 Task: Research Airbnb properties in Taman Senai, Malaysia from 1st November, 2023 to 4th November, 2023 for 1 adult.1  bedroom having 1 bed and 1 bathroom. Property type can be flat. Amenities needed are: wifi. Booking option can be shelf check-in. Look for 5 properties as per requirement.
Action: Mouse moved to (454, 99)
Screenshot: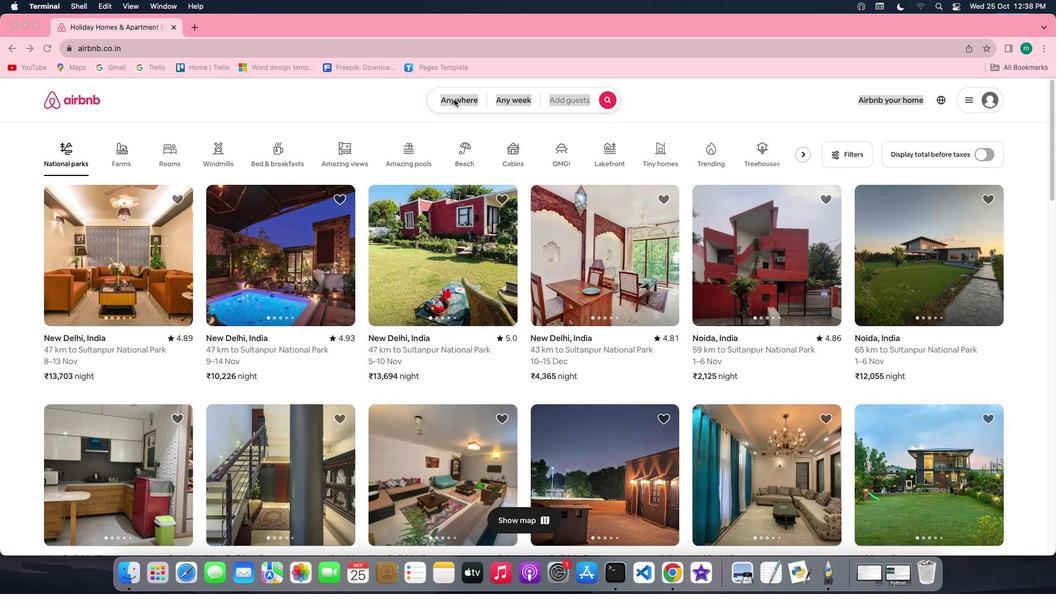
Action: Mouse pressed left at (454, 99)
Screenshot: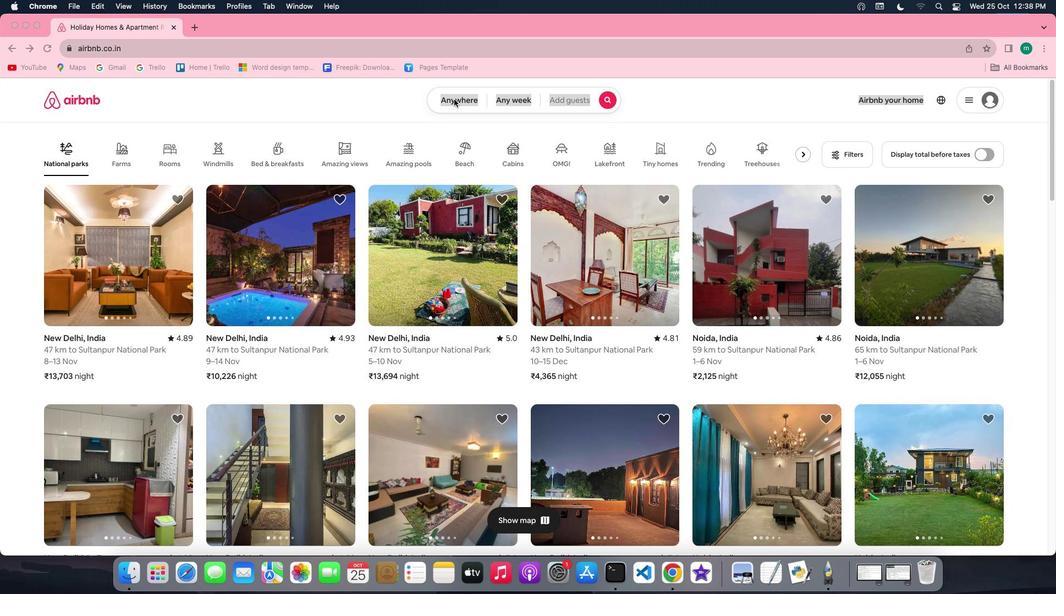 
Action: Mouse pressed left at (454, 99)
Screenshot: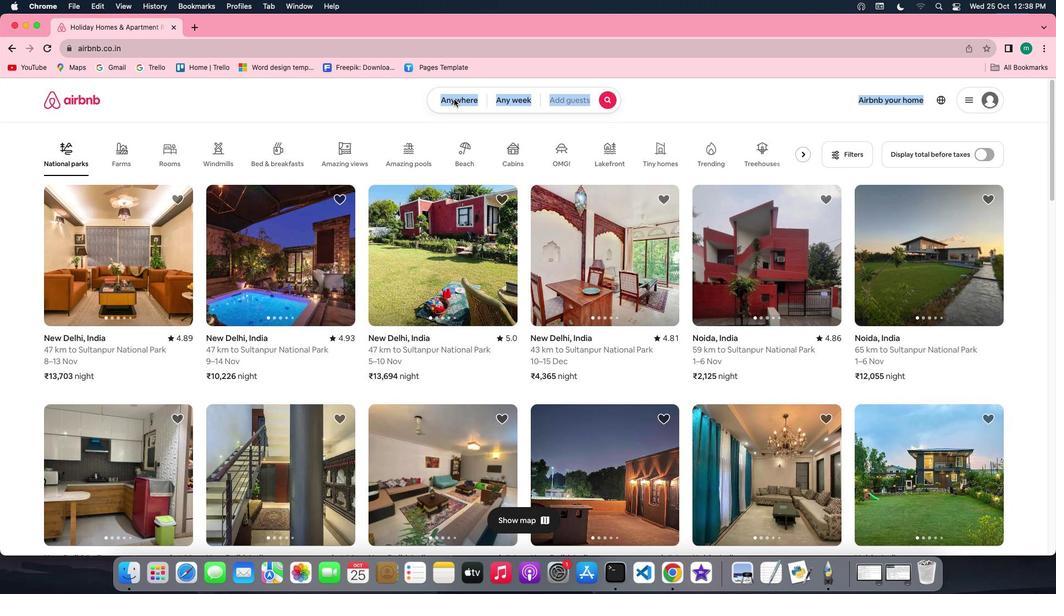 
Action: Mouse moved to (398, 147)
Screenshot: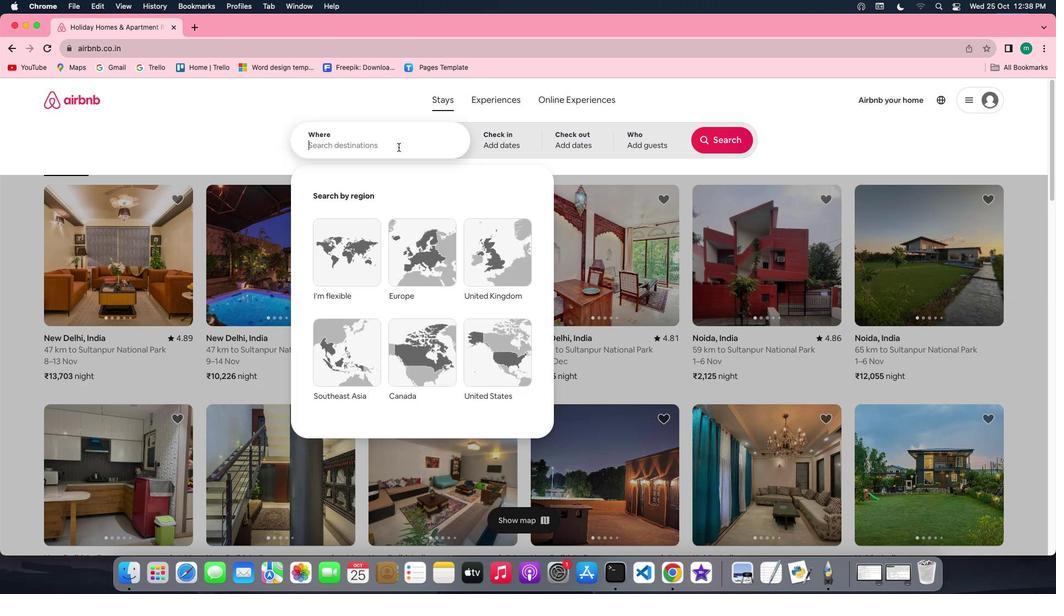 
Action: Key pressed Key.shift'T''a''m''a''n'Key.spaceKey.shift'S''e''n''a''i'','Key.spaceKey.shift'M''a''l''a''y''s''i''a'
Screenshot: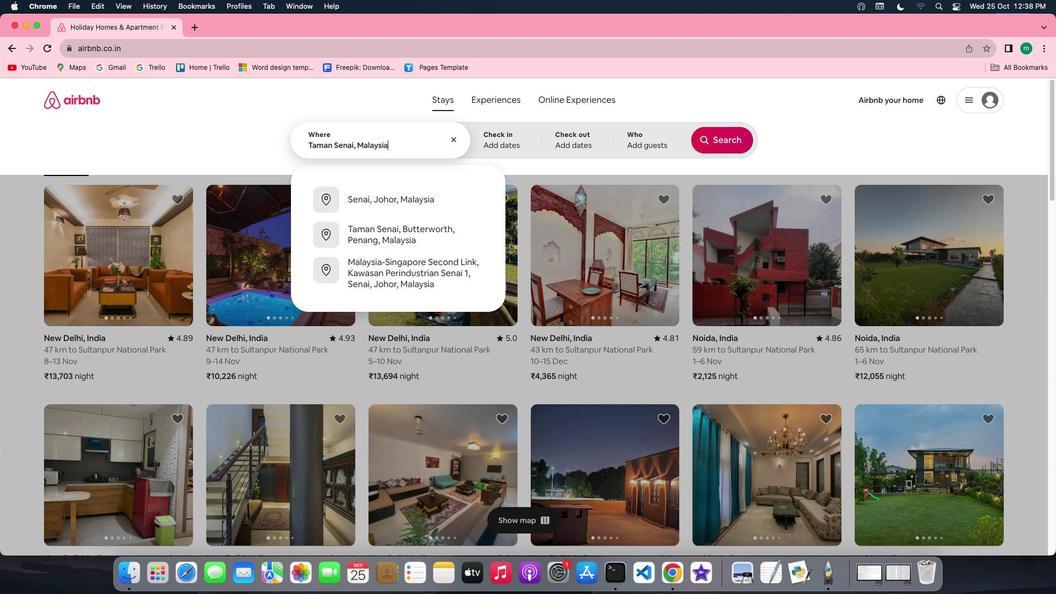 
Action: Mouse moved to (499, 144)
Screenshot: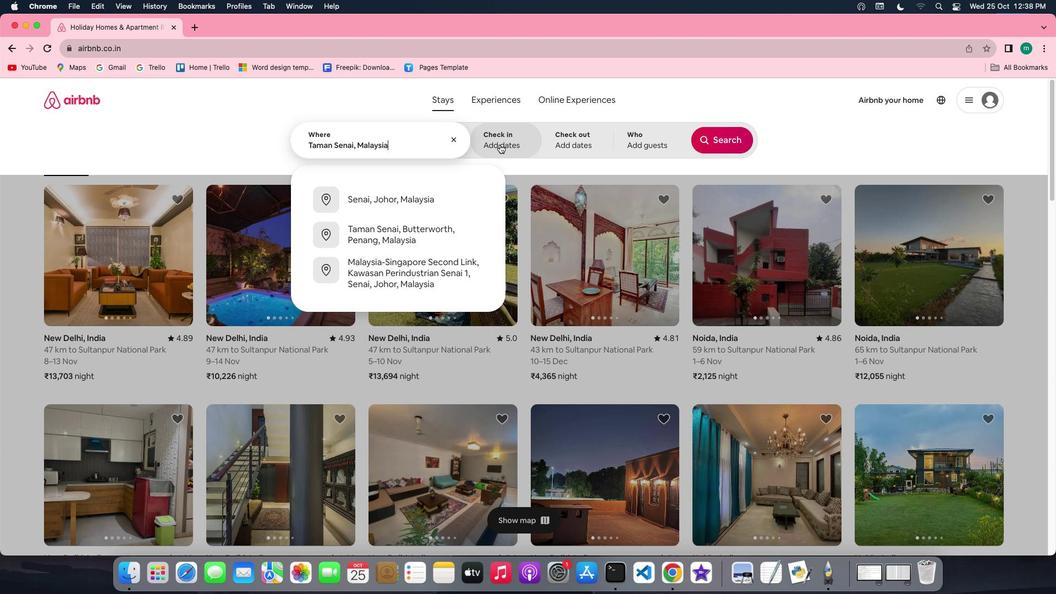 
Action: Mouse pressed left at (499, 144)
Screenshot: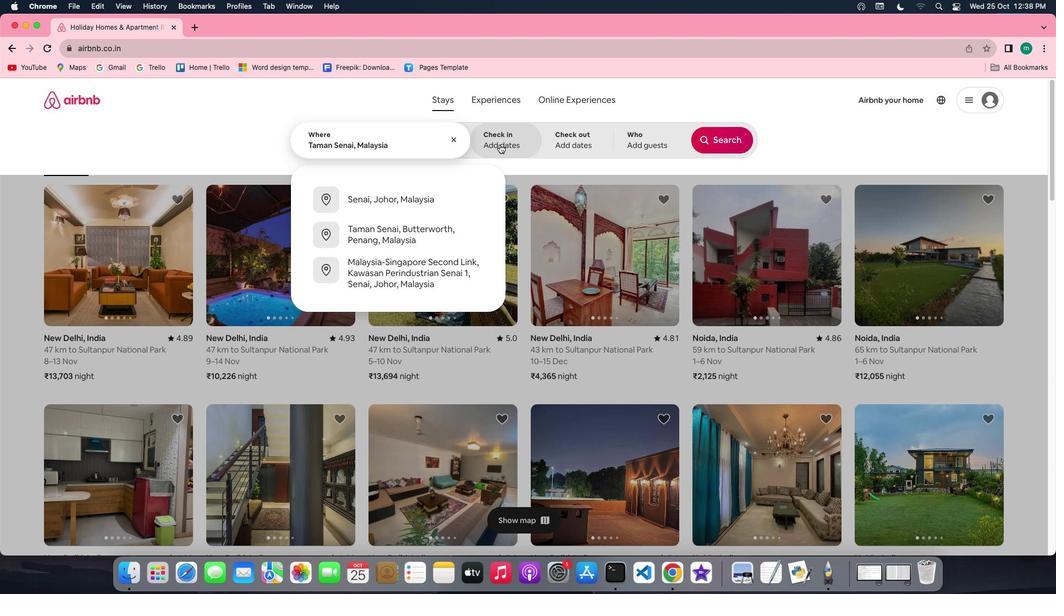 
Action: Mouse moved to (637, 277)
Screenshot: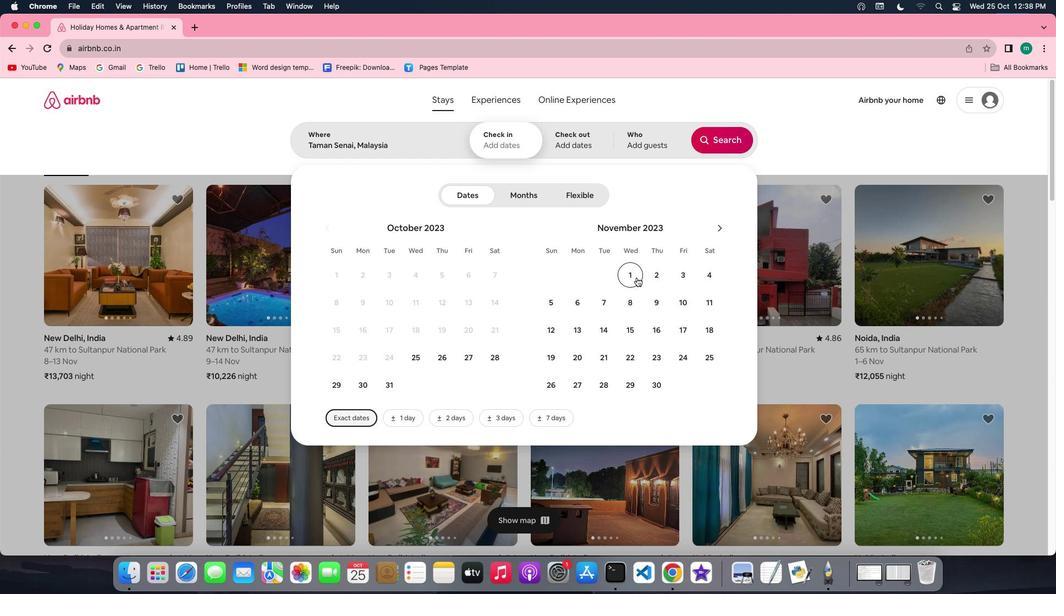 
Action: Mouse pressed left at (637, 277)
Screenshot: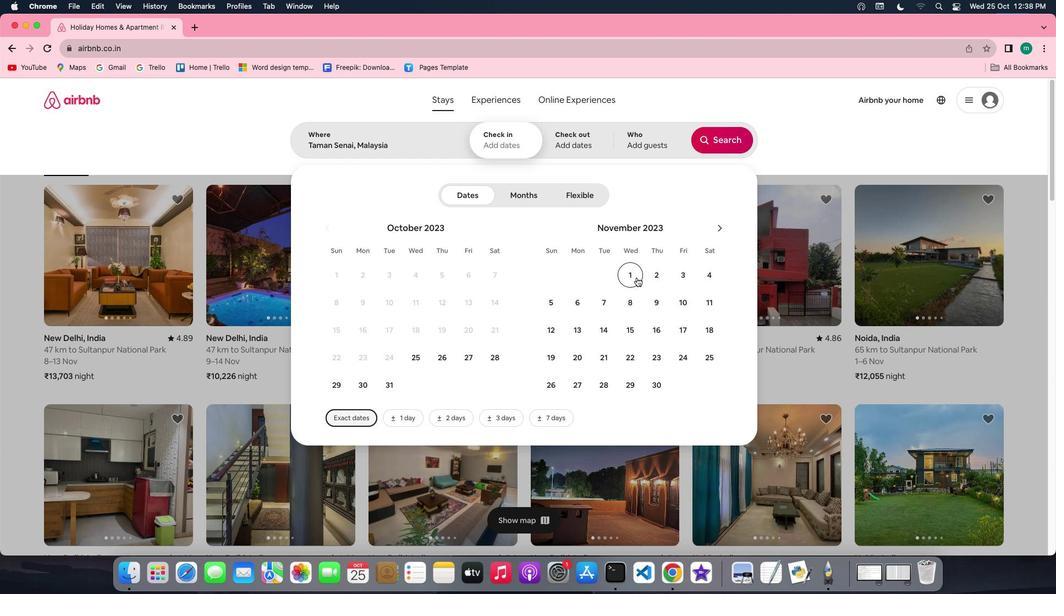 
Action: Mouse moved to (710, 271)
Screenshot: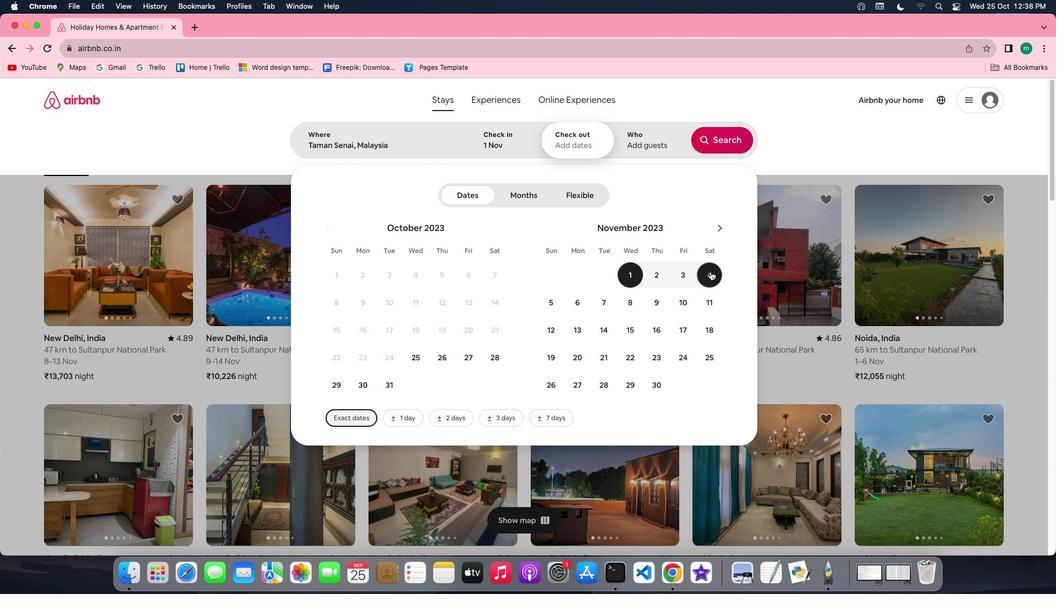 
Action: Mouse pressed left at (710, 271)
Screenshot: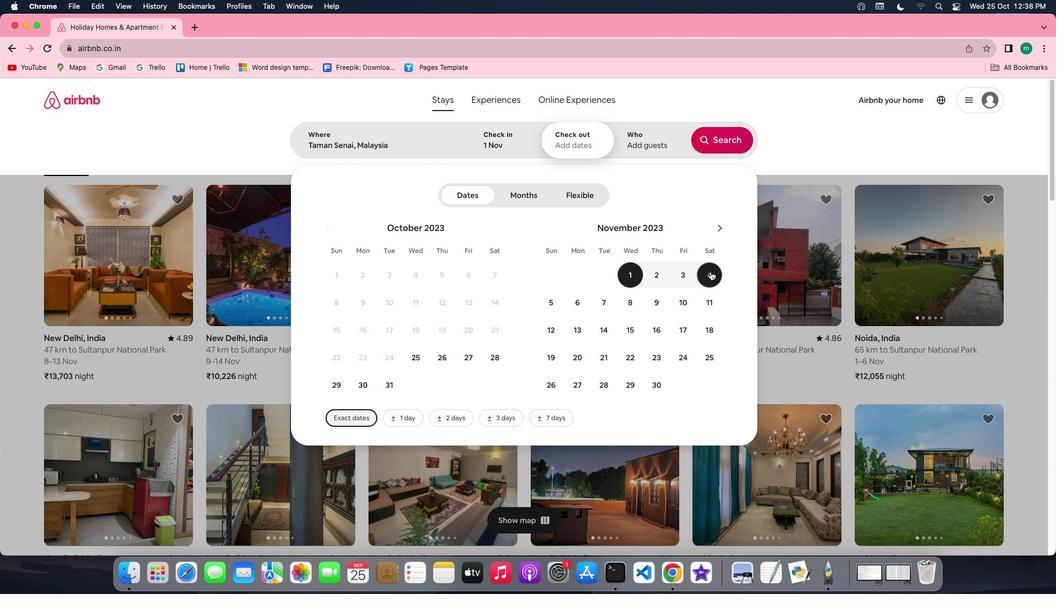 
Action: Mouse moved to (655, 143)
Screenshot: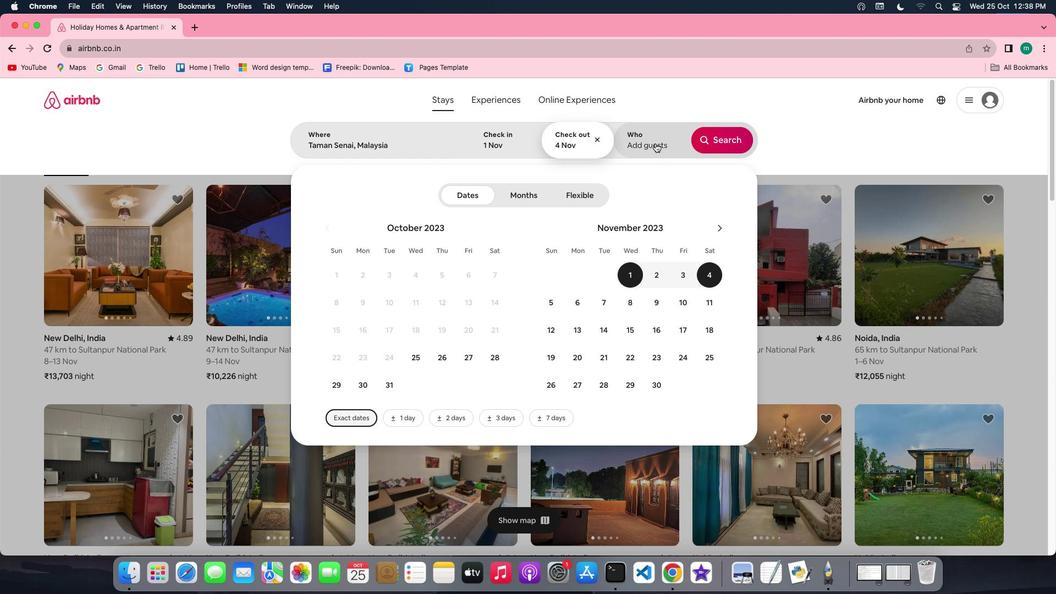 
Action: Mouse pressed left at (655, 143)
Screenshot: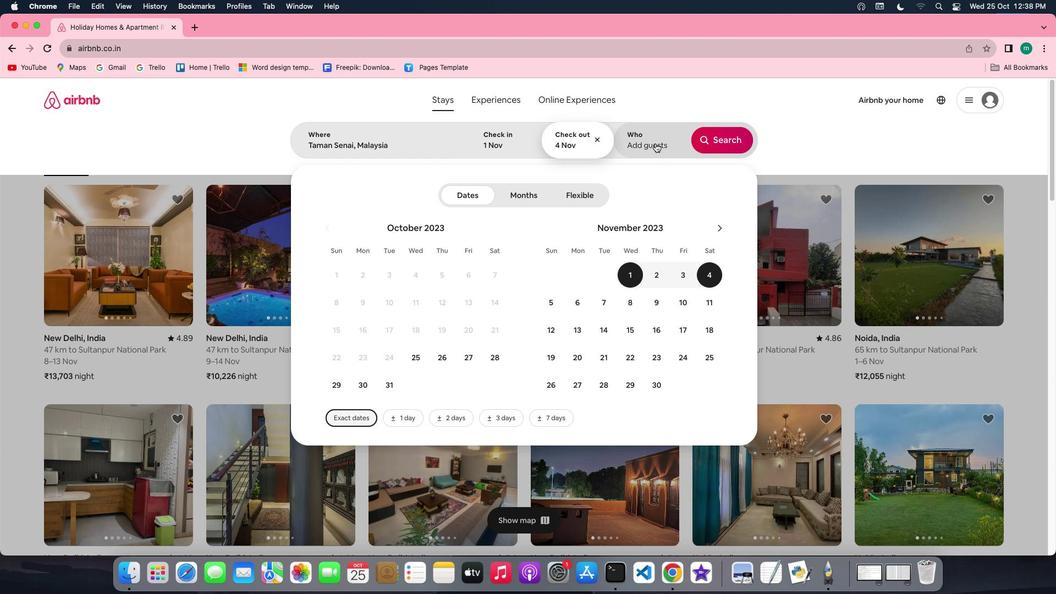 
Action: Mouse moved to (727, 200)
Screenshot: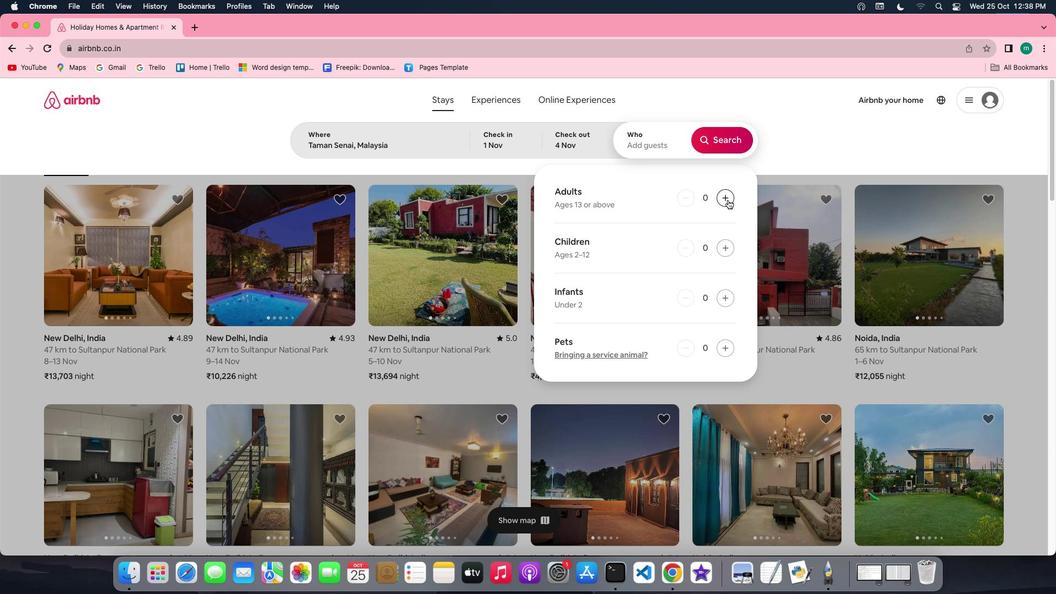 
Action: Mouse pressed left at (727, 200)
Screenshot: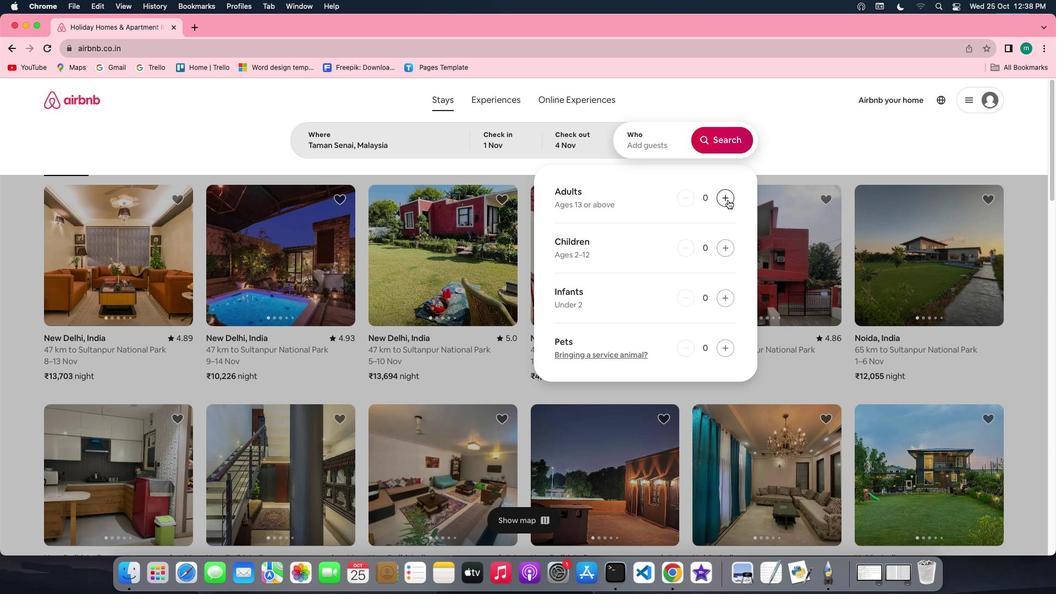 
Action: Mouse moved to (733, 144)
Screenshot: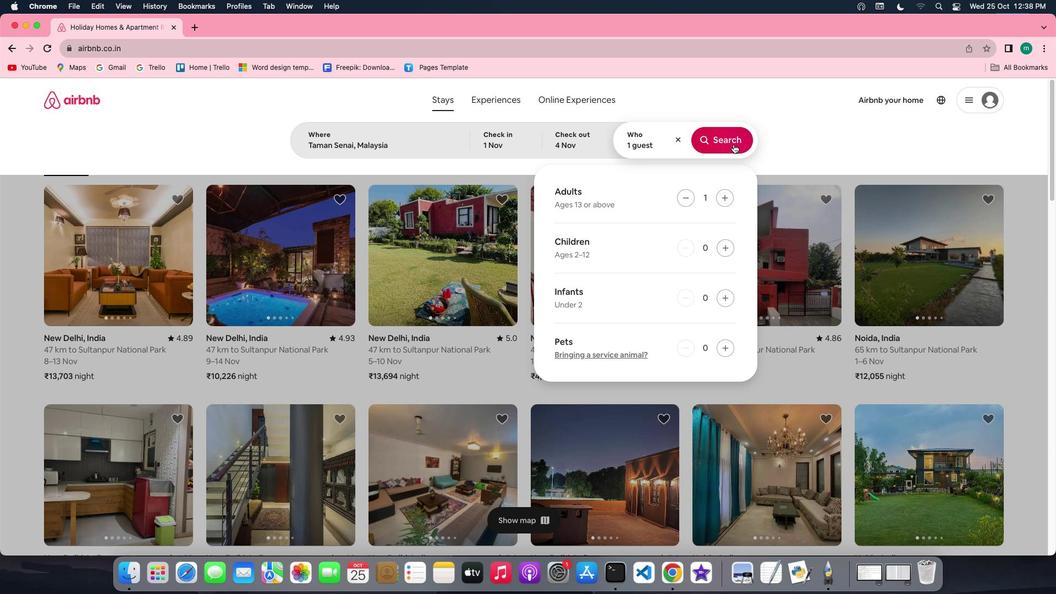 
Action: Mouse pressed left at (733, 144)
Screenshot: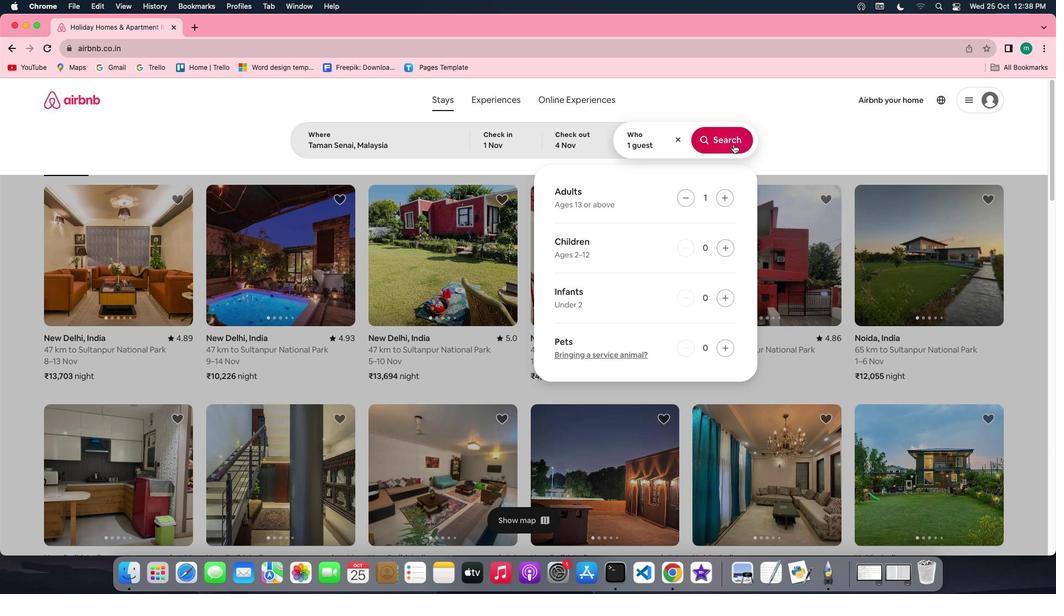 
Action: Mouse moved to (885, 141)
Screenshot: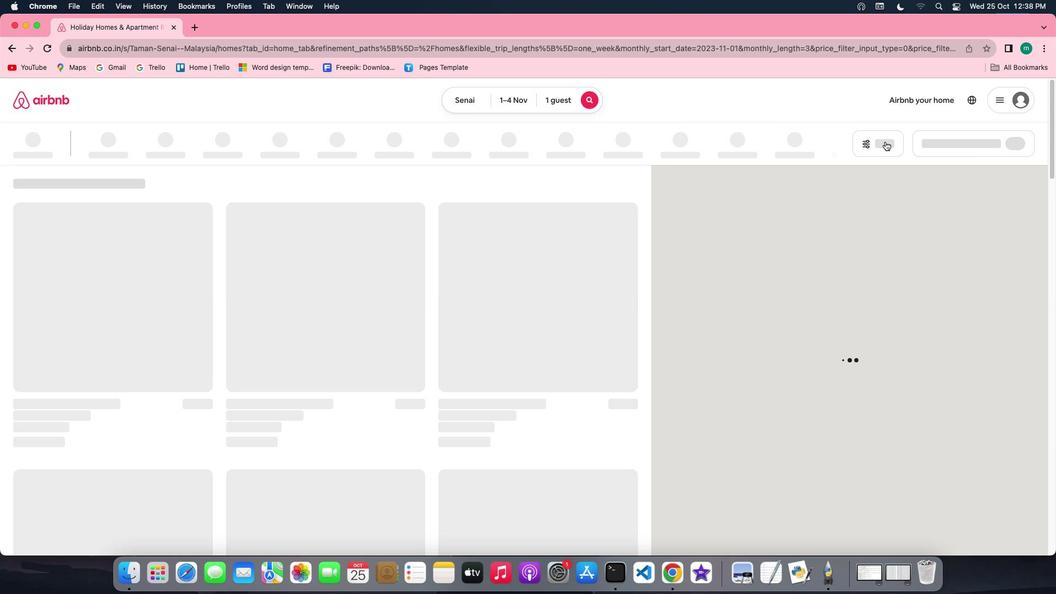 
Action: Mouse pressed left at (885, 141)
Screenshot: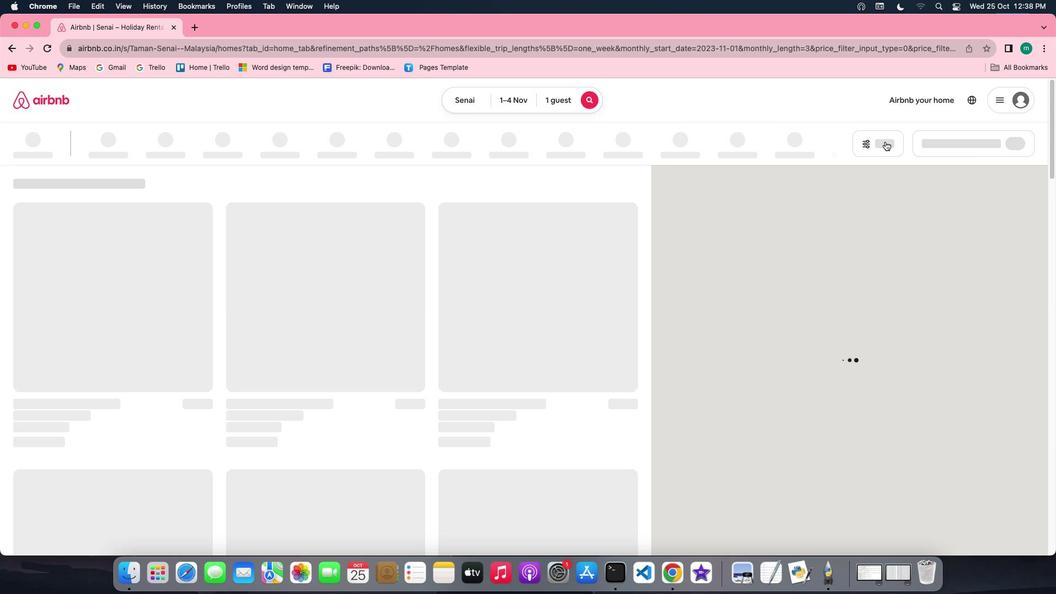 
Action: Mouse moved to (879, 144)
Screenshot: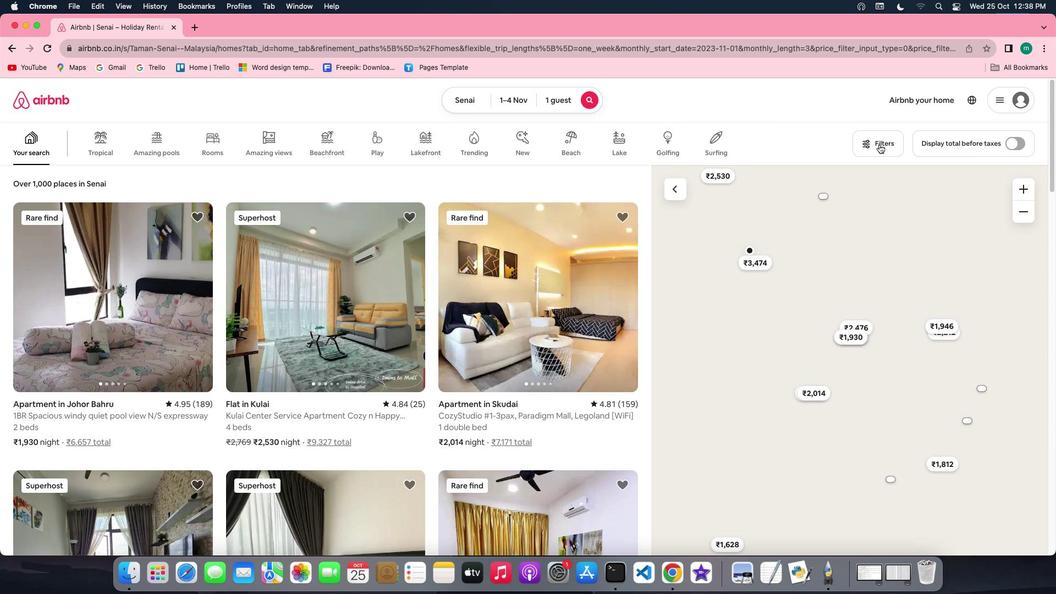 
Action: Mouse pressed left at (879, 144)
Screenshot: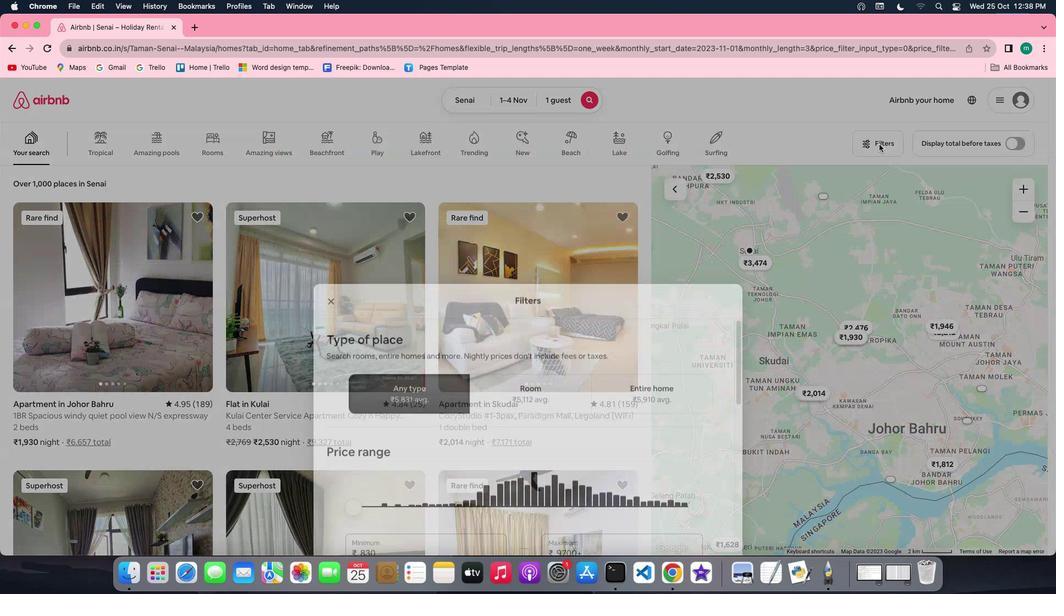 
Action: Mouse pressed left at (879, 144)
Screenshot: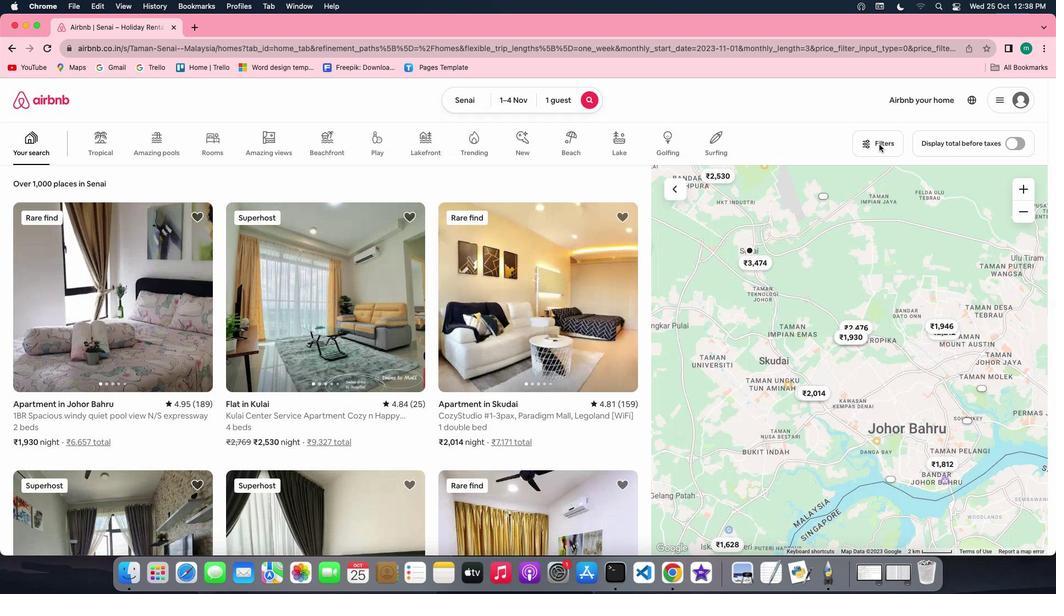 
Action: Mouse moved to (340, 313)
Screenshot: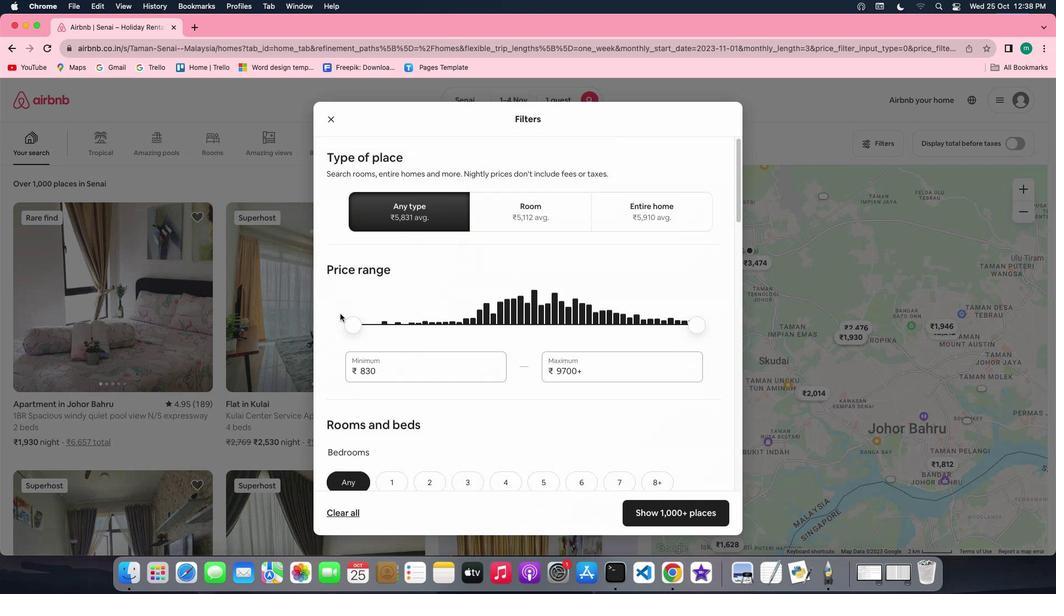 
Action: Mouse scrolled (340, 313) with delta (0, 0)
Screenshot: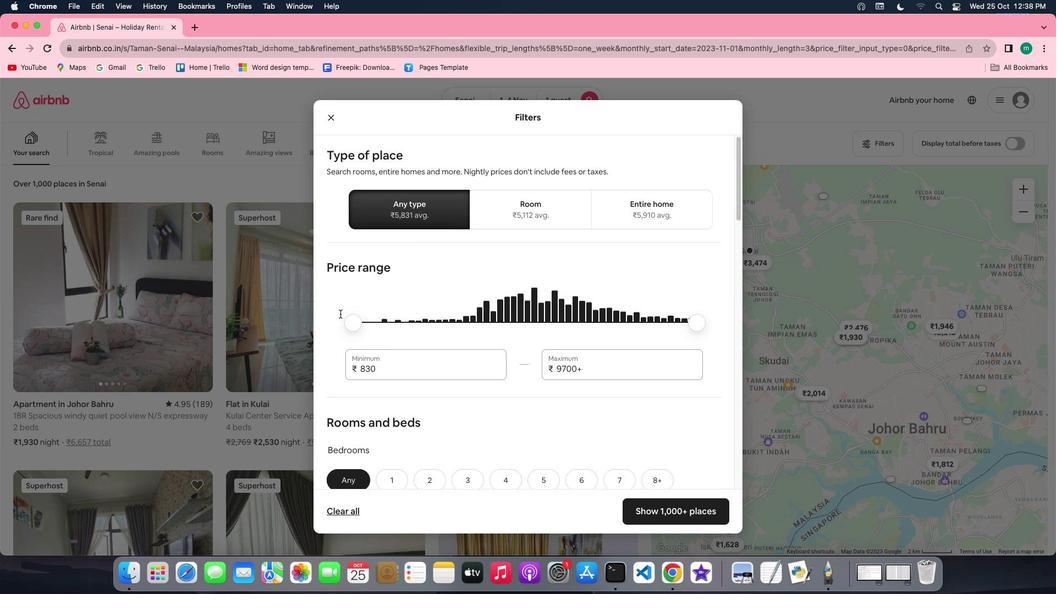 
Action: Mouse scrolled (340, 313) with delta (0, 0)
Screenshot: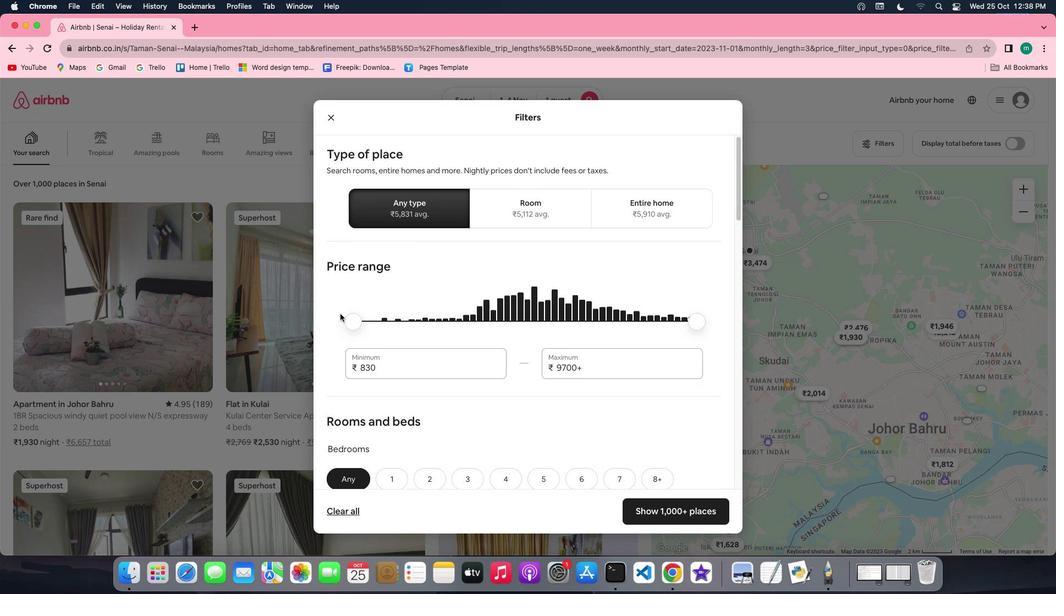 
Action: Mouse scrolled (340, 313) with delta (0, 0)
Screenshot: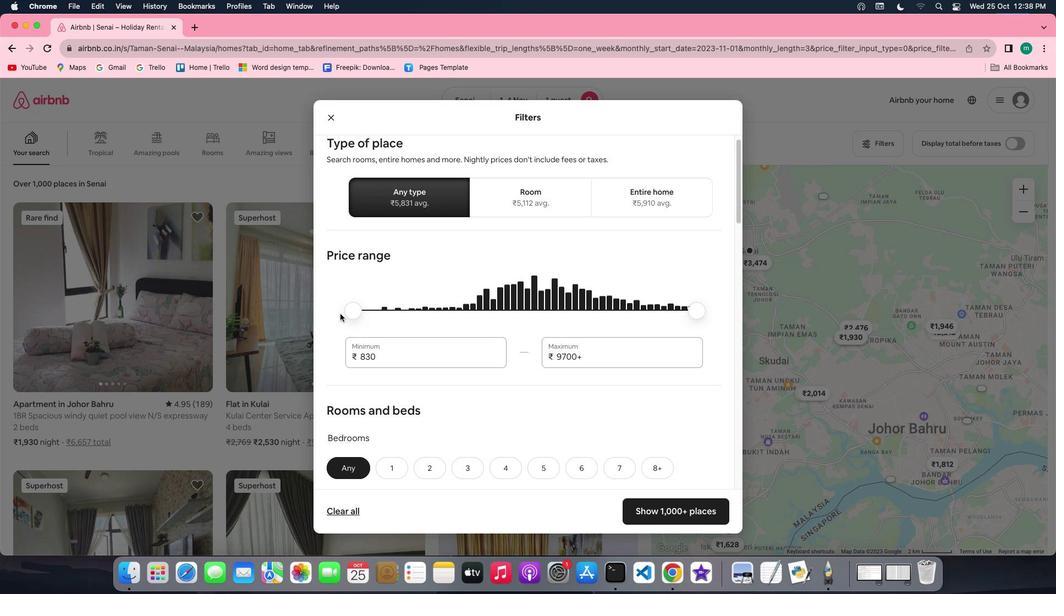 
Action: Mouse moved to (489, 322)
Screenshot: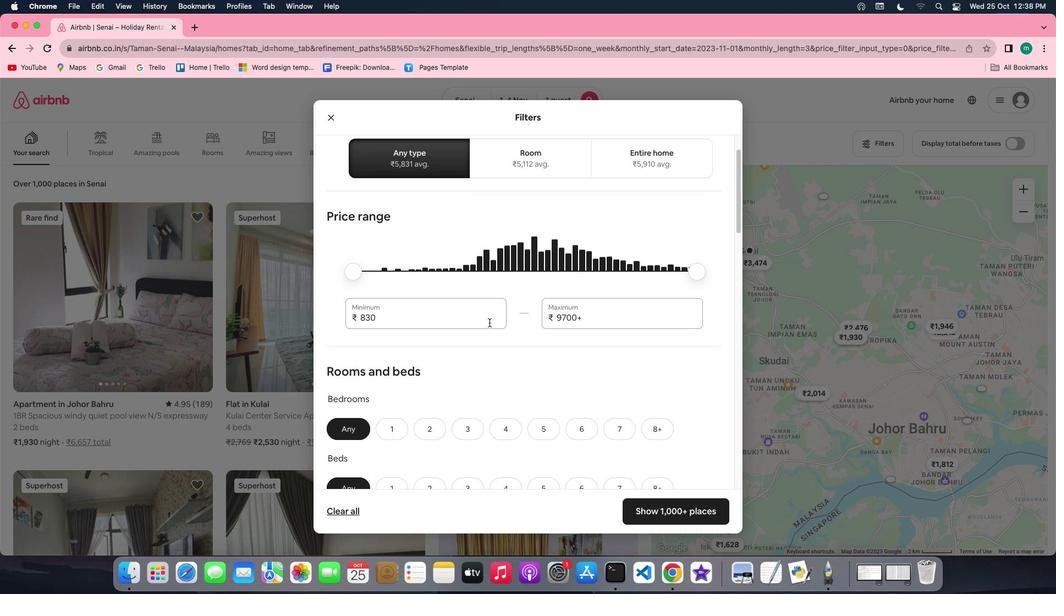 
Action: Mouse scrolled (489, 322) with delta (0, 0)
Screenshot: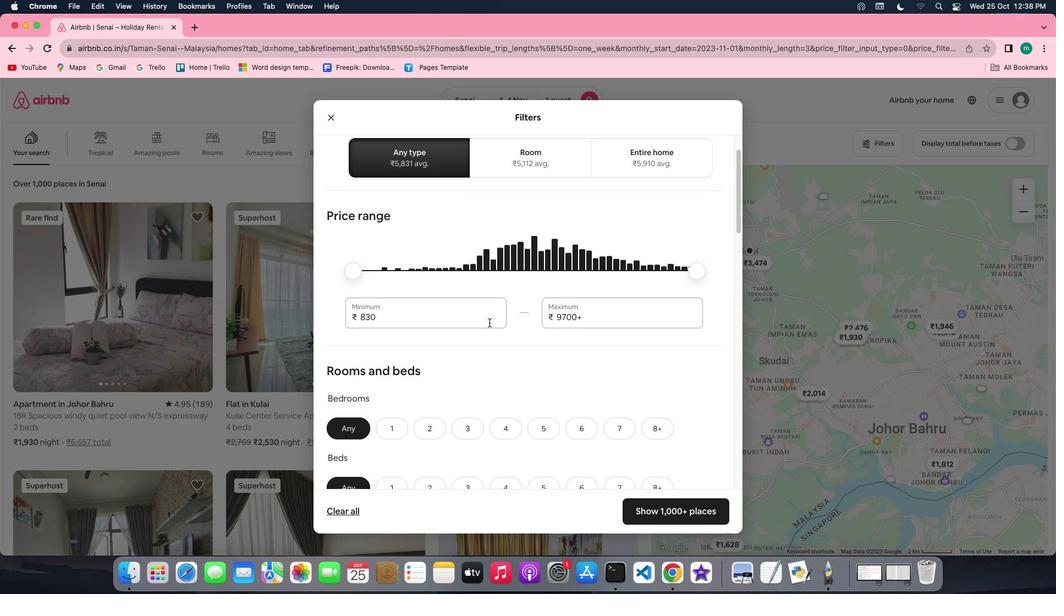 
Action: Mouse scrolled (489, 322) with delta (0, 0)
Screenshot: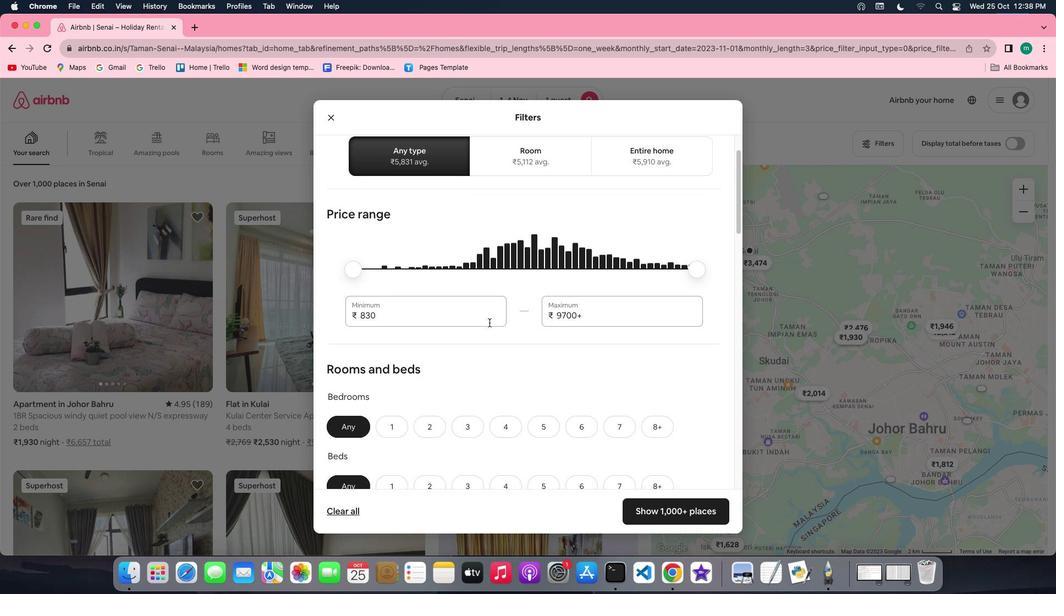 
Action: Mouse scrolled (489, 322) with delta (0, 0)
Screenshot: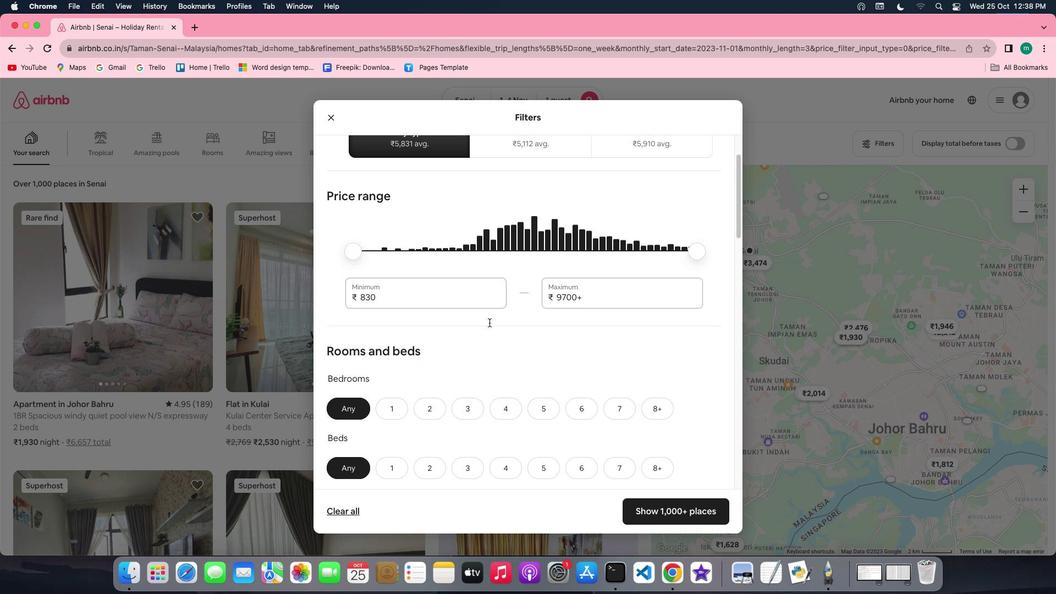 
Action: Mouse scrolled (489, 322) with delta (0, 0)
Screenshot: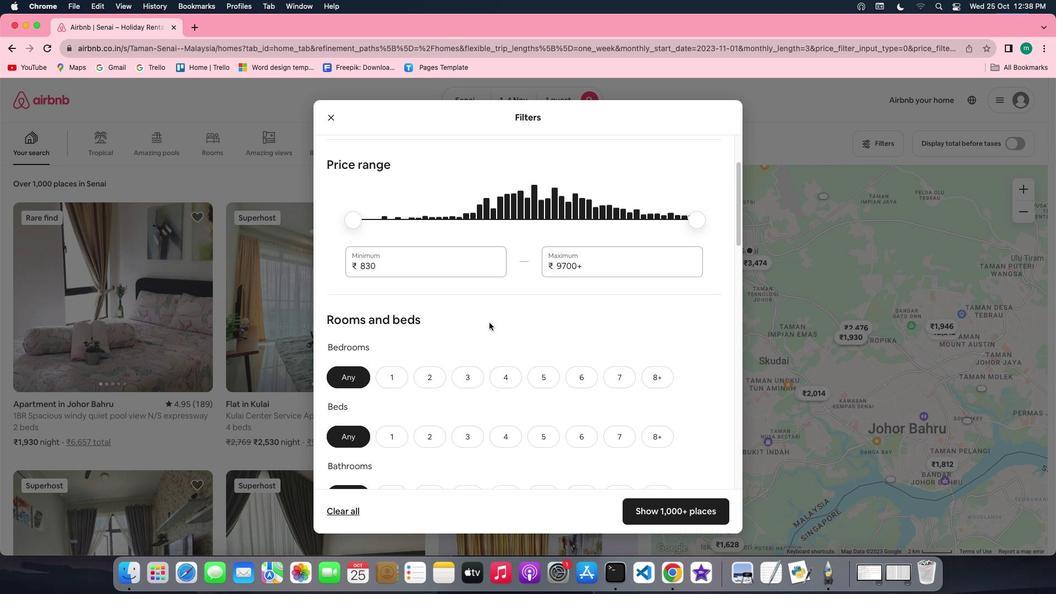 
Action: Mouse scrolled (489, 322) with delta (0, 0)
Screenshot: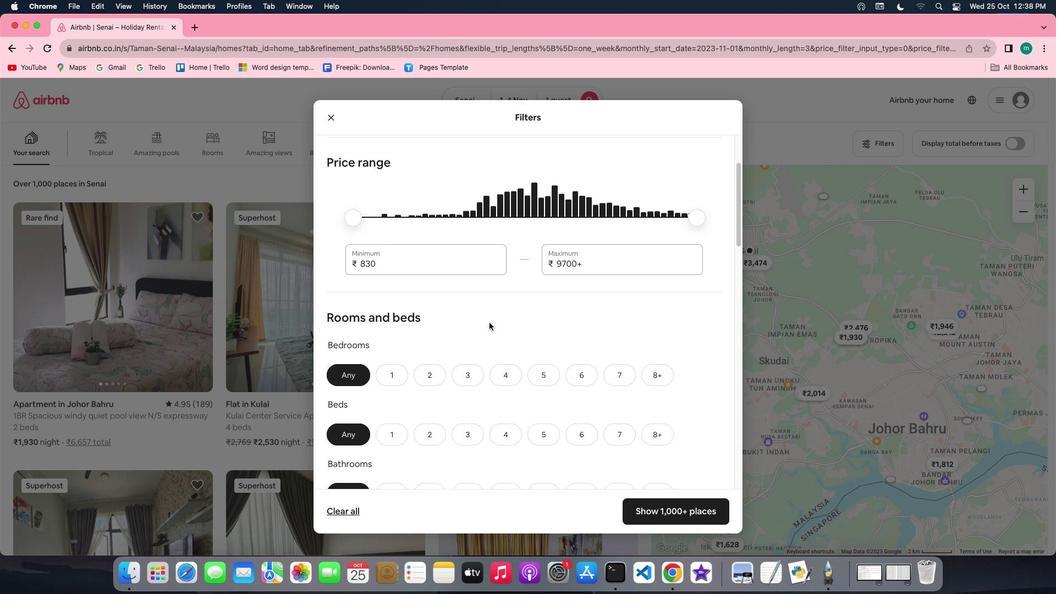 
Action: Mouse scrolled (489, 322) with delta (0, 0)
Screenshot: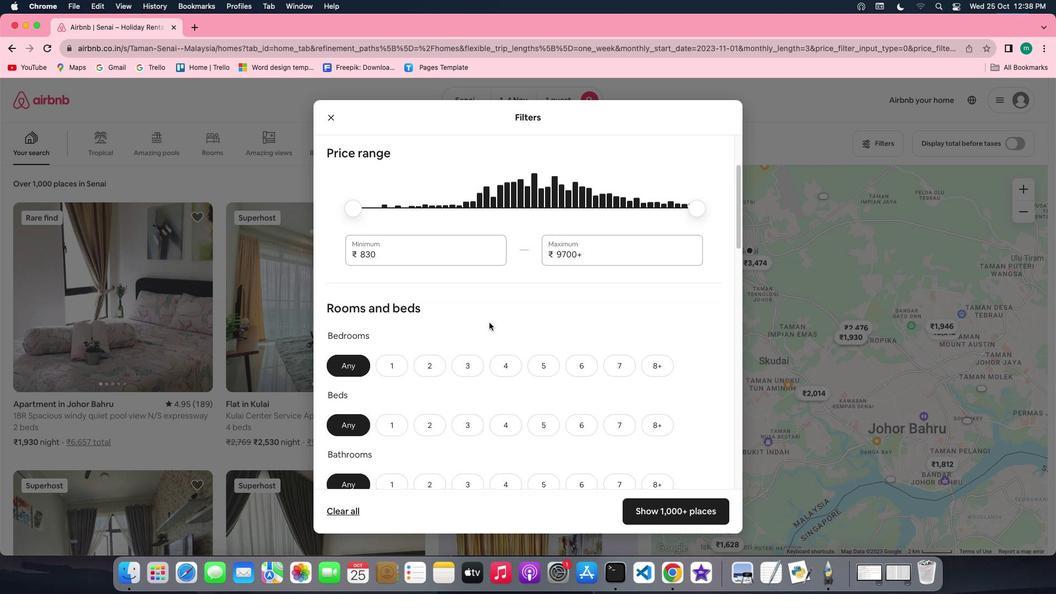 
Action: Mouse scrolled (489, 322) with delta (0, 0)
Screenshot: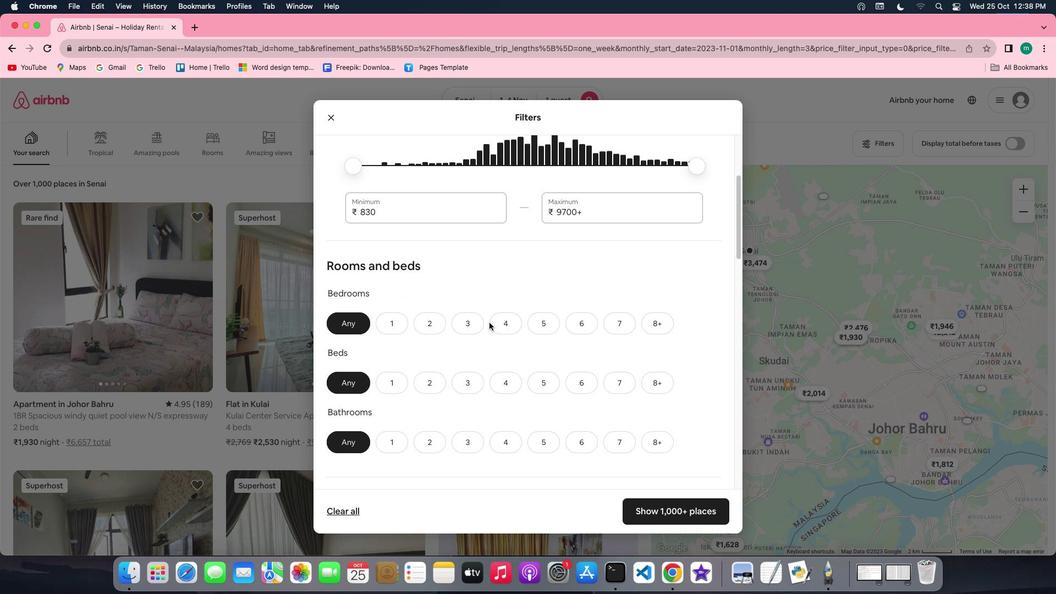 
Action: Mouse scrolled (489, 322) with delta (0, 0)
Screenshot: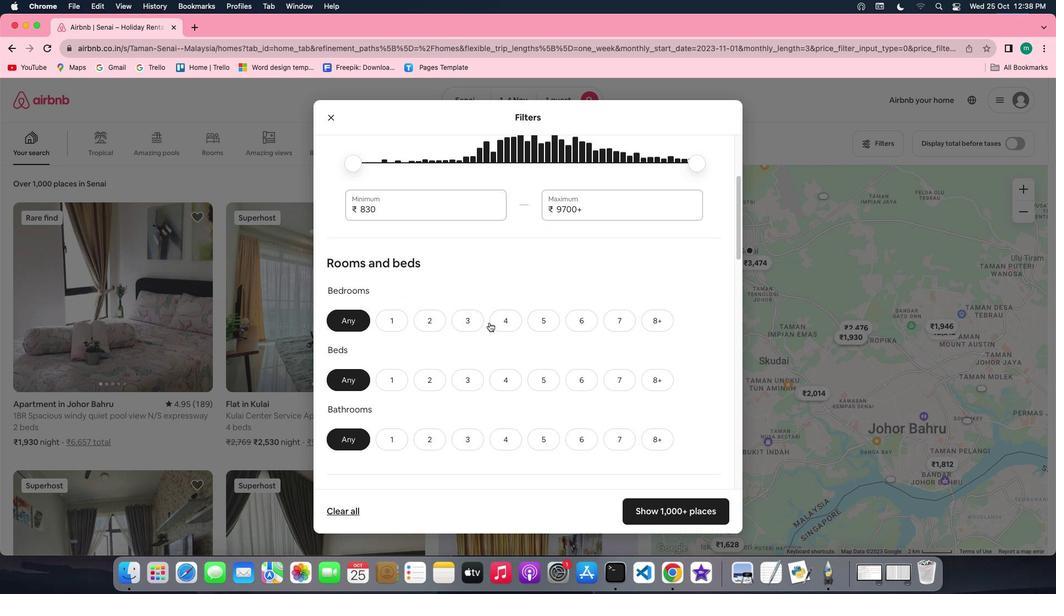 
Action: Mouse scrolled (489, 322) with delta (0, 0)
Screenshot: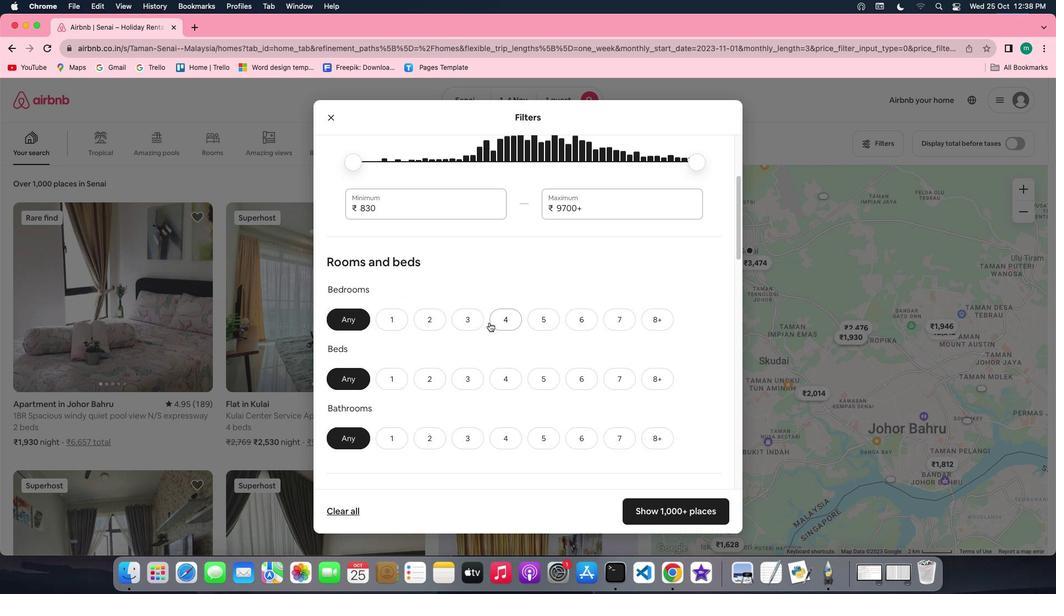 
Action: Mouse scrolled (489, 322) with delta (0, 0)
Screenshot: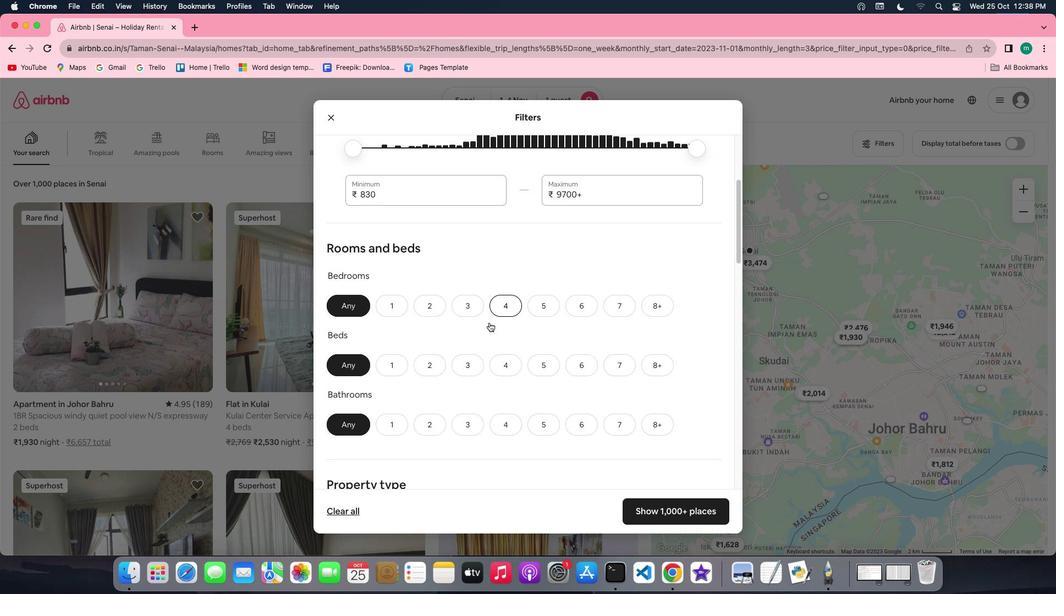 
Action: Mouse moved to (396, 290)
Screenshot: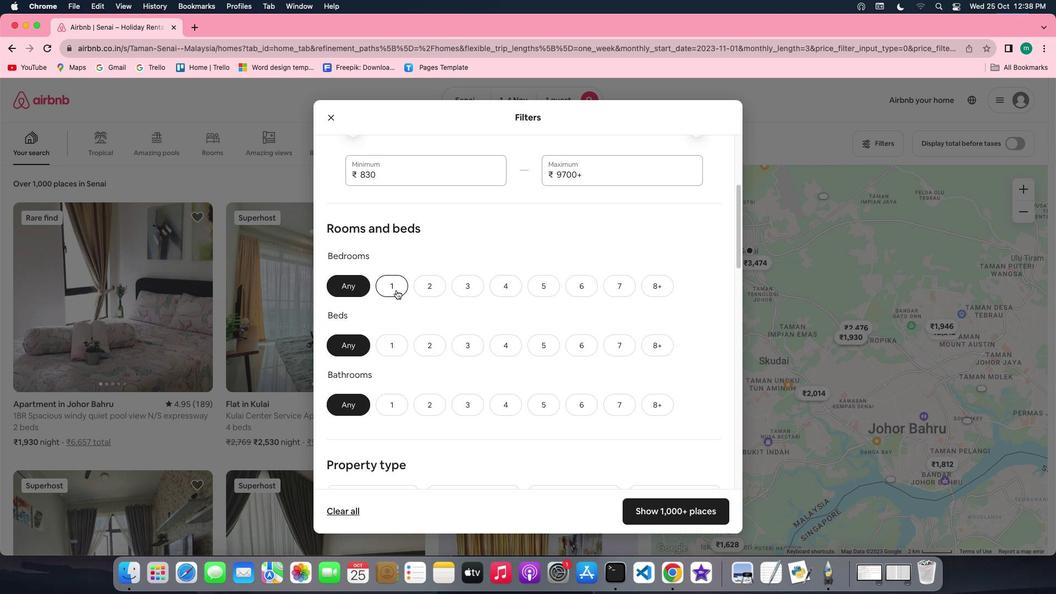 
Action: Mouse pressed left at (396, 290)
Screenshot: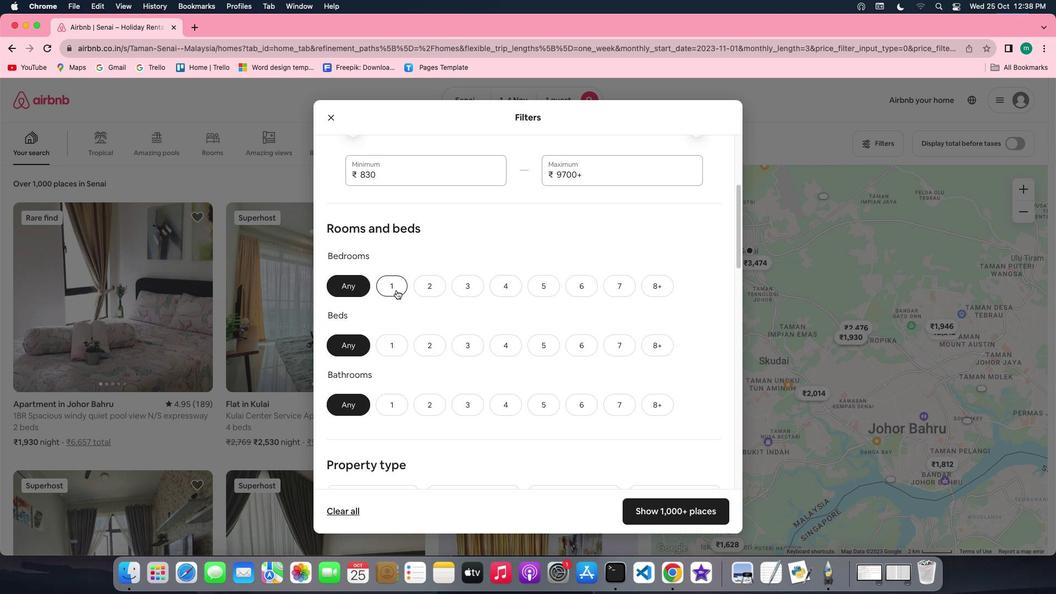 
Action: Mouse moved to (388, 339)
Screenshot: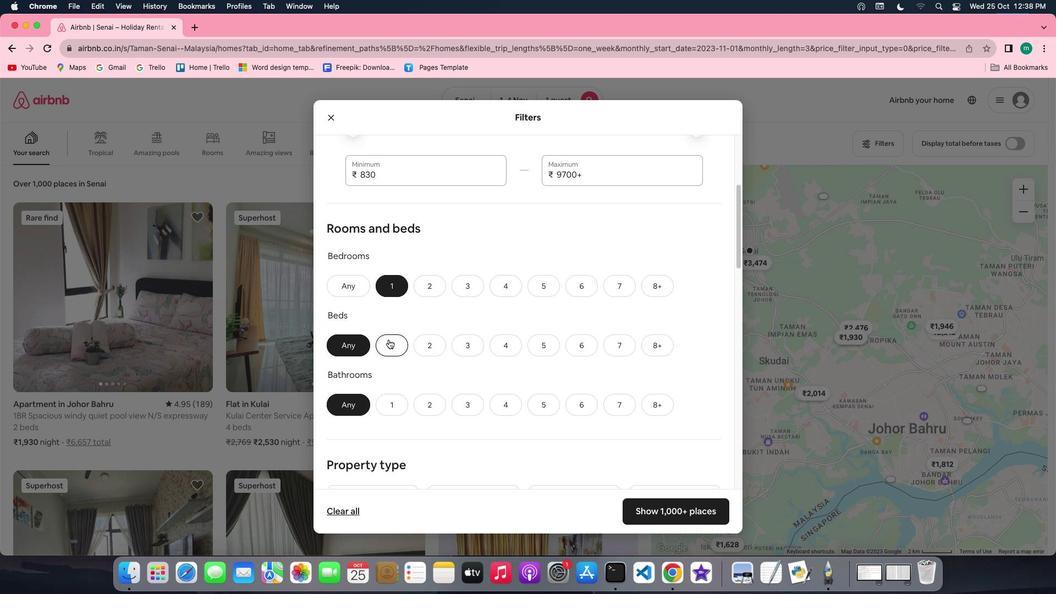 
Action: Mouse pressed left at (388, 339)
Screenshot: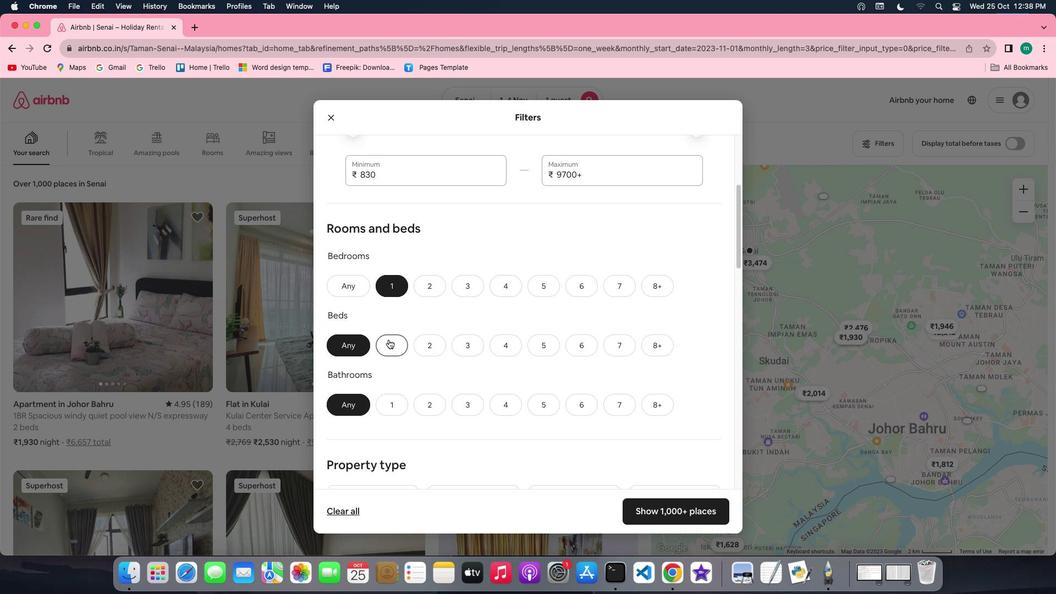 
Action: Mouse moved to (392, 404)
Screenshot: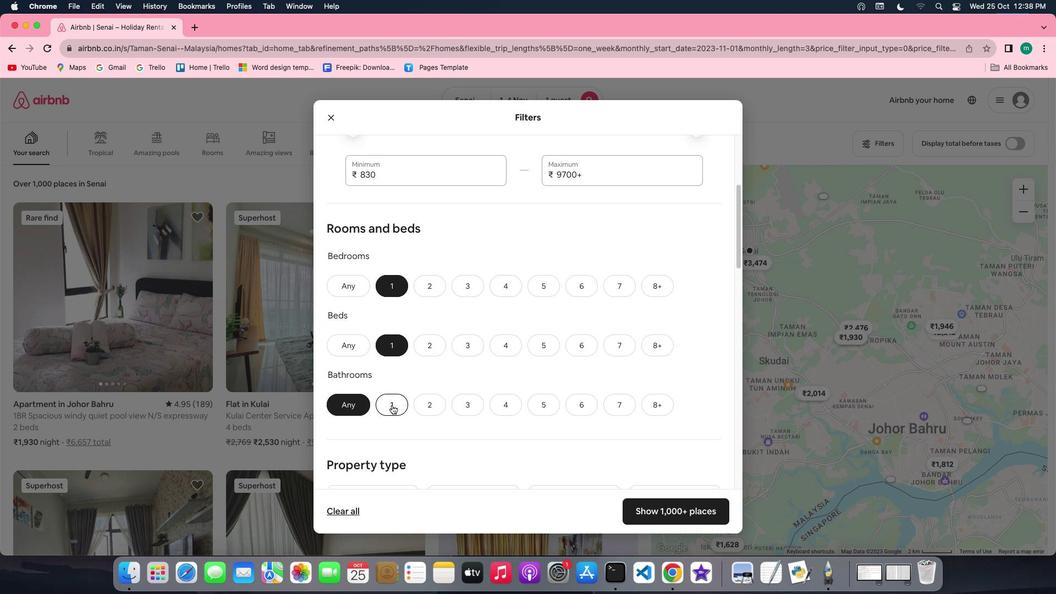 
Action: Mouse pressed left at (392, 404)
Screenshot: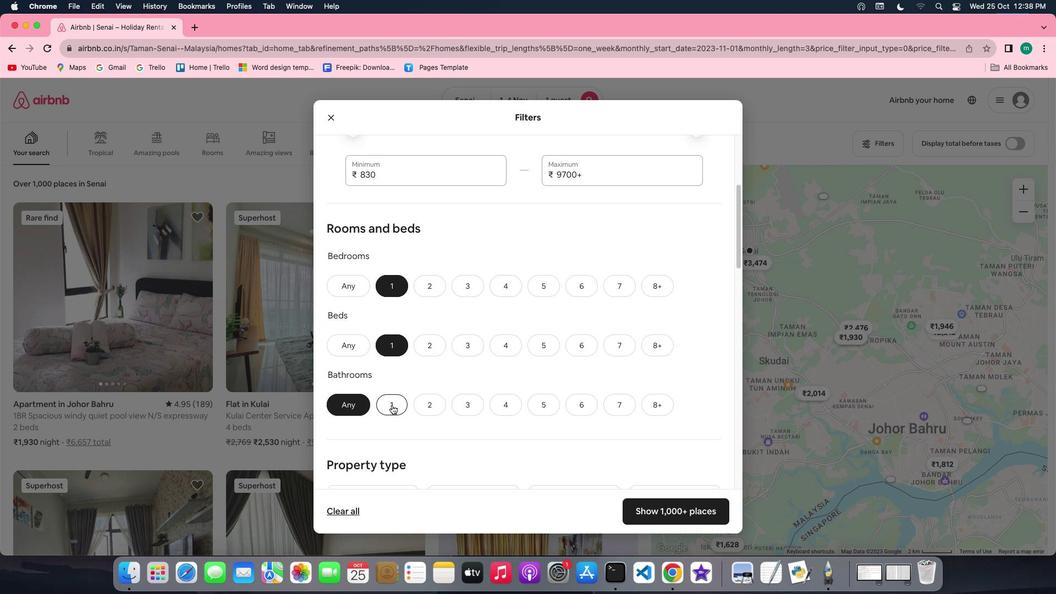 
Action: Mouse moved to (472, 386)
Screenshot: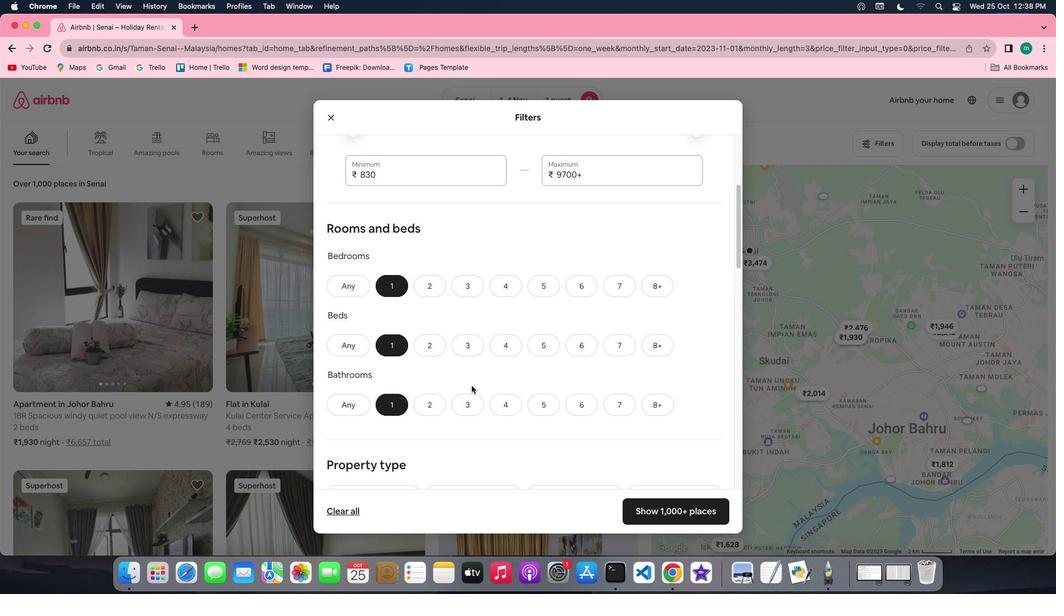 
Action: Mouse scrolled (472, 386) with delta (0, 0)
Screenshot: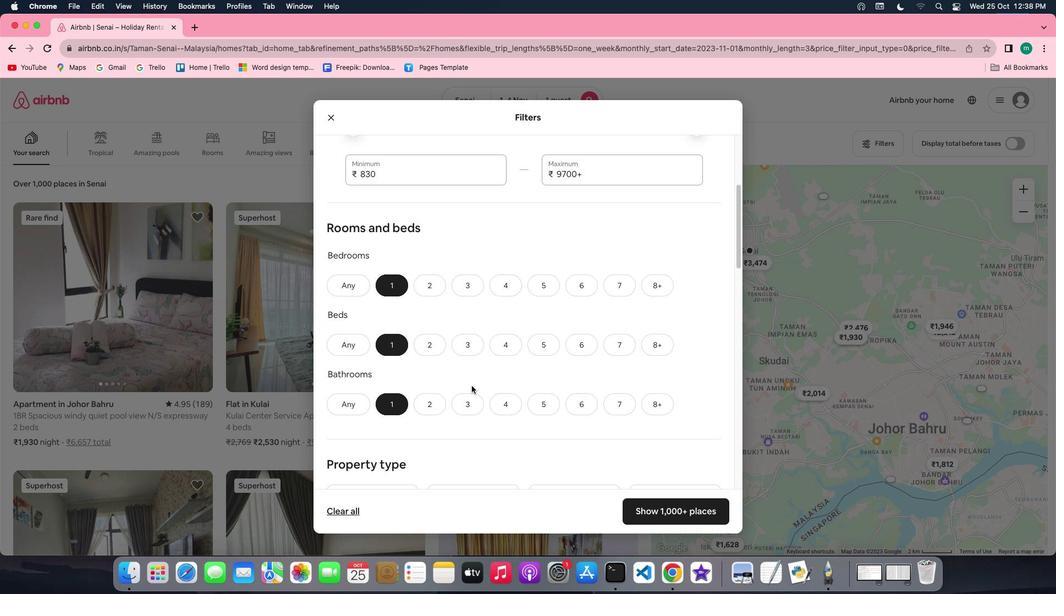 
Action: Mouse scrolled (472, 386) with delta (0, 0)
Screenshot: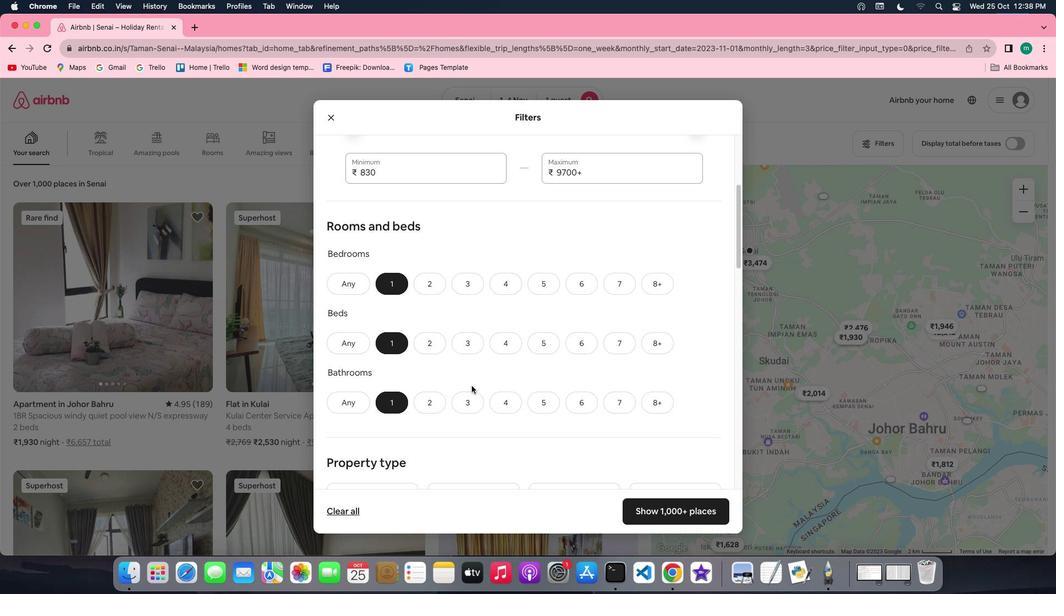 
Action: Mouse scrolled (472, 386) with delta (0, 0)
Screenshot: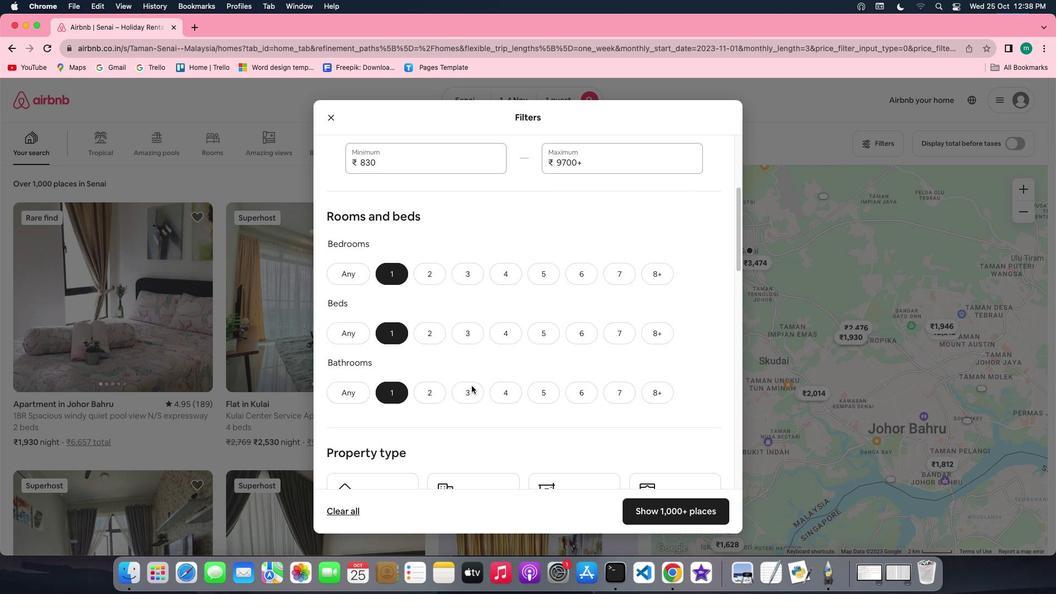 
Action: Mouse scrolled (472, 386) with delta (0, 0)
Screenshot: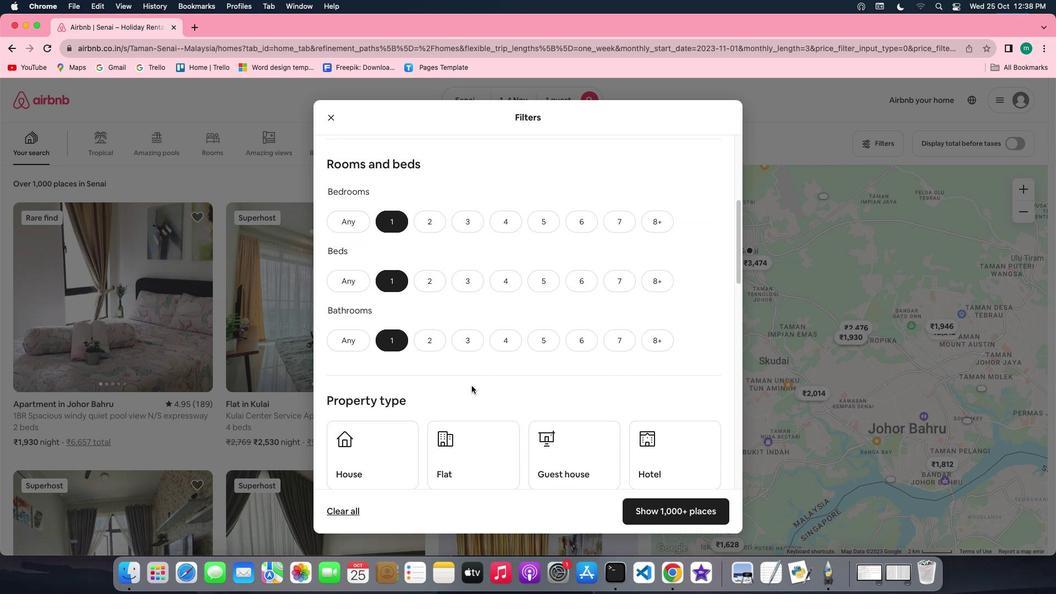 
Action: Mouse scrolled (472, 386) with delta (0, 0)
Screenshot: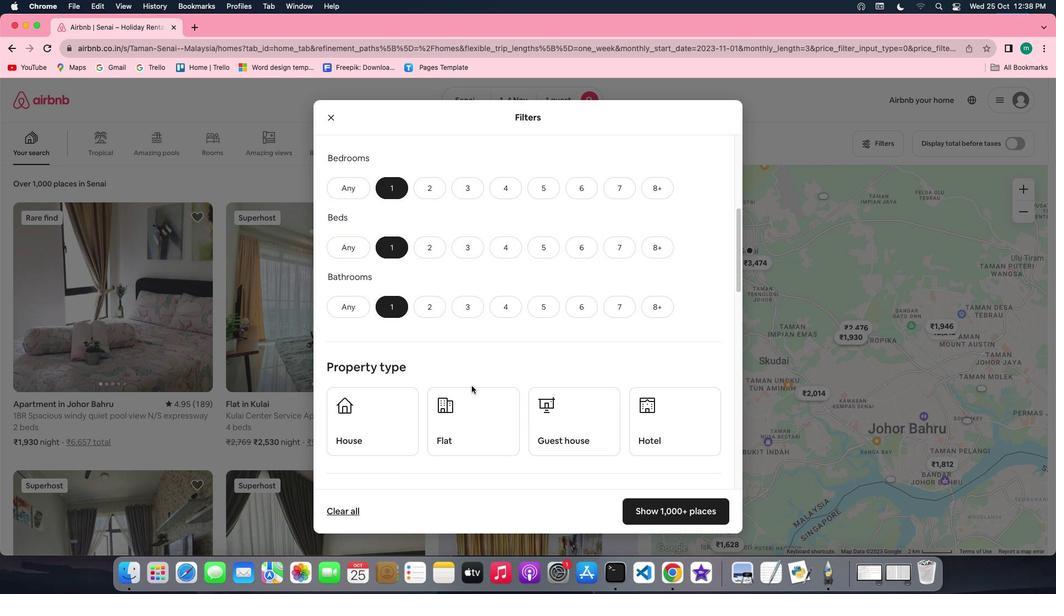 
Action: Mouse scrolled (472, 386) with delta (0, 0)
Screenshot: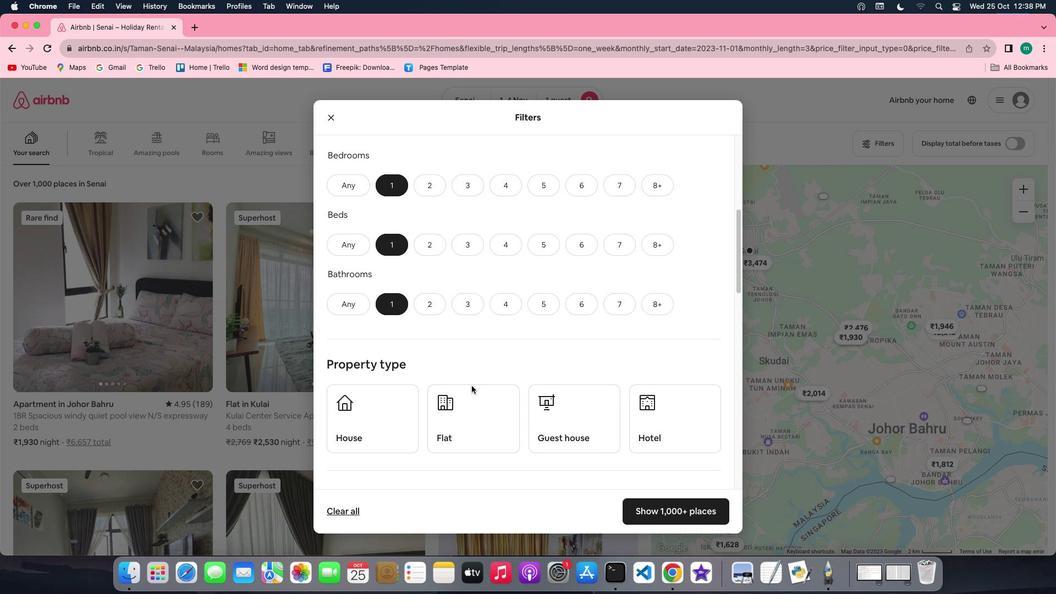 
Action: Mouse scrolled (472, 386) with delta (0, 0)
Screenshot: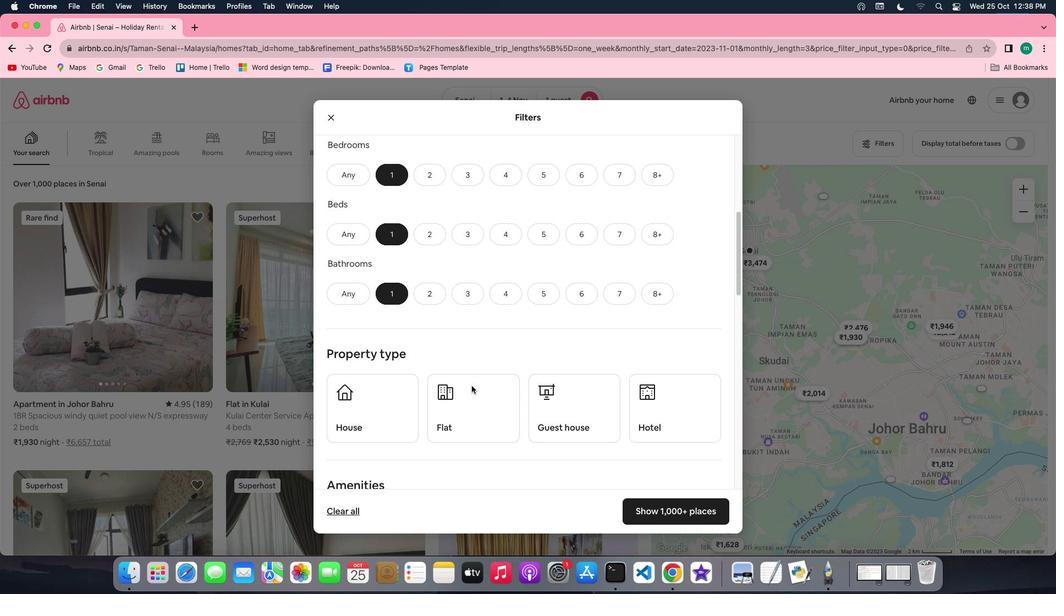 
Action: Mouse pressed left at (472, 386)
Screenshot: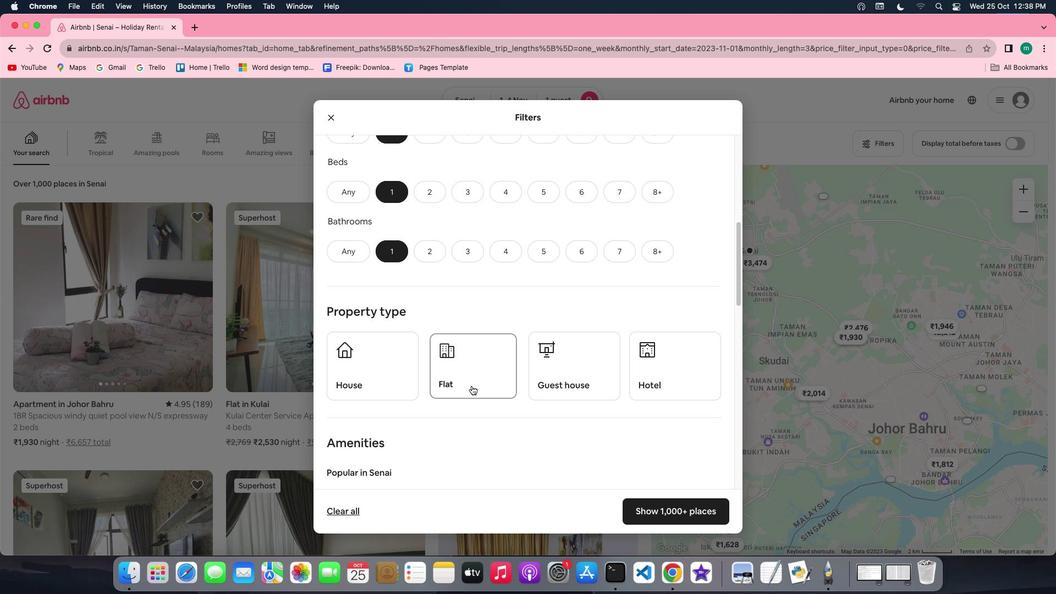 
Action: Mouse moved to (620, 426)
Screenshot: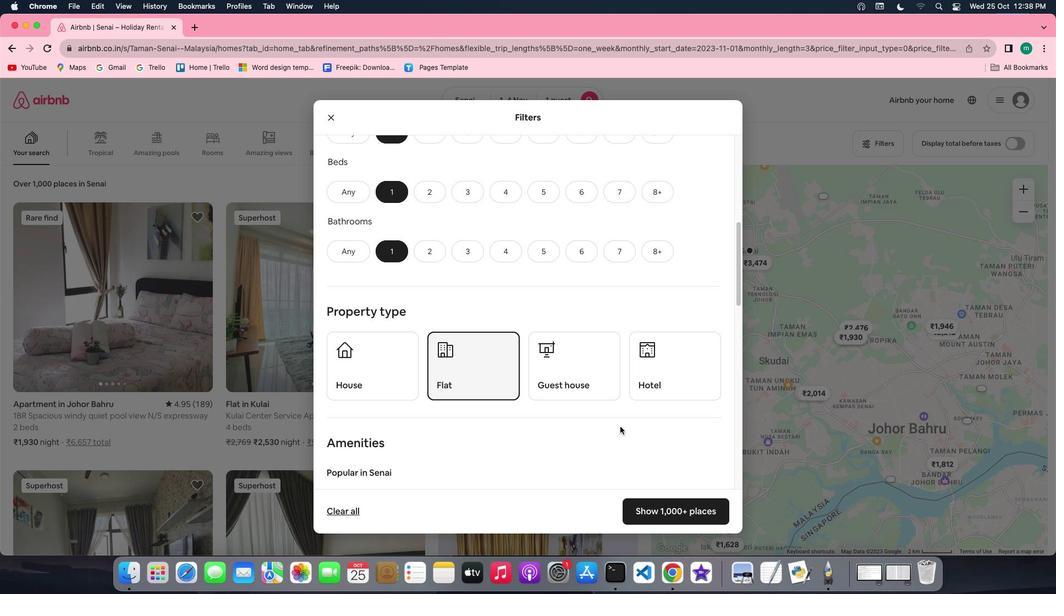 
Action: Mouse scrolled (620, 426) with delta (0, 0)
Screenshot: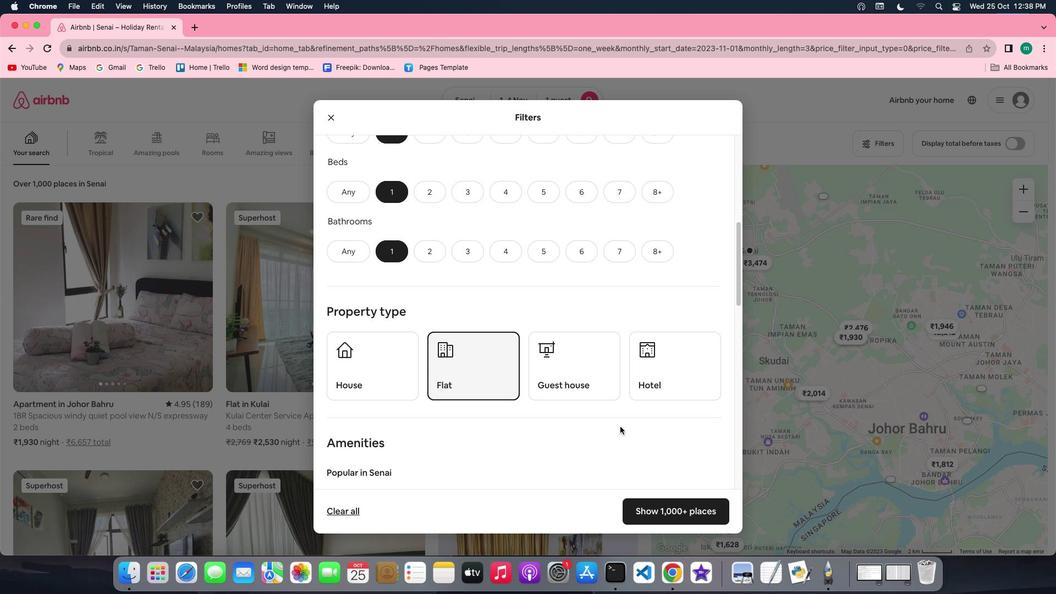 
Action: Mouse scrolled (620, 426) with delta (0, 0)
Screenshot: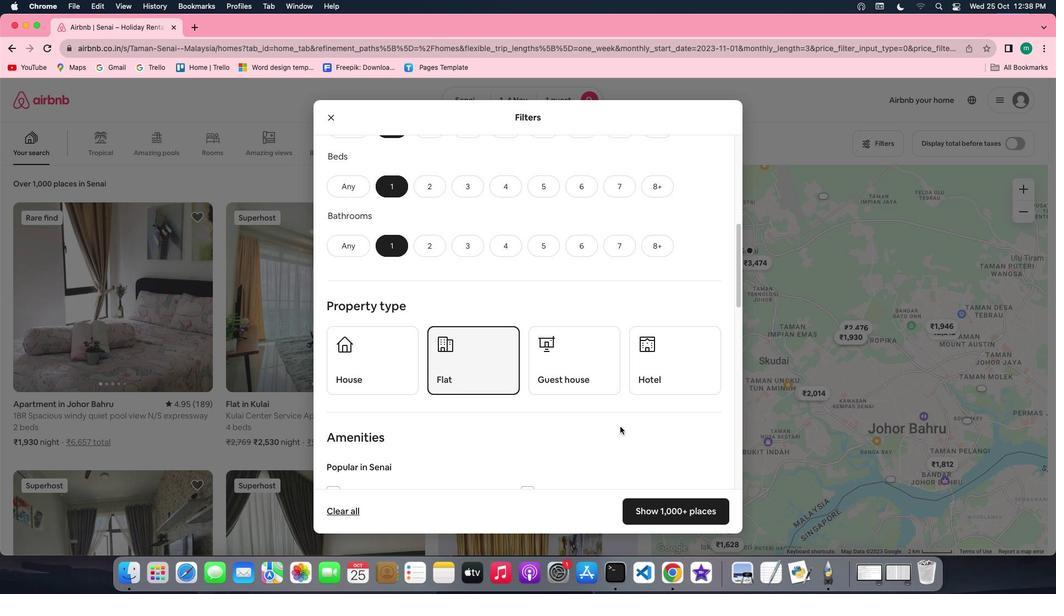 
Action: Mouse scrolled (620, 426) with delta (0, -1)
Screenshot: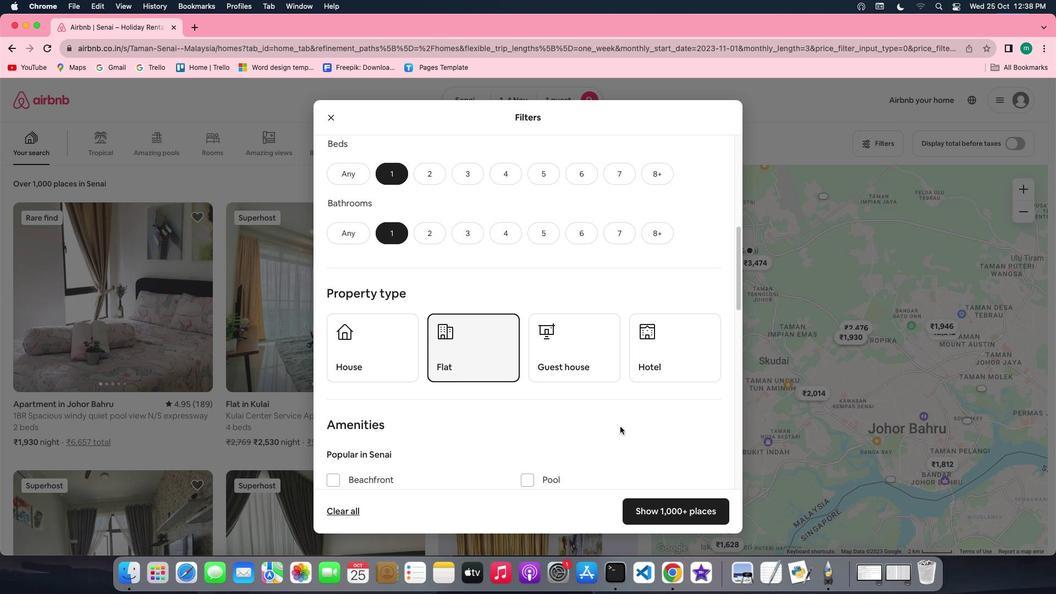 
Action: Mouse scrolled (620, 426) with delta (0, -1)
Screenshot: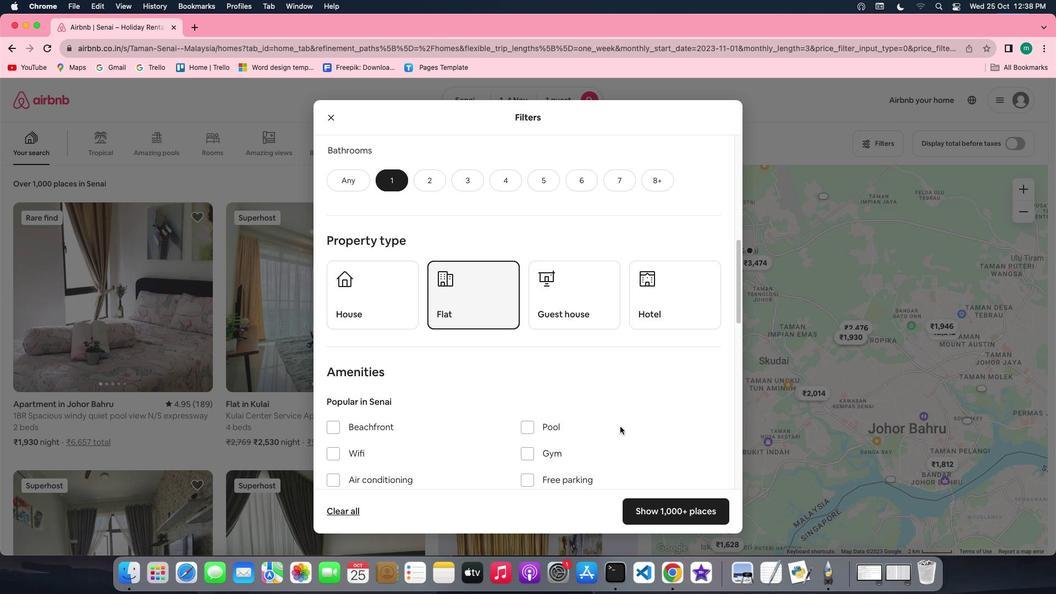 
Action: Mouse scrolled (620, 426) with delta (0, 0)
Screenshot: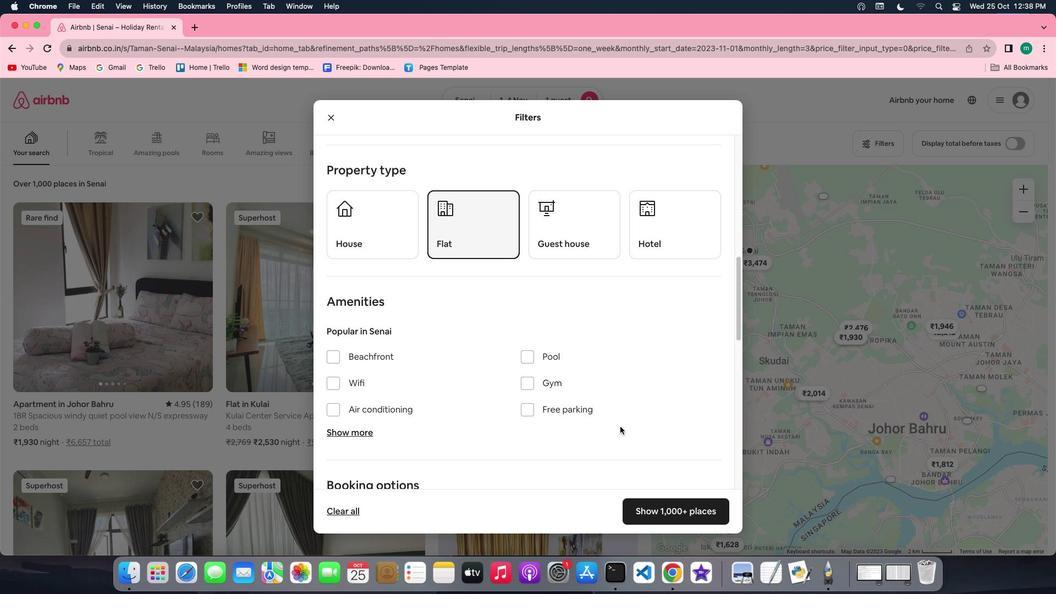 
Action: Mouse scrolled (620, 426) with delta (0, 0)
Screenshot: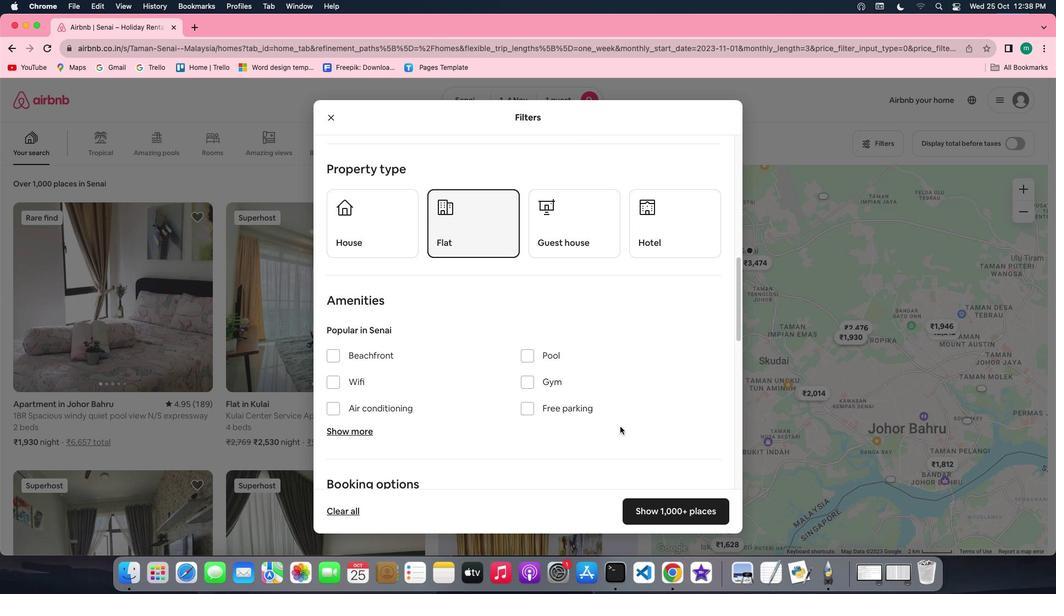 
Action: Mouse scrolled (620, 426) with delta (0, 0)
Screenshot: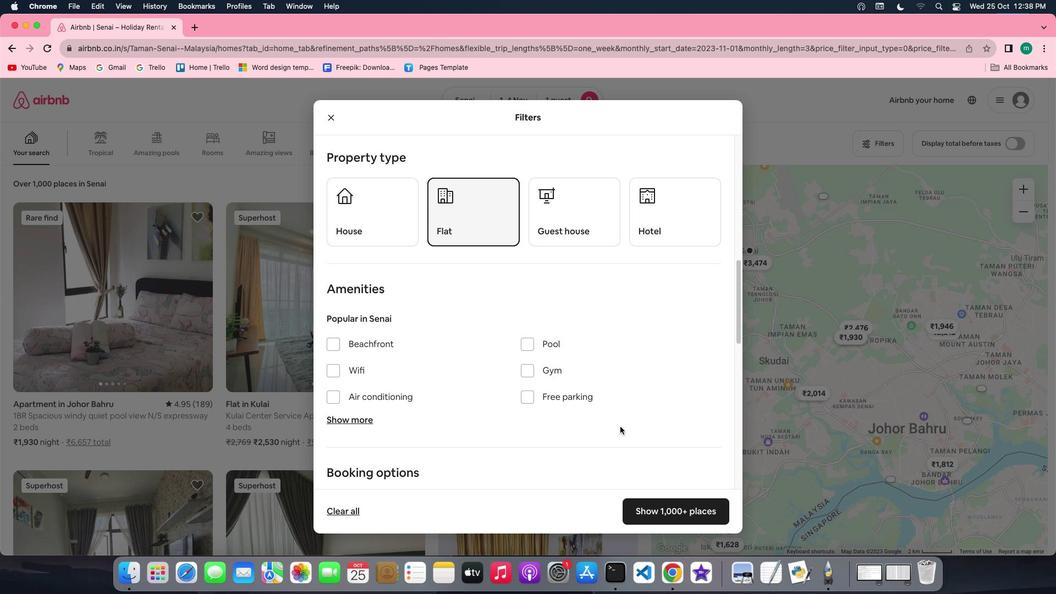 
Action: Mouse scrolled (620, 426) with delta (0, 0)
Screenshot: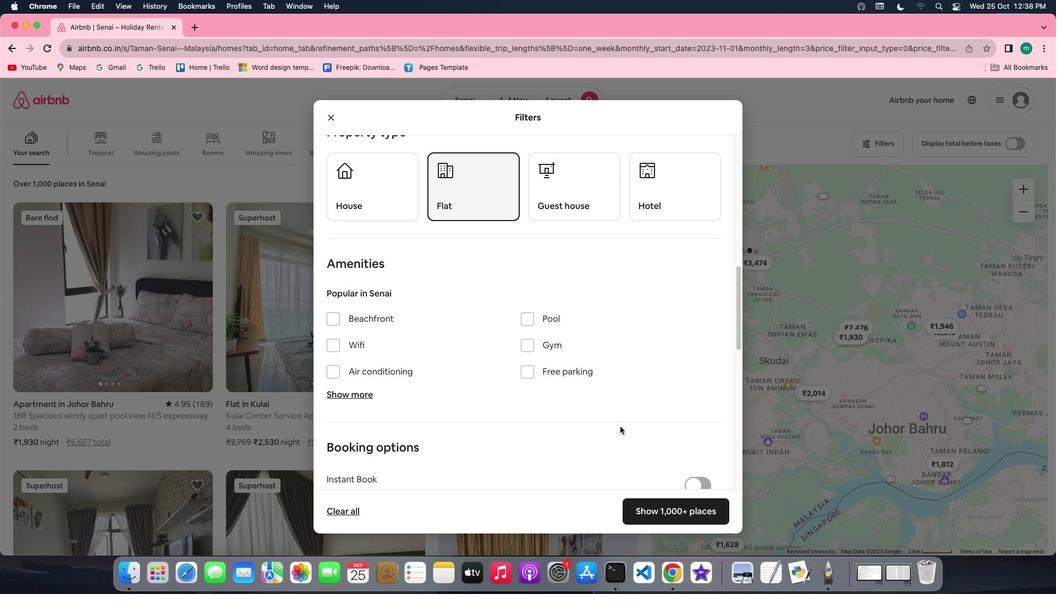 
Action: Mouse scrolled (620, 426) with delta (0, 0)
Screenshot: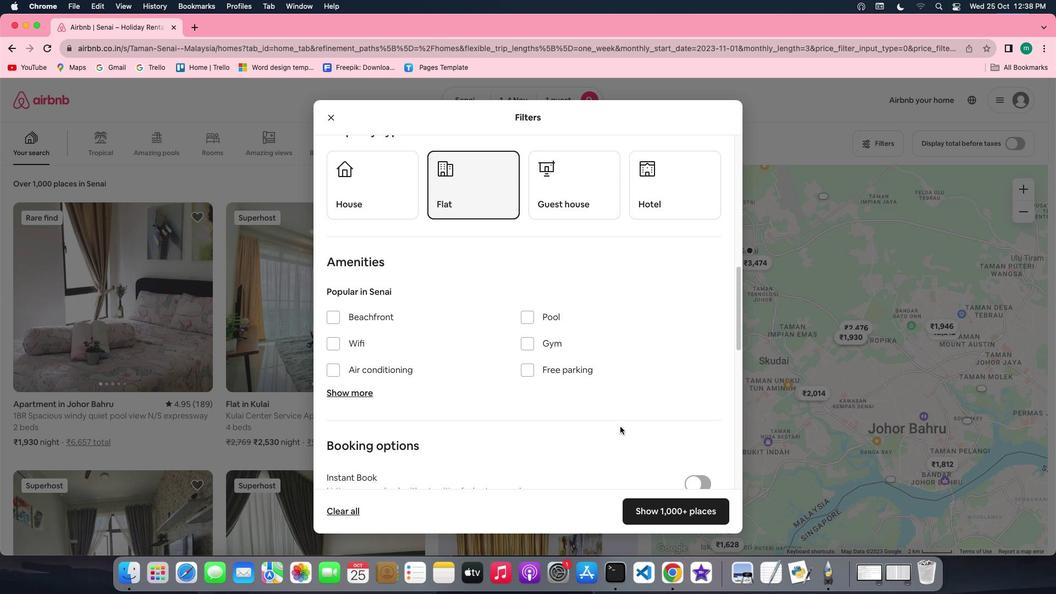 
Action: Mouse scrolled (620, 426) with delta (0, -1)
Screenshot: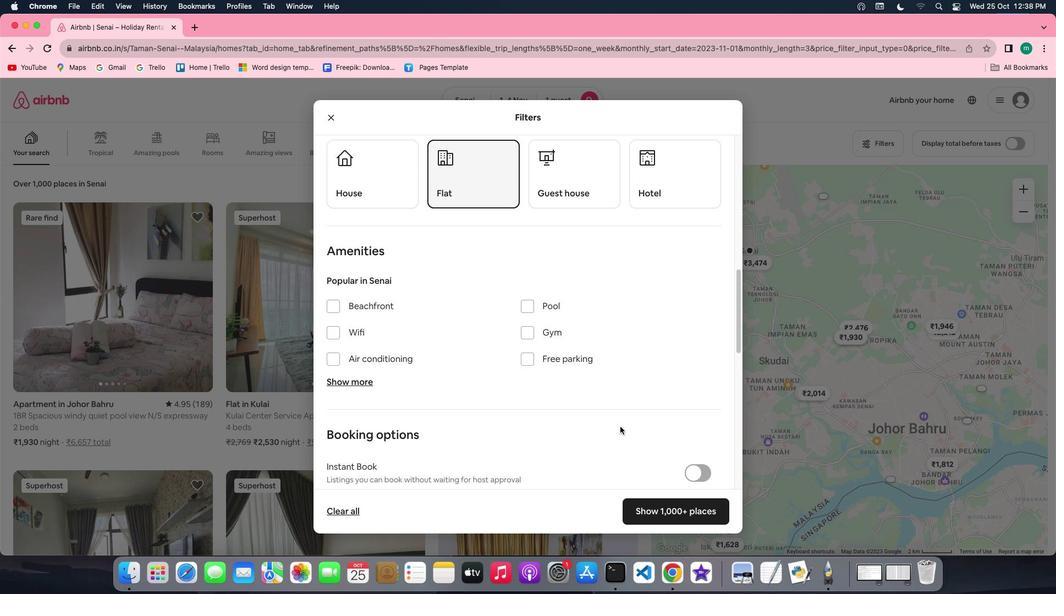 
Action: Mouse moved to (346, 269)
Screenshot: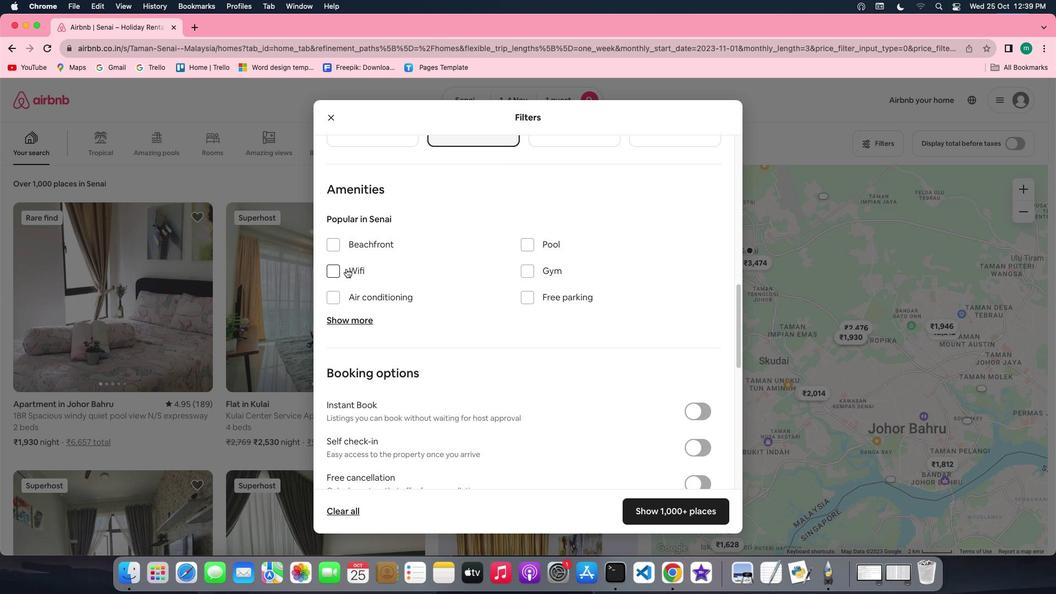 
Action: Mouse pressed left at (346, 269)
Screenshot: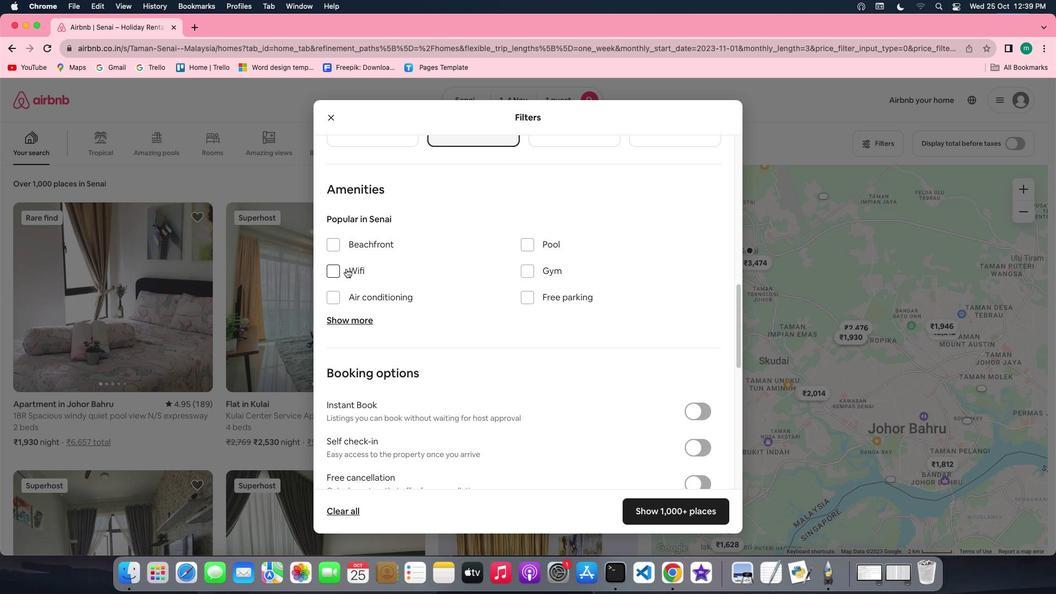 
Action: Mouse moved to (353, 317)
Screenshot: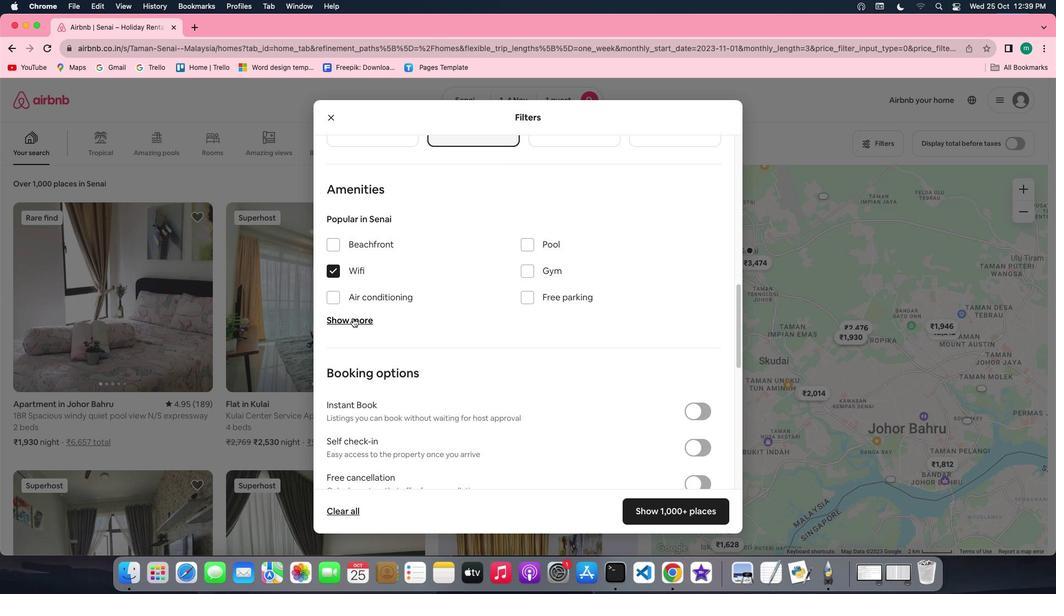 
Action: Mouse pressed left at (353, 317)
Screenshot: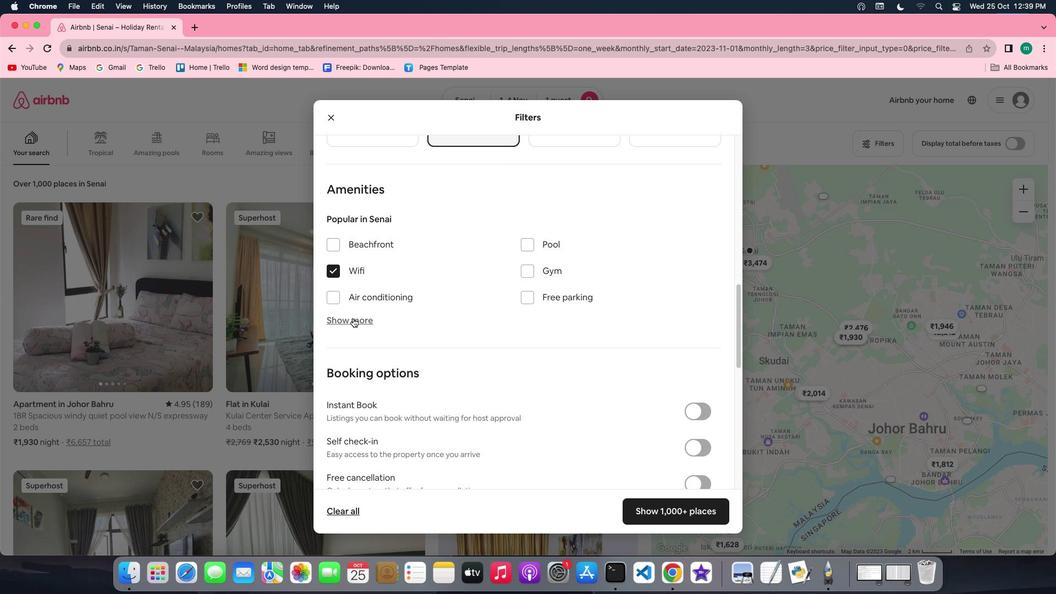 
Action: Mouse moved to (636, 424)
Screenshot: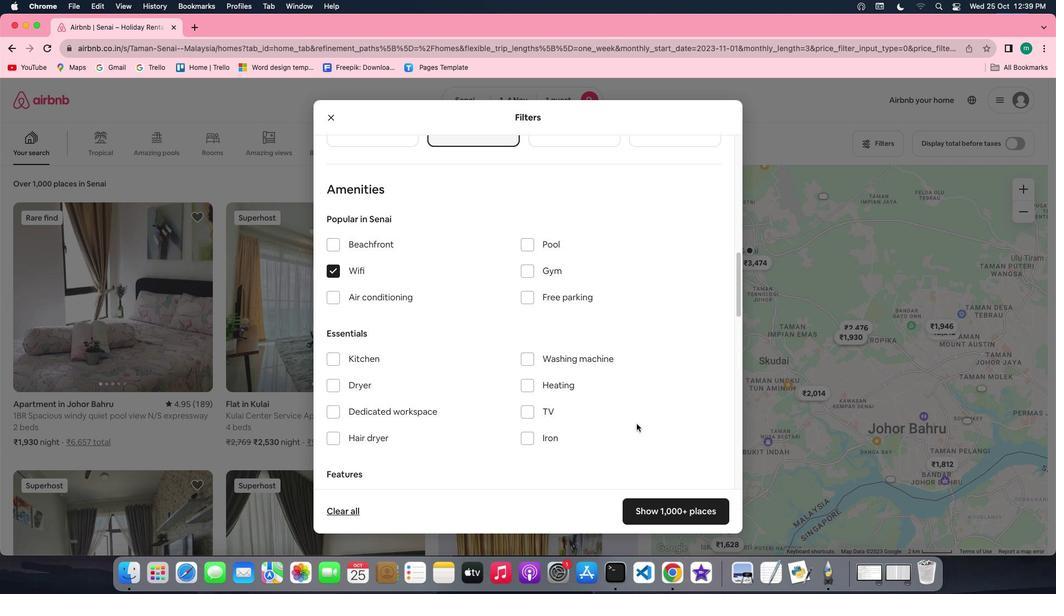 
Action: Mouse scrolled (636, 424) with delta (0, 0)
Screenshot: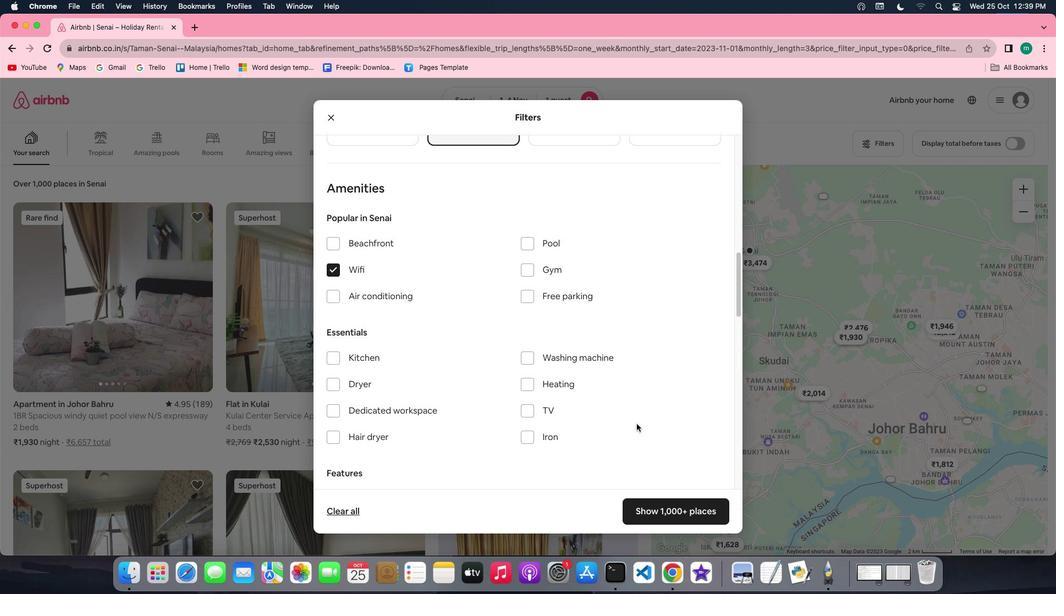 
Action: Mouse scrolled (636, 424) with delta (0, 0)
Screenshot: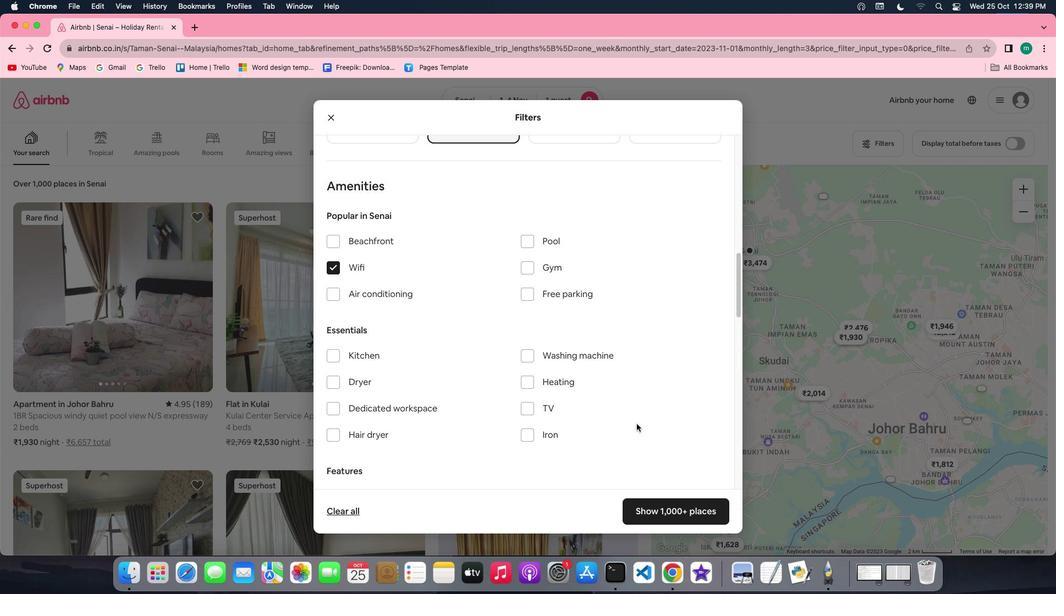 
Action: Mouse scrolled (636, 424) with delta (0, -1)
Screenshot: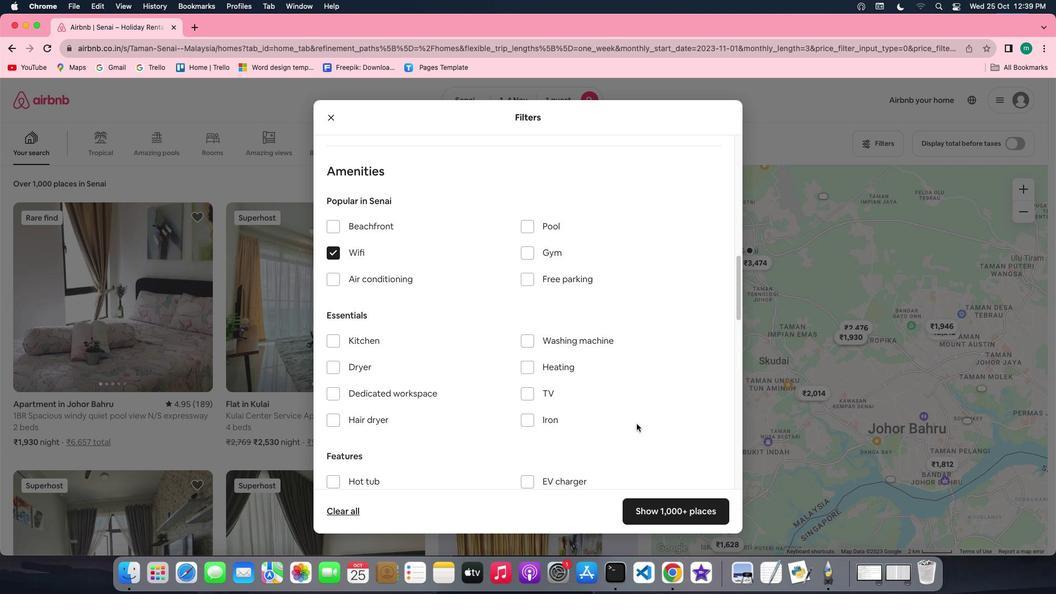 
Action: Mouse scrolled (636, 424) with delta (0, -2)
Screenshot: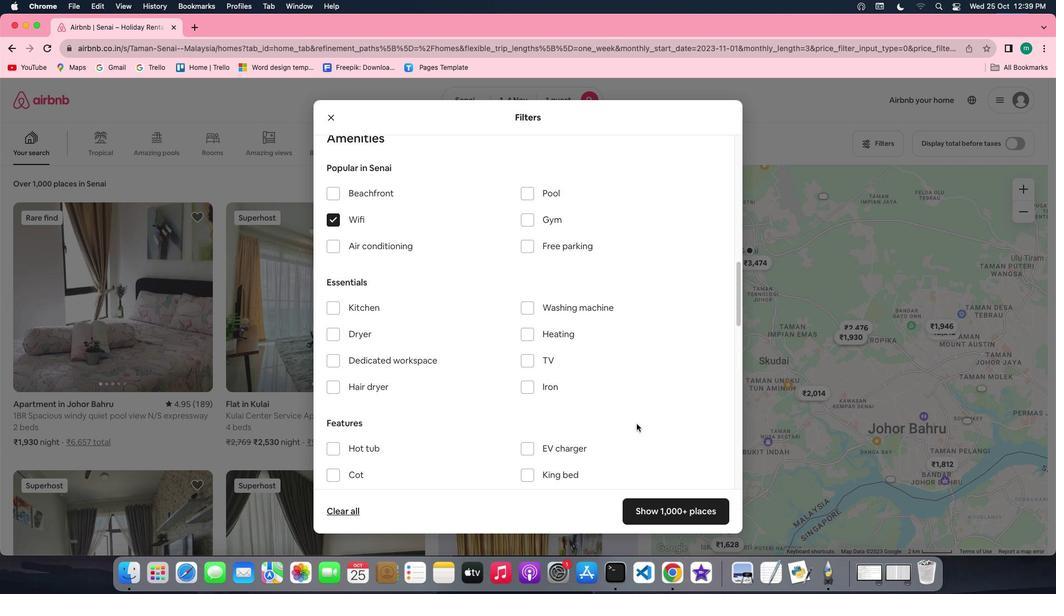 
Action: Mouse scrolled (636, 424) with delta (0, -1)
Screenshot: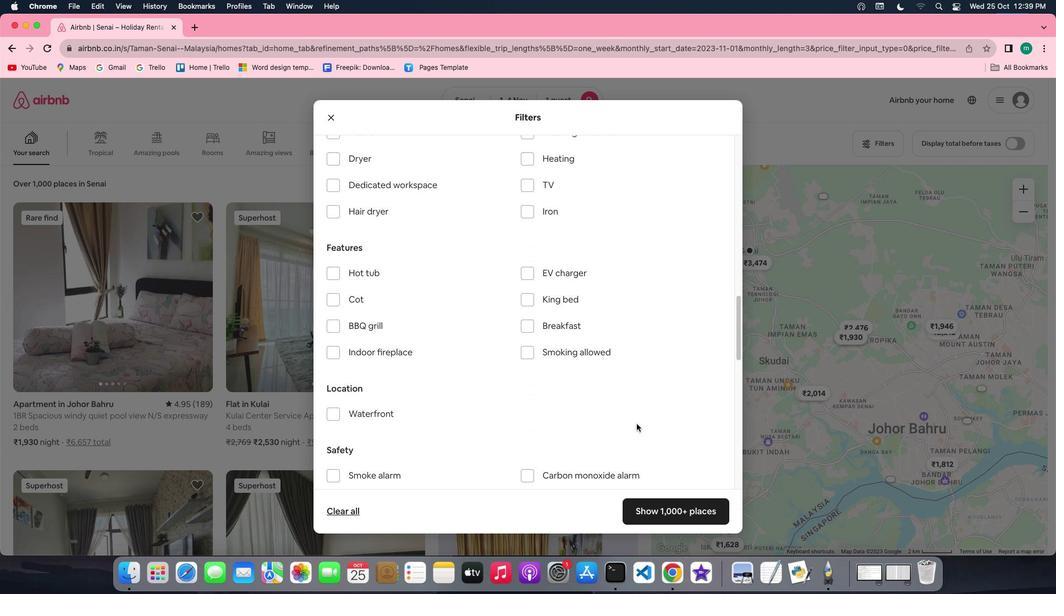 
Action: Mouse scrolled (636, 424) with delta (0, 0)
Screenshot: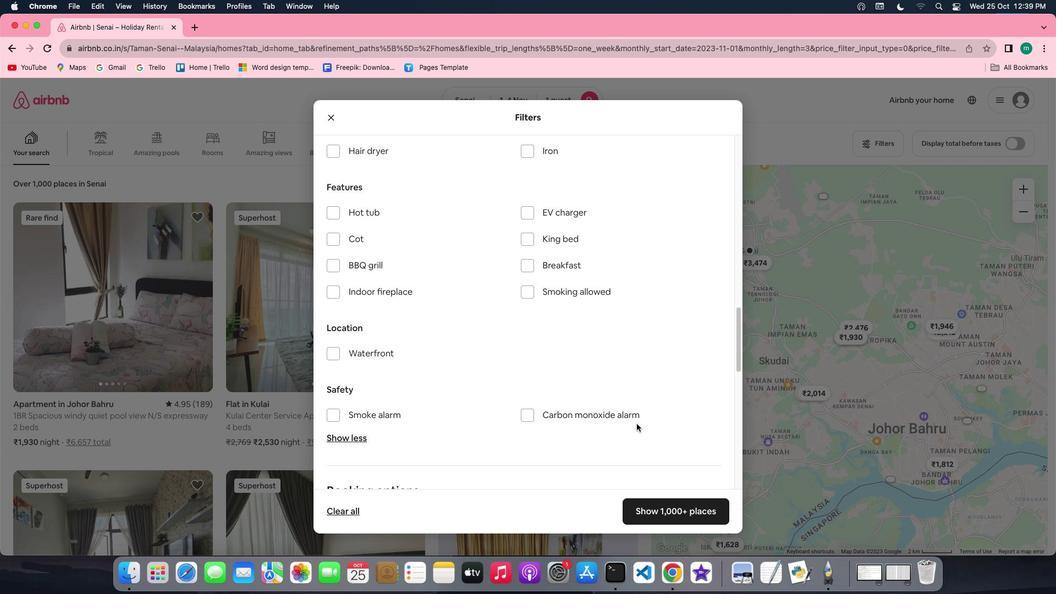 
Action: Mouse scrolled (636, 424) with delta (0, 0)
Screenshot: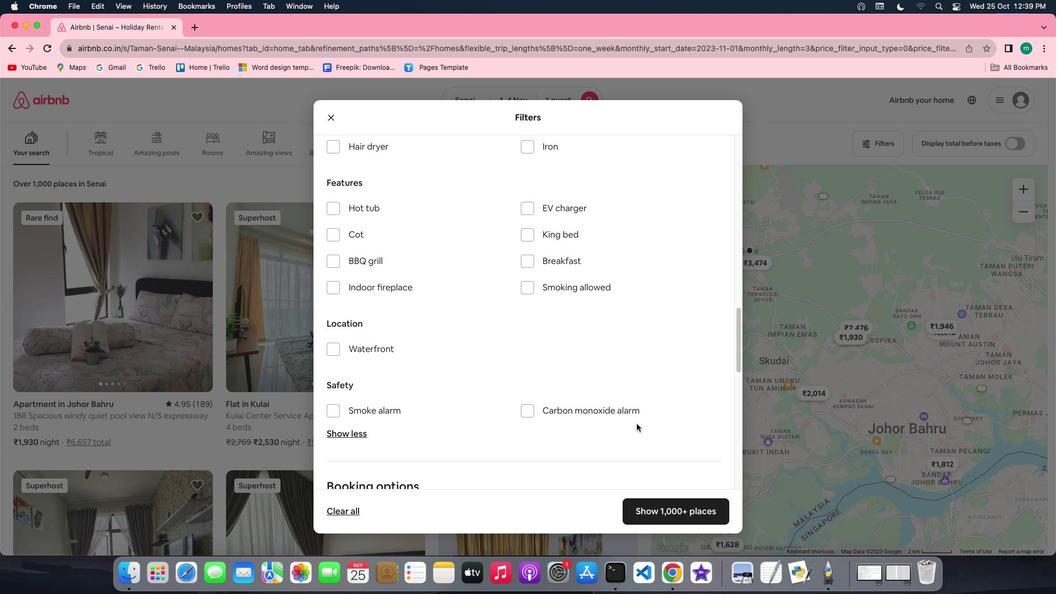 
Action: Mouse scrolled (636, 424) with delta (0, -1)
Screenshot: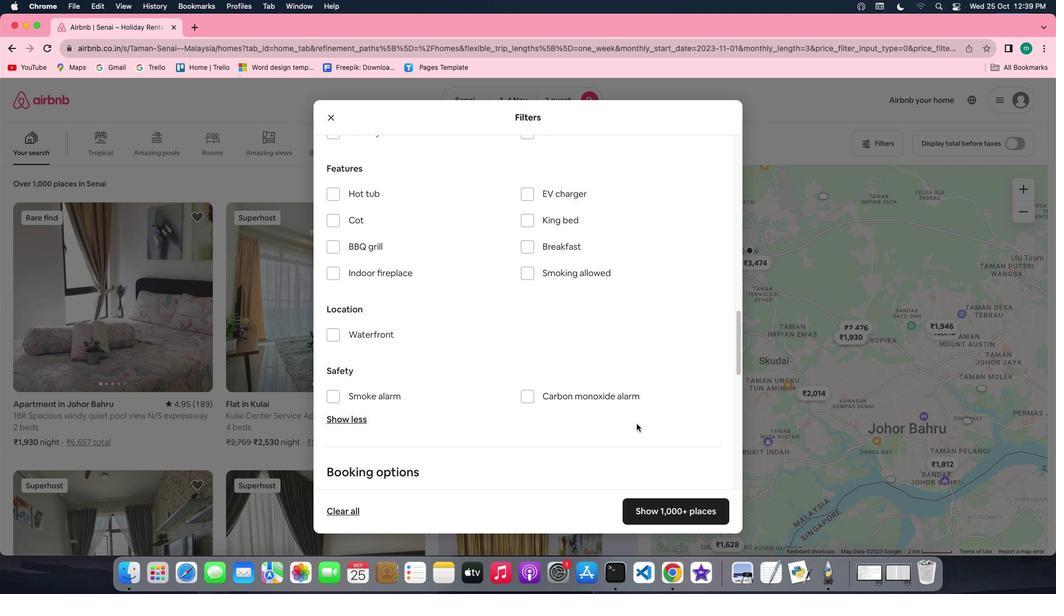 
Action: Mouse scrolled (636, 424) with delta (0, -2)
Screenshot: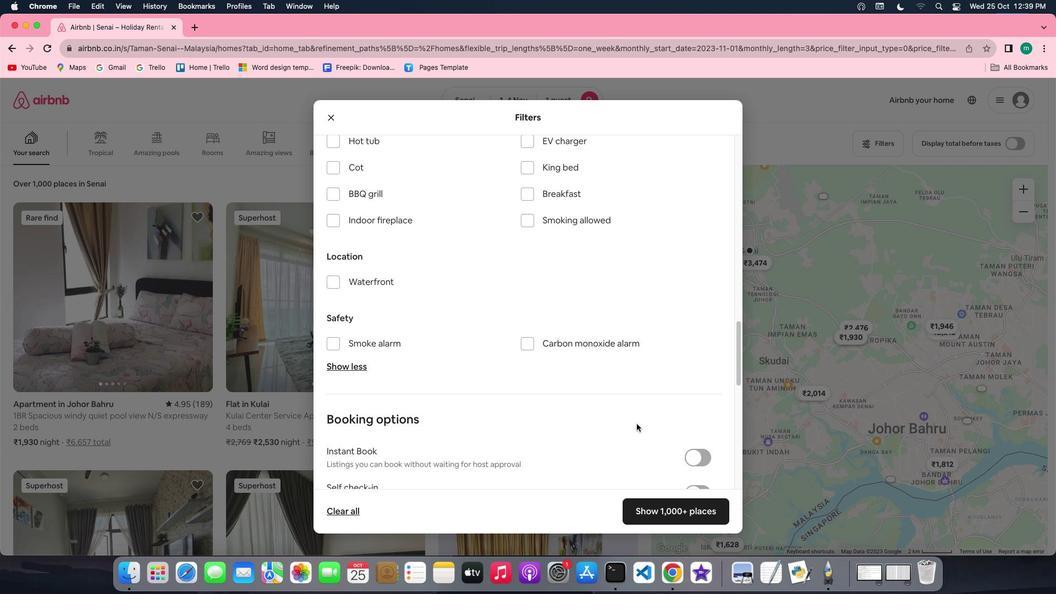 
Action: Mouse moved to (692, 373)
Screenshot: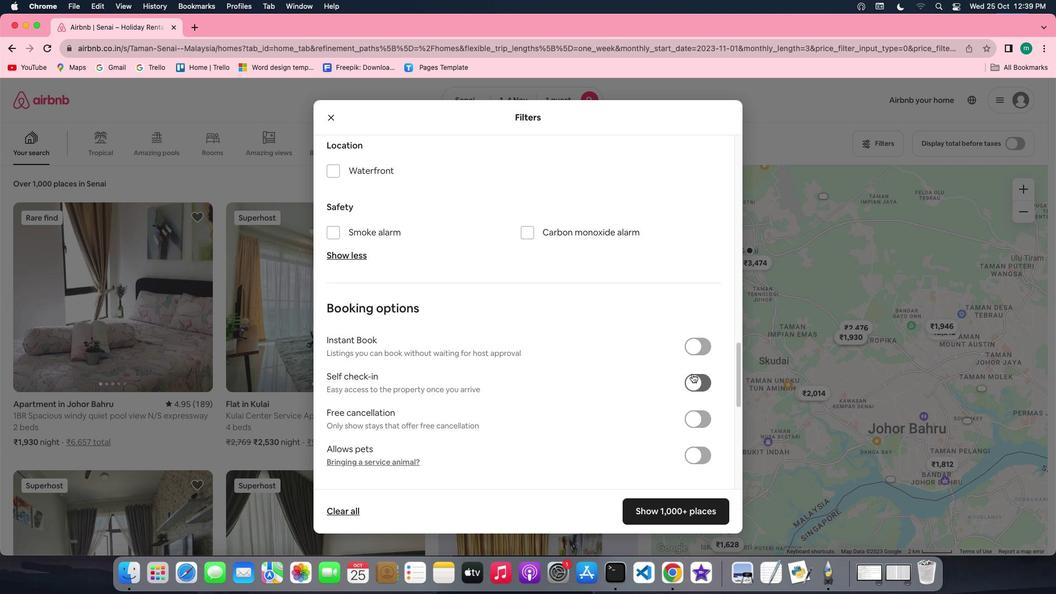 
Action: Mouse pressed left at (692, 373)
Screenshot: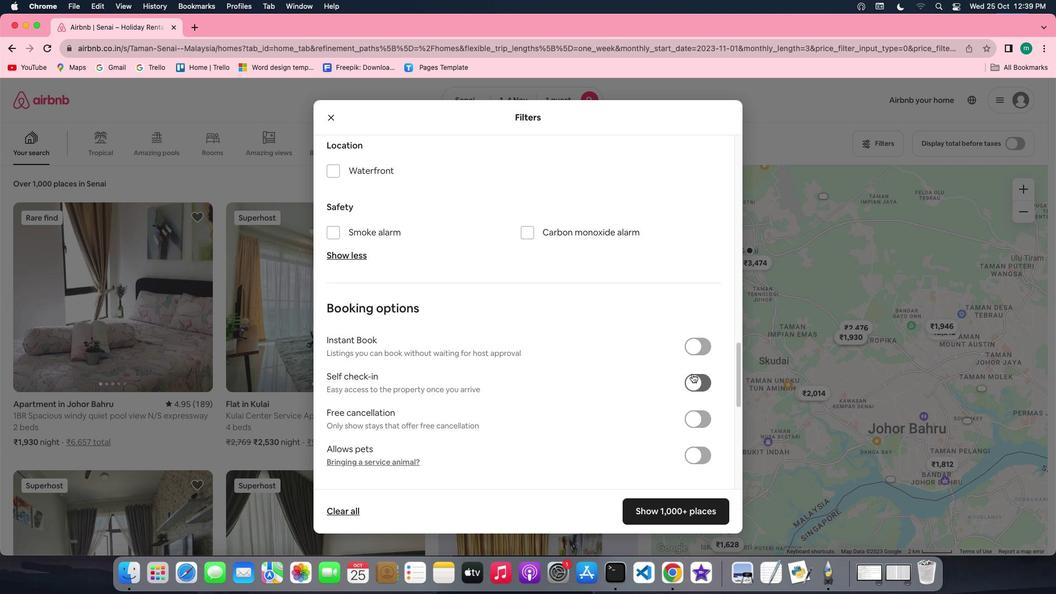 
Action: Mouse moved to (566, 445)
Screenshot: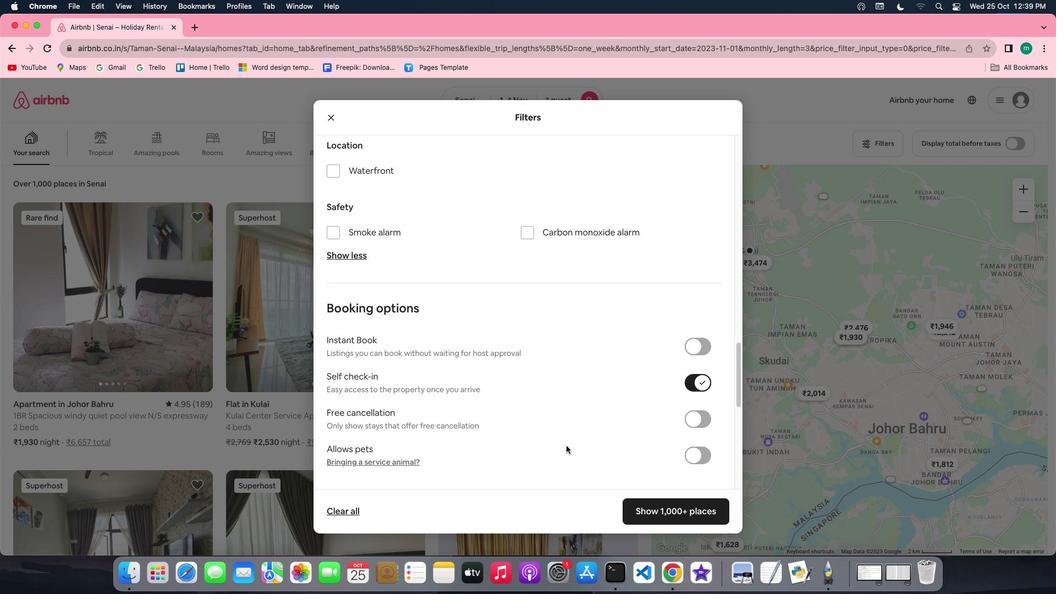 
Action: Mouse scrolled (566, 445) with delta (0, 0)
Screenshot: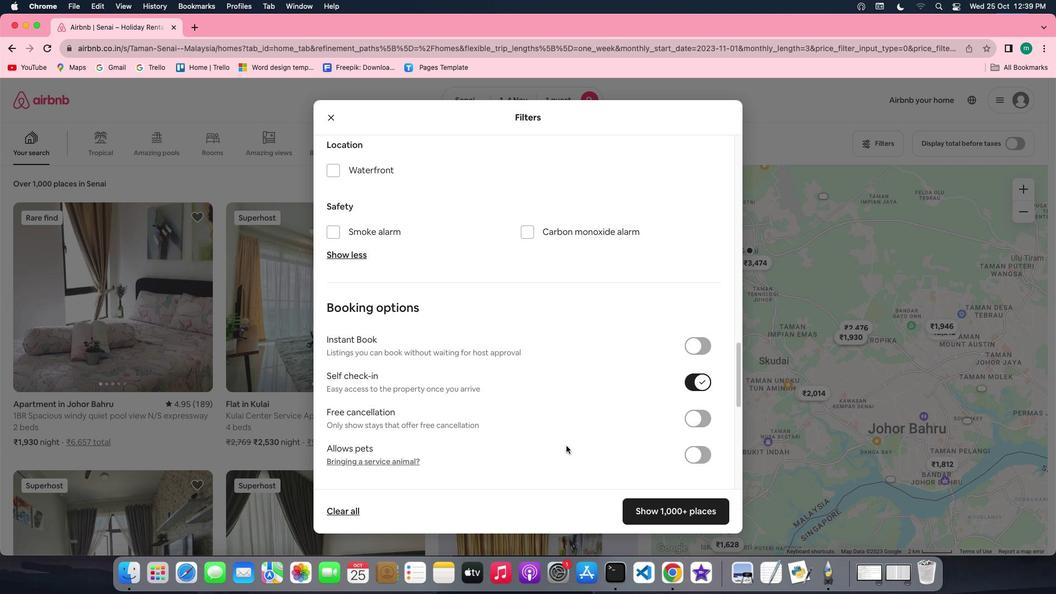 
Action: Mouse scrolled (566, 445) with delta (0, 0)
Screenshot: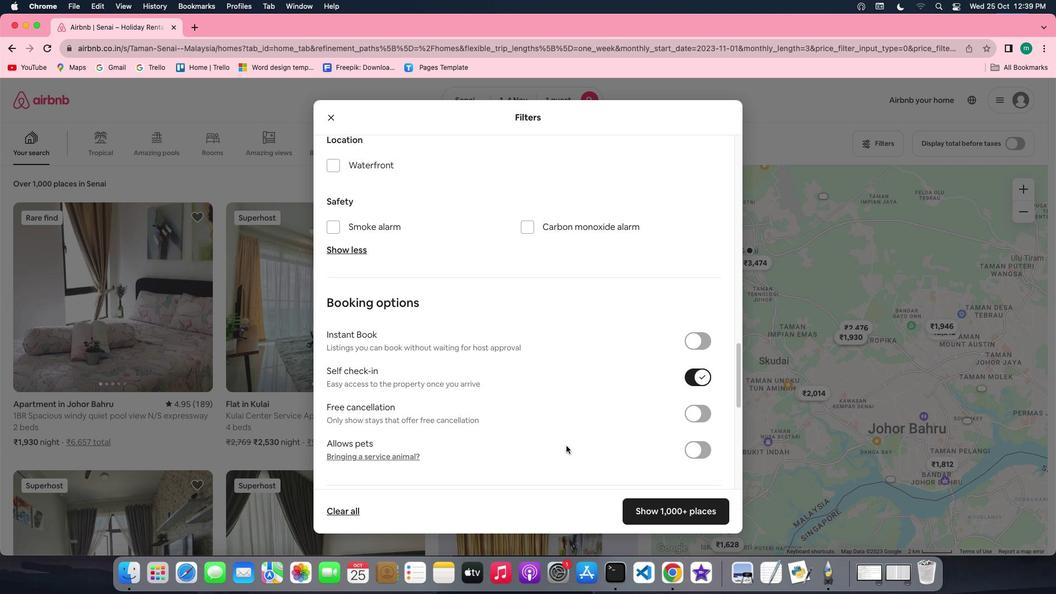 
Action: Mouse scrolled (566, 445) with delta (0, -1)
Screenshot: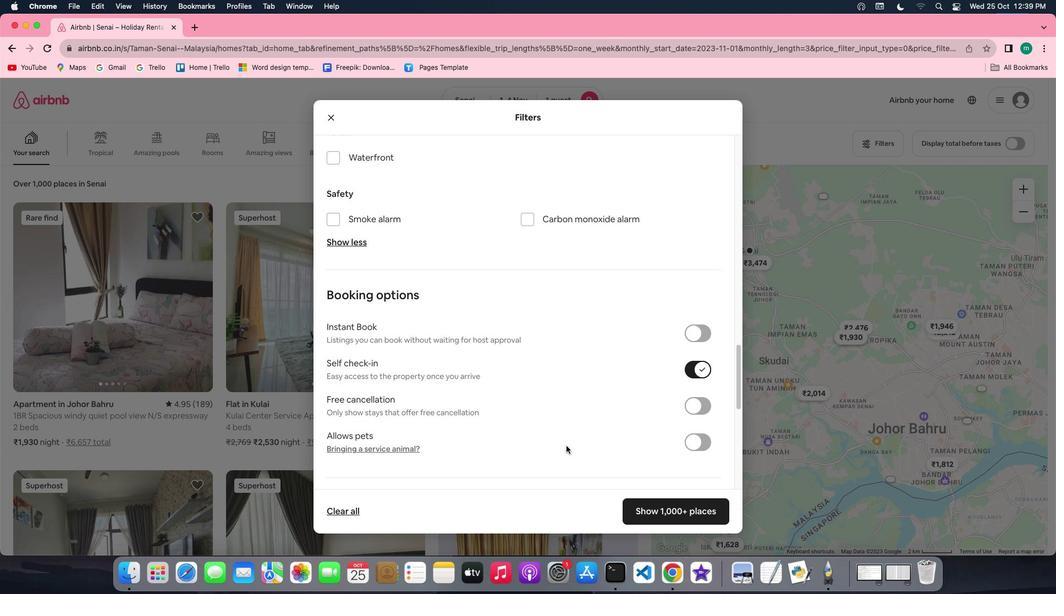 
Action: Mouse scrolled (566, 445) with delta (0, 0)
Screenshot: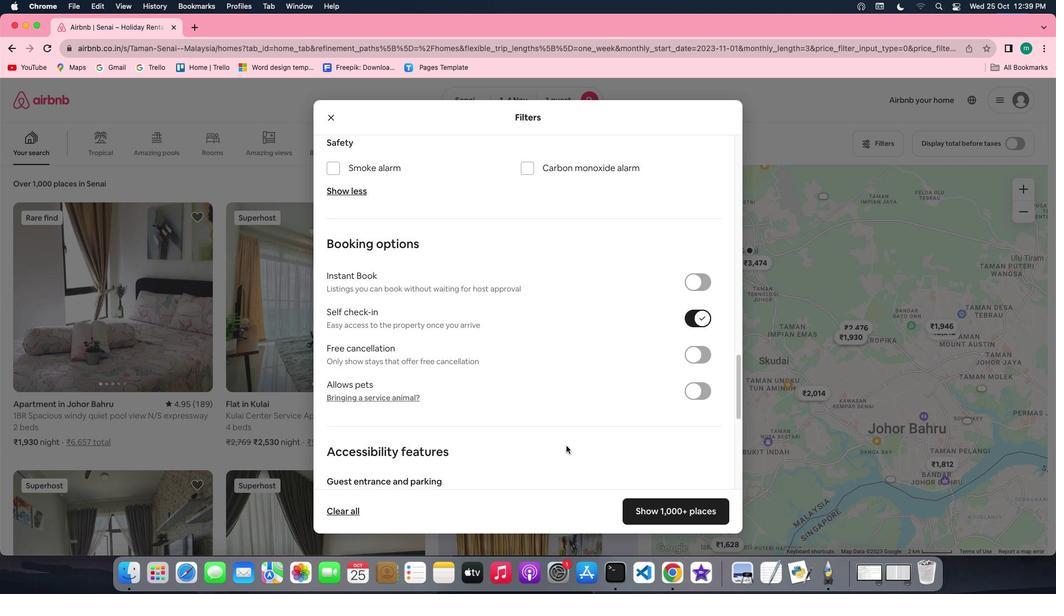 
Action: Mouse scrolled (566, 445) with delta (0, 0)
Screenshot: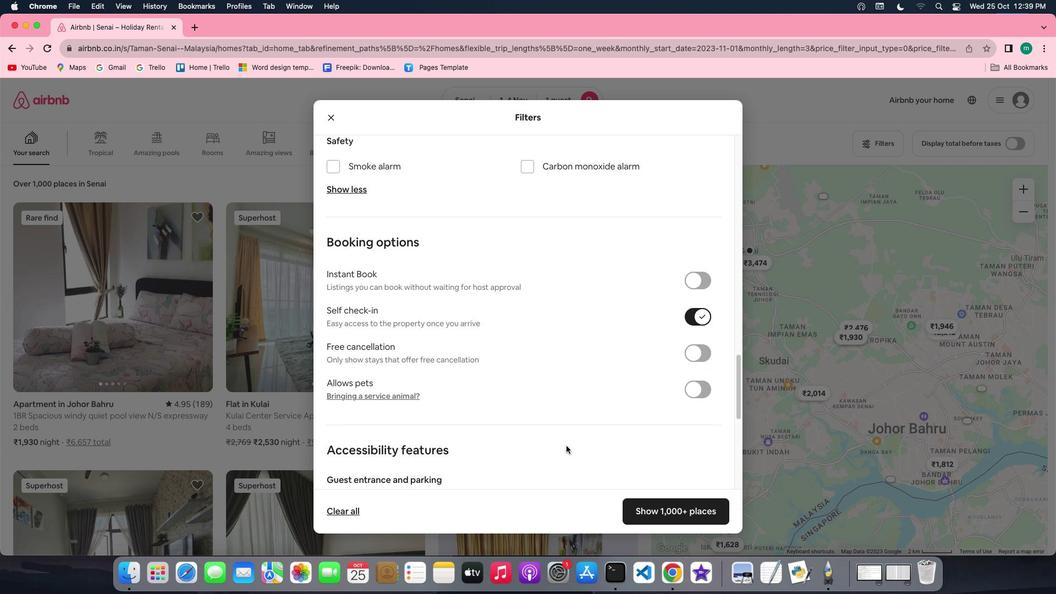 
Action: Mouse scrolled (566, 445) with delta (0, 0)
Screenshot: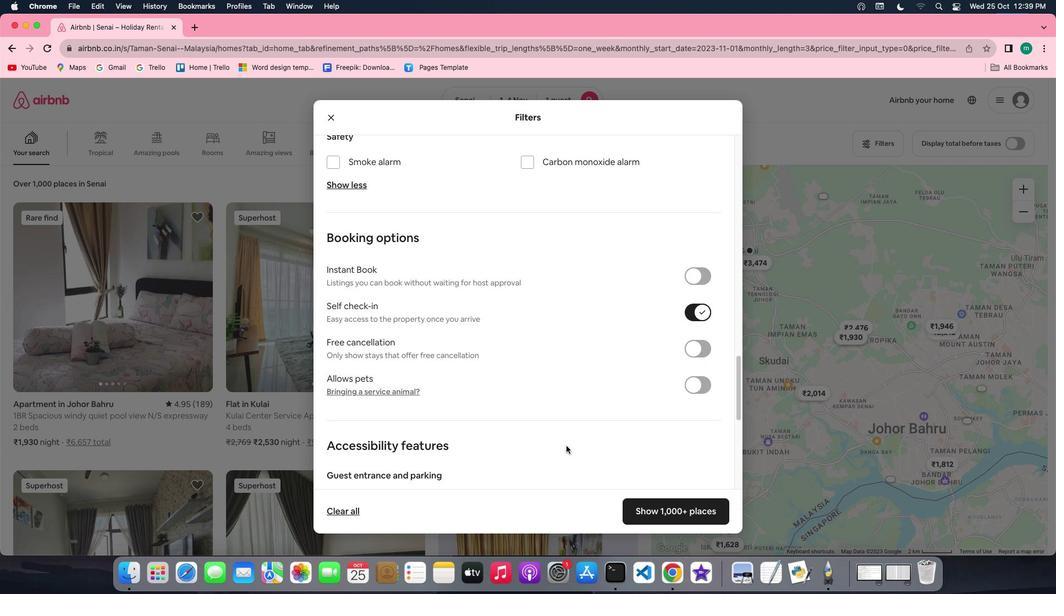 
Action: Mouse scrolled (566, 445) with delta (0, 0)
Screenshot: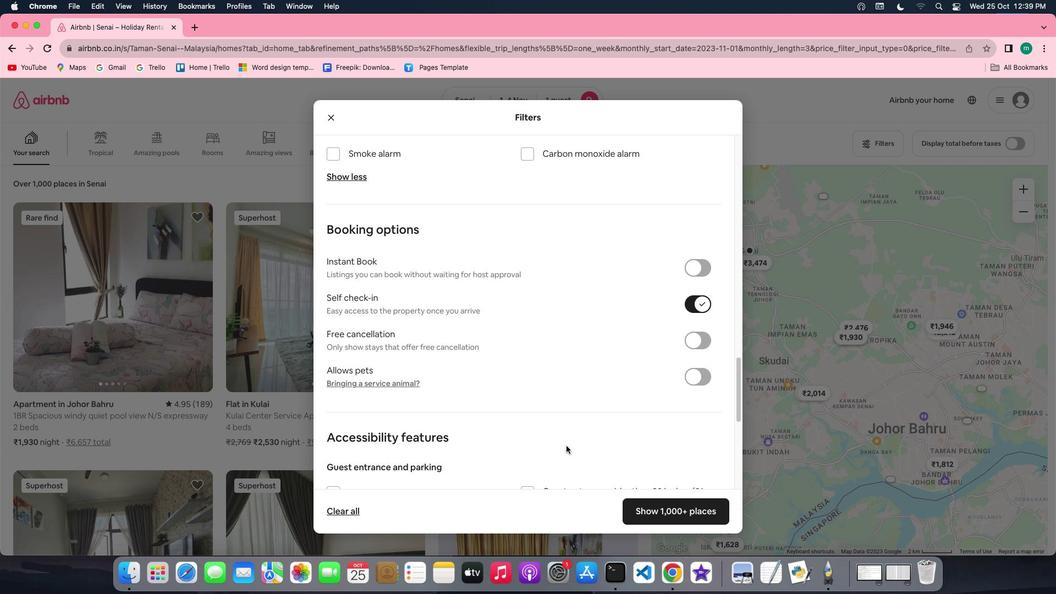 
Action: Mouse scrolled (566, 445) with delta (0, 0)
Screenshot: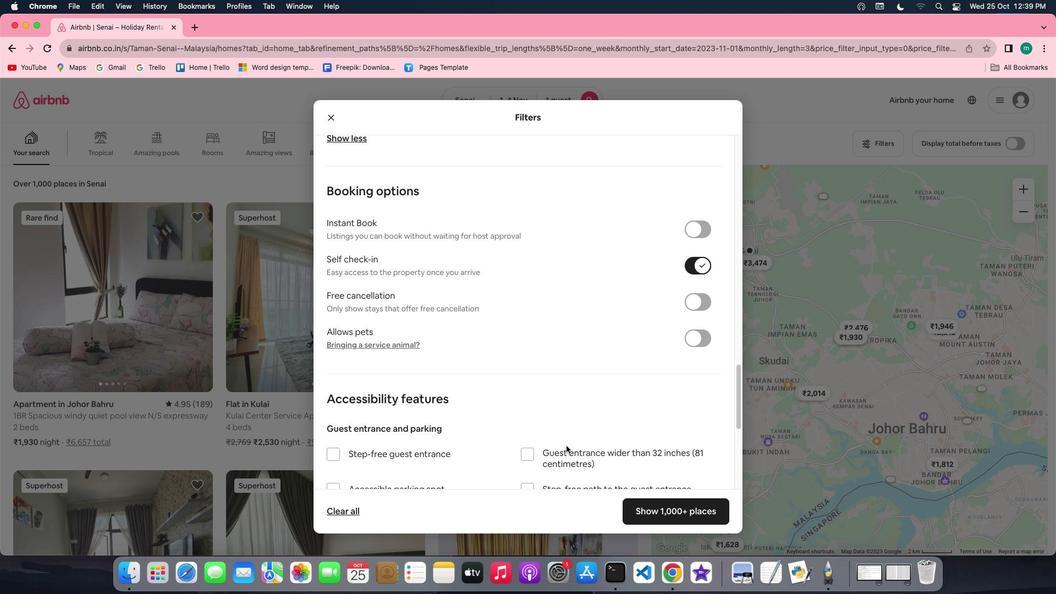 
Action: Mouse scrolled (566, 445) with delta (0, 0)
Screenshot: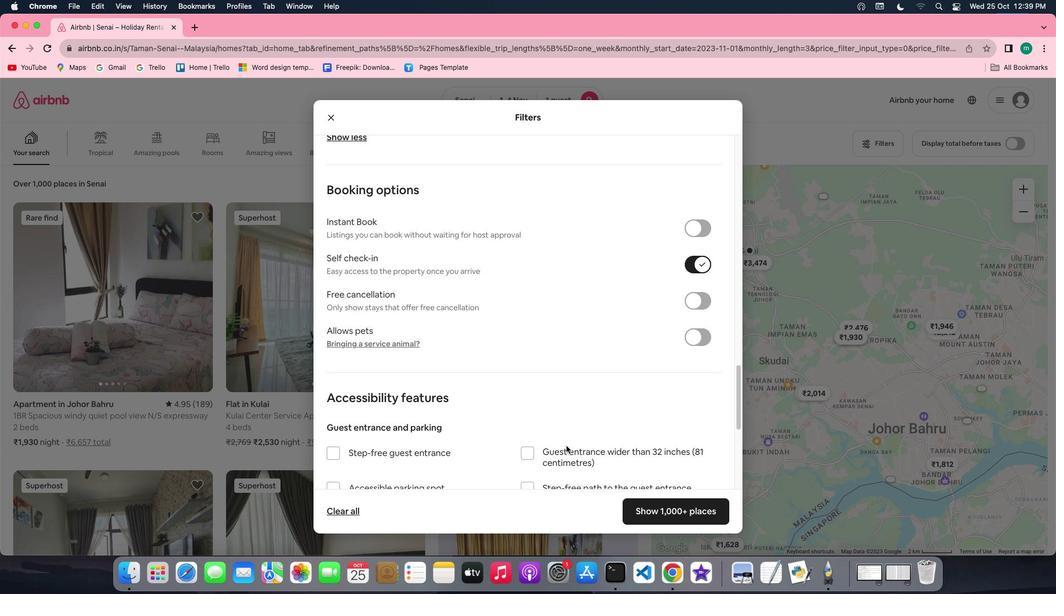 
Action: Mouse scrolled (566, 445) with delta (0, 0)
Screenshot: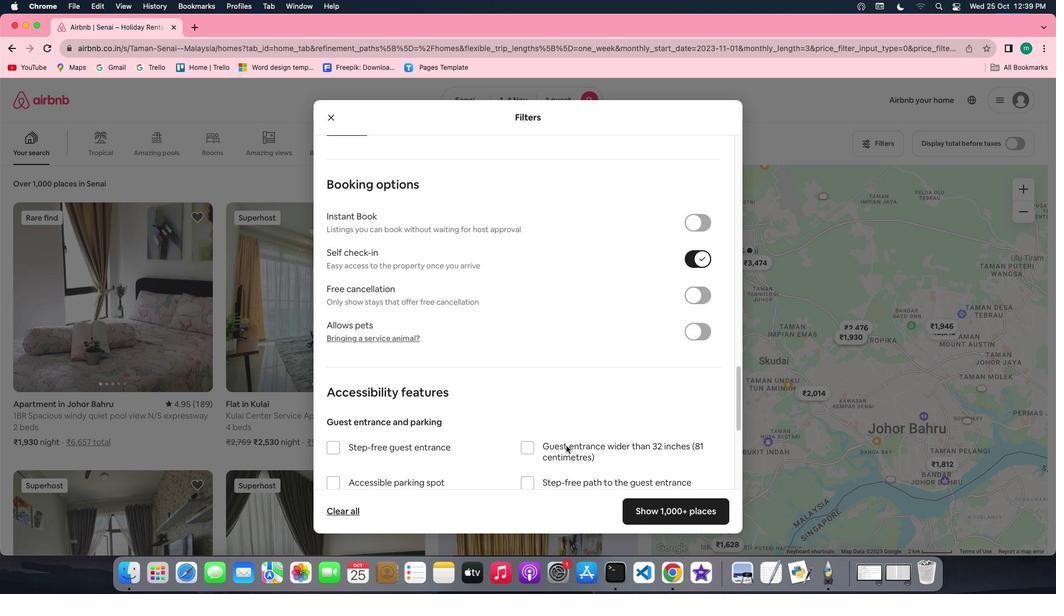 
Action: Mouse scrolled (566, 445) with delta (0, -1)
Screenshot: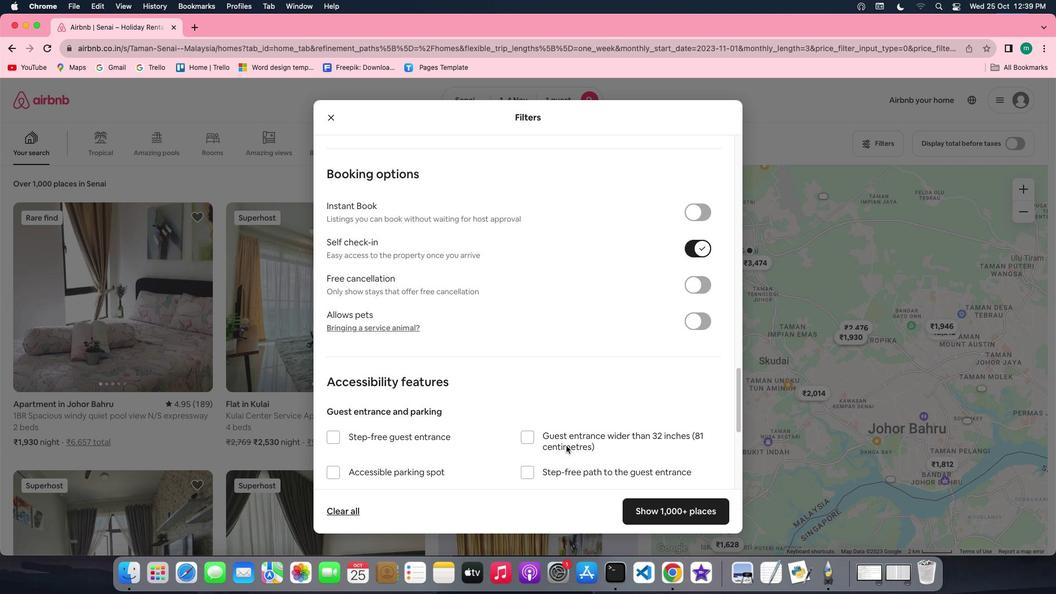 
Action: Mouse scrolled (566, 445) with delta (0, -1)
Screenshot: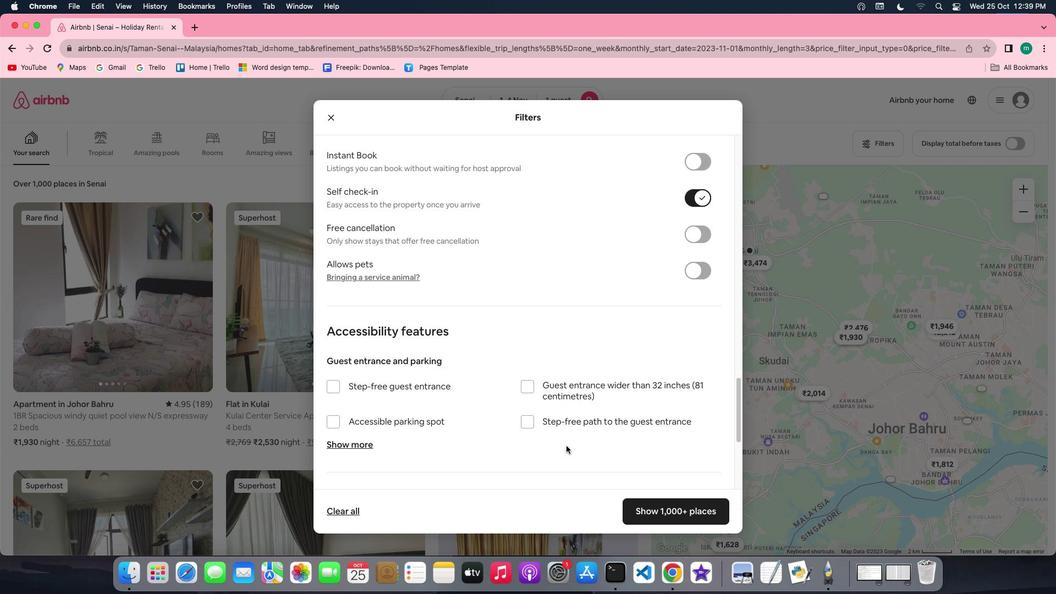 
Action: Mouse scrolled (566, 445) with delta (0, 0)
Screenshot: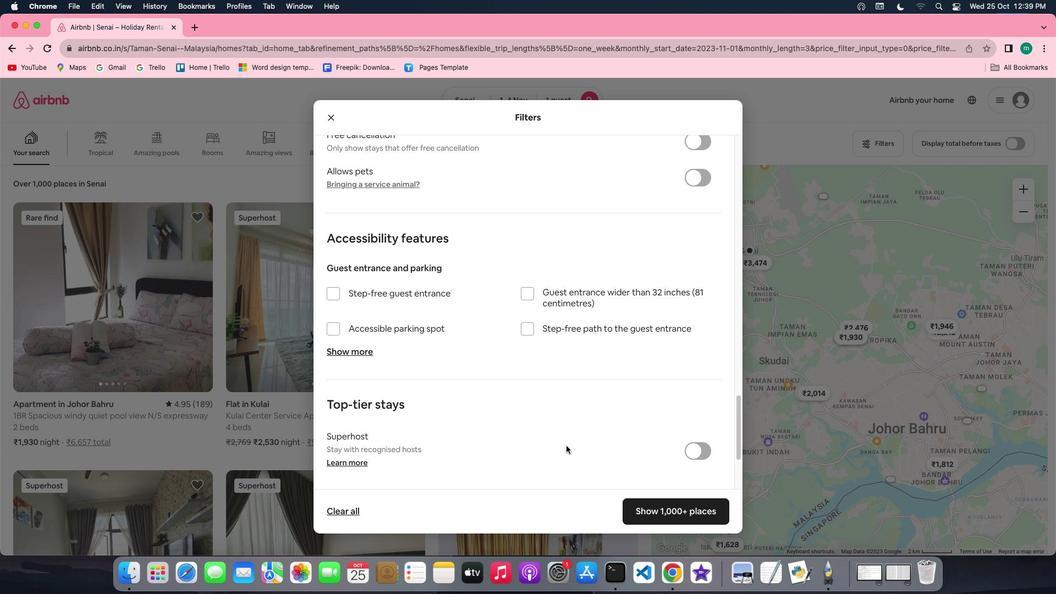 
Action: Mouse scrolled (566, 445) with delta (0, 0)
Screenshot: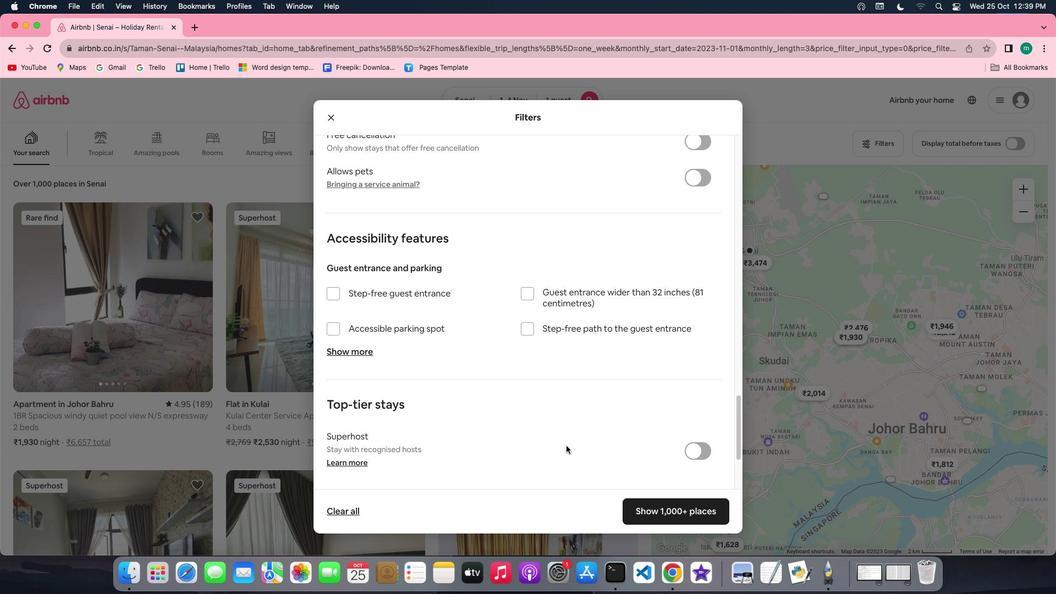 
Action: Mouse scrolled (566, 445) with delta (0, -2)
Screenshot: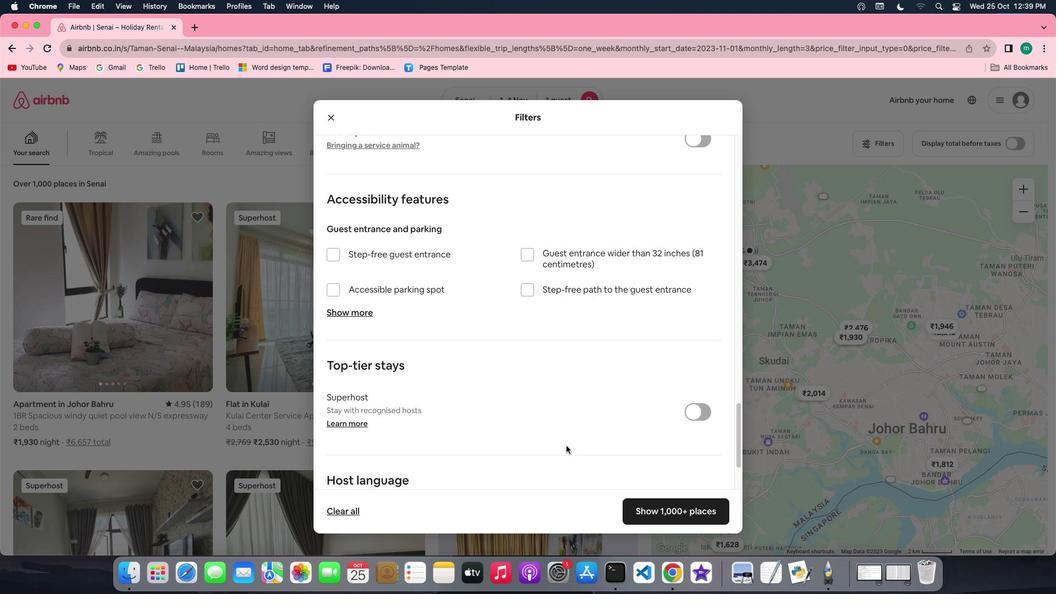 
Action: Mouse scrolled (566, 445) with delta (0, -2)
Screenshot: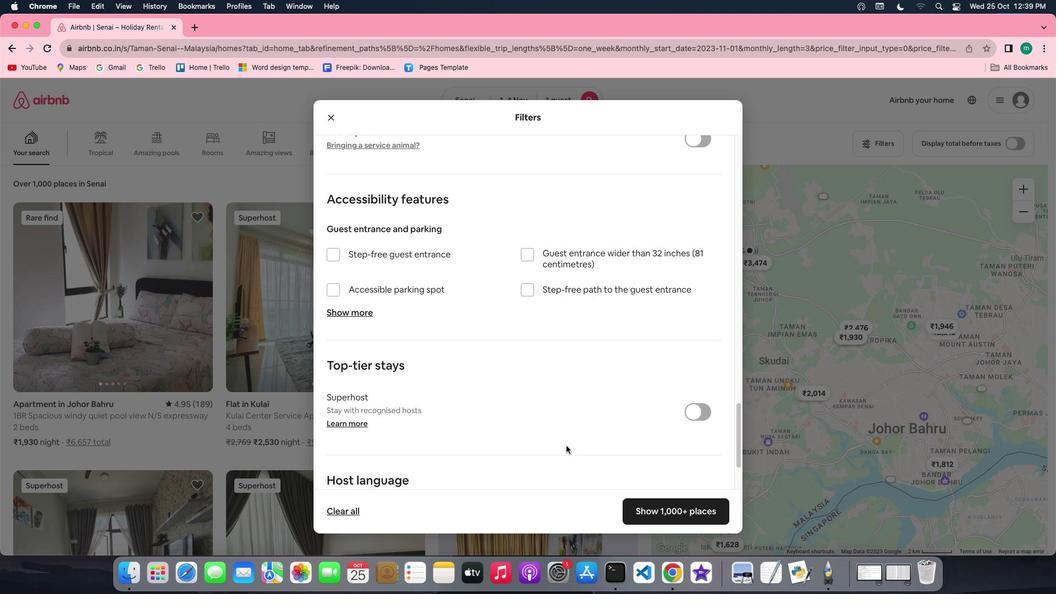 
Action: Mouse scrolled (566, 445) with delta (0, -2)
Screenshot: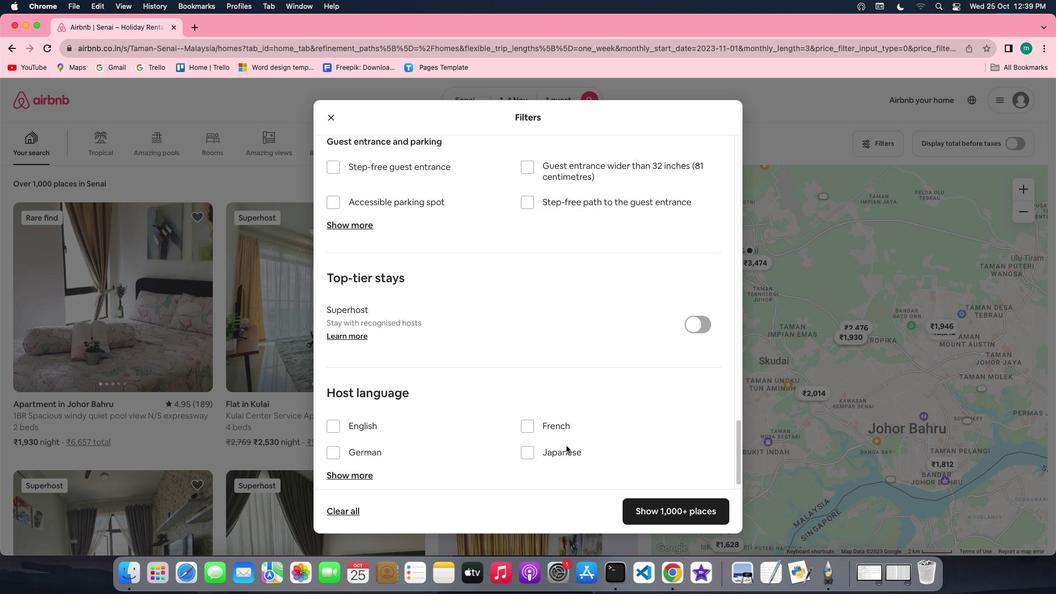 
Action: Mouse scrolled (566, 445) with delta (0, 0)
Screenshot: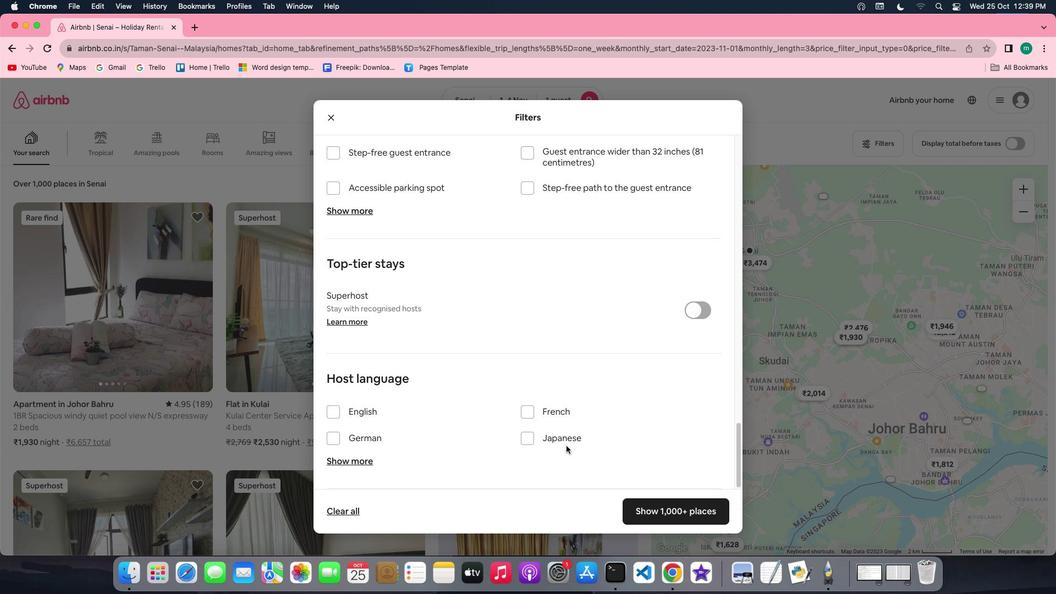 
Action: Mouse scrolled (566, 445) with delta (0, 0)
Screenshot: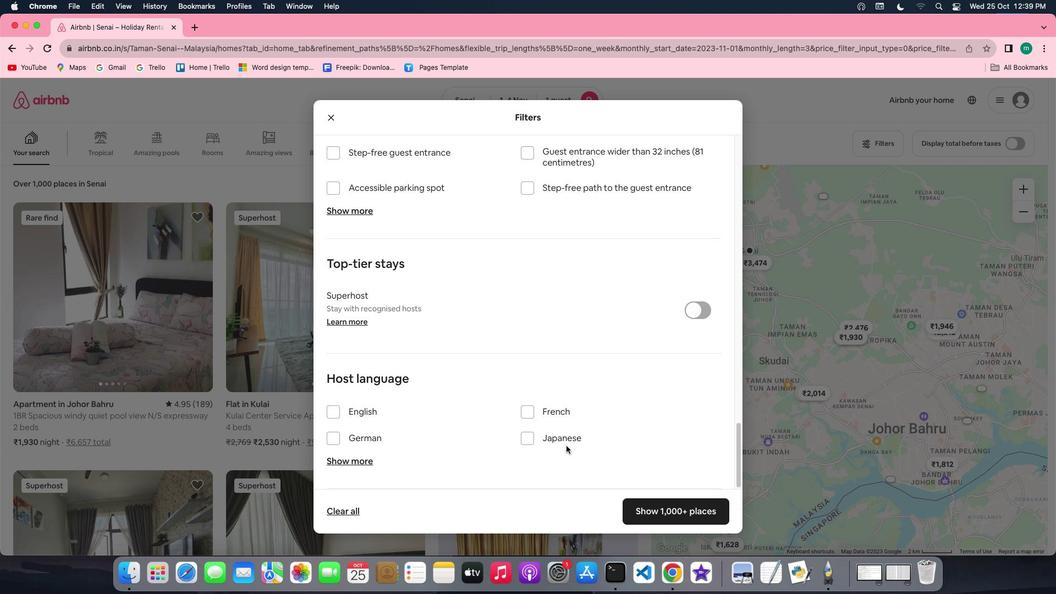 
Action: Mouse scrolled (566, 445) with delta (0, -1)
Screenshot: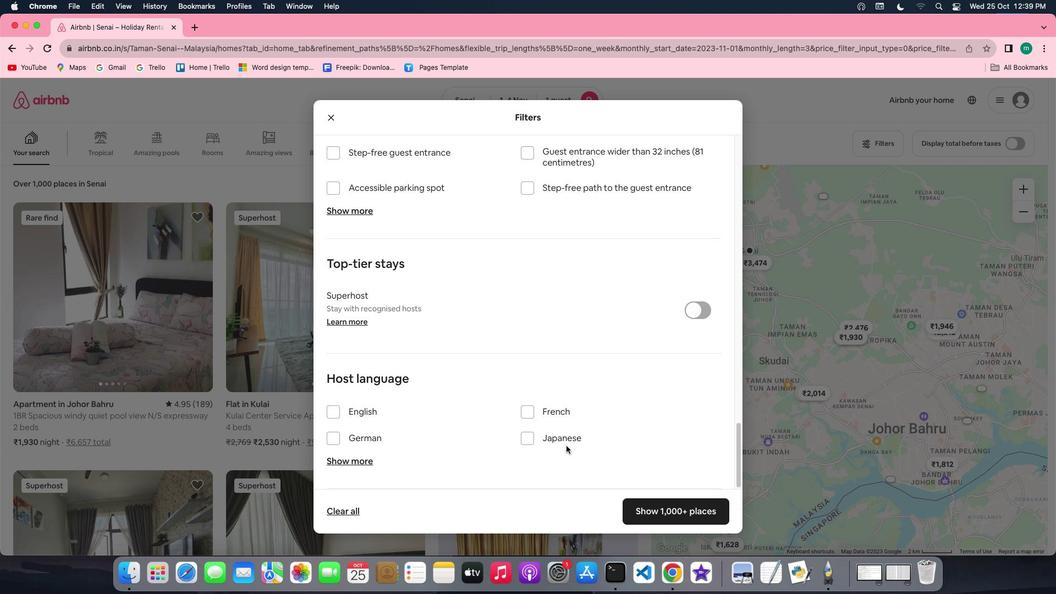 
Action: Mouse scrolled (566, 445) with delta (0, -2)
Screenshot: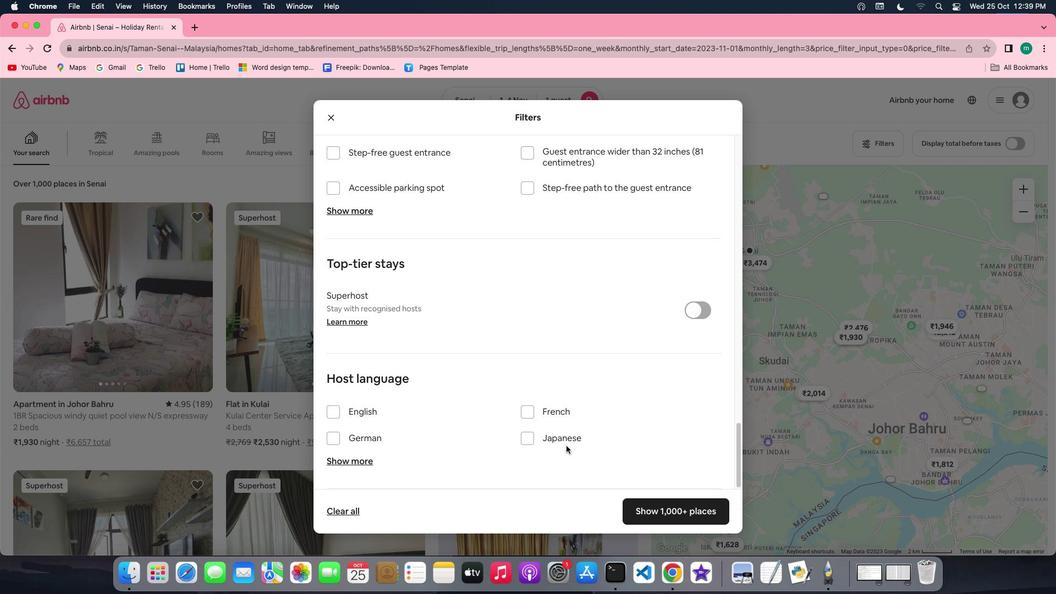 
Action: Mouse scrolled (566, 445) with delta (0, -3)
Screenshot: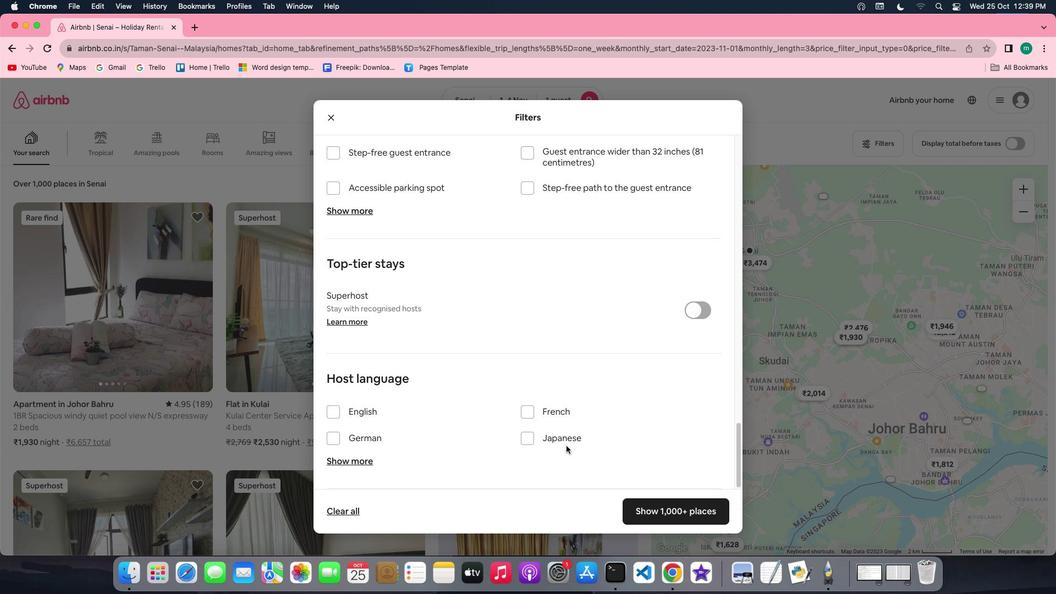 
Action: Mouse scrolled (566, 445) with delta (0, -3)
Screenshot: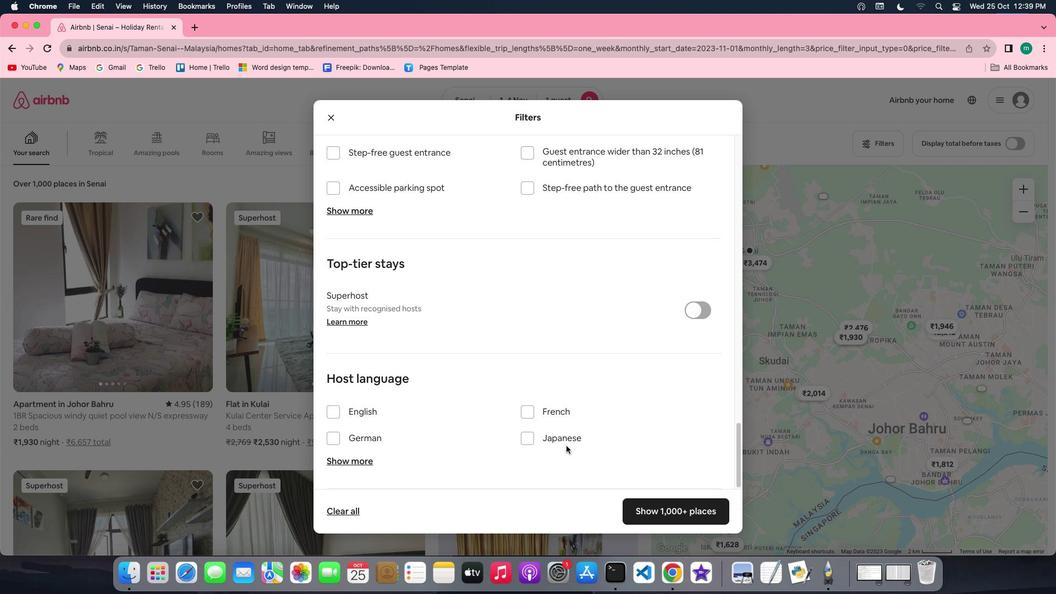 
Action: Mouse moved to (693, 506)
Screenshot: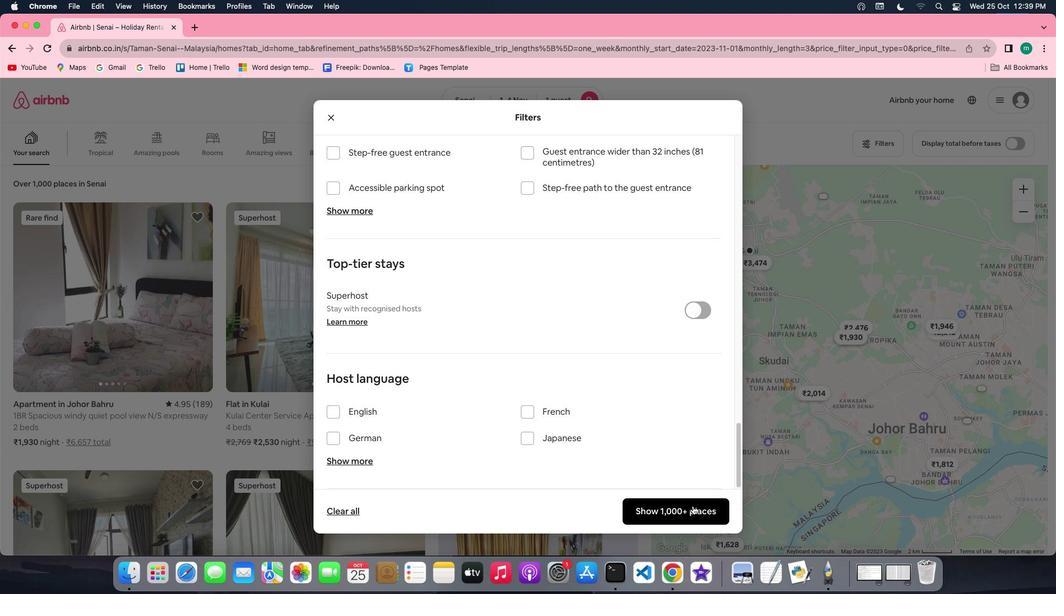 
Action: Mouse pressed left at (693, 506)
Screenshot: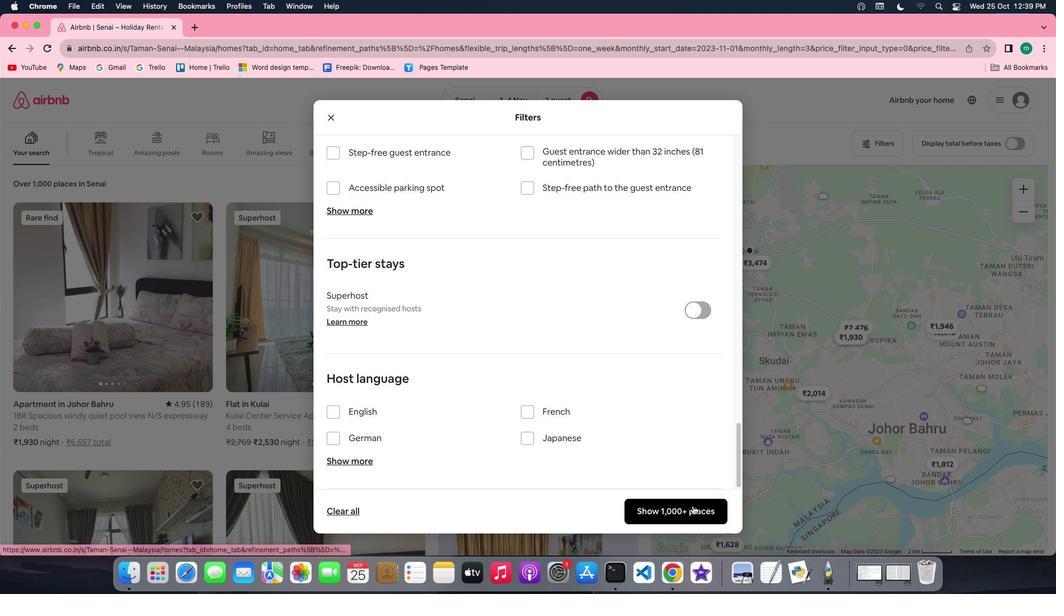 
Action: Mouse moved to (147, 299)
Screenshot: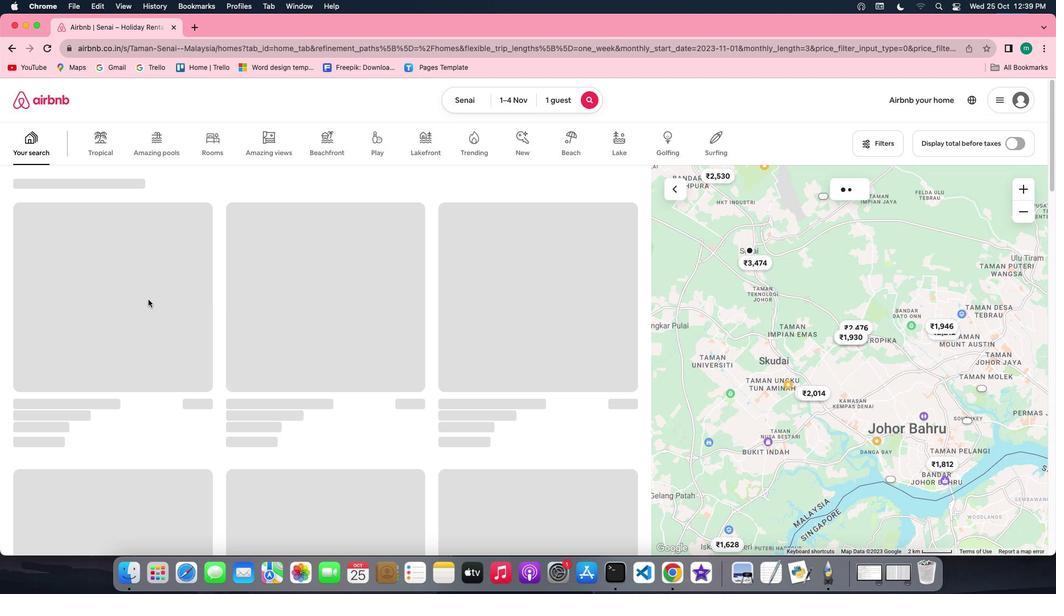 
Action: Mouse pressed left at (147, 299)
Screenshot: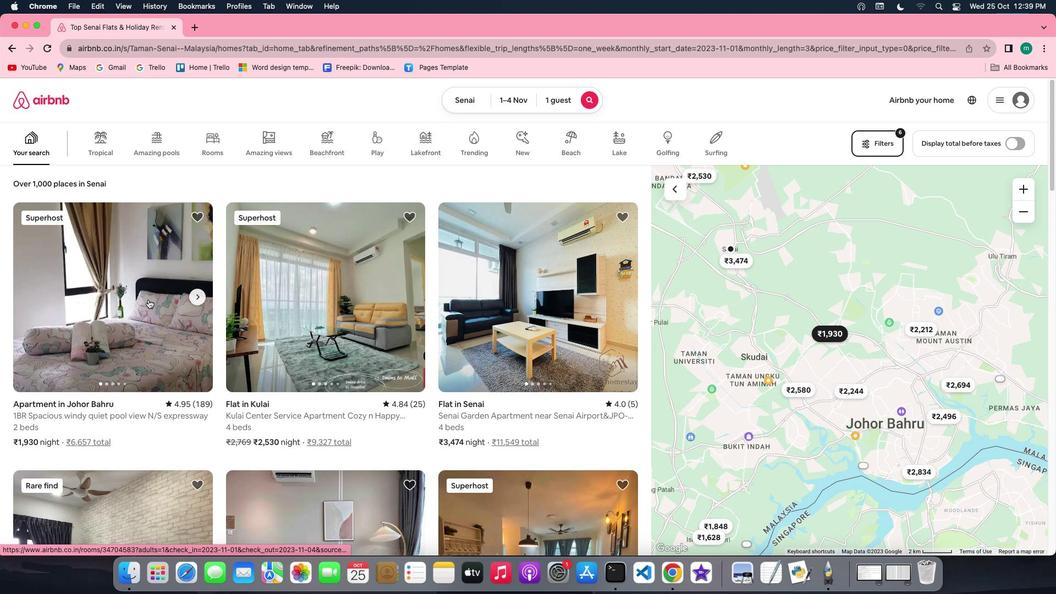 
Action: Mouse moved to (770, 412)
Screenshot: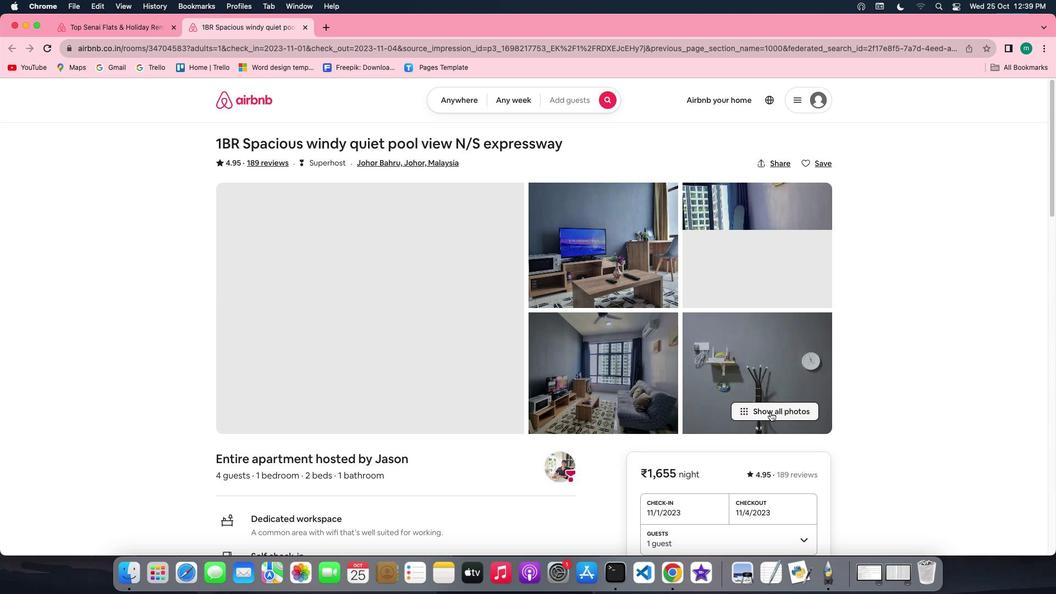 
Action: Mouse pressed left at (770, 412)
Screenshot: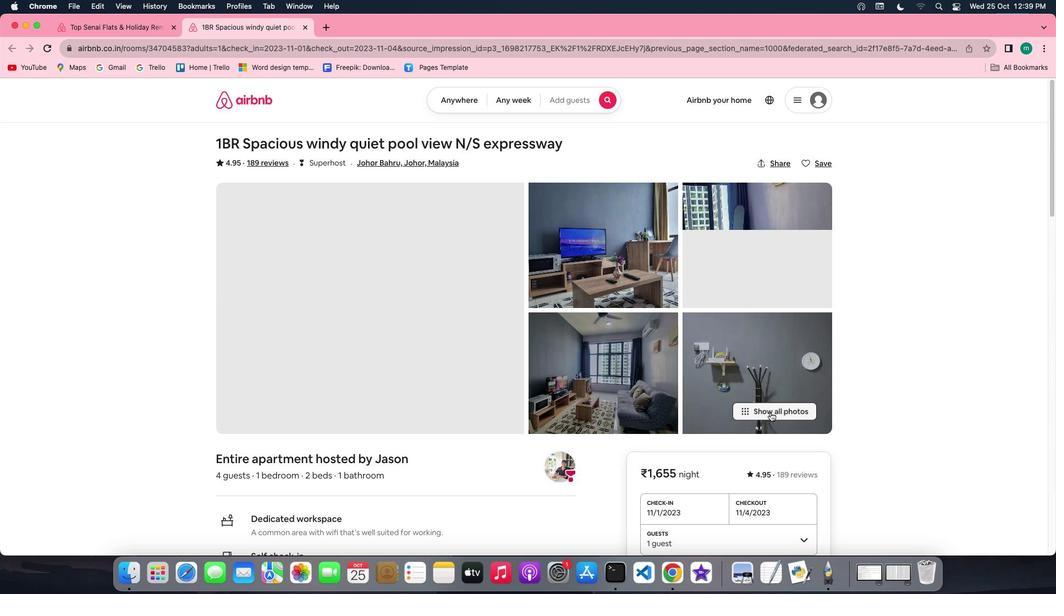 
Action: Mouse moved to (568, 469)
Screenshot: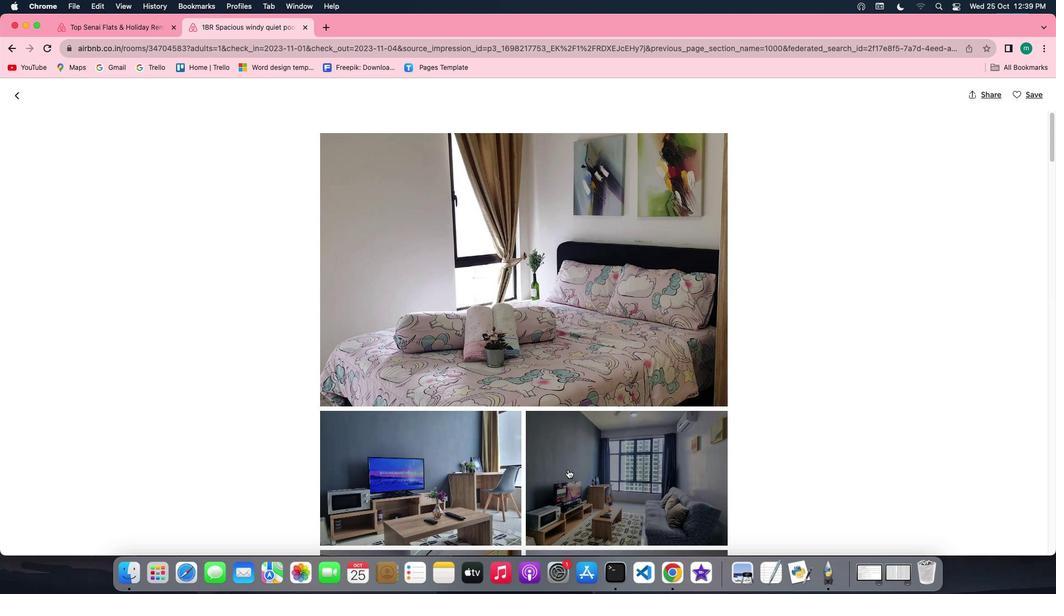 
Action: Mouse scrolled (568, 469) with delta (0, 0)
Screenshot: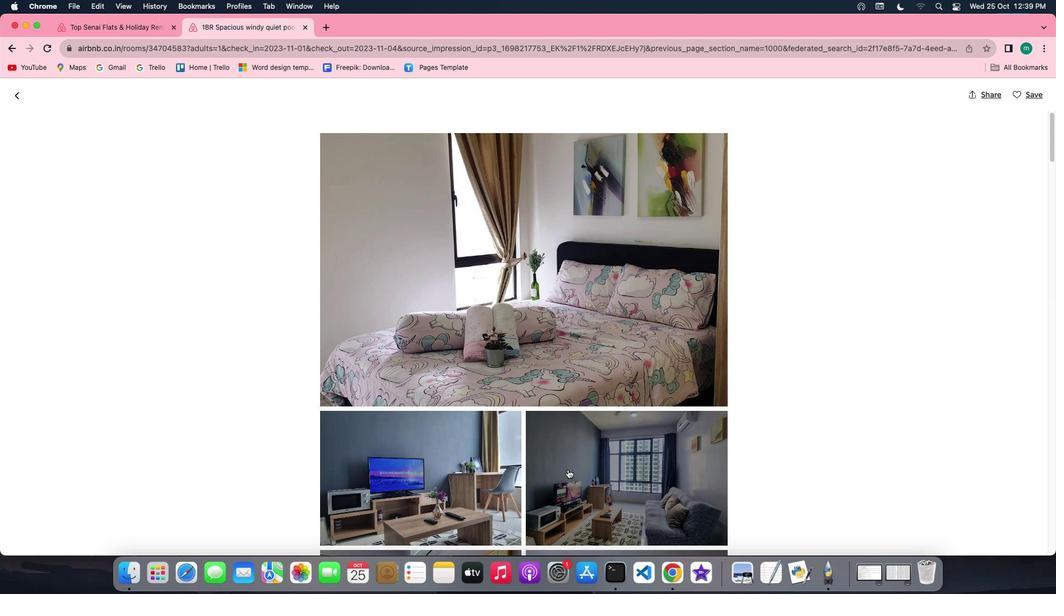 
Action: Mouse scrolled (568, 469) with delta (0, 0)
Screenshot: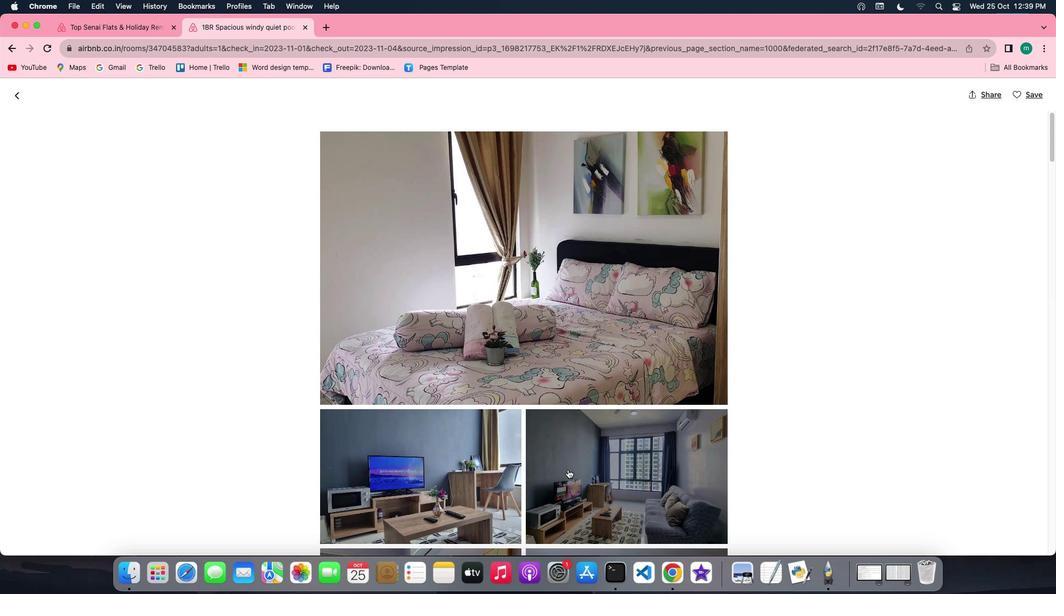 
Action: Mouse scrolled (568, 469) with delta (0, -1)
Screenshot: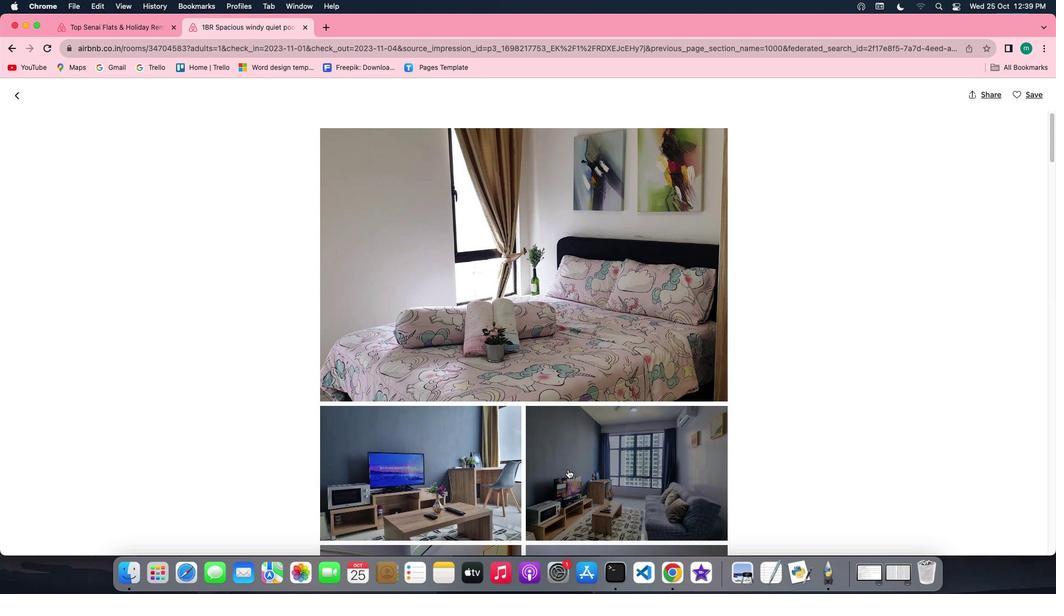
Action: Mouse scrolled (568, 469) with delta (0, -1)
Screenshot: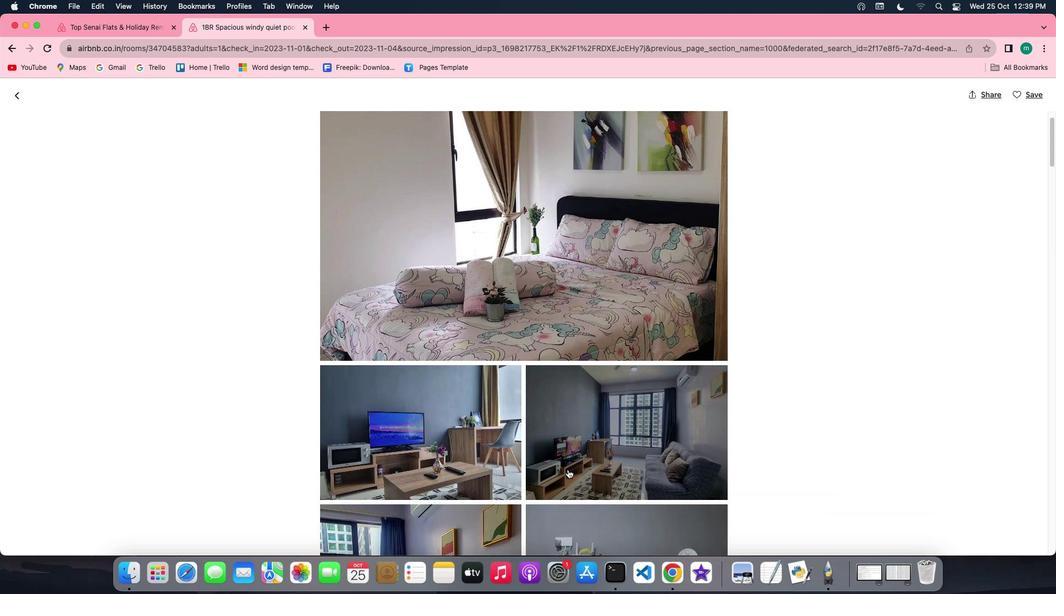 
Action: Mouse scrolled (568, 469) with delta (0, 0)
Screenshot: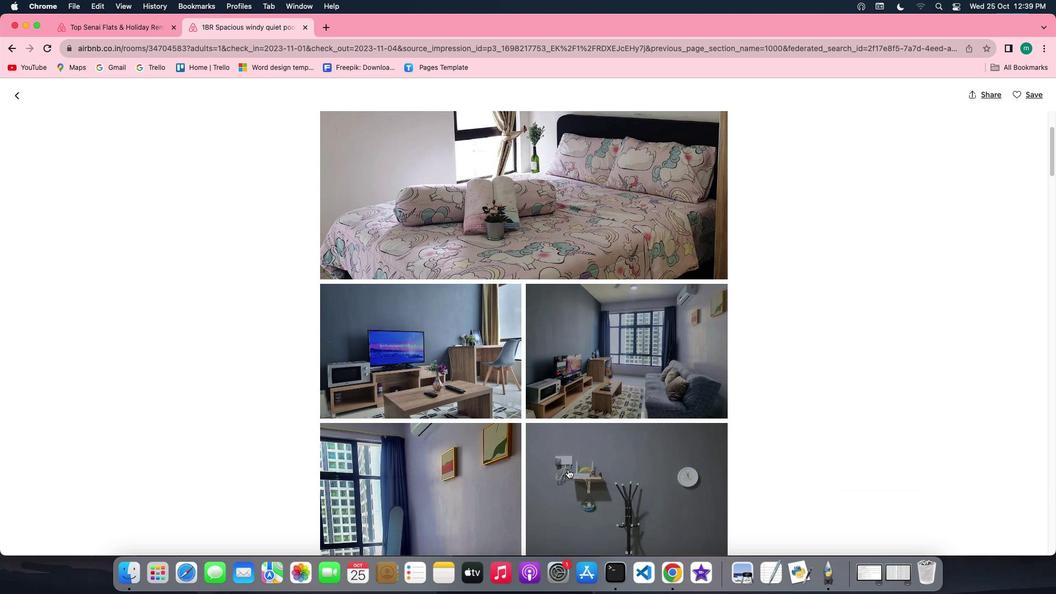
Action: Mouse scrolled (568, 469) with delta (0, 0)
Screenshot: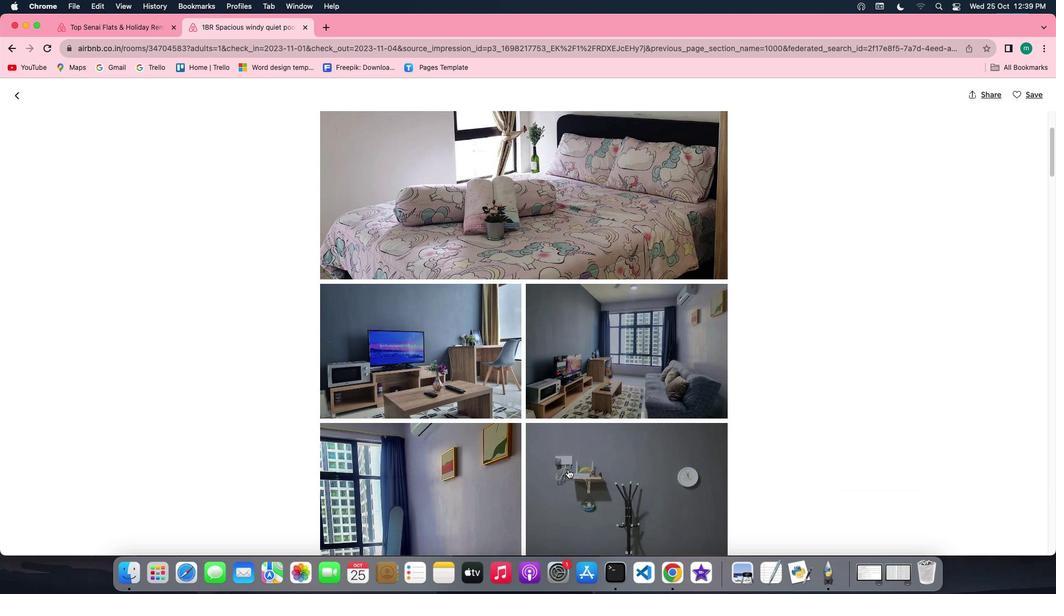 
Action: Mouse scrolled (568, 469) with delta (0, -1)
Screenshot: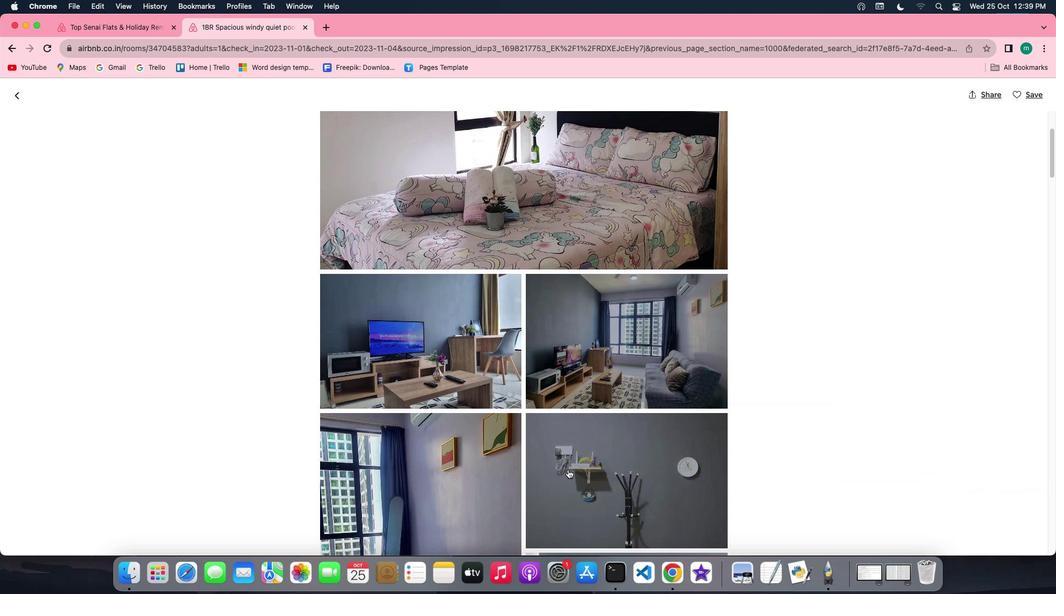 
Action: Mouse scrolled (568, 469) with delta (0, 0)
Screenshot: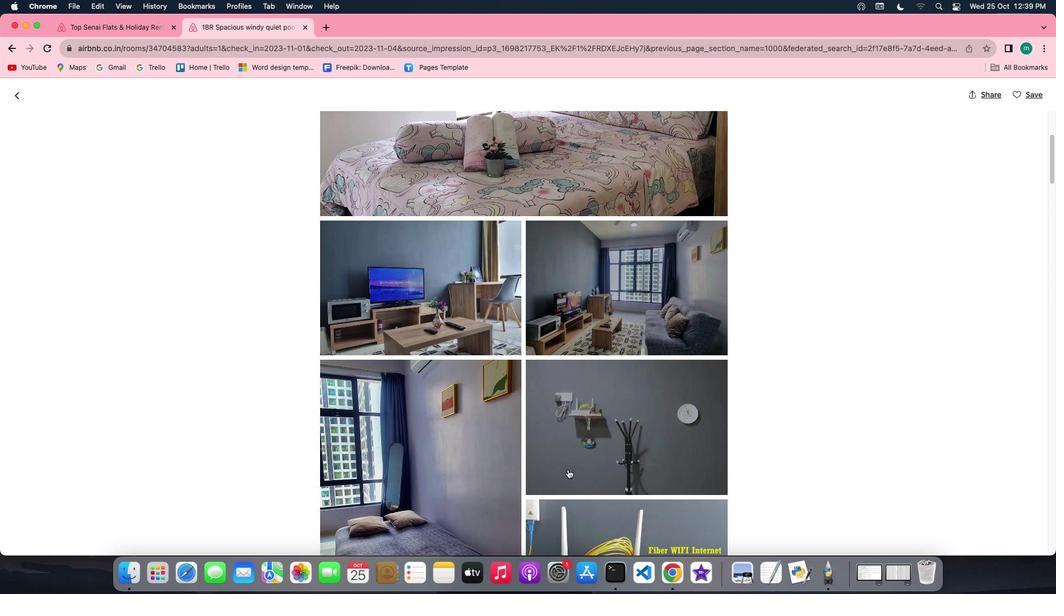 
Action: Mouse scrolled (568, 469) with delta (0, 0)
Screenshot: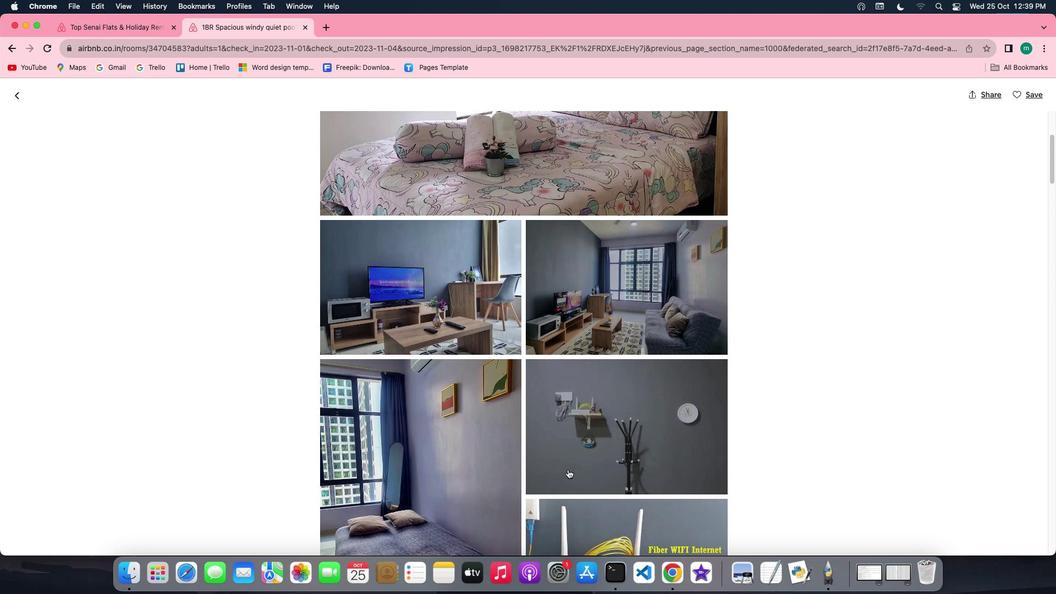 
Action: Mouse scrolled (568, 469) with delta (0, 0)
Screenshot: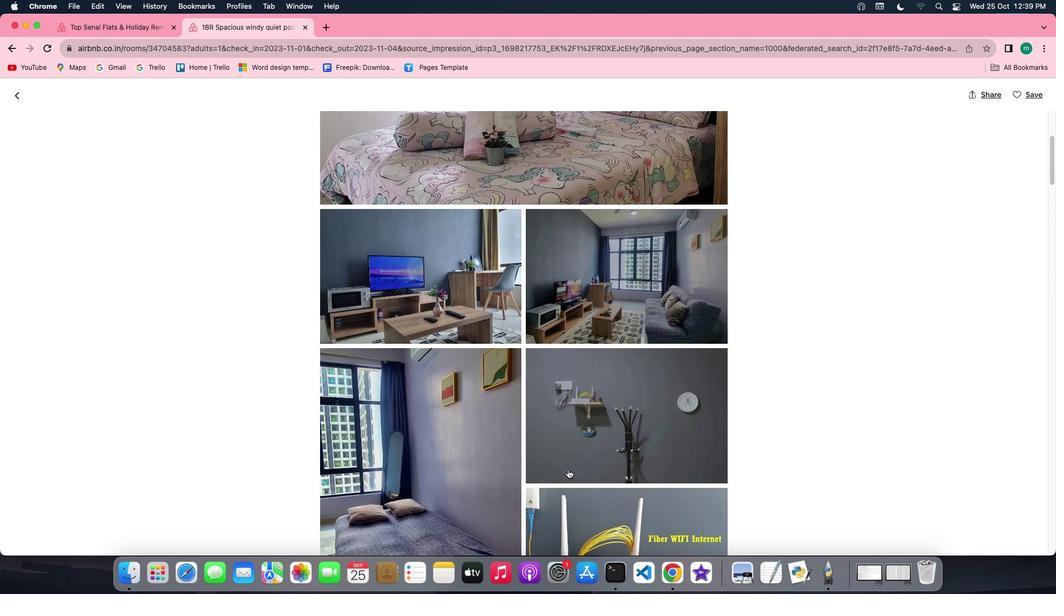 
Action: Mouse scrolled (568, 469) with delta (0, 0)
Screenshot: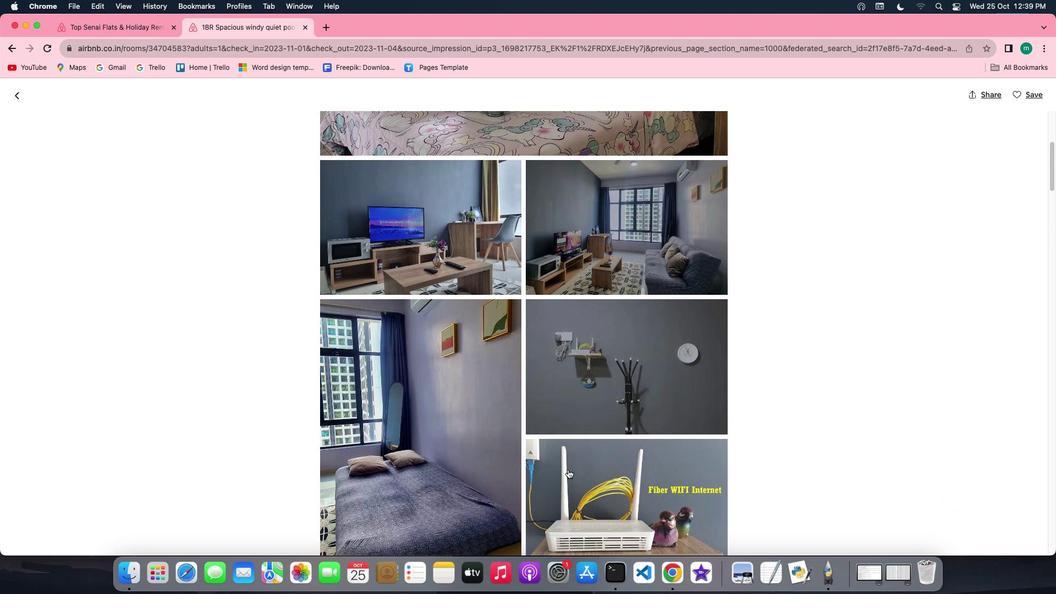 
Action: Mouse scrolled (568, 469) with delta (0, 0)
Screenshot: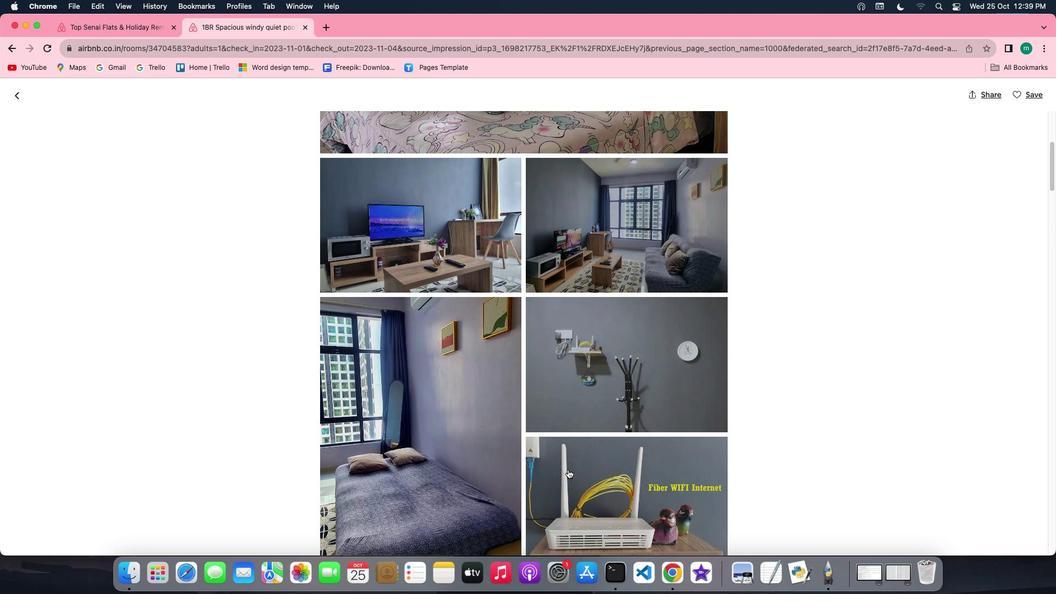 
Action: Mouse scrolled (568, 469) with delta (0, 0)
Screenshot: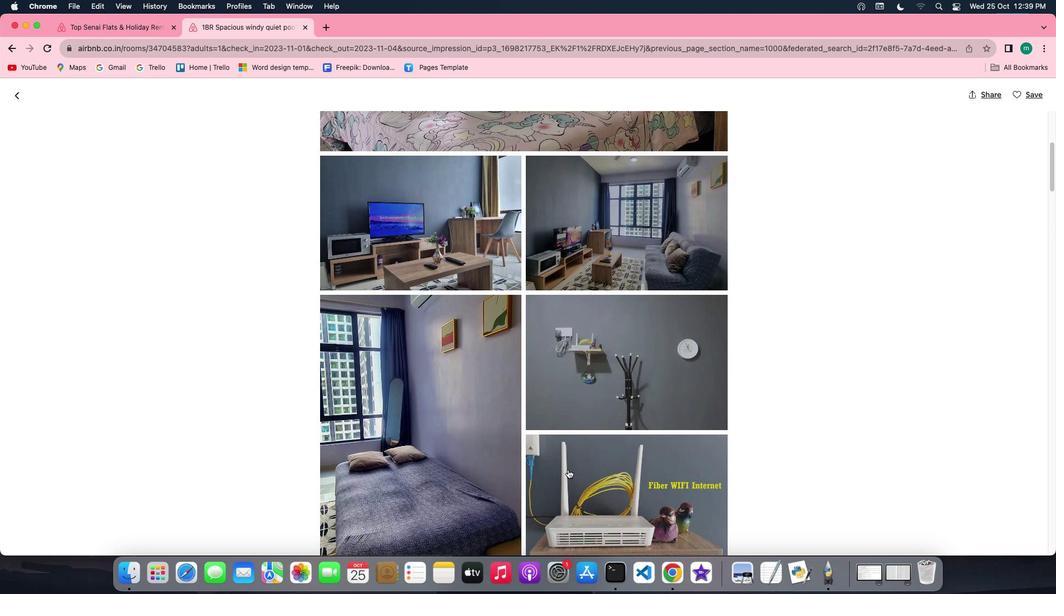 
Action: Mouse scrolled (568, 469) with delta (0, 0)
Screenshot: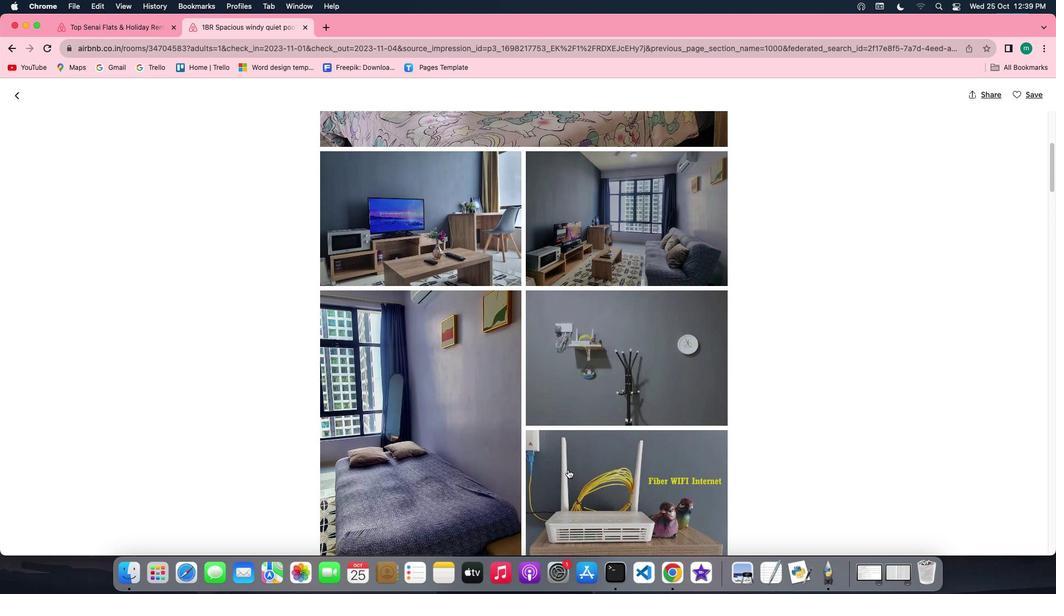 
Action: Mouse scrolled (568, 469) with delta (0, 0)
Screenshot: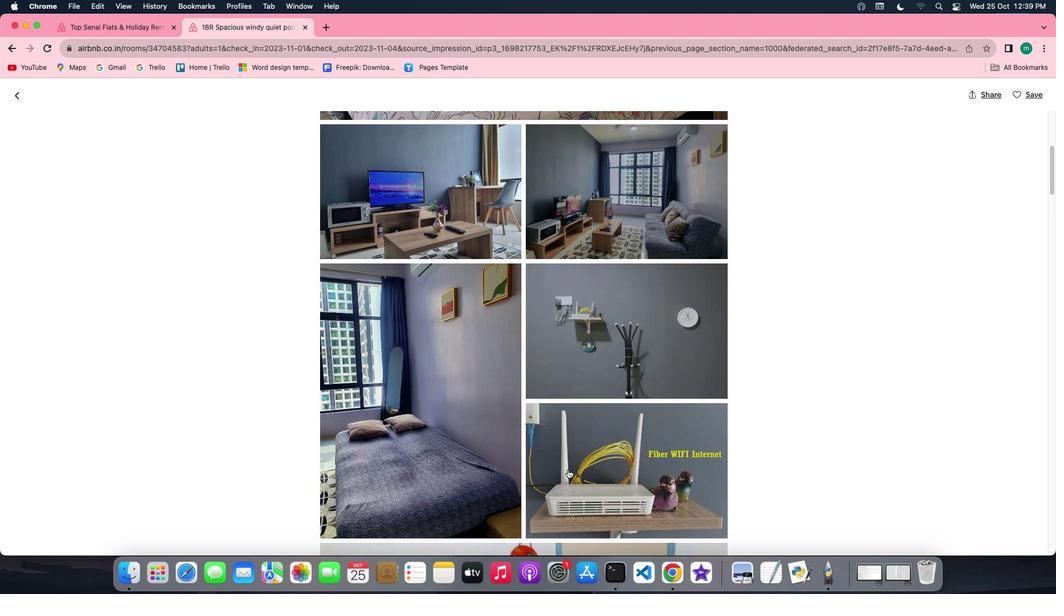 
Action: Mouse scrolled (568, 469) with delta (0, 0)
Screenshot: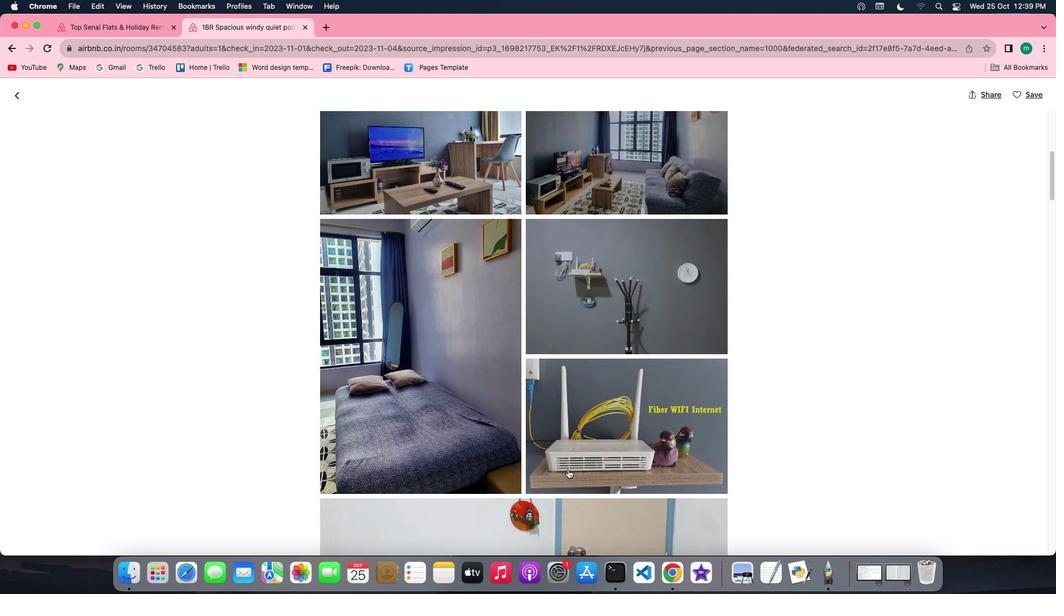 
Action: Mouse scrolled (568, 469) with delta (0, 0)
Screenshot: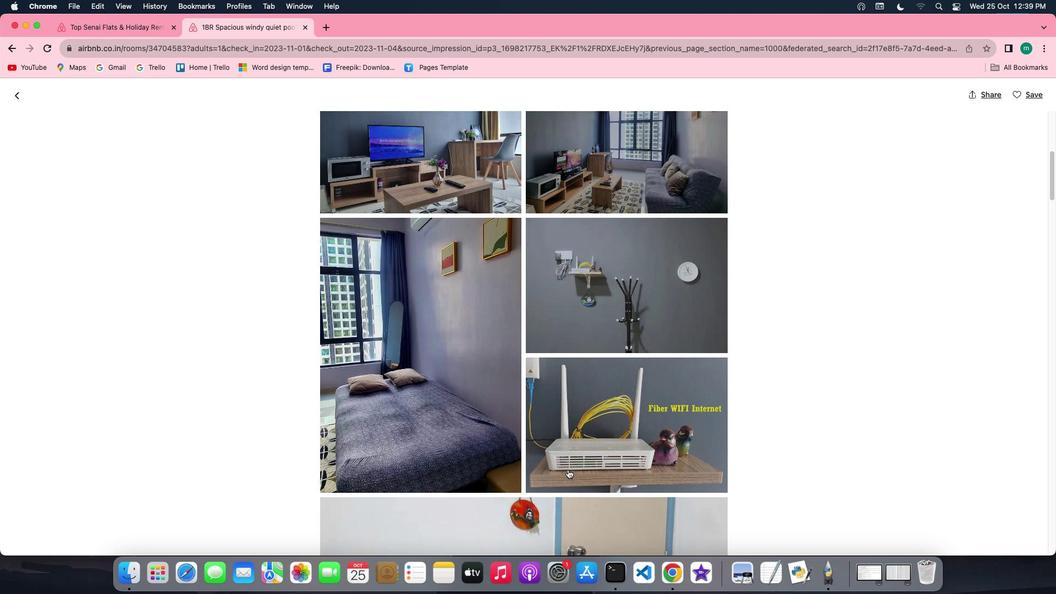 
Action: Mouse scrolled (568, 469) with delta (0, -1)
Screenshot: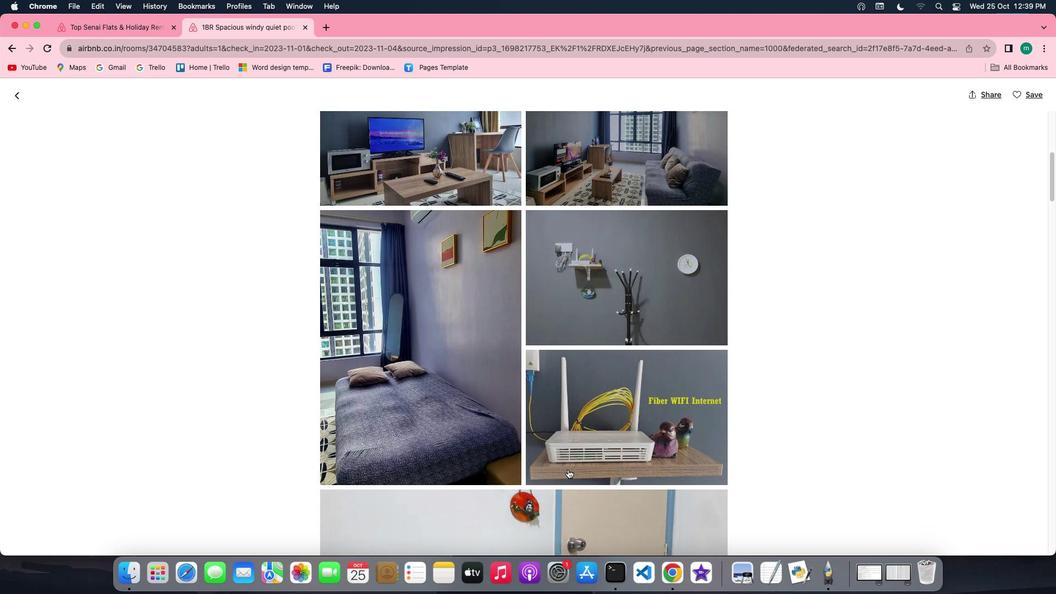 
Action: Mouse scrolled (568, 469) with delta (0, -1)
Screenshot: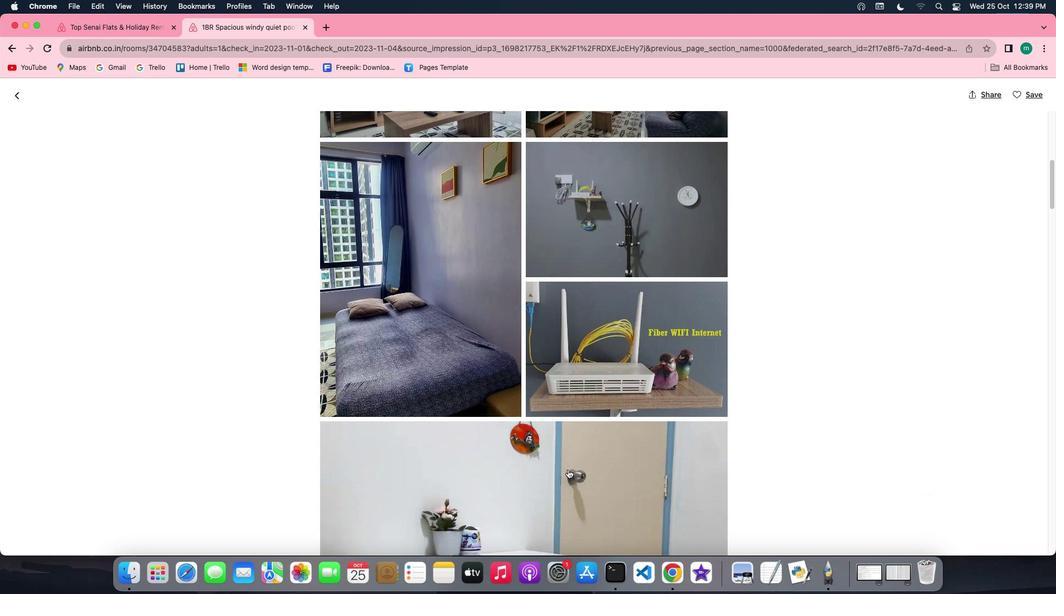 
Action: Mouse scrolled (568, 469) with delta (0, 0)
Screenshot: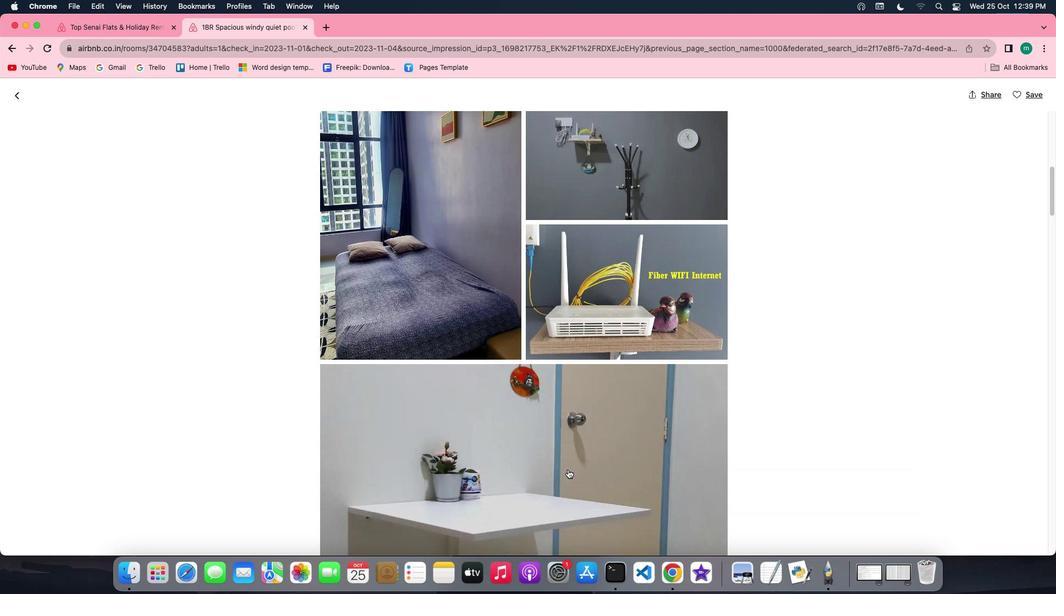 
Action: Mouse scrolled (568, 469) with delta (0, 0)
Screenshot: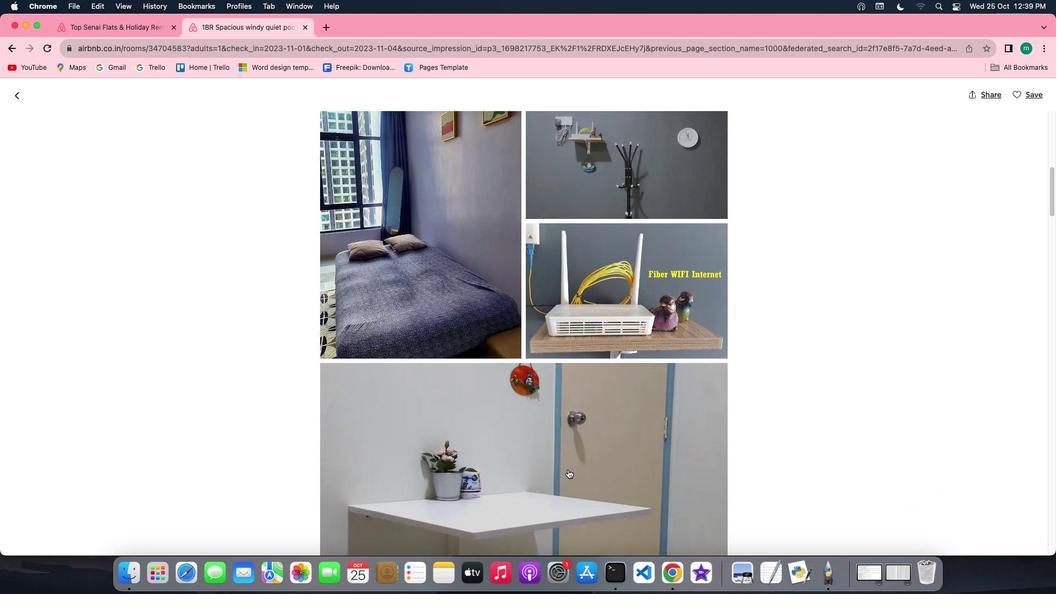 
Action: Mouse scrolled (568, 469) with delta (0, 0)
Screenshot: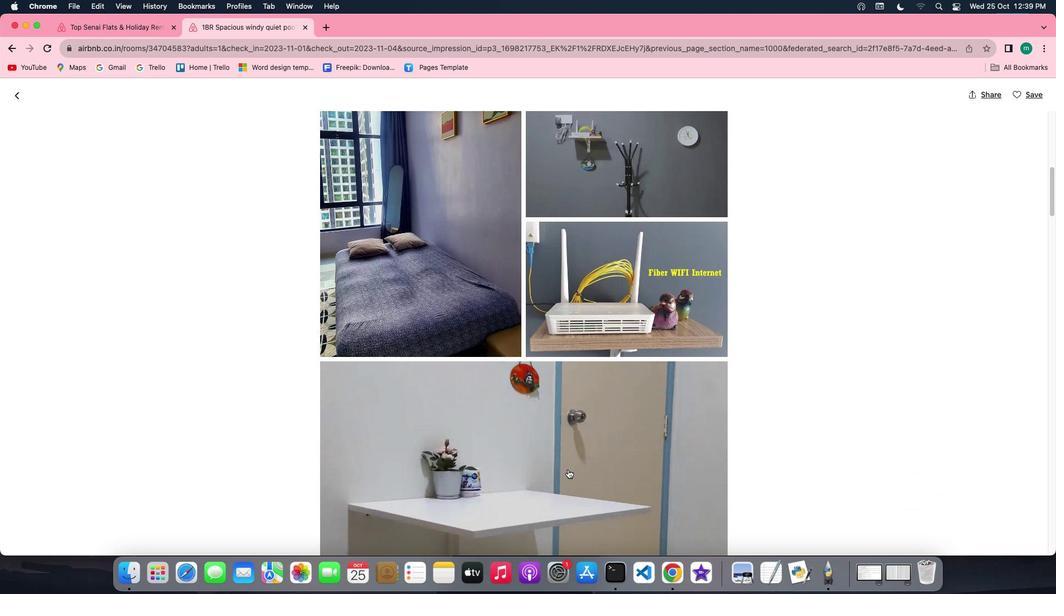 
Action: Mouse scrolled (568, 469) with delta (0, -1)
Screenshot: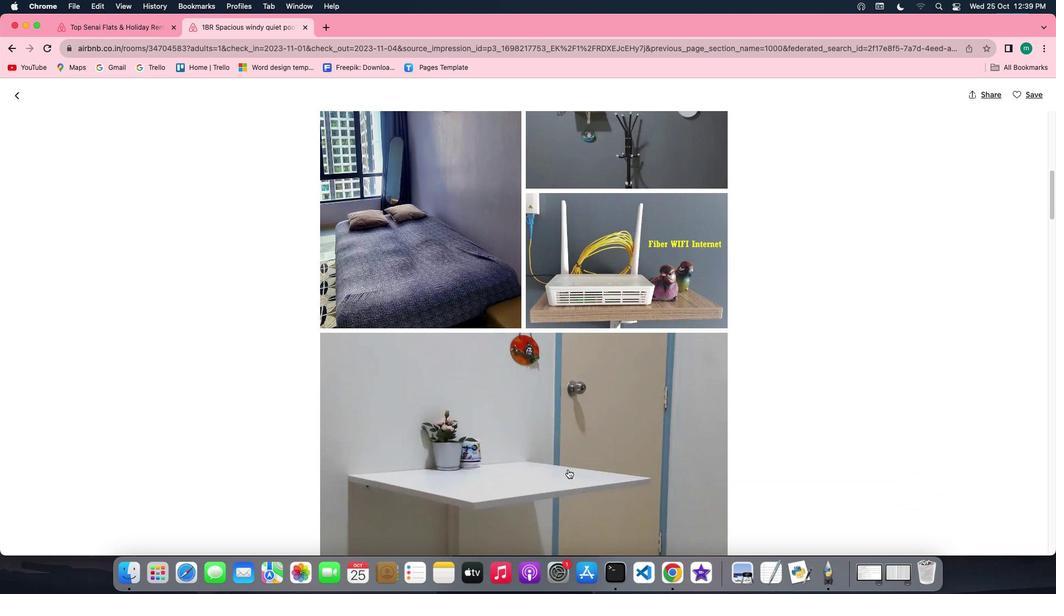 
Action: Mouse scrolled (568, 469) with delta (0, 0)
Screenshot: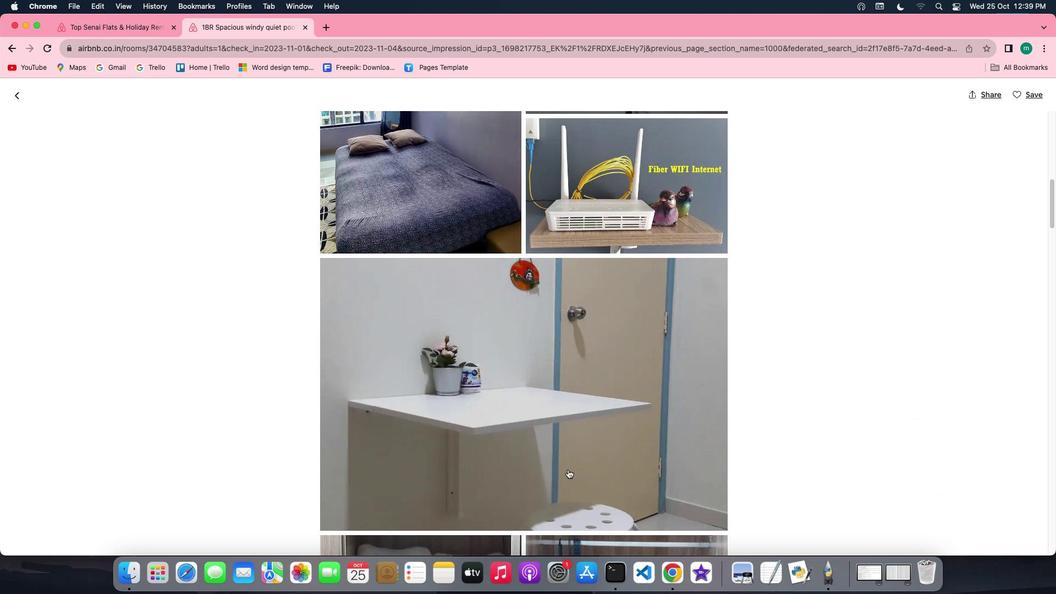 
Action: Mouse scrolled (568, 469) with delta (0, 0)
Screenshot: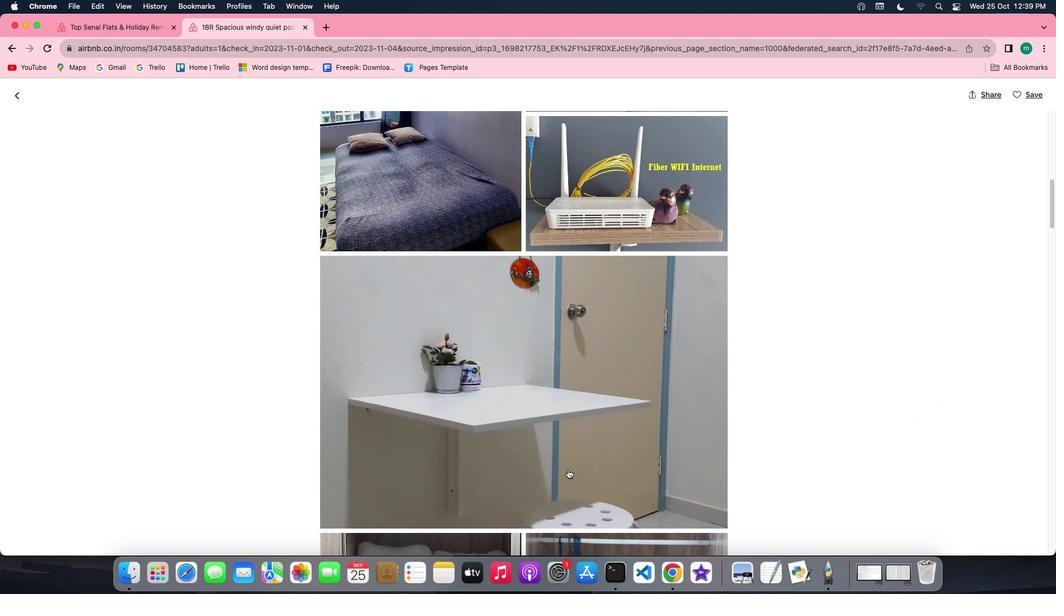 
Action: Mouse scrolled (568, 469) with delta (0, -1)
Screenshot: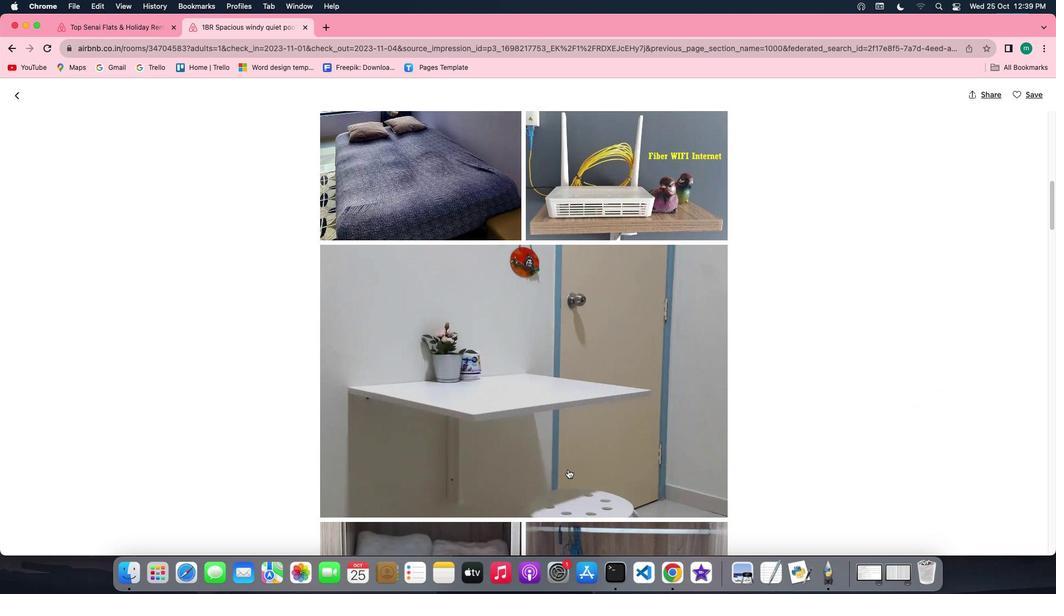 
Action: Mouse scrolled (568, 469) with delta (0, -2)
Screenshot: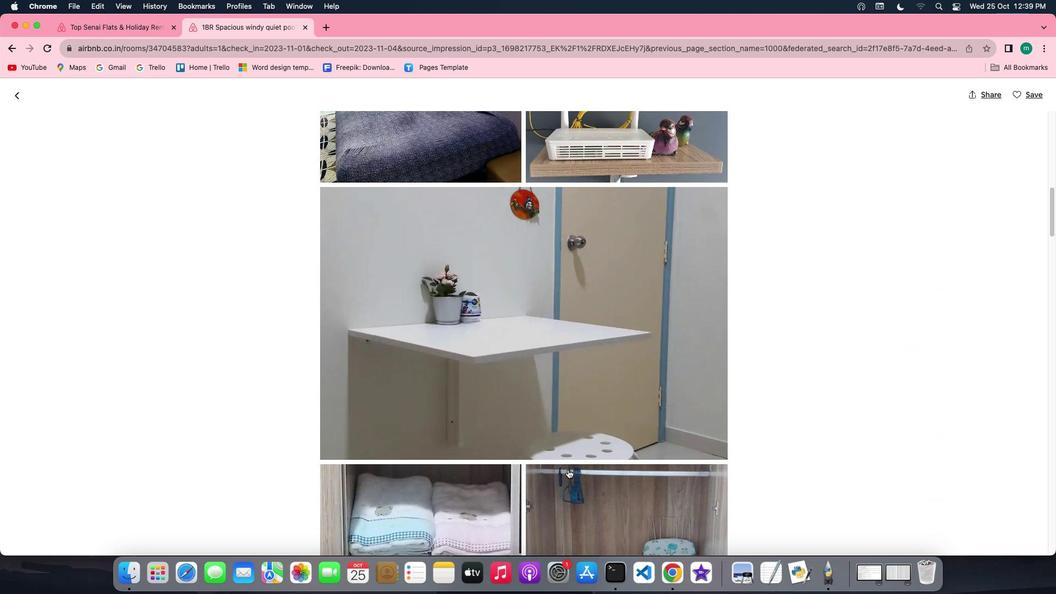 
Action: Mouse scrolled (568, 469) with delta (0, 0)
Screenshot: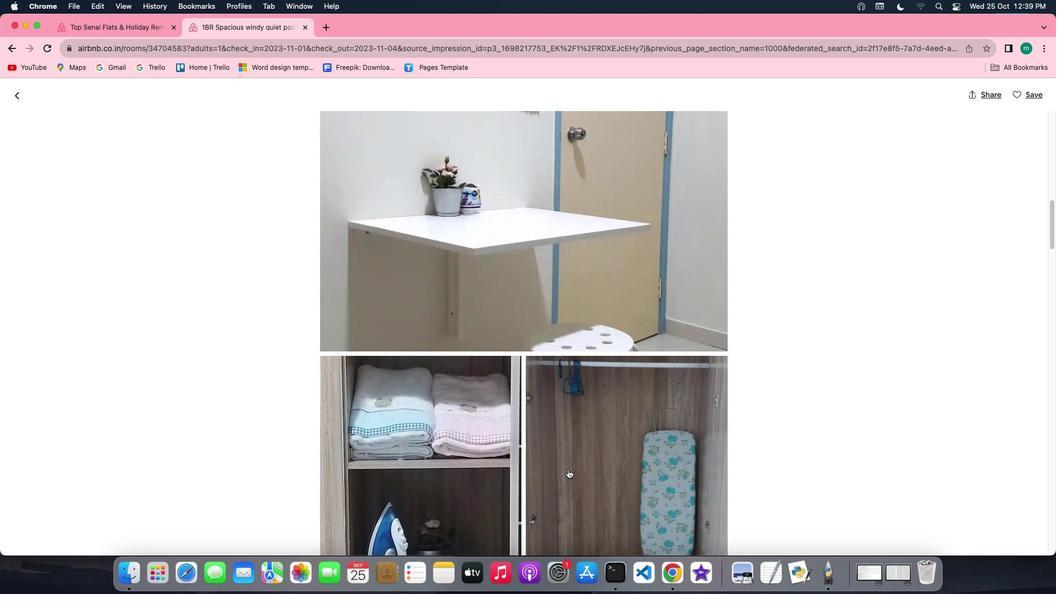 
Action: Mouse scrolled (568, 469) with delta (0, 0)
Screenshot: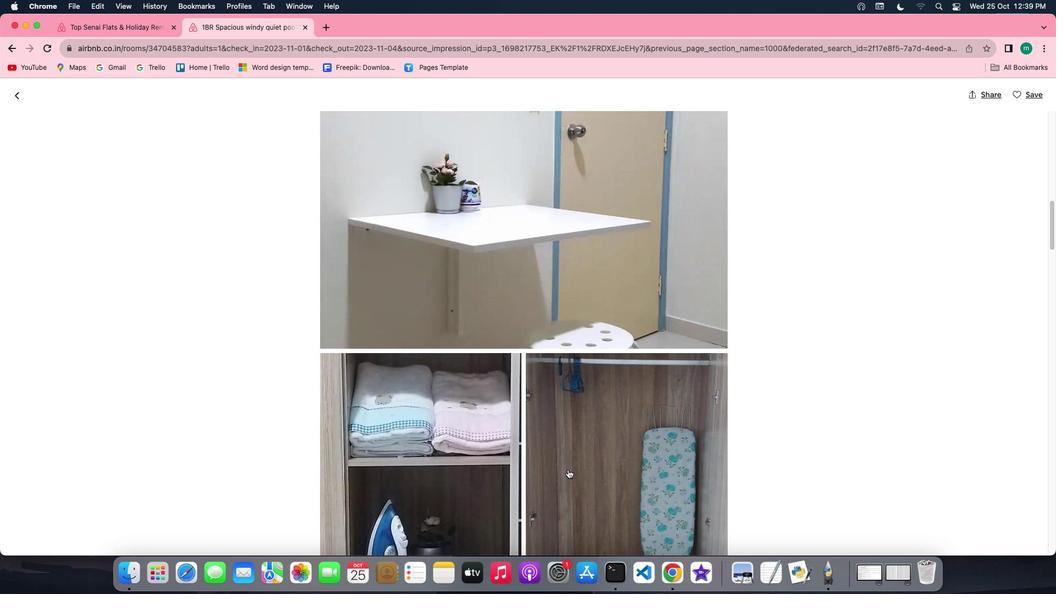 
Action: Mouse scrolled (568, 469) with delta (0, -1)
Screenshot: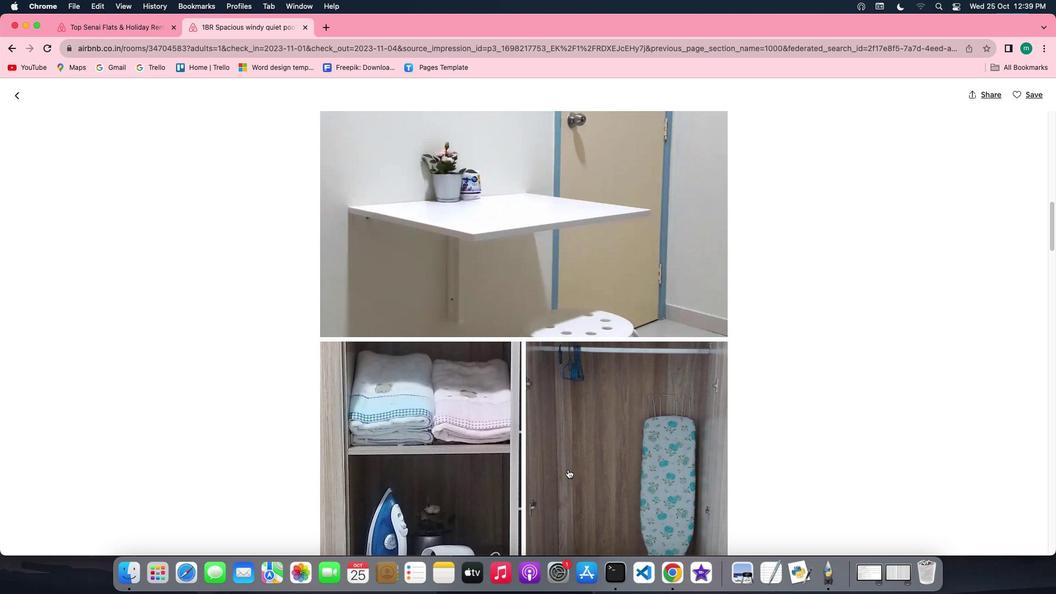 
Action: Mouse scrolled (568, 469) with delta (0, -1)
Screenshot: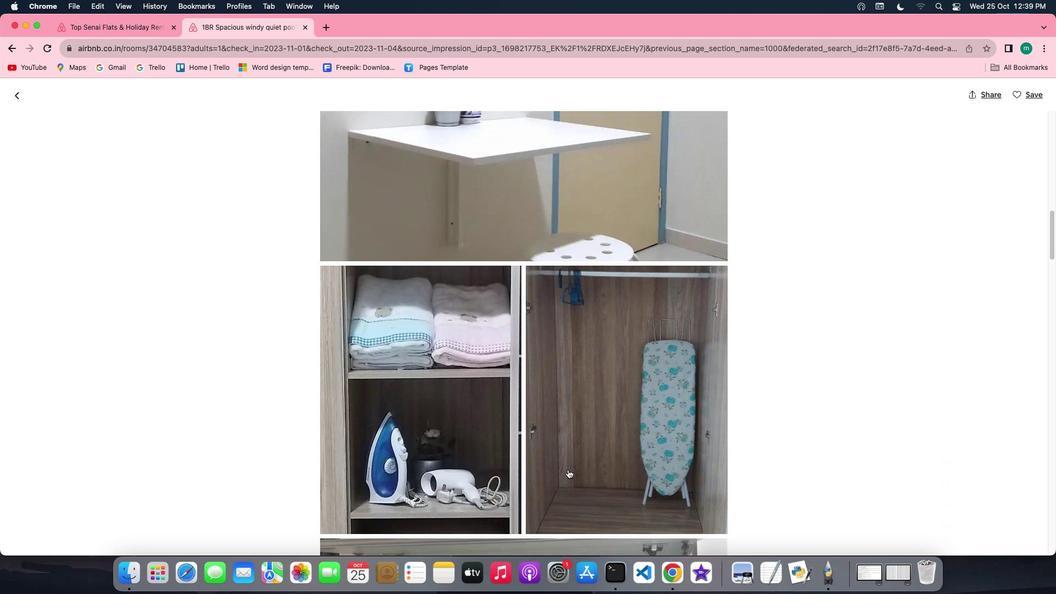 
Action: Mouse scrolled (568, 469) with delta (0, 0)
Screenshot: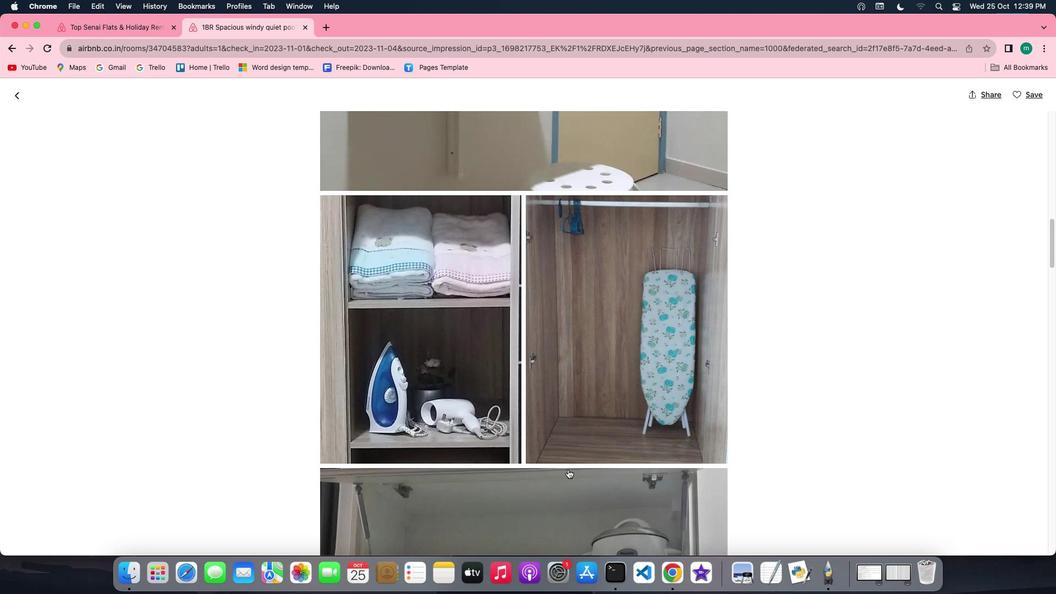 
Action: Mouse scrolled (568, 469) with delta (0, 0)
Screenshot: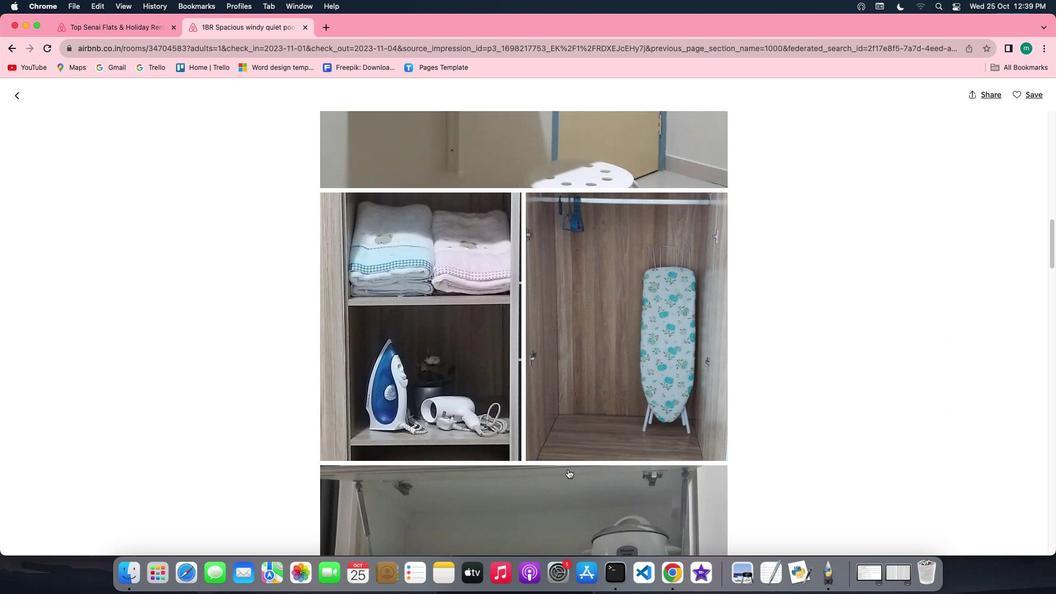 
Action: Mouse scrolled (568, 469) with delta (0, 0)
Screenshot: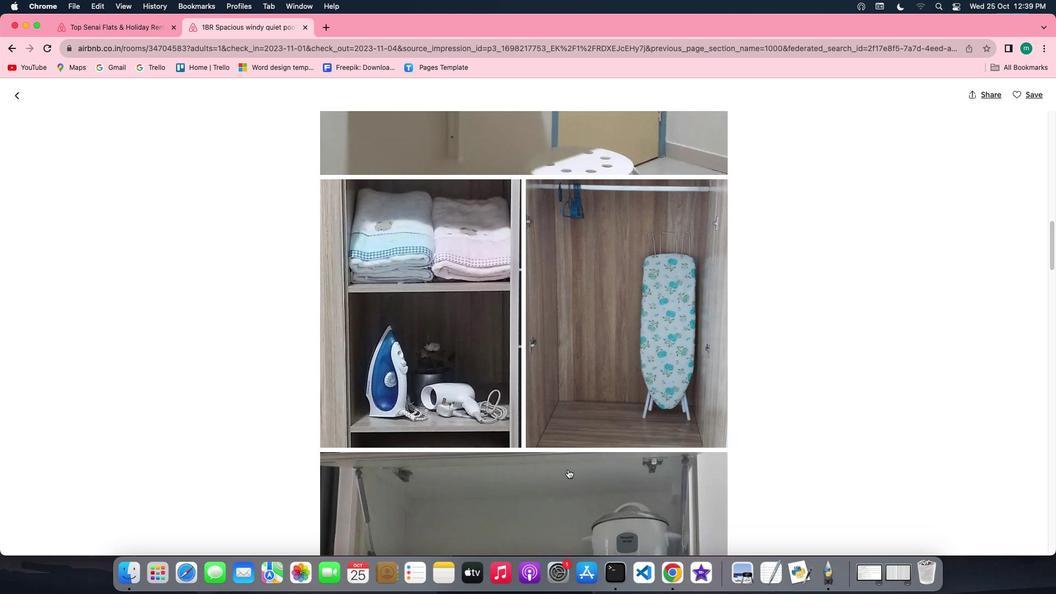 
Action: Mouse scrolled (568, 469) with delta (0, -1)
Screenshot: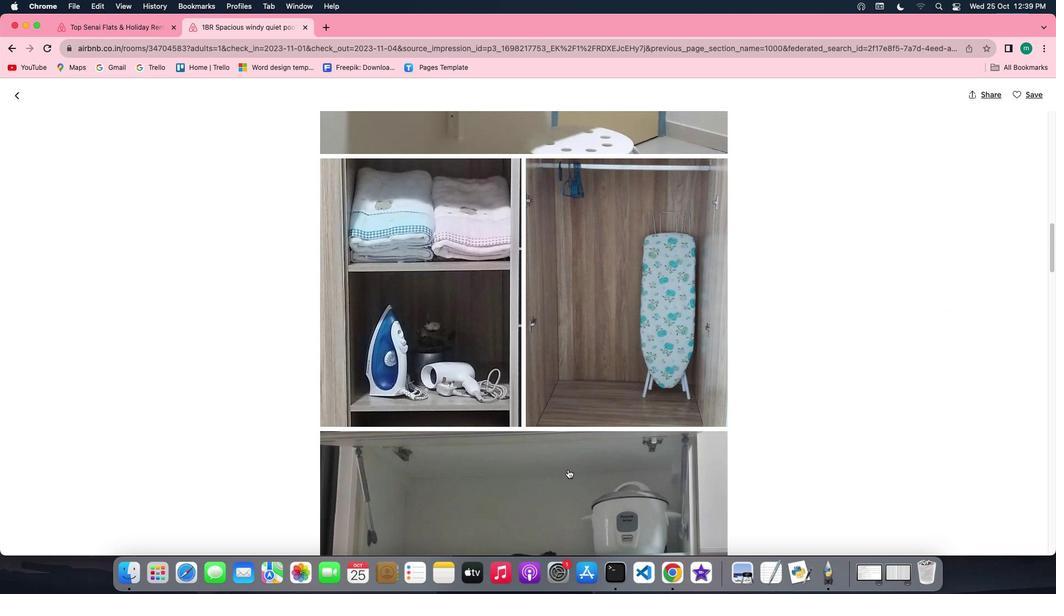
Action: Mouse scrolled (568, 469) with delta (0, -1)
Screenshot: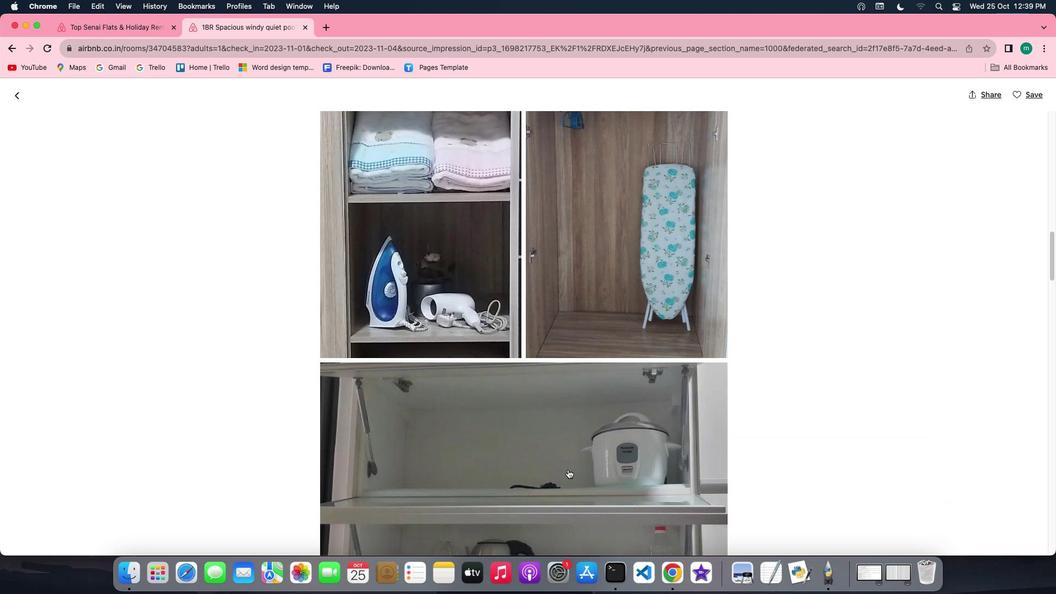 
Action: Mouse scrolled (568, 469) with delta (0, 0)
Screenshot: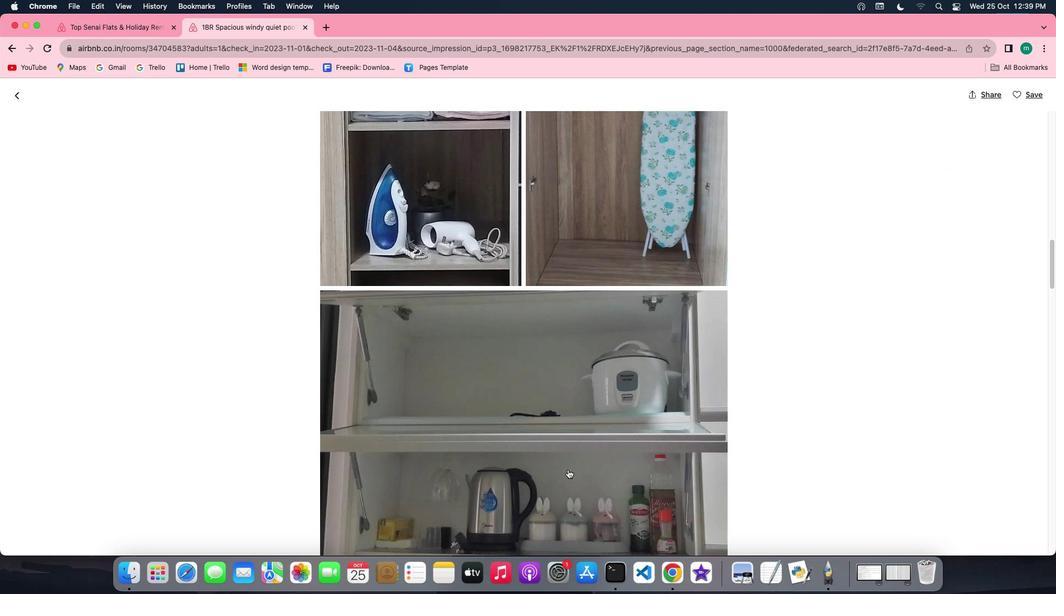 
Action: Mouse scrolled (568, 469) with delta (0, 0)
Screenshot: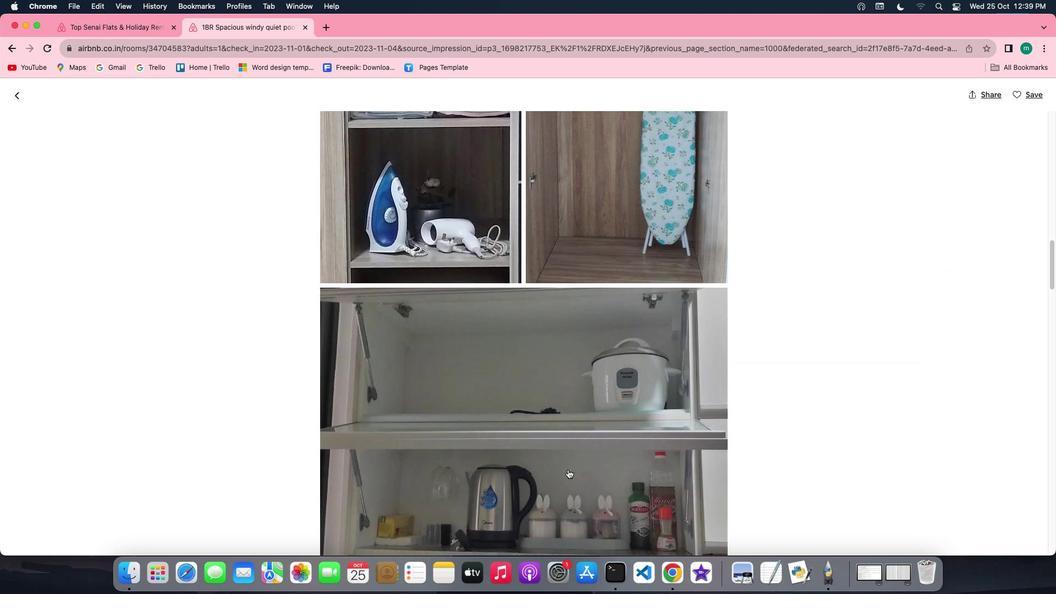 
Action: Mouse scrolled (568, 469) with delta (0, -1)
Screenshot: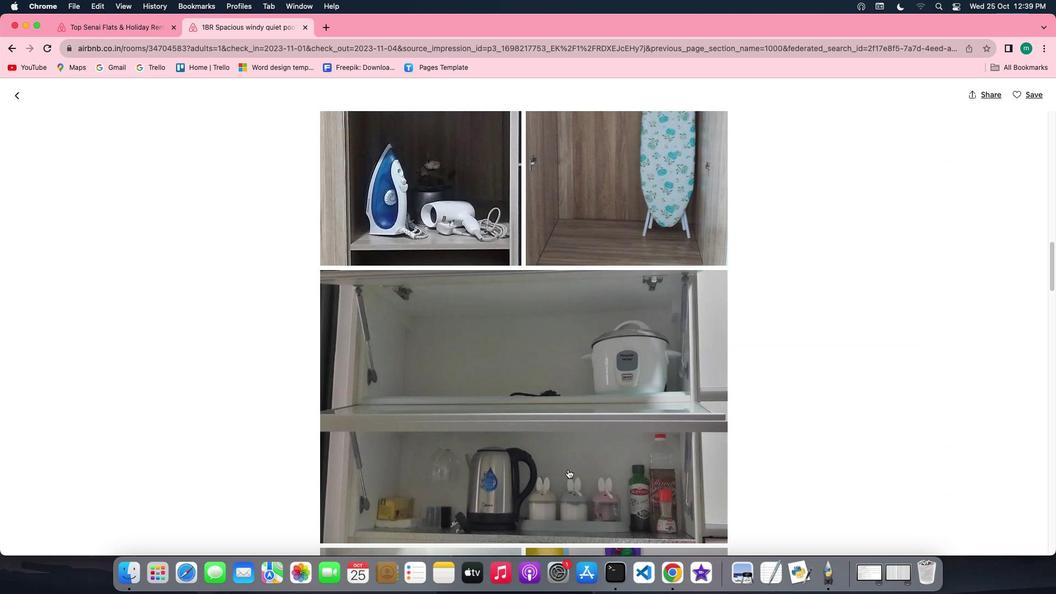 
Action: Mouse scrolled (568, 469) with delta (0, -1)
Screenshot: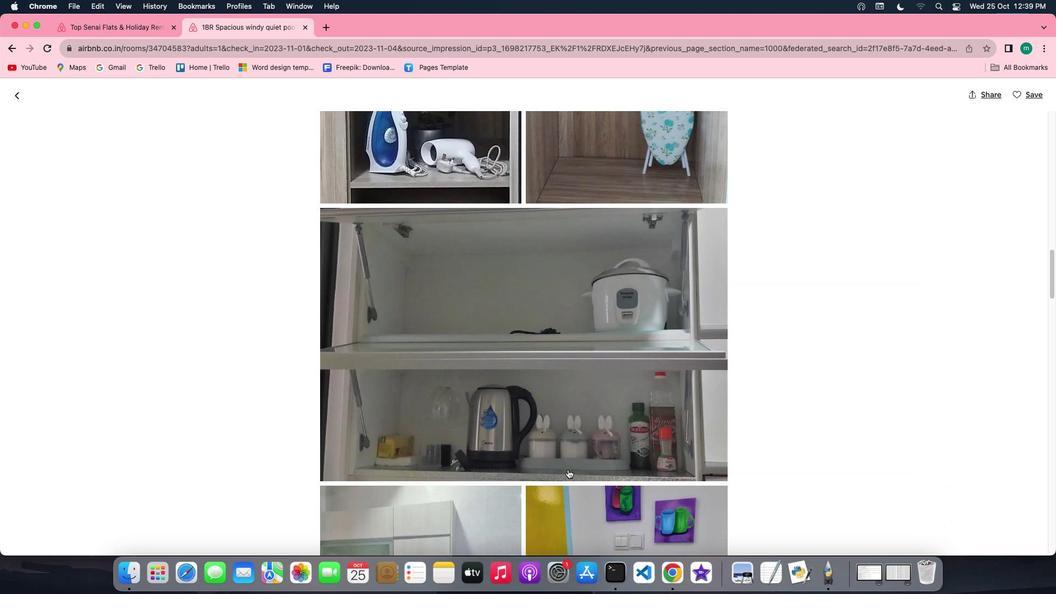 
Action: Mouse scrolled (568, 469) with delta (0, 0)
Screenshot: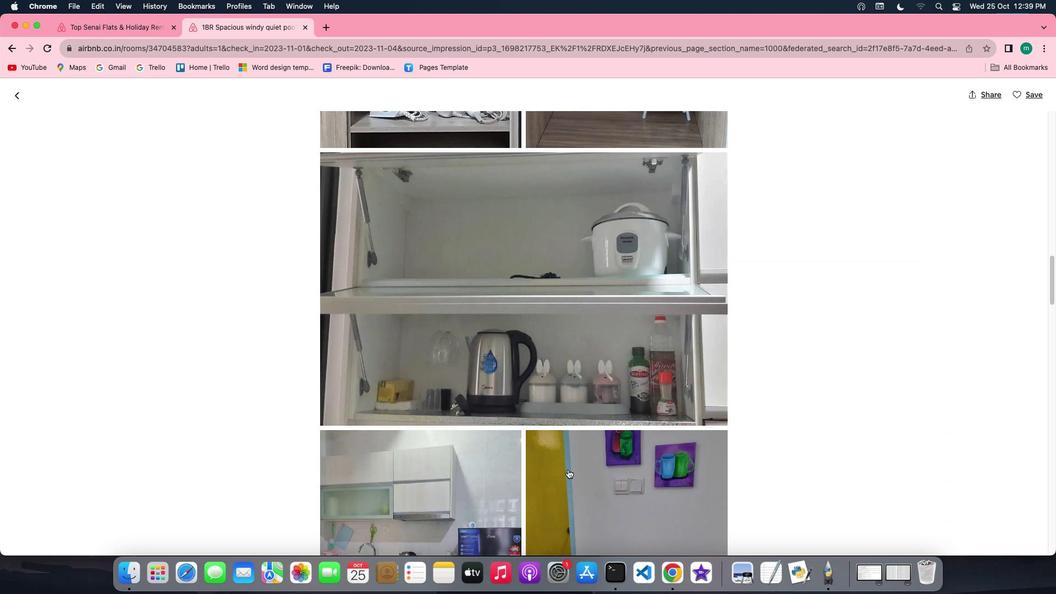 
Action: Mouse scrolled (568, 469) with delta (0, 0)
Screenshot: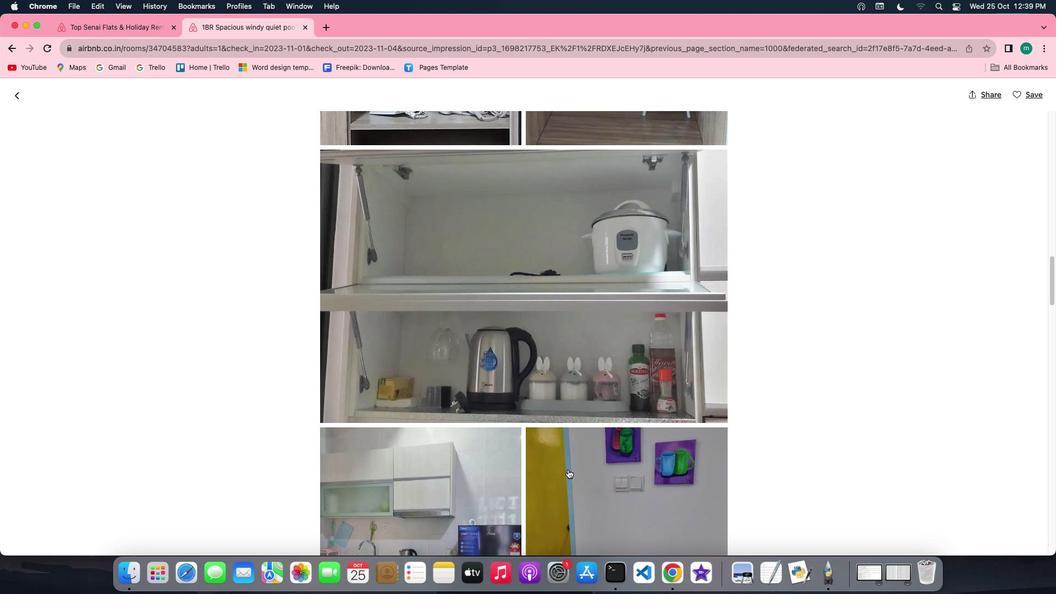 
Action: Mouse scrolled (568, 469) with delta (0, 0)
Screenshot: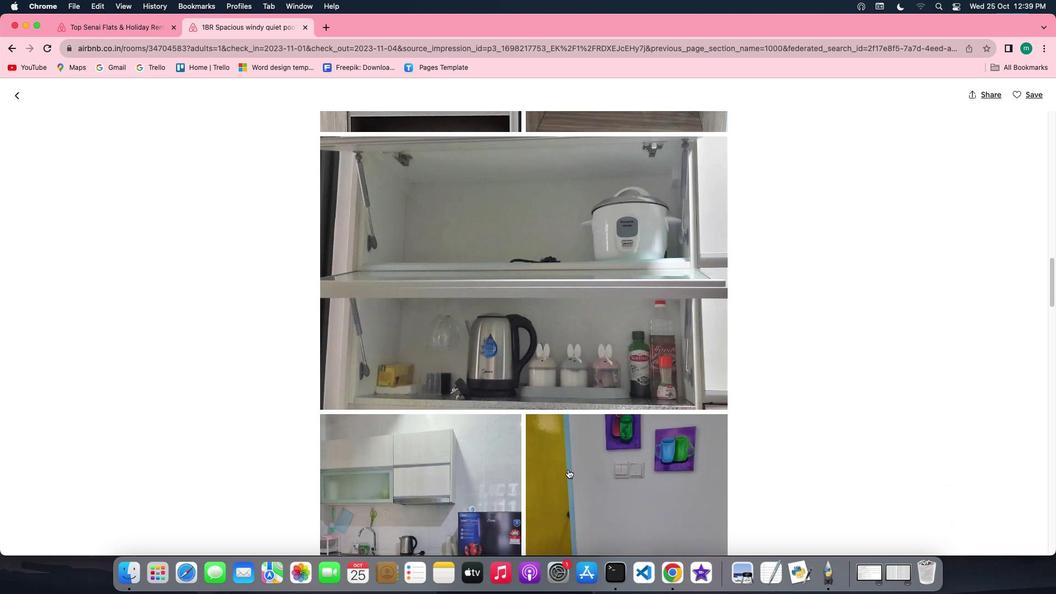 
Action: Mouse scrolled (568, 469) with delta (0, 0)
Screenshot: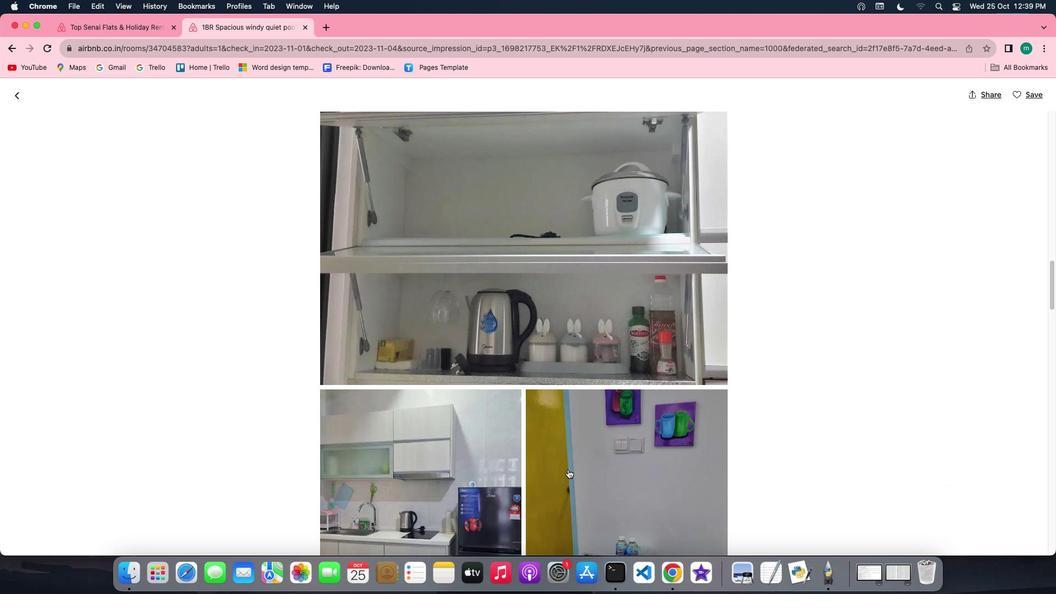 
Action: Mouse scrolled (568, 469) with delta (0, 0)
Screenshot: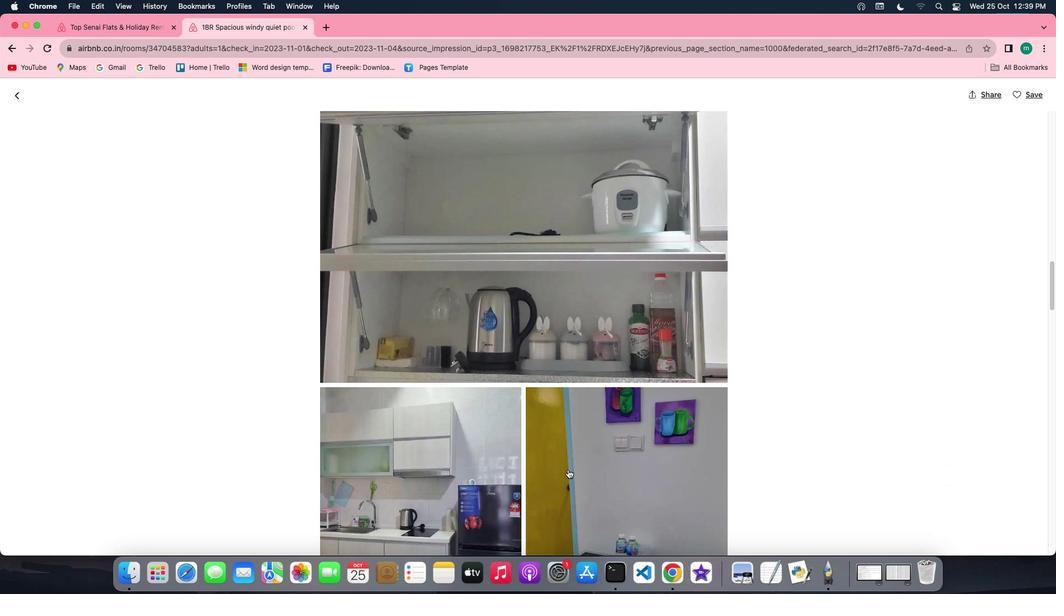 
Action: Mouse scrolled (568, 469) with delta (0, 0)
Screenshot: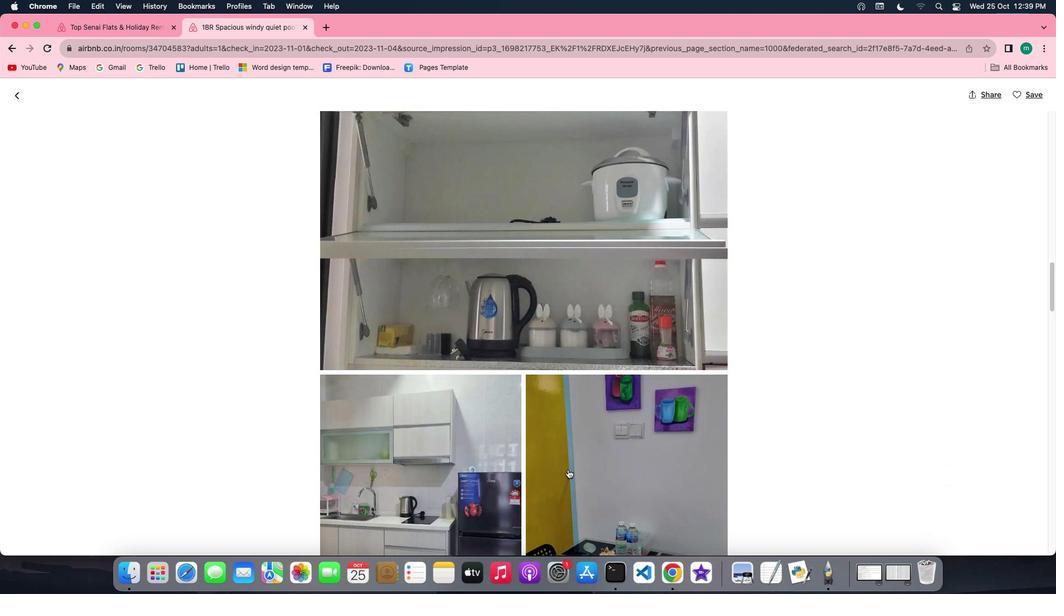 
Action: Mouse scrolled (568, 469) with delta (0, 0)
Screenshot: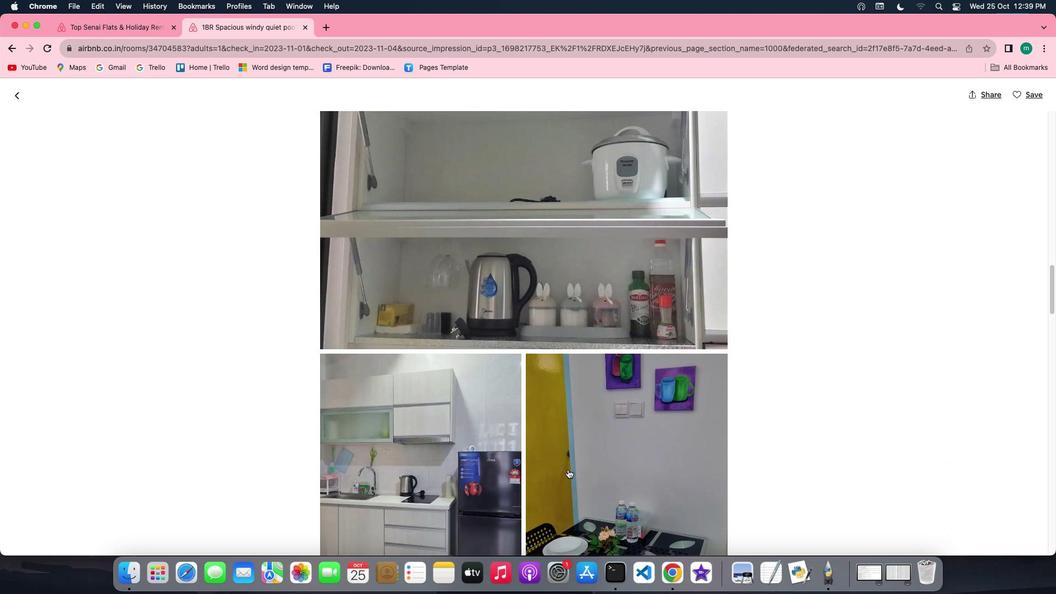 
Action: Mouse scrolled (568, 469) with delta (0, 0)
Screenshot: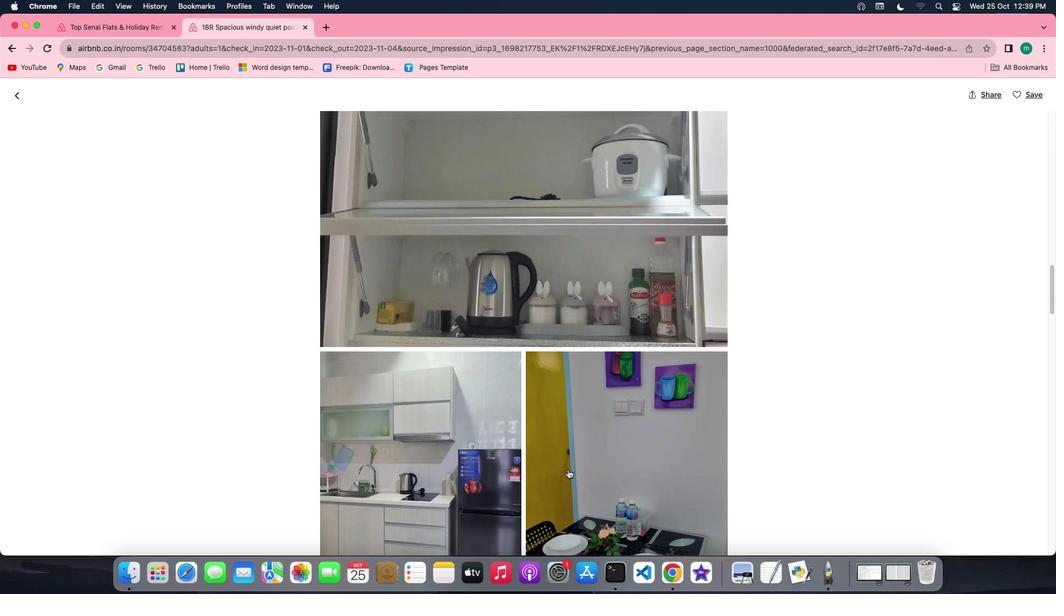 
Action: Mouse scrolled (568, 469) with delta (0, 0)
Screenshot: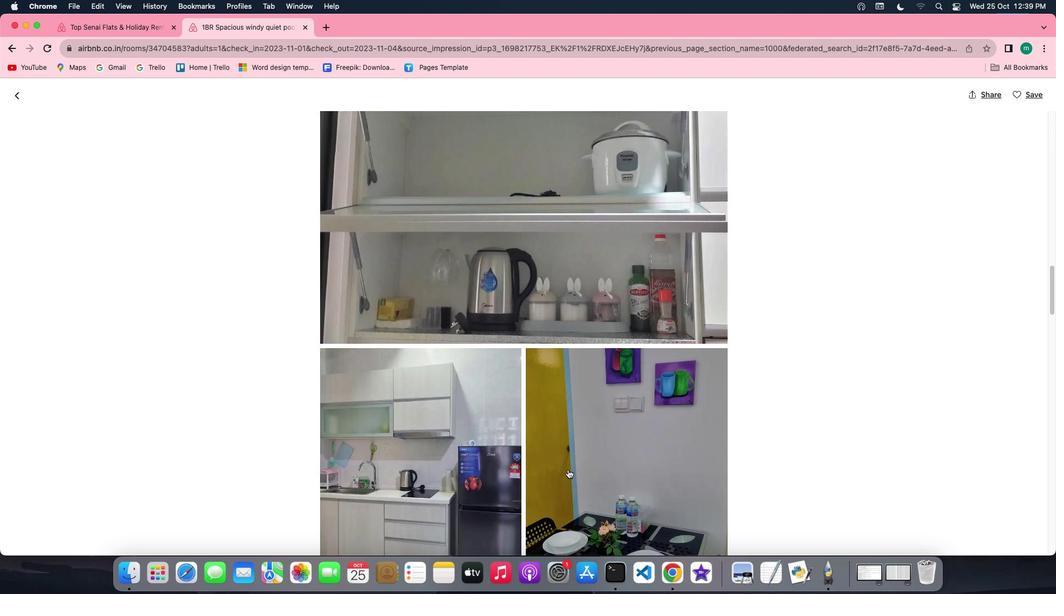 
Action: Mouse scrolled (568, 469) with delta (0, 0)
Screenshot: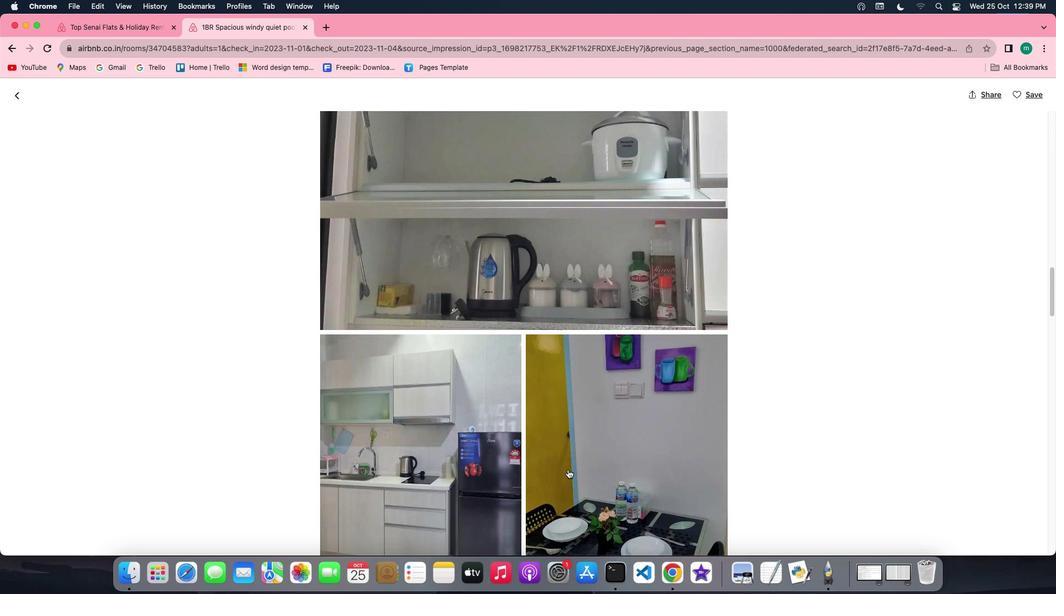 
Action: Mouse scrolled (568, 469) with delta (0, 0)
Screenshot: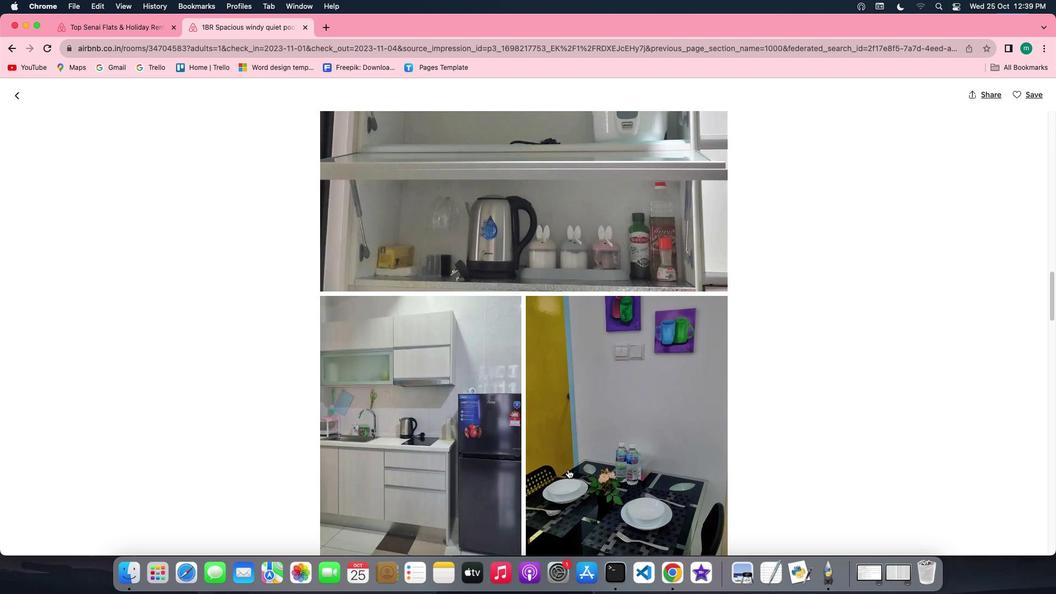 
Action: Mouse scrolled (568, 469) with delta (0, 0)
Screenshot: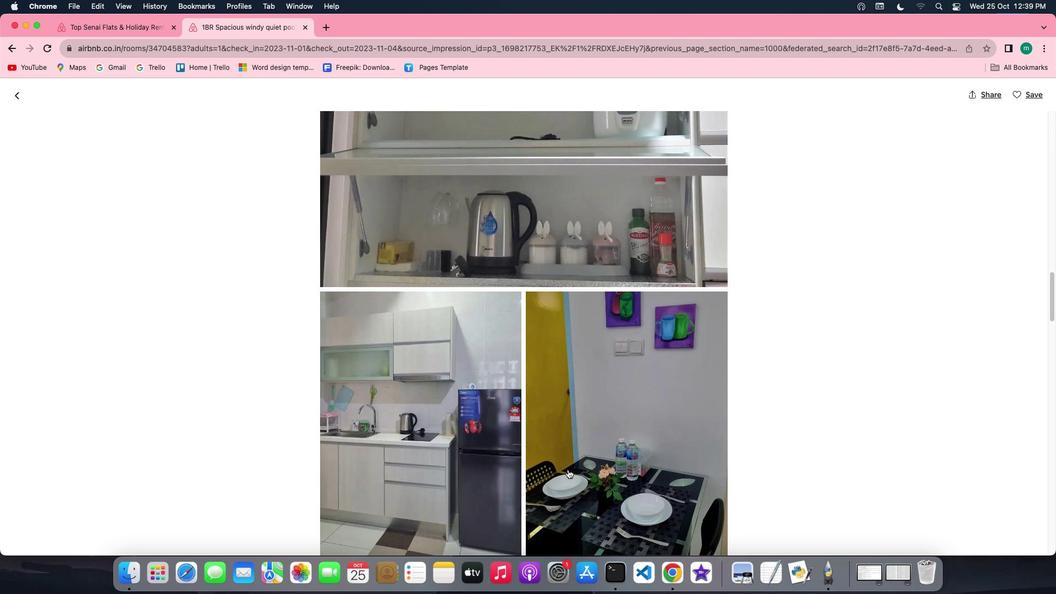 
Action: Mouse scrolled (568, 469) with delta (0, 0)
Screenshot: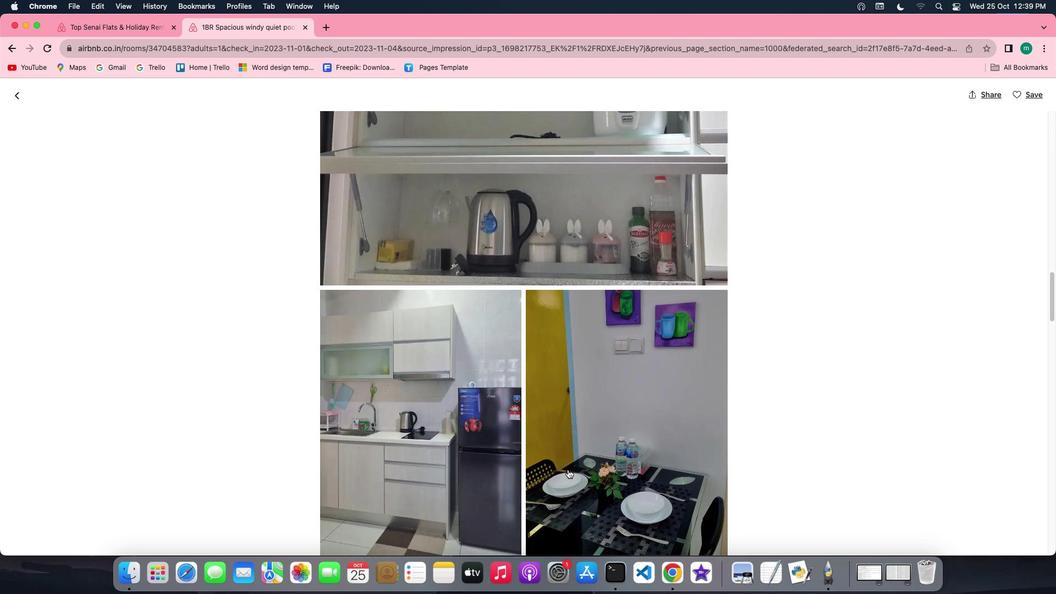 
Action: Mouse scrolled (568, 469) with delta (0, -1)
Screenshot: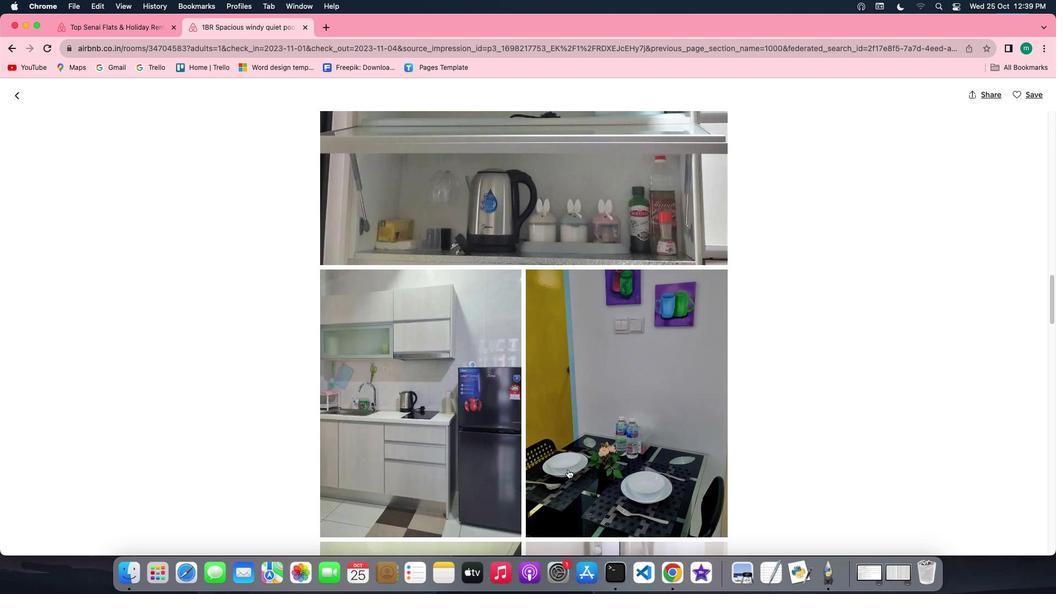 
Action: Mouse scrolled (568, 469) with delta (0, -1)
Screenshot: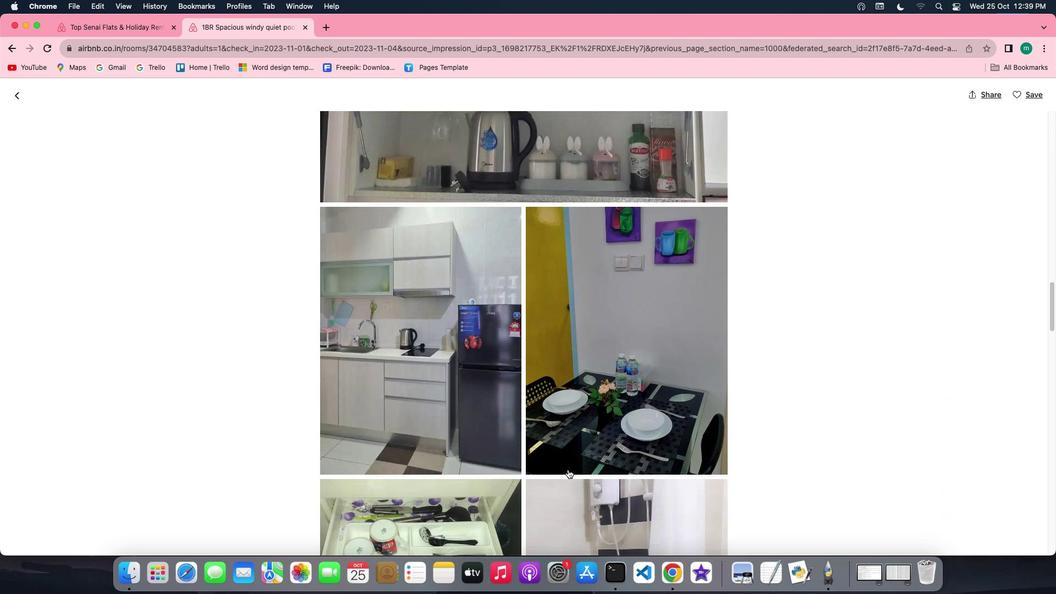 
Action: Mouse scrolled (568, 469) with delta (0, 0)
Screenshot: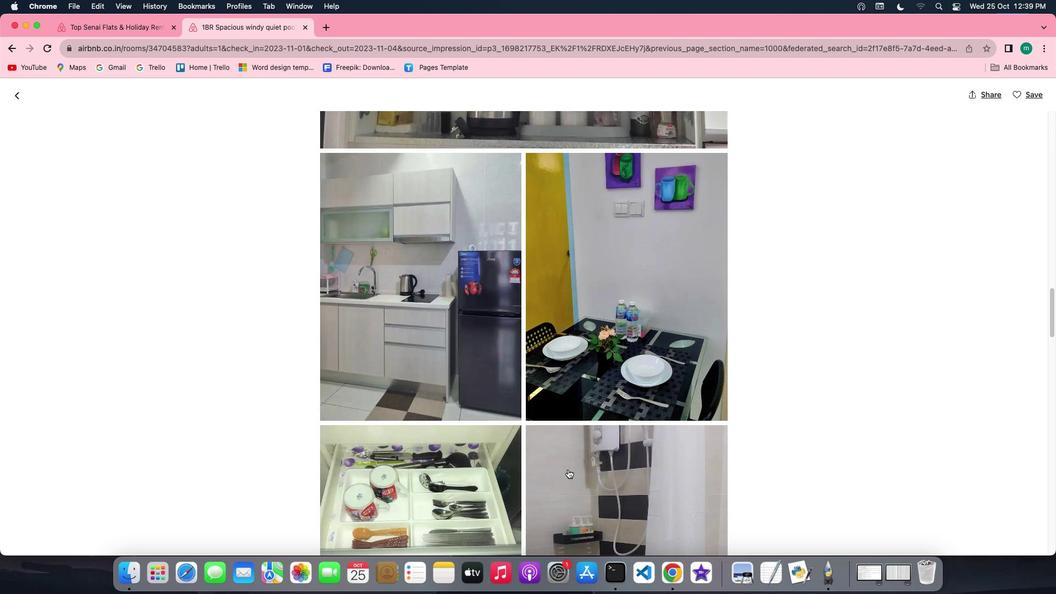 
Action: Mouse scrolled (568, 469) with delta (0, 0)
Screenshot: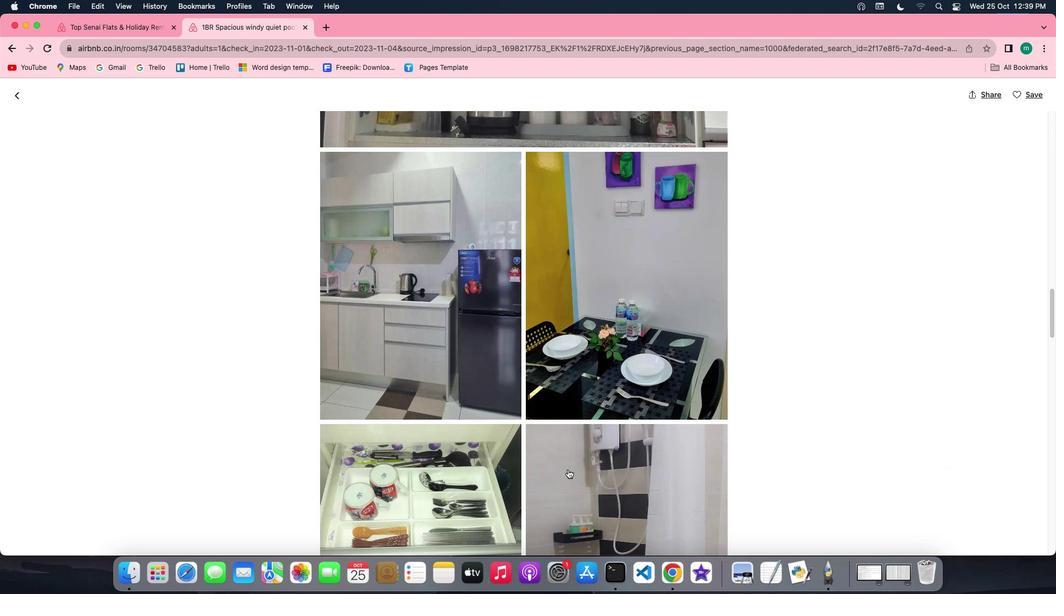 
Action: Mouse scrolled (568, 469) with delta (0, -1)
Screenshot: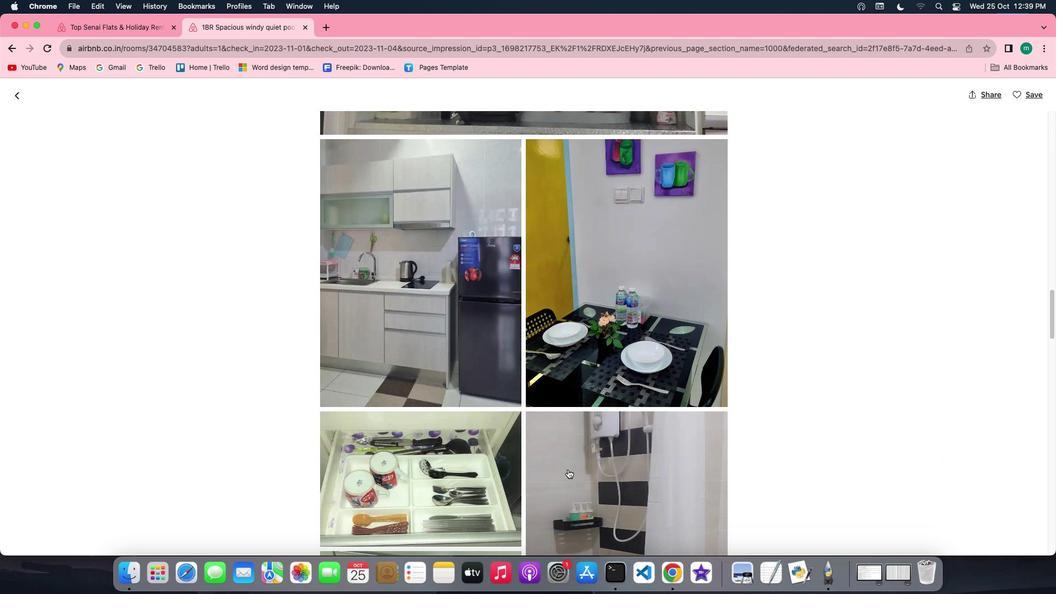 
Action: Mouse scrolled (568, 469) with delta (0, -1)
Screenshot: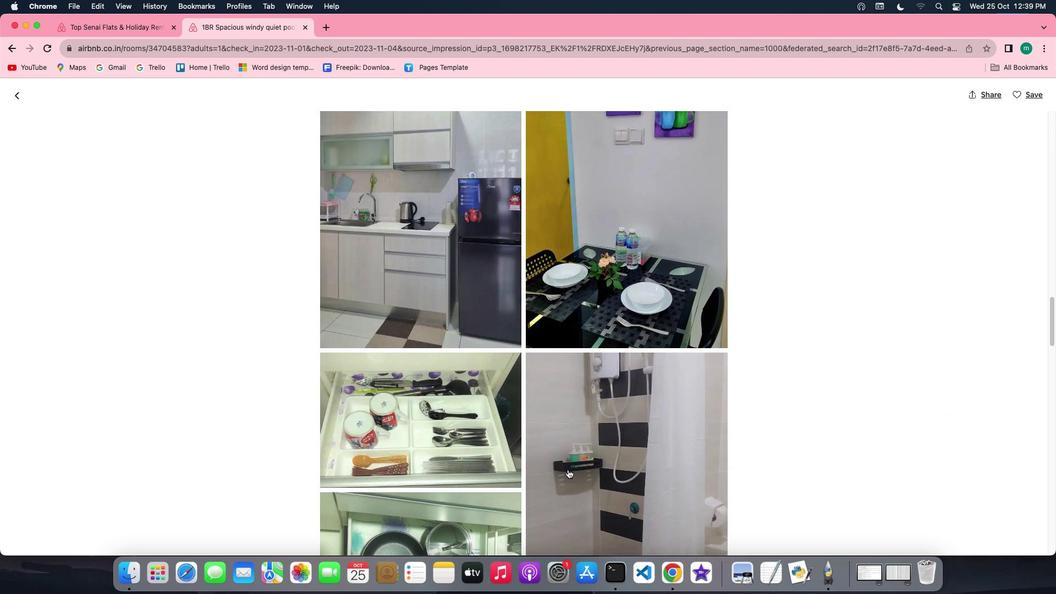 
Action: Mouse scrolled (568, 469) with delta (0, 0)
Screenshot: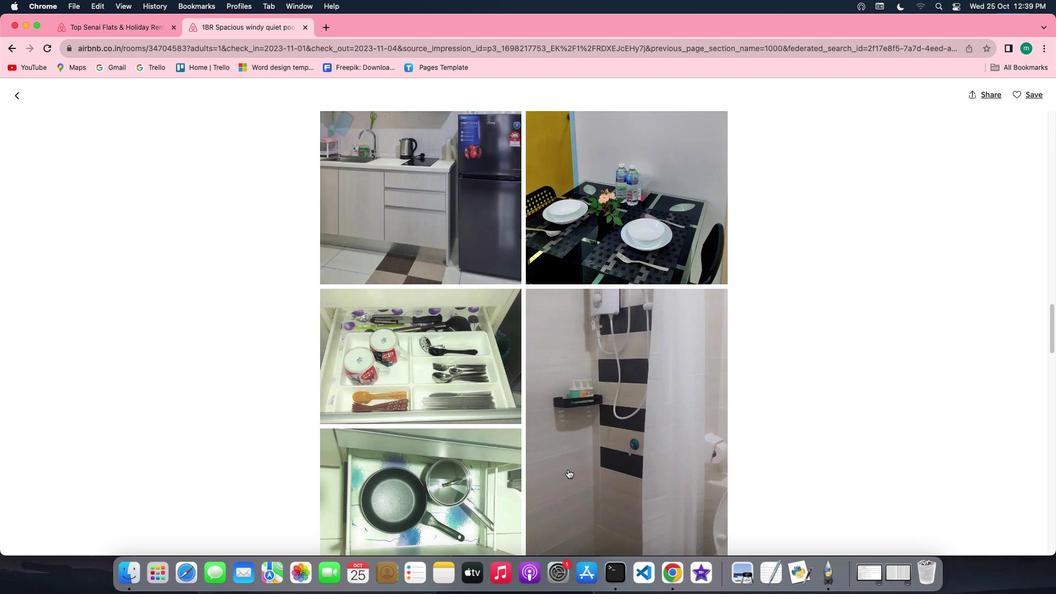 
Action: Mouse scrolled (568, 469) with delta (0, 0)
Screenshot: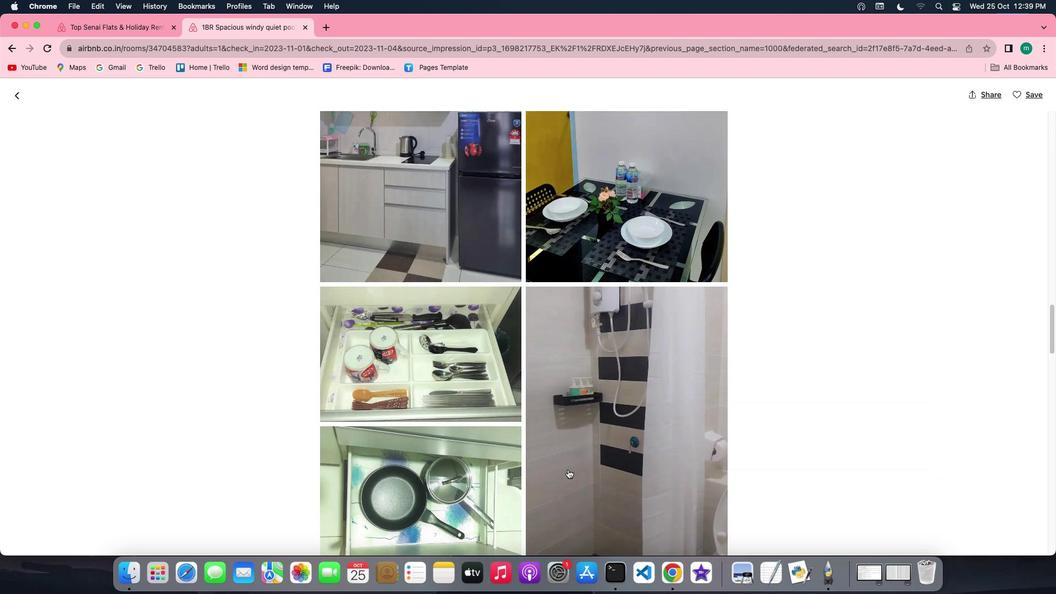 
Action: Mouse scrolled (568, 469) with delta (0, -1)
Screenshot: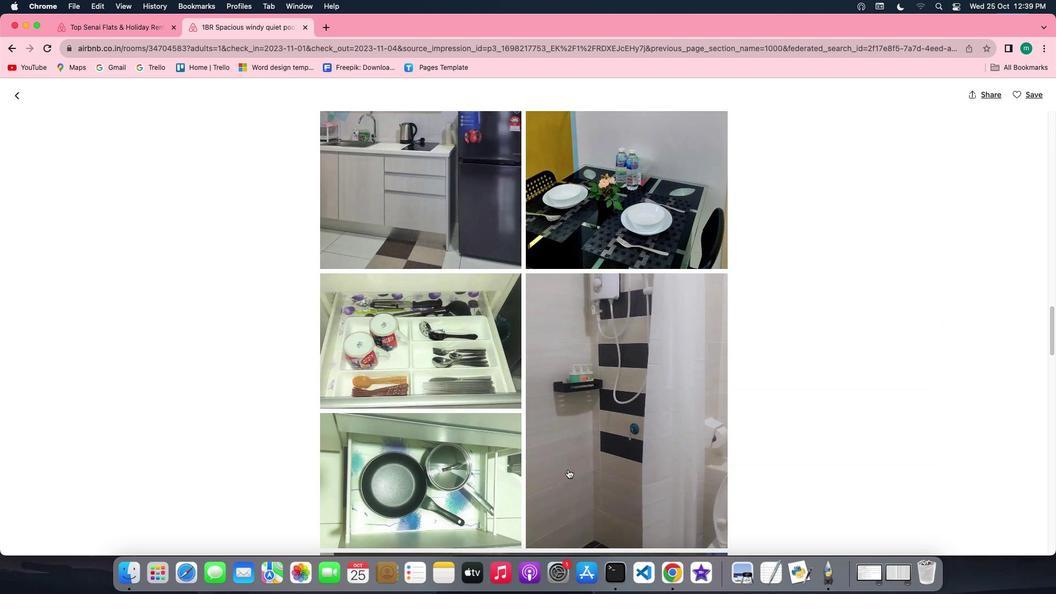 
Action: Mouse scrolled (568, 469) with delta (0, -1)
Screenshot: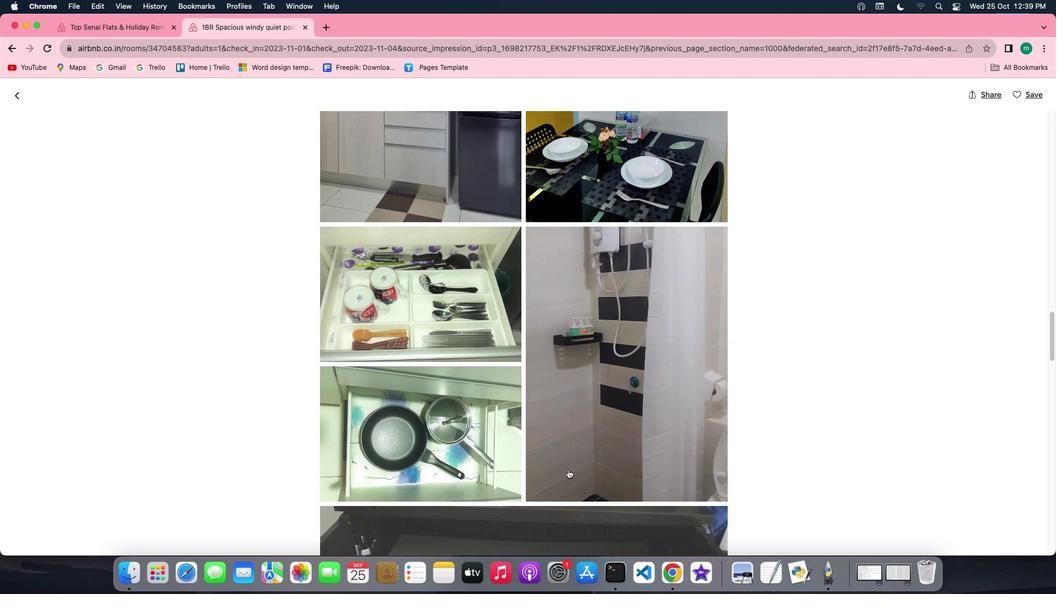 
Action: Mouse scrolled (568, 469) with delta (0, 0)
Screenshot: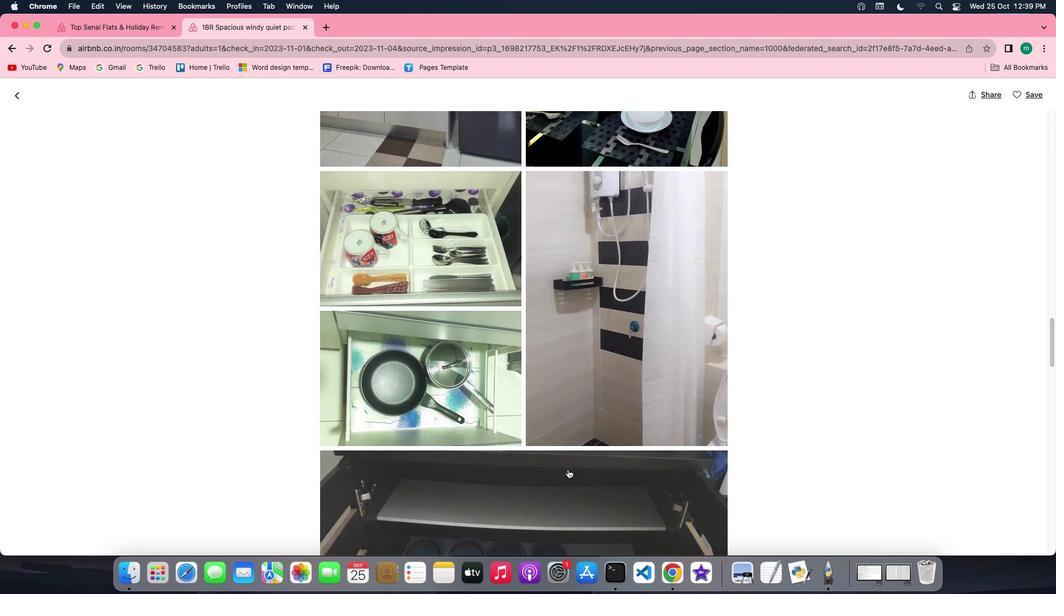 
Action: Mouse scrolled (568, 469) with delta (0, 0)
Screenshot: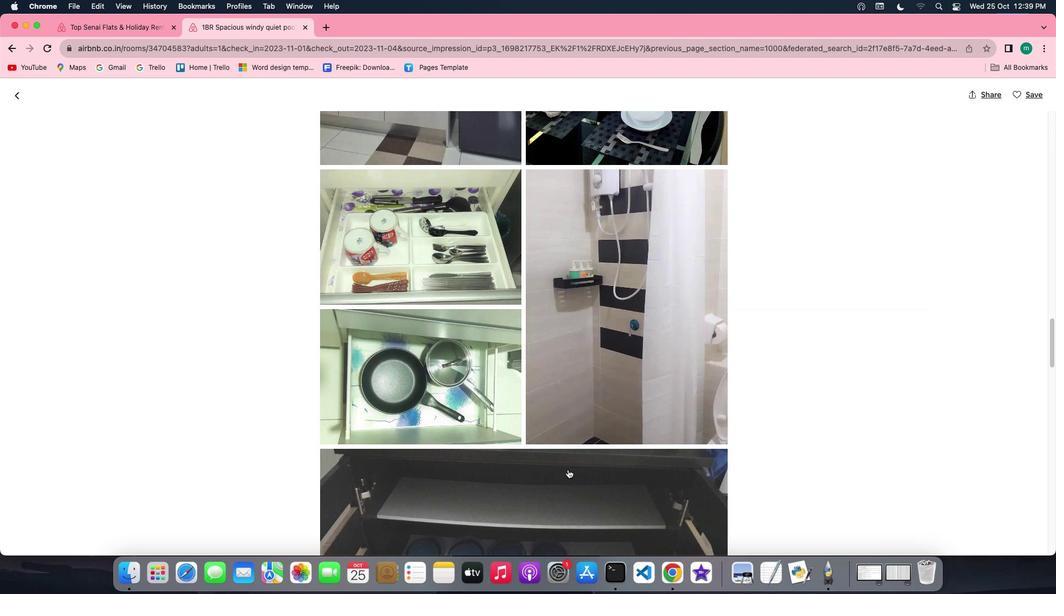 
Action: Mouse scrolled (568, 469) with delta (0, 0)
Screenshot: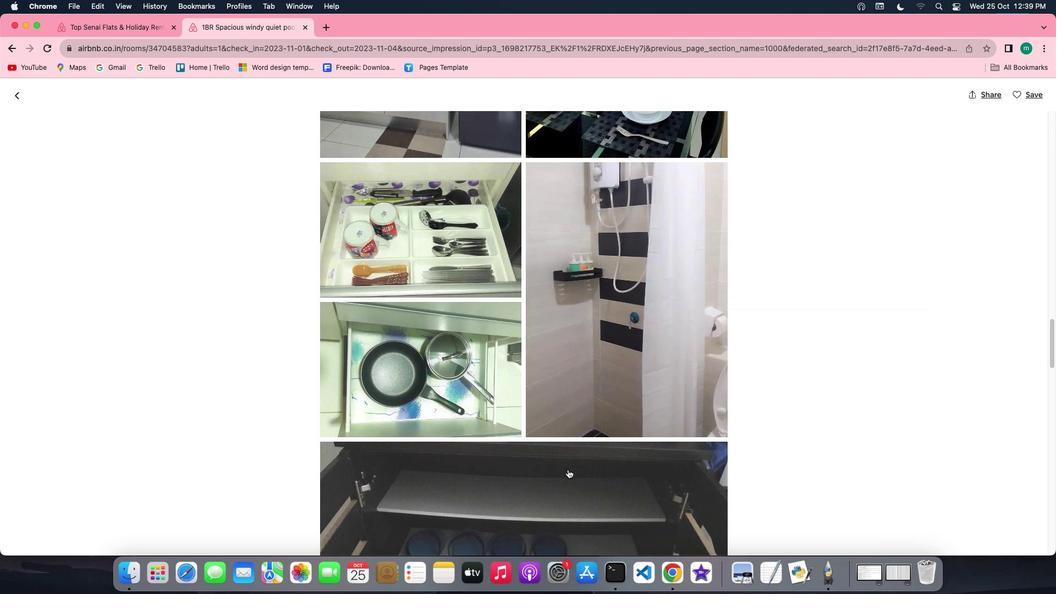 
Action: Mouse scrolled (568, 469) with delta (0, 0)
Screenshot: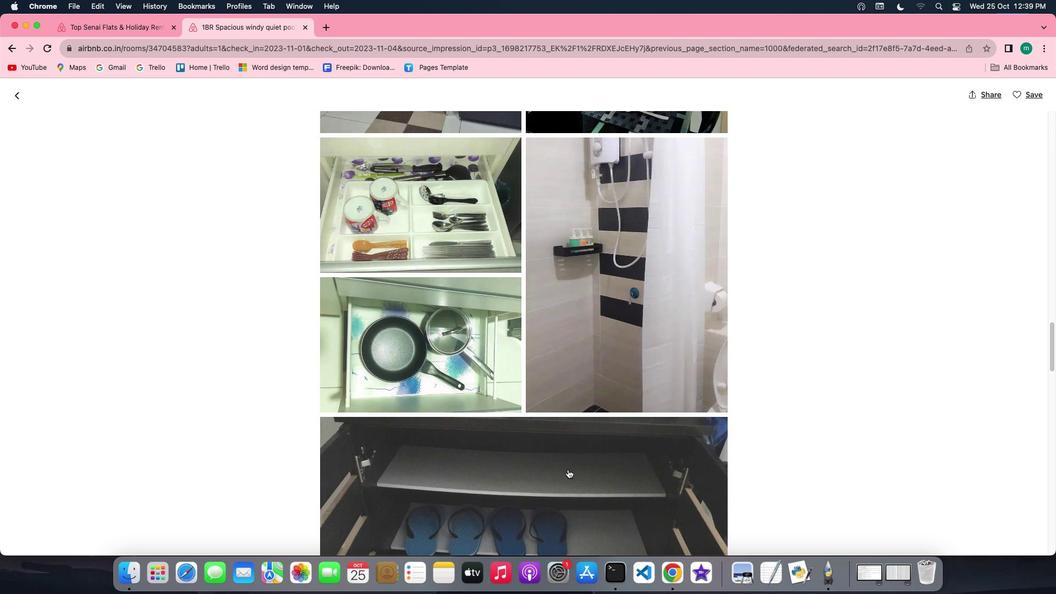 
Action: Mouse scrolled (568, 469) with delta (0, 0)
Screenshot: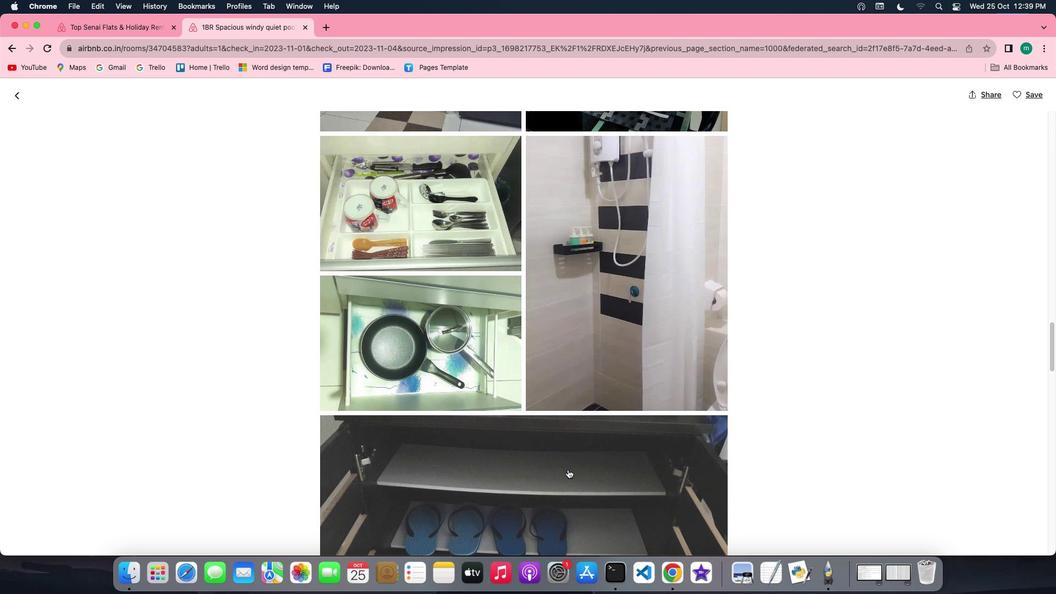 
Action: Mouse scrolled (568, 469) with delta (0, -1)
Screenshot: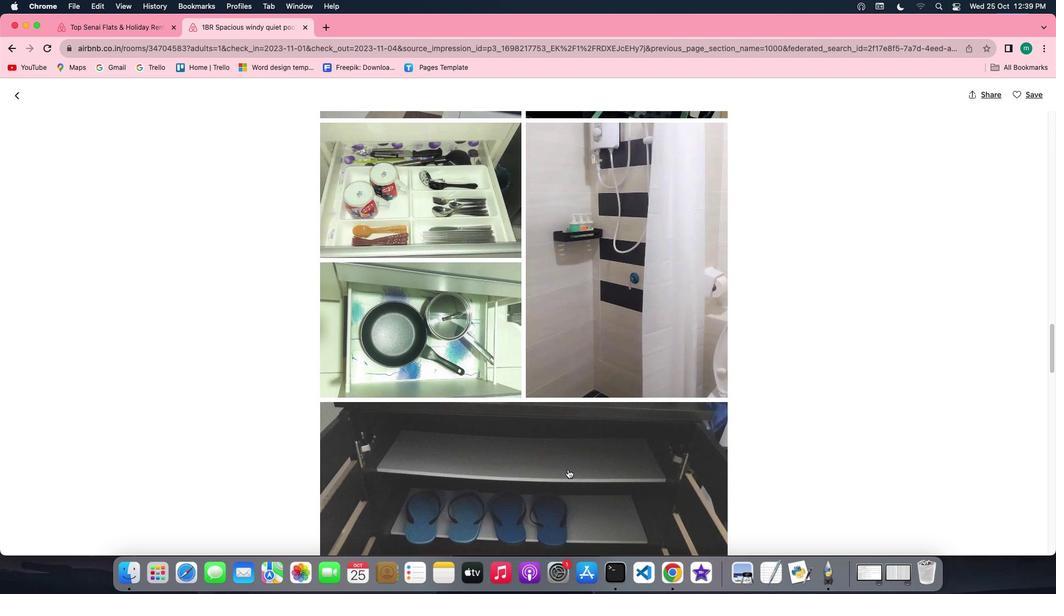 
Action: Mouse scrolled (568, 469) with delta (0, -1)
Screenshot: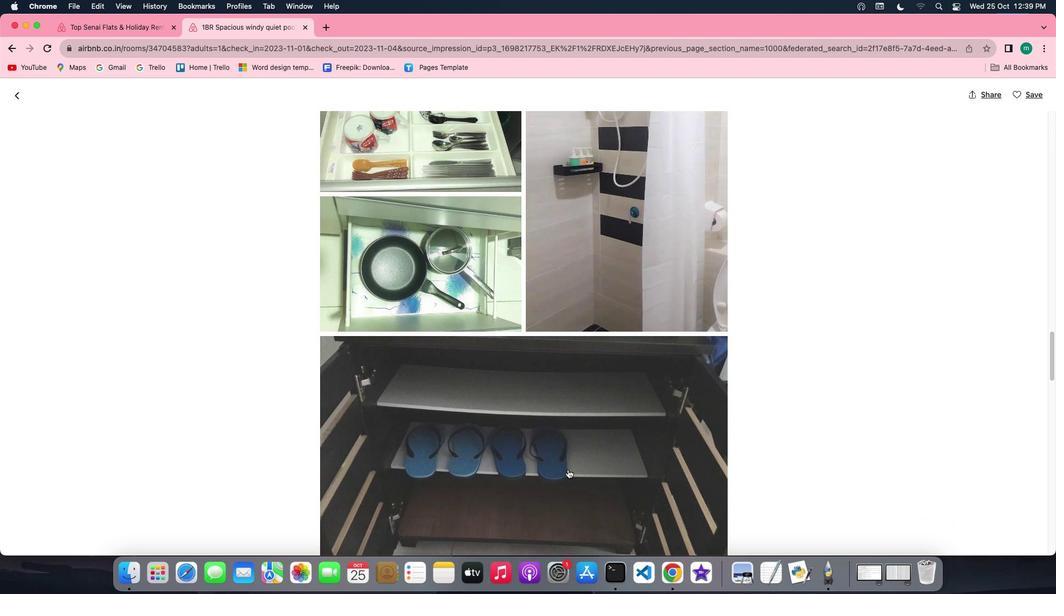 
Action: Mouse scrolled (568, 469) with delta (0, 0)
Screenshot: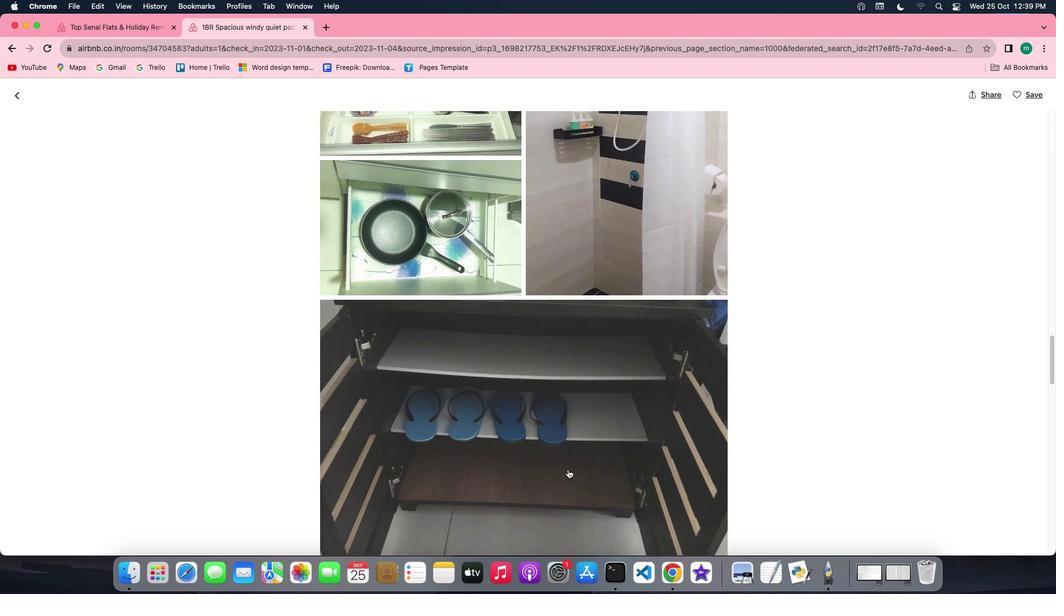 
Action: Mouse scrolled (568, 469) with delta (0, 0)
Screenshot: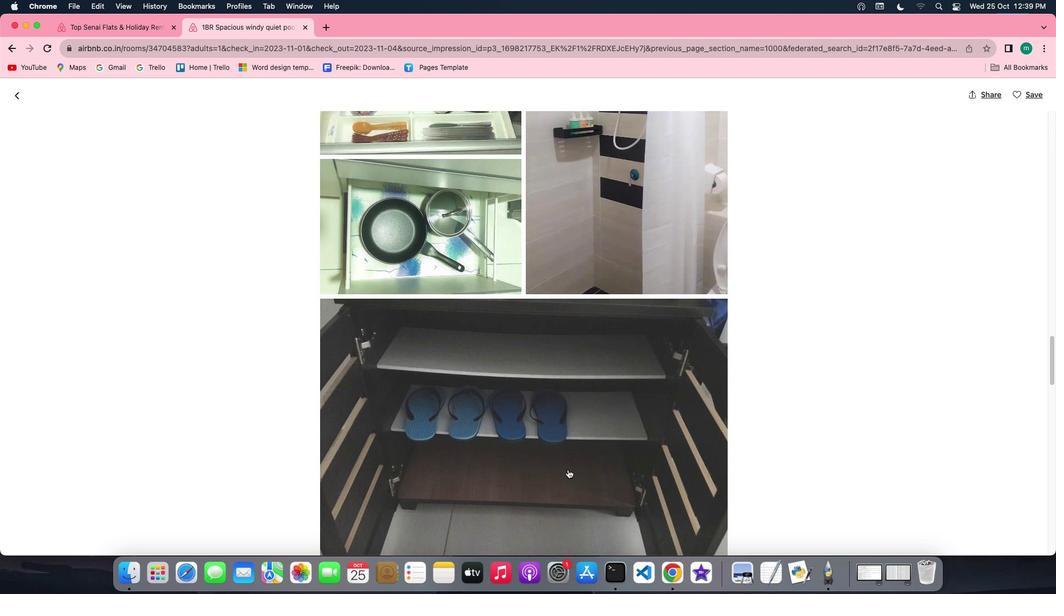 
Action: Mouse scrolled (568, 469) with delta (0, -1)
Screenshot: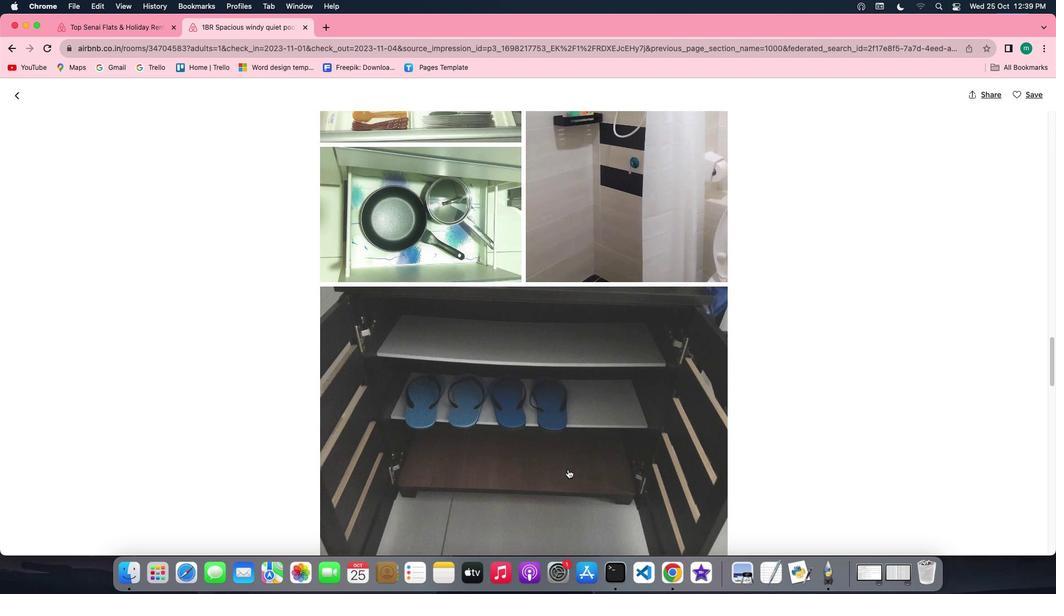 
Action: Mouse scrolled (568, 469) with delta (0, -1)
Screenshot: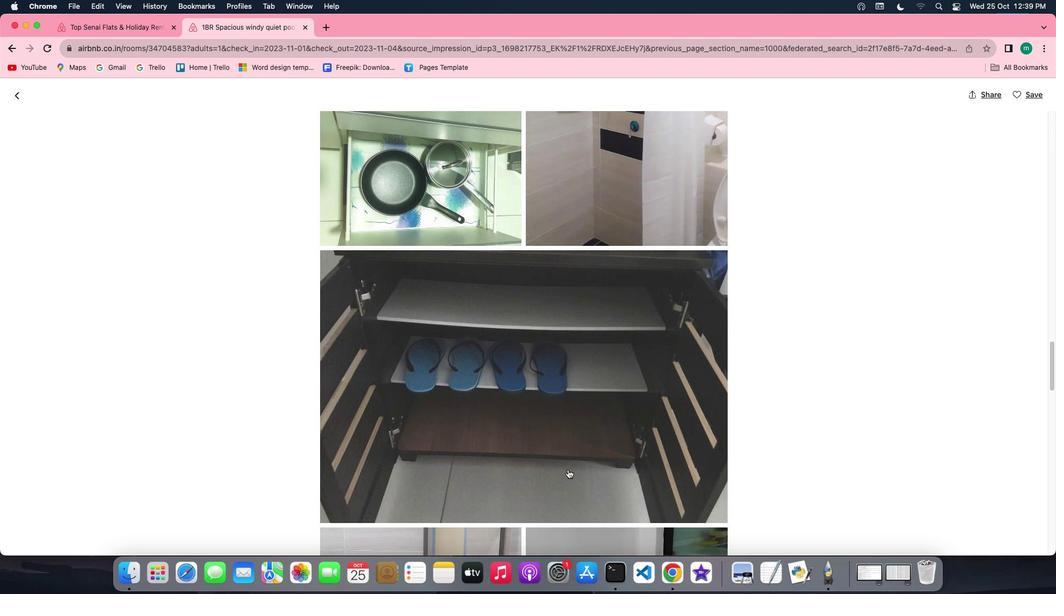 
Action: Mouse scrolled (568, 469) with delta (0, 0)
Screenshot: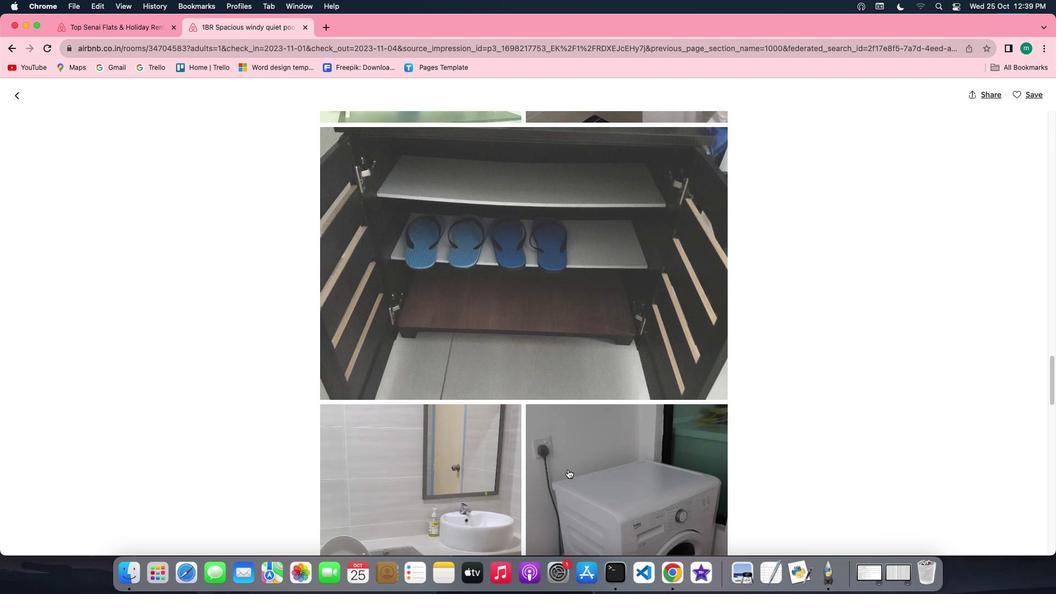 
Action: Mouse scrolled (568, 469) with delta (0, 0)
Screenshot: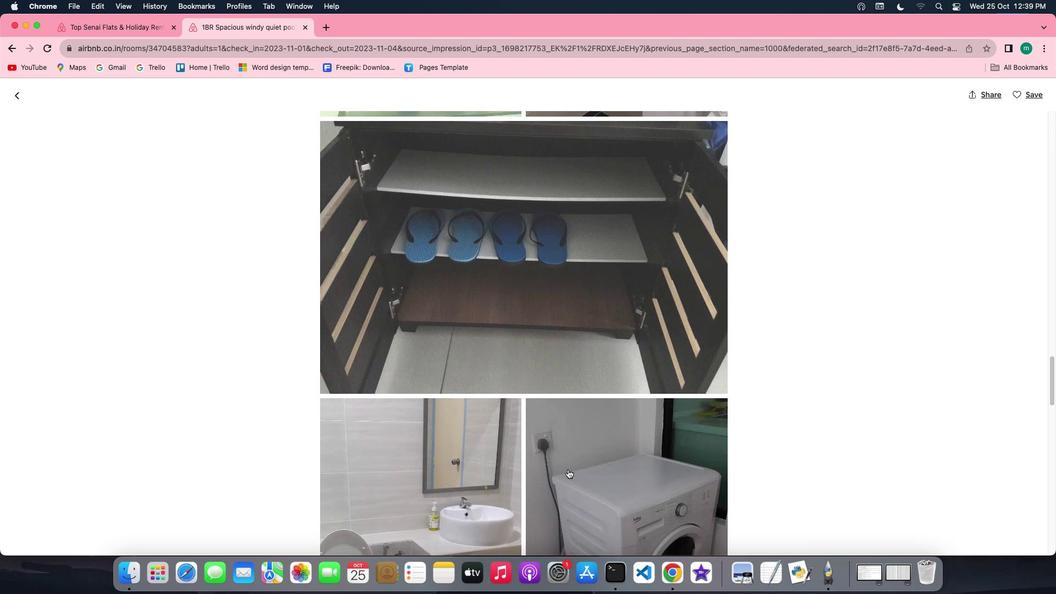 
Action: Mouse scrolled (568, 469) with delta (0, -1)
Screenshot: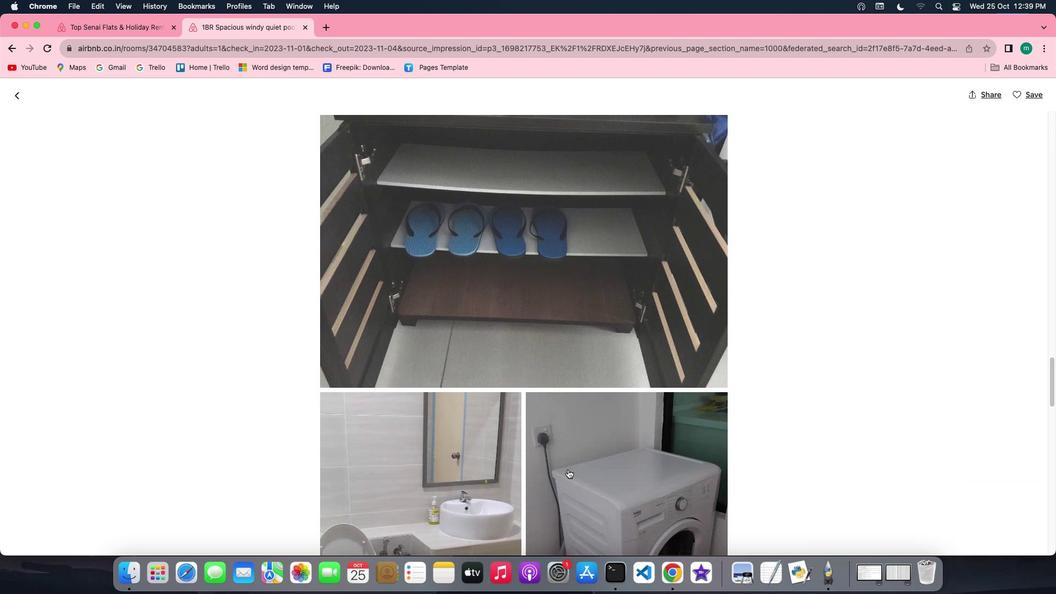 
Action: Mouse scrolled (568, 469) with delta (0, -2)
Screenshot: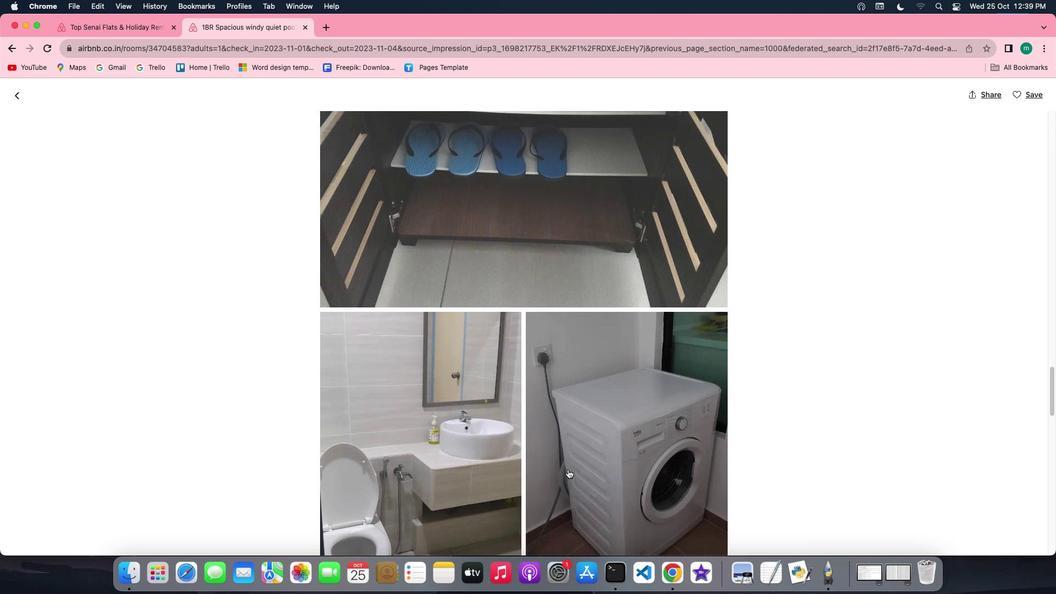 
Action: Mouse scrolled (568, 469) with delta (0, 0)
Screenshot: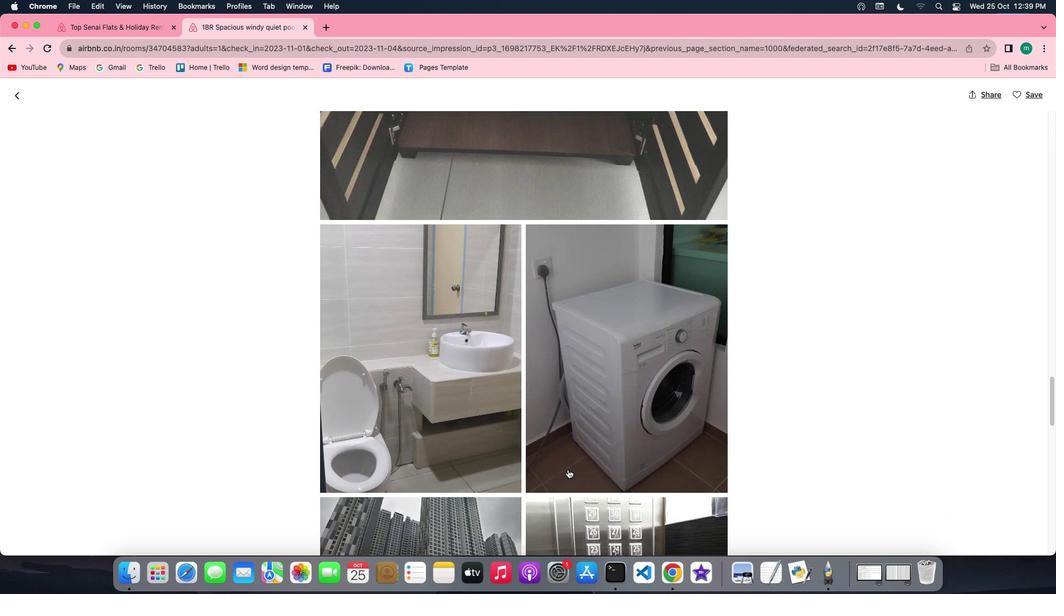 
Action: Mouse scrolled (568, 469) with delta (0, 0)
Screenshot: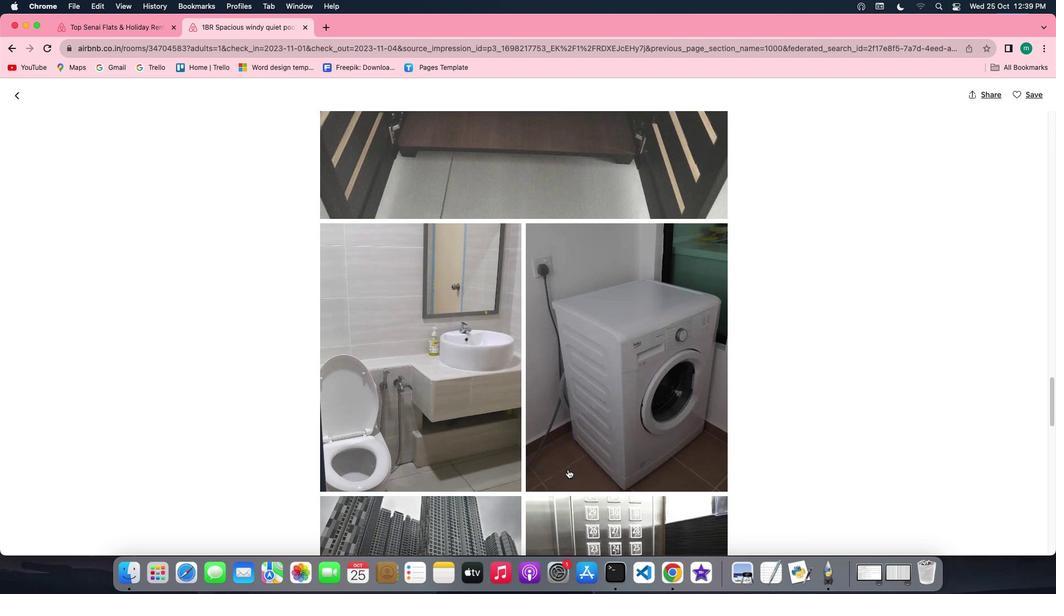 
Action: Mouse scrolled (568, 469) with delta (0, -1)
Screenshot: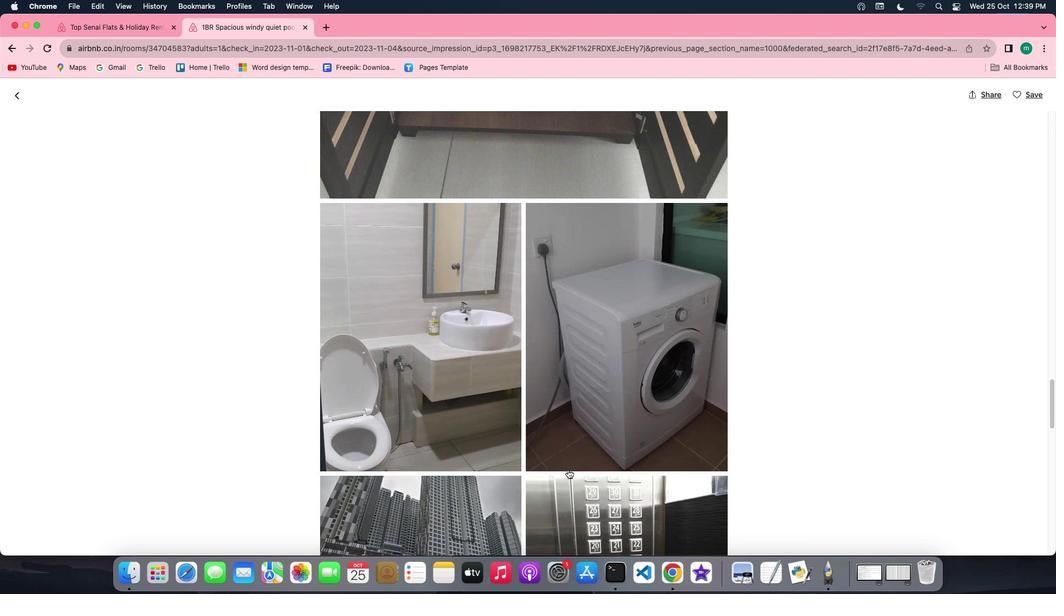 
Action: Mouse scrolled (568, 469) with delta (0, -1)
Screenshot: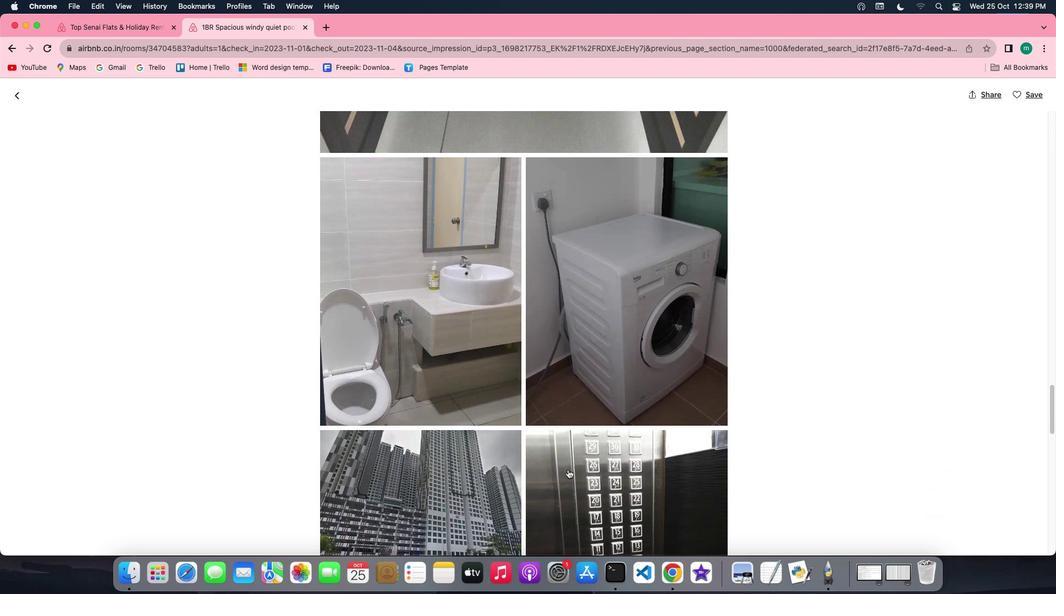 
Action: Mouse scrolled (568, 469) with delta (0, 0)
Screenshot: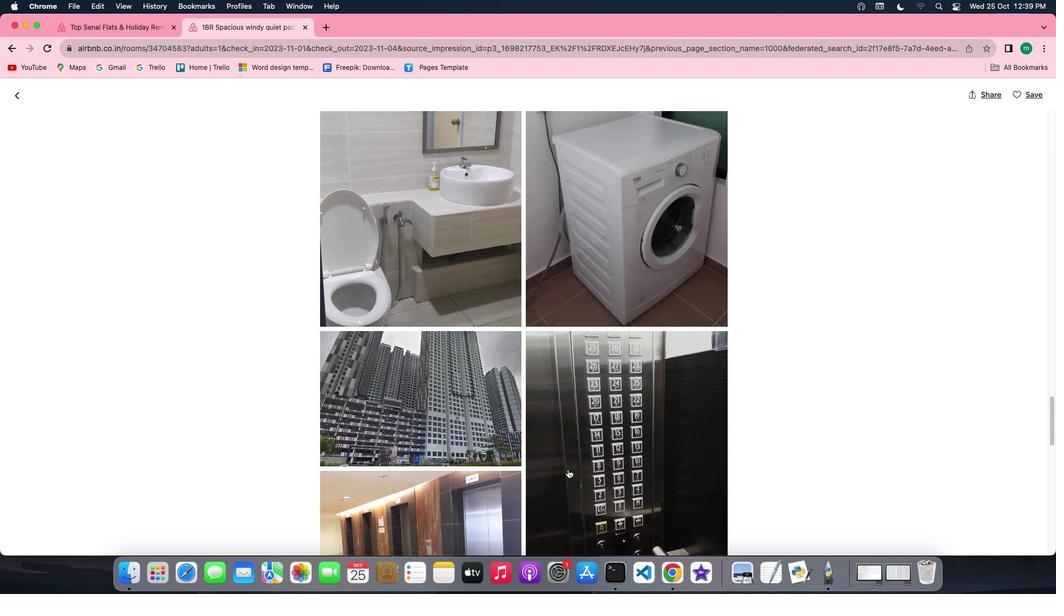 
Action: Mouse scrolled (568, 469) with delta (0, 0)
Screenshot: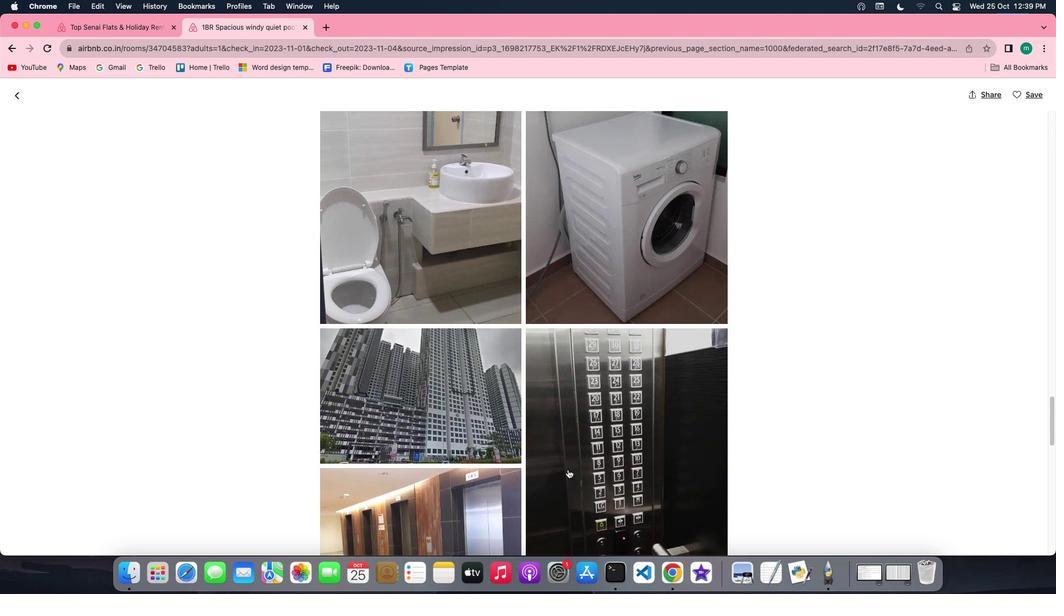 
Action: Mouse scrolled (568, 469) with delta (0, -1)
Screenshot: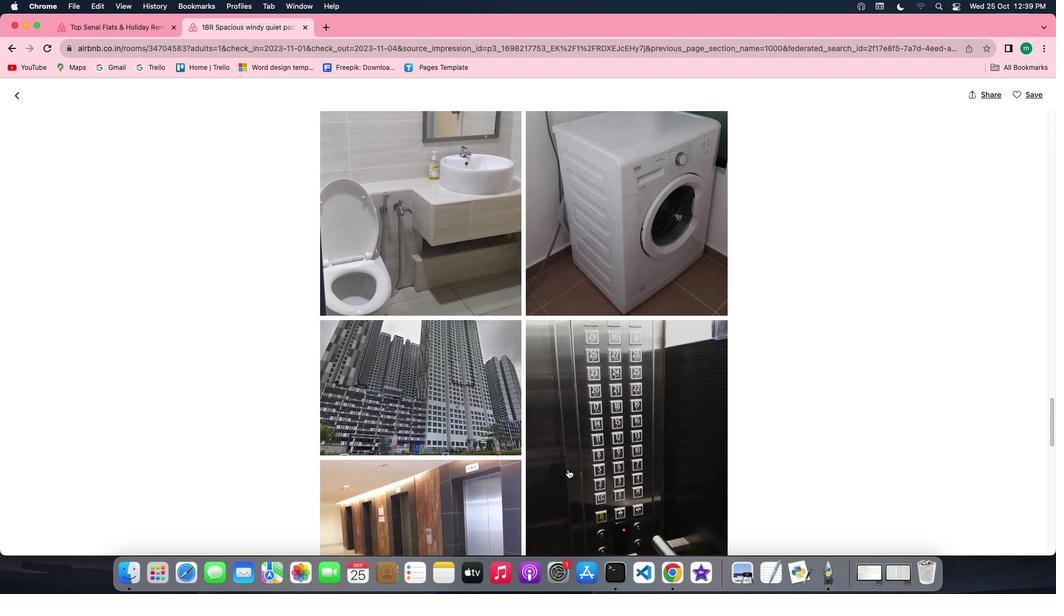 
Action: Mouse scrolled (568, 469) with delta (0, -1)
Screenshot: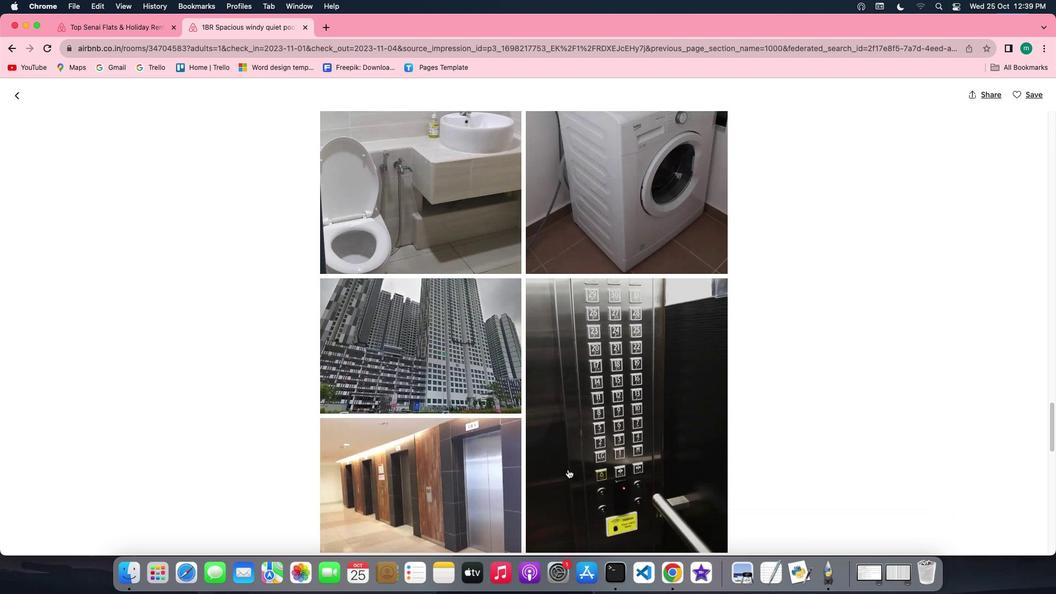 
Action: Mouse scrolled (568, 469) with delta (0, 0)
Screenshot: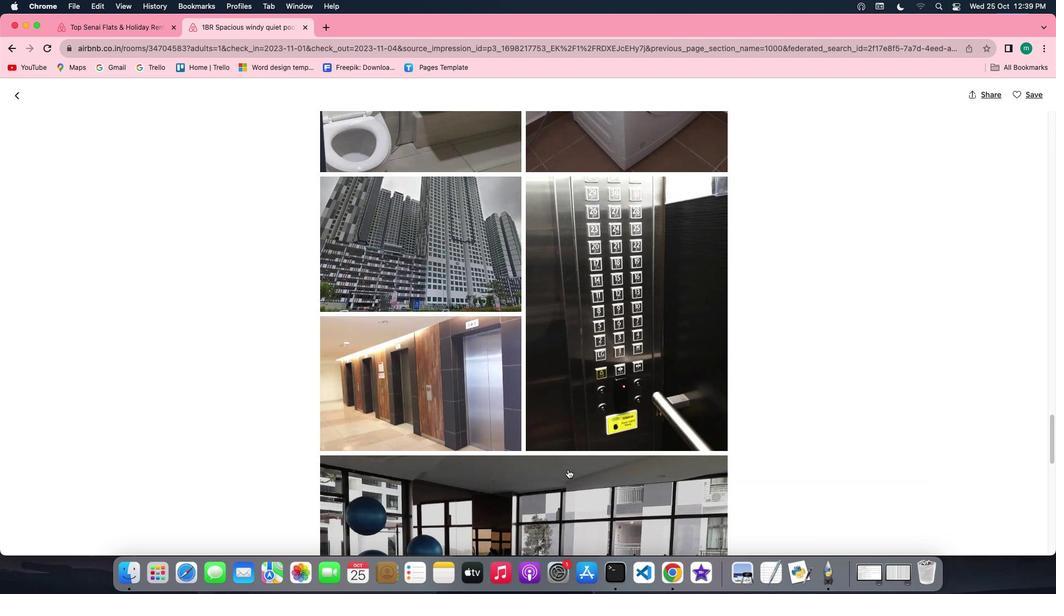 
Action: Mouse scrolled (568, 469) with delta (0, 0)
Screenshot: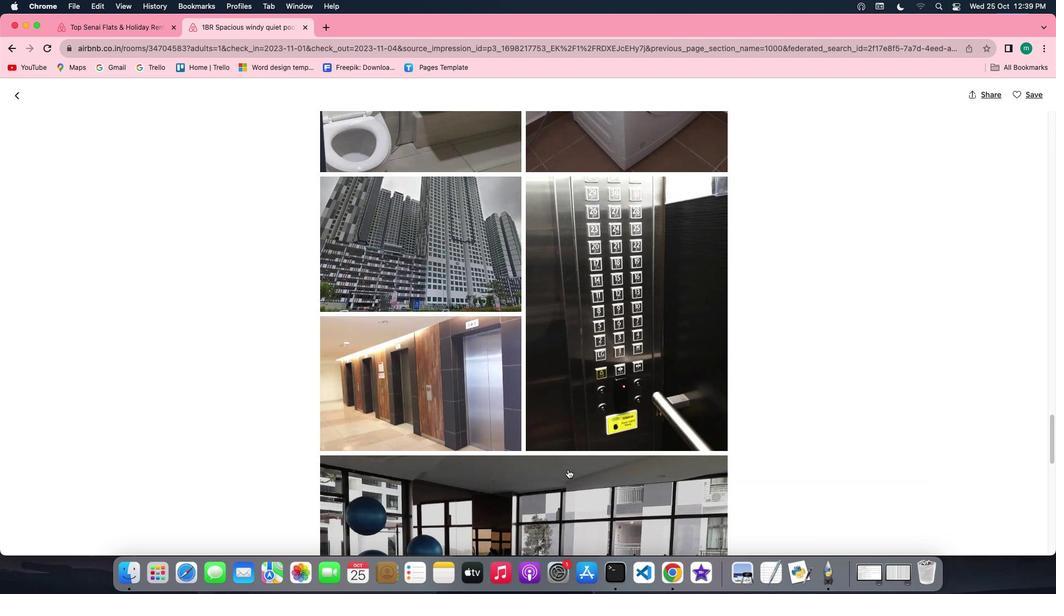 
Action: Mouse scrolled (568, 469) with delta (0, -1)
Screenshot: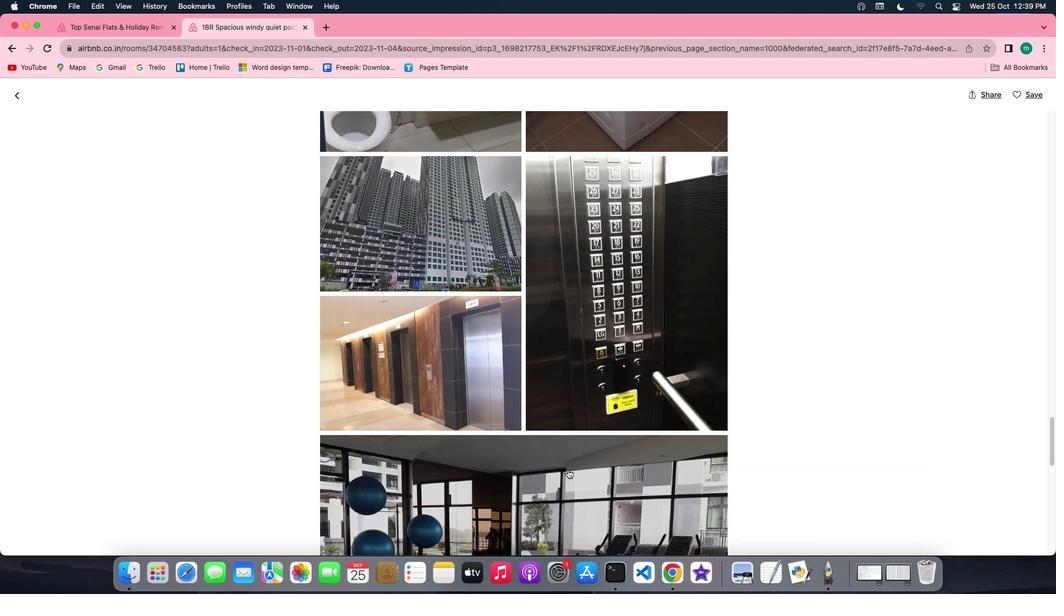 
Action: Mouse scrolled (568, 469) with delta (0, -1)
Screenshot: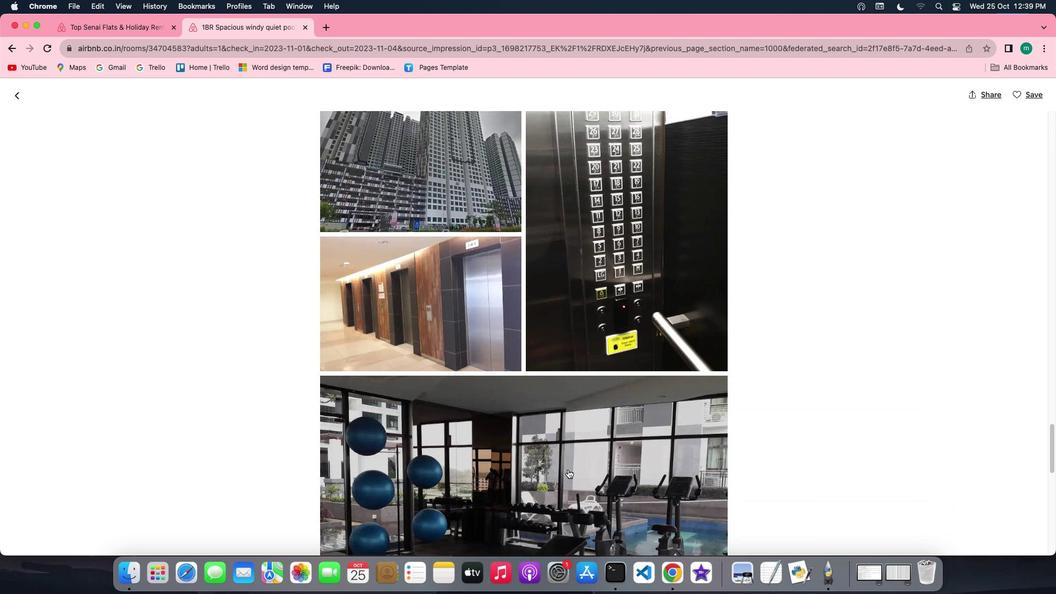 
Action: Mouse scrolled (568, 469) with delta (0, 0)
Screenshot: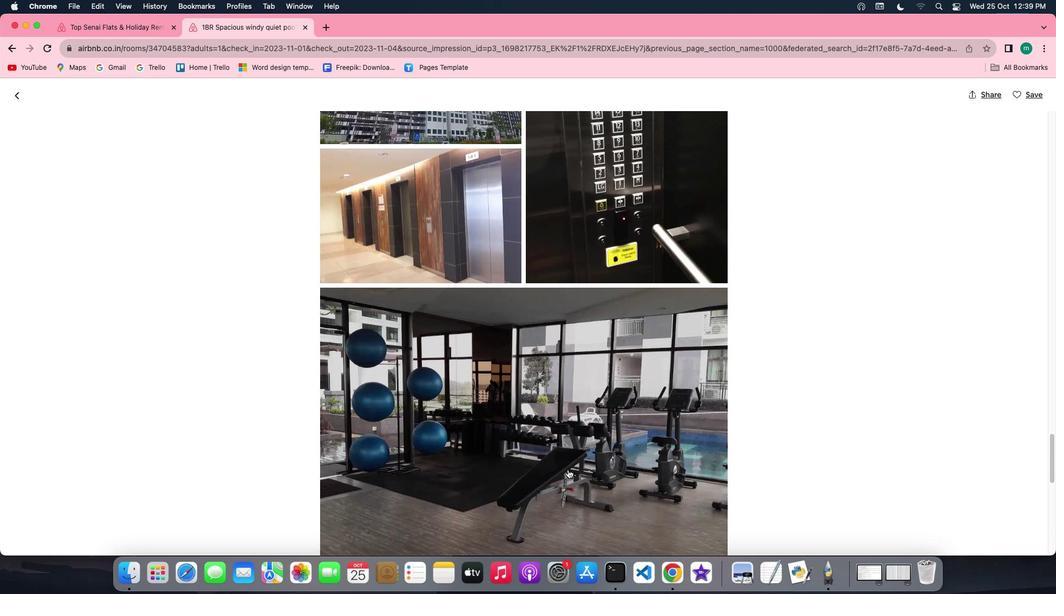 
Action: Mouse scrolled (568, 469) with delta (0, 0)
Screenshot: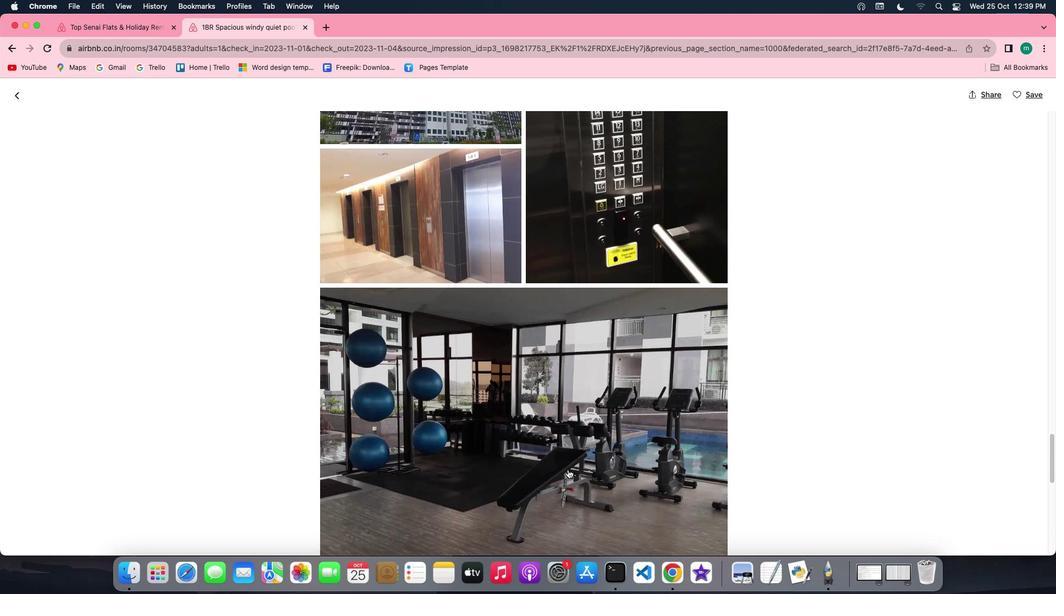 
Action: Mouse scrolled (568, 469) with delta (0, -1)
Screenshot: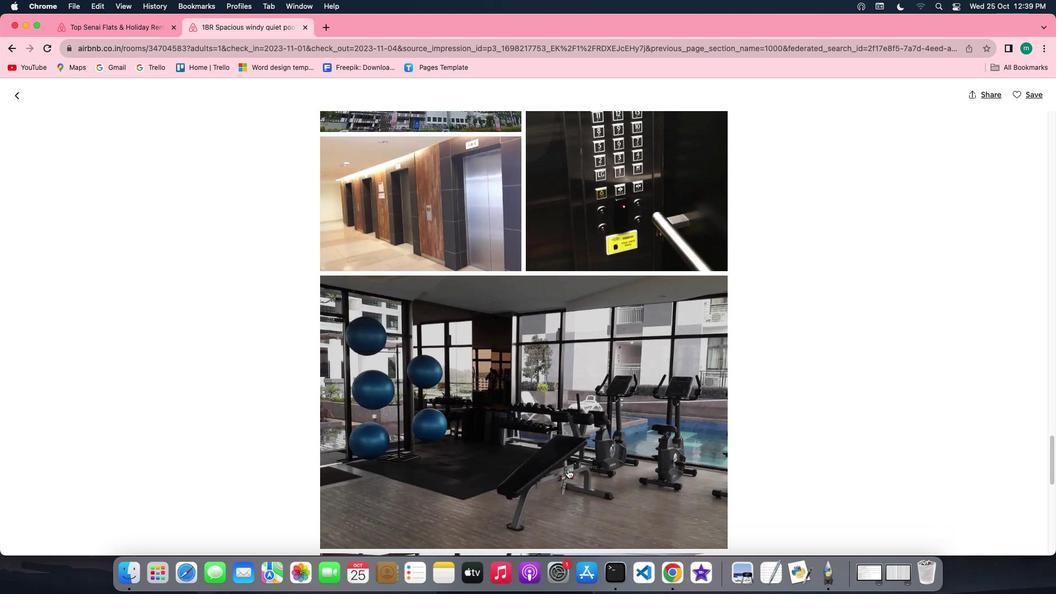 
Action: Mouse scrolled (568, 469) with delta (0, -1)
Screenshot: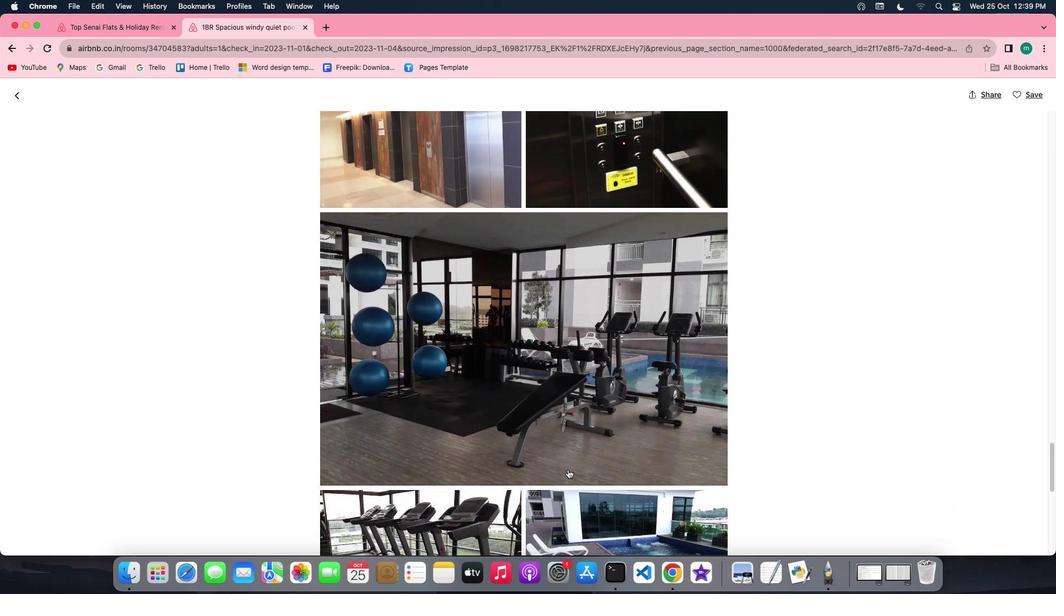
Action: Mouse scrolled (568, 469) with delta (0, 0)
Screenshot: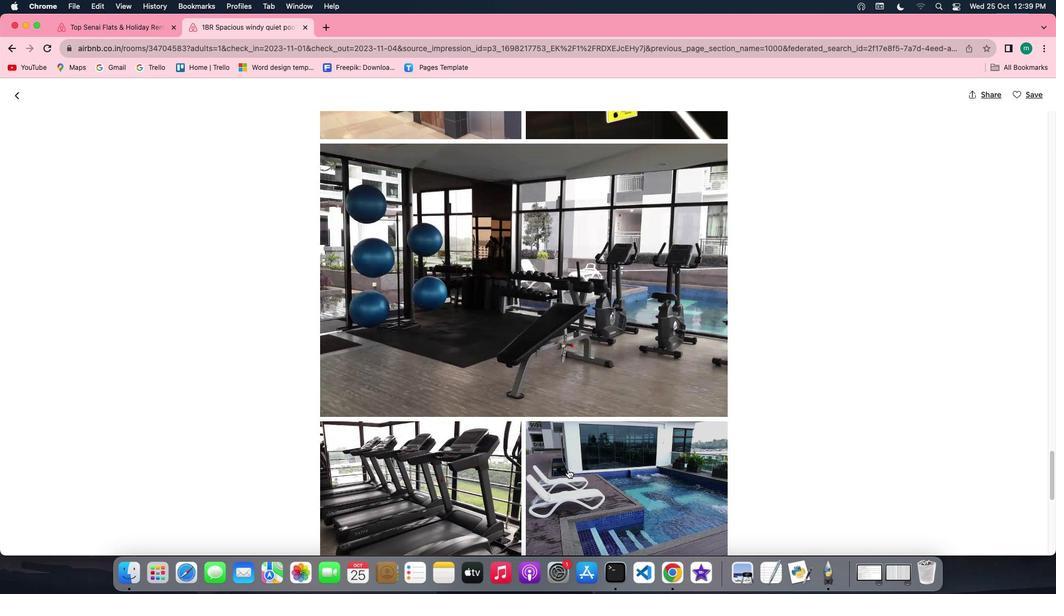 
Action: Mouse scrolled (568, 469) with delta (0, 0)
Screenshot: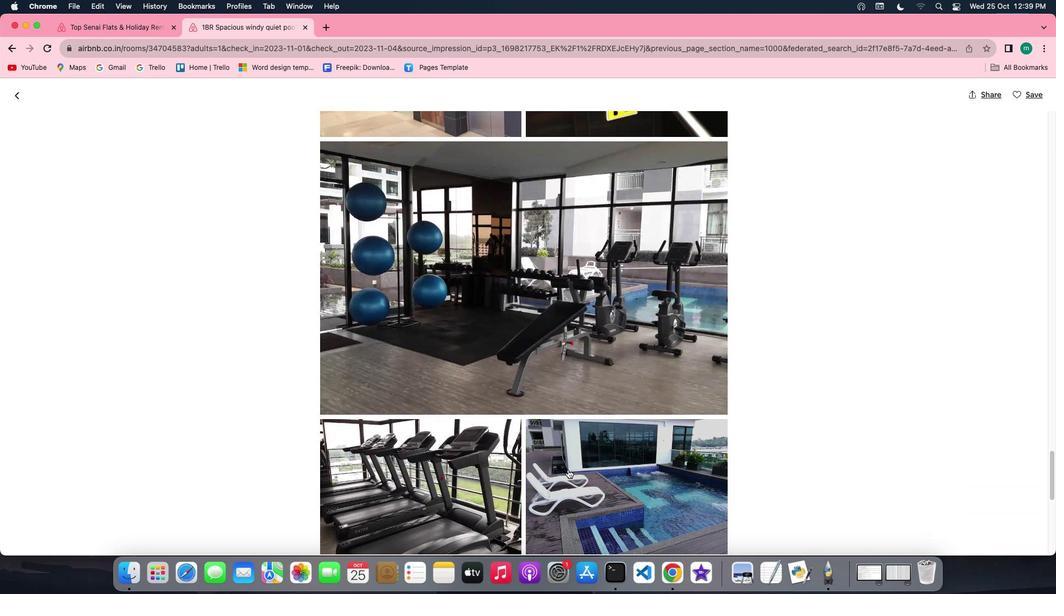 
Action: Mouse scrolled (568, 469) with delta (0, 0)
Screenshot: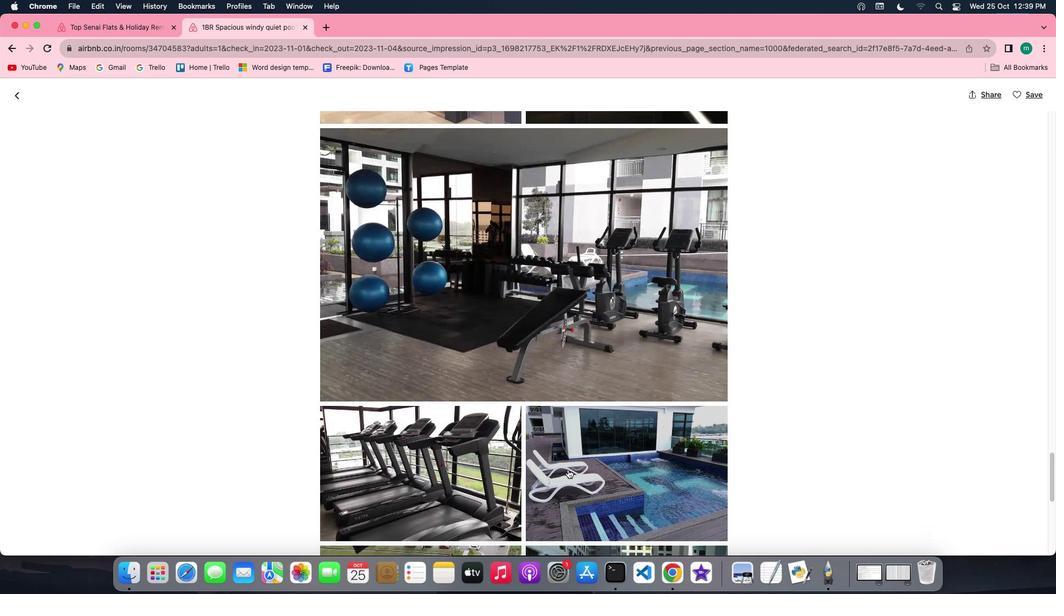 
Action: Mouse scrolled (568, 469) with delta (0, 0)
Screenshot: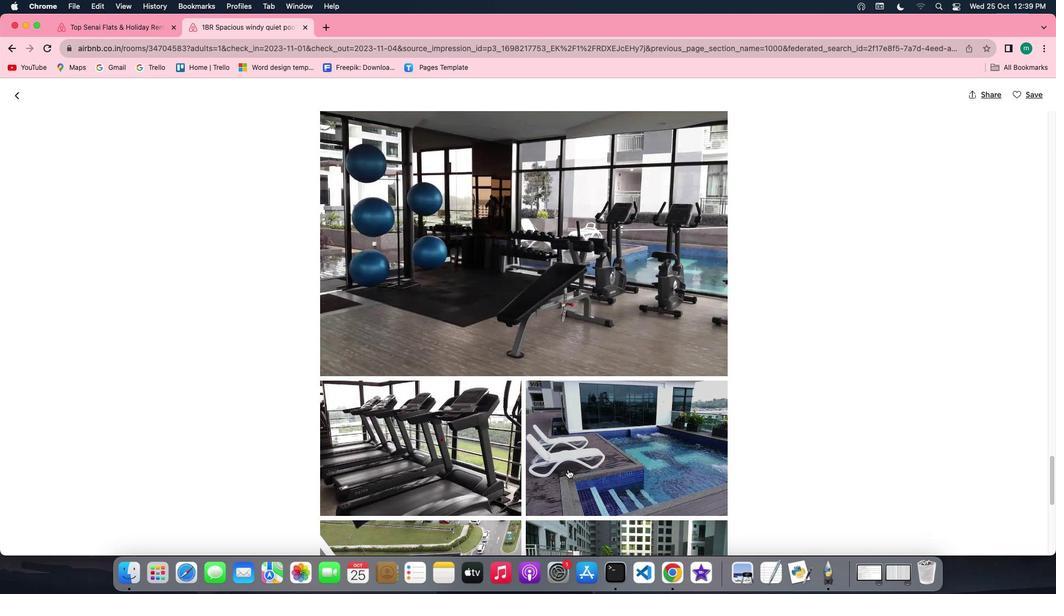
Action: Mouse scrolled (568, 469) with delta (0, 0)
Screenshot: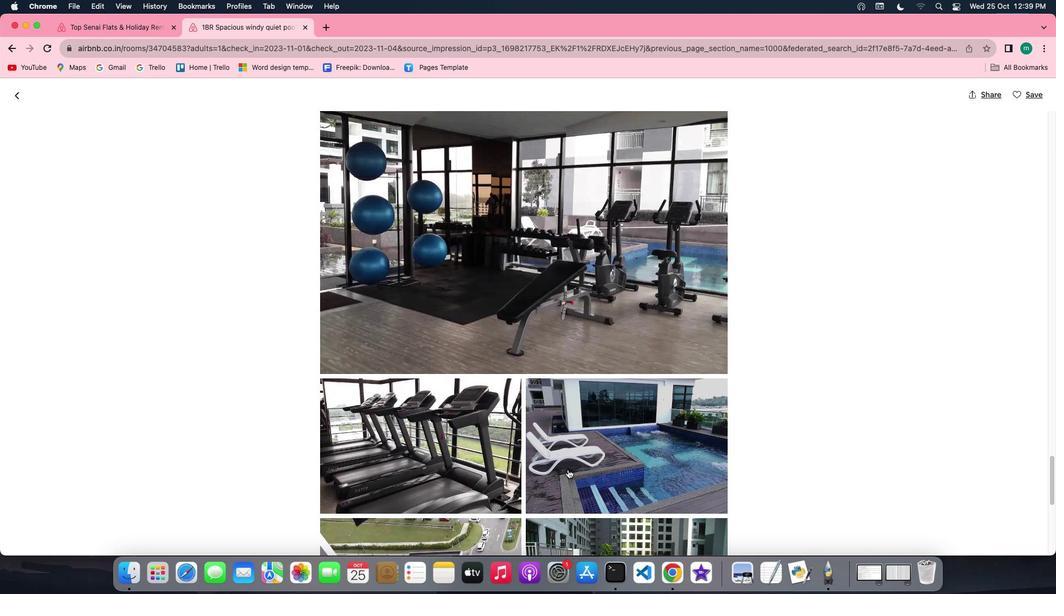 
Action: Mouse scrolled (568, 469) with delta (0, 0)
Screenshot: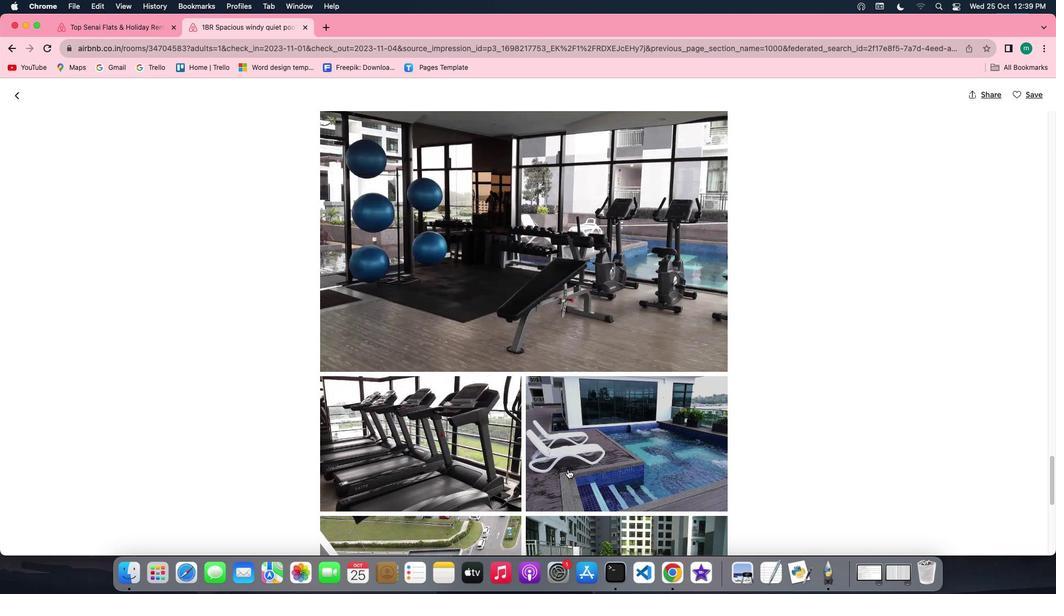 
Action: Mouse scrolled (568, 469) with delta (0, -1)
Screenshot: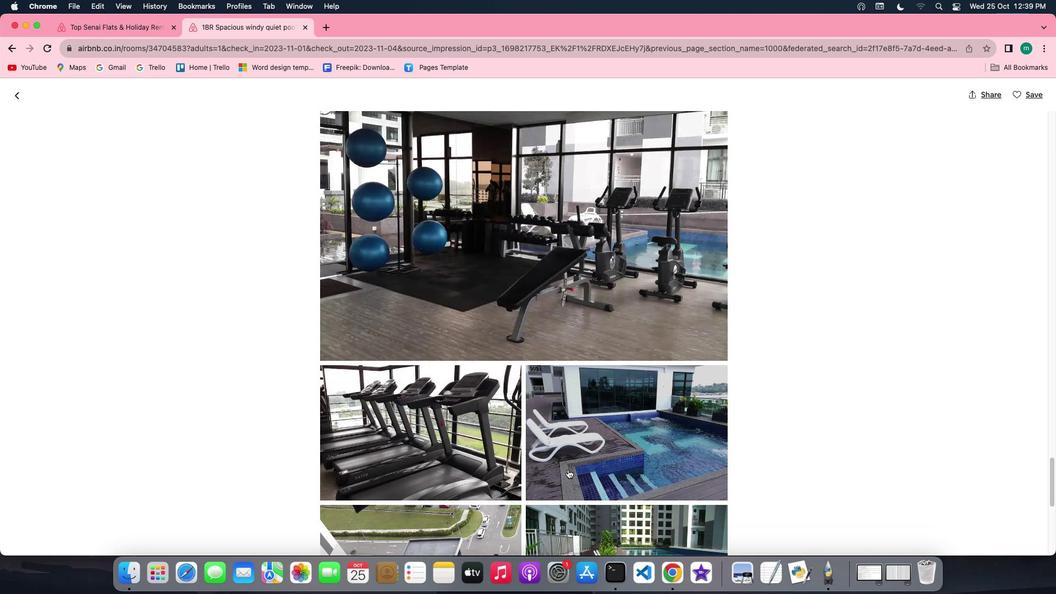 
Action: Mouse scrolled (568, 469) with delta (0, -1)
Screenshot: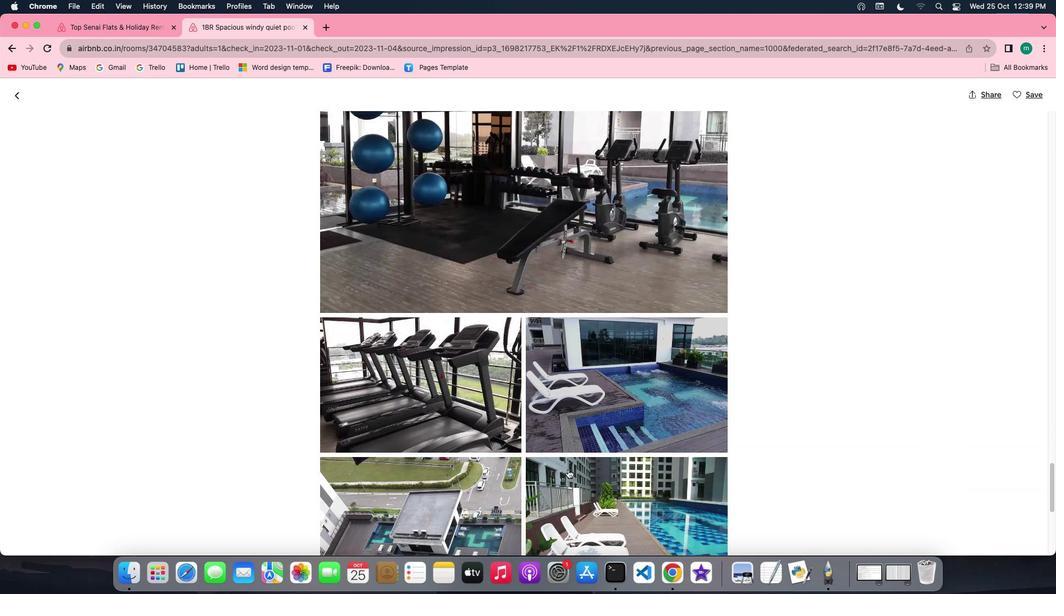 
Action: Mouse scrolled (568, 469) with delta (0, 0)
Screenshot: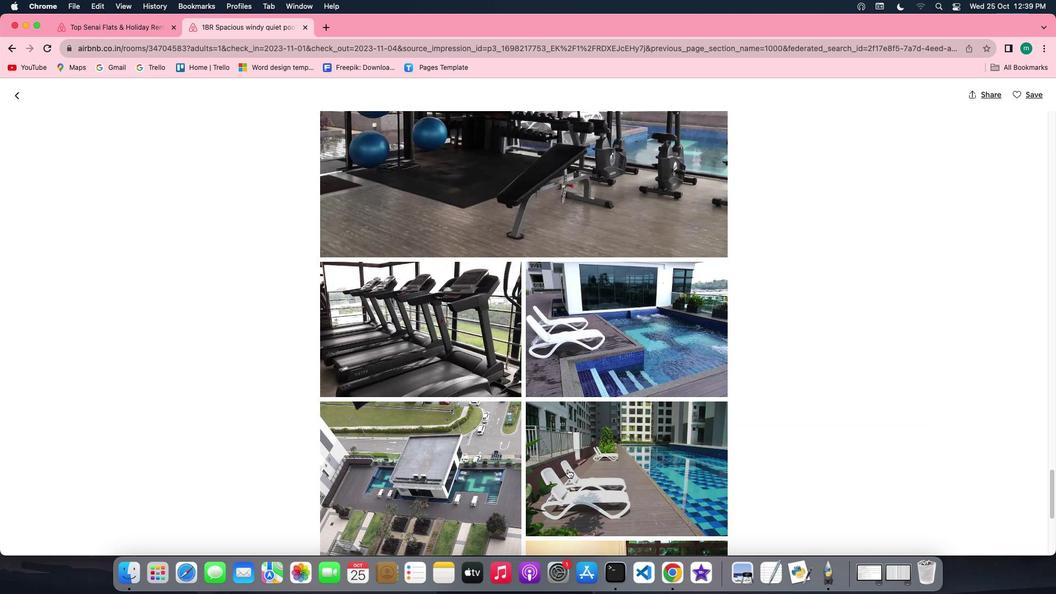 
Action: Mouse scrolled (568, 469) with delta (0, 0)
Screenshot: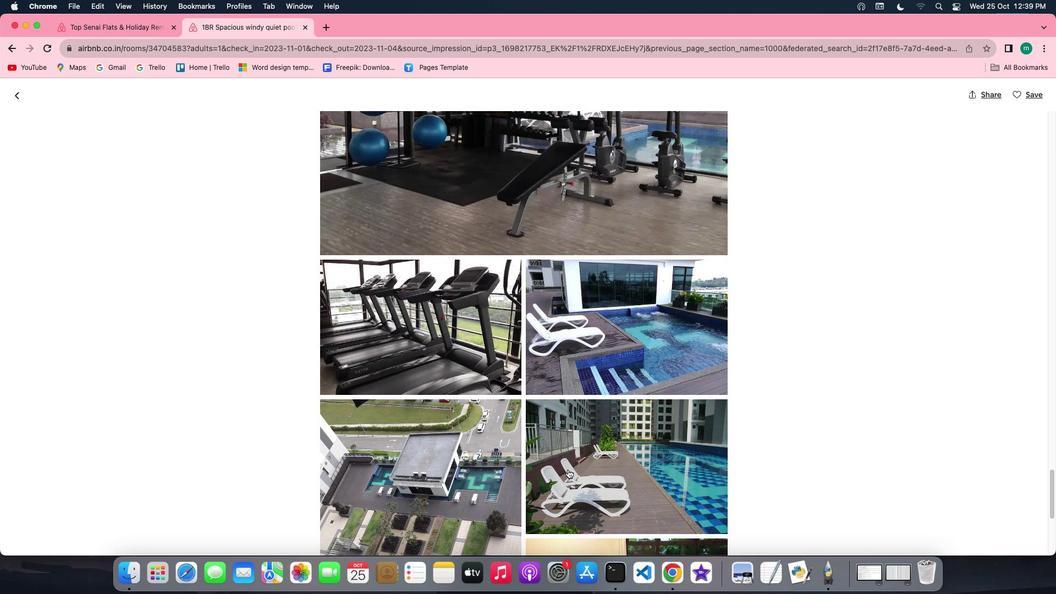 
Action: Mouse scrolled (568, 469) with delta (0, 0)
Screenshot: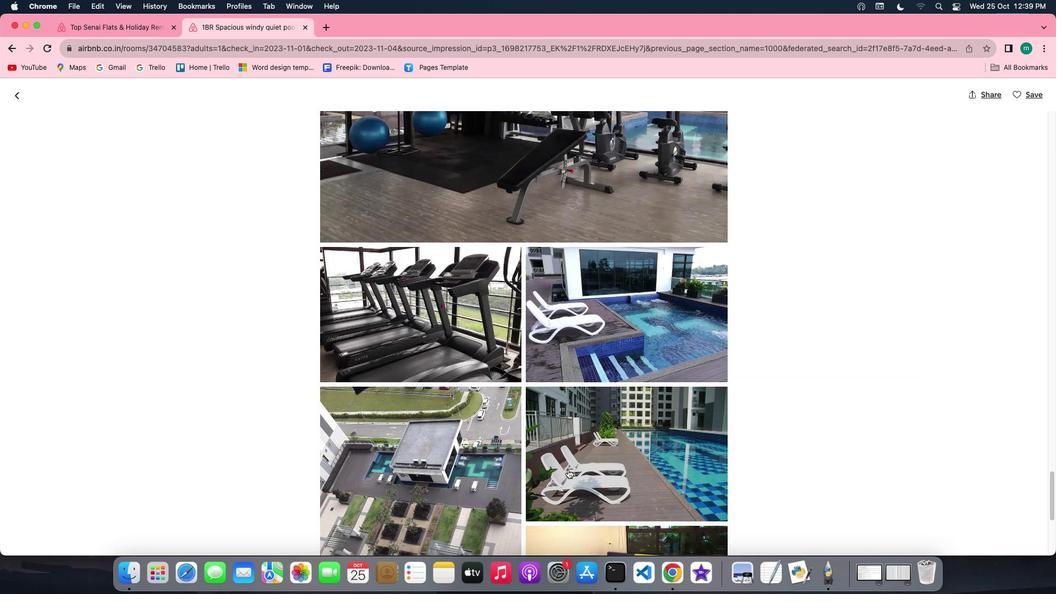 
Action: Mouse scrolled (568, 469) with delta (0, 0)
Screenshot: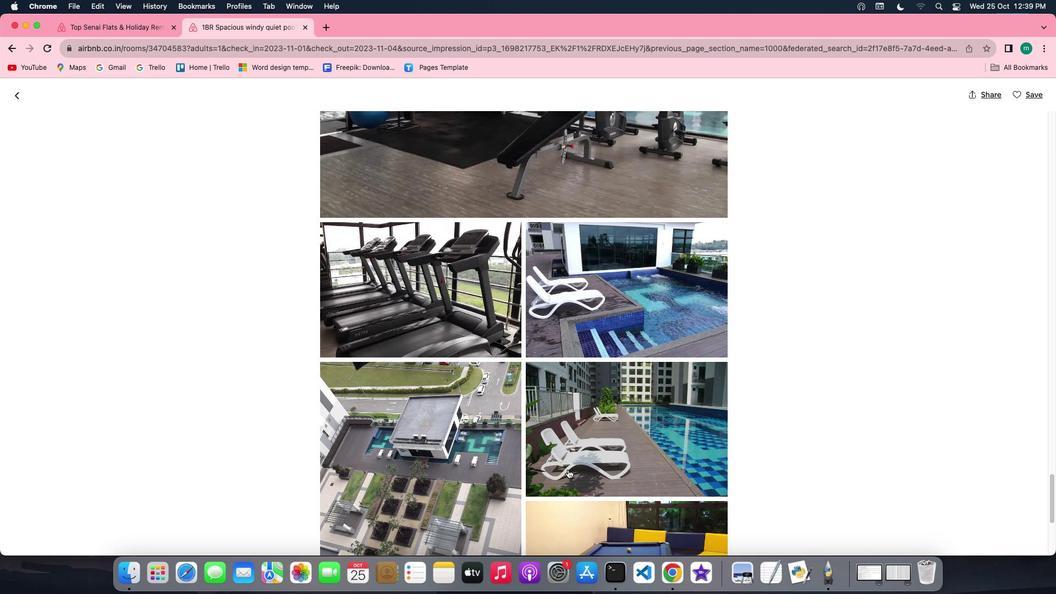 
Action: Mouse scrolled (568, 469) with delta (0, 0)
Screenshot: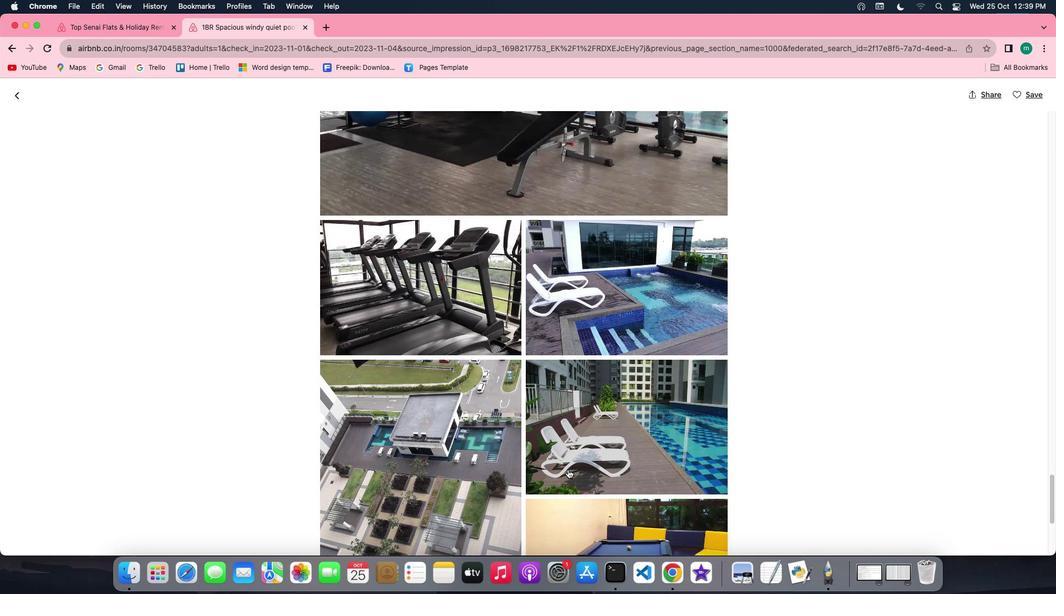 
Action: Mouse scrolled (568, 469) with delta (0, 0)
Screenshot: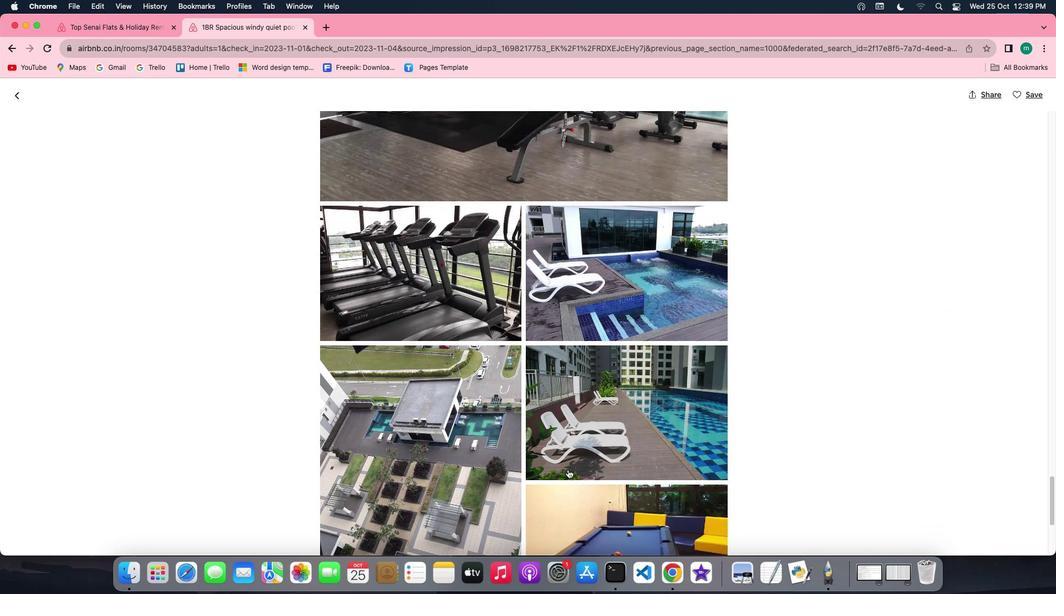 
Action: Mouse scrolled (568, 469) with delta (0, 0)
Screenshot: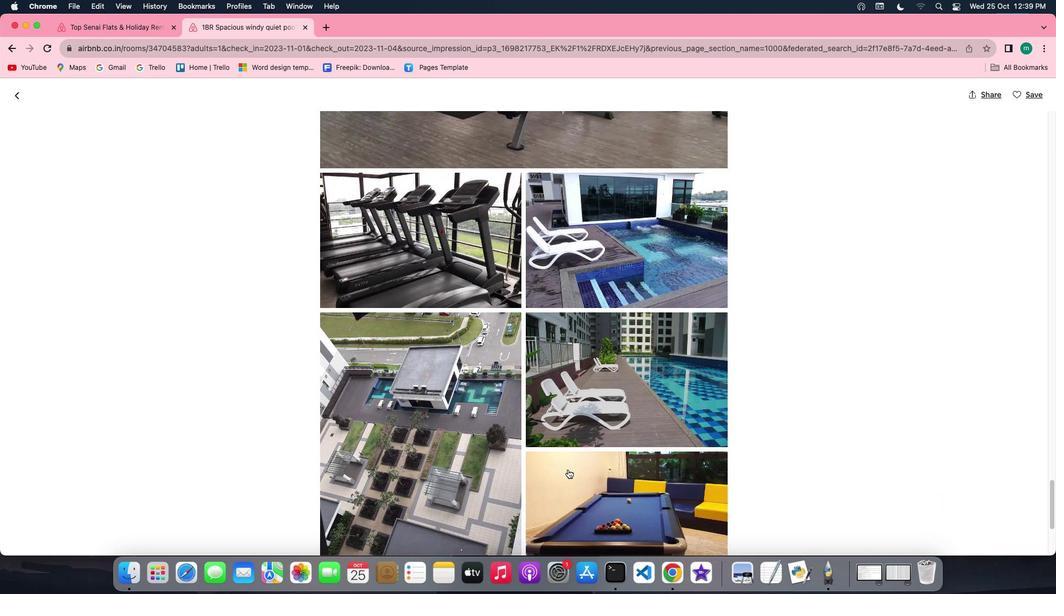 
Action: Mouse scrolled (568, 469) with delta (0, 0)
Screenshot: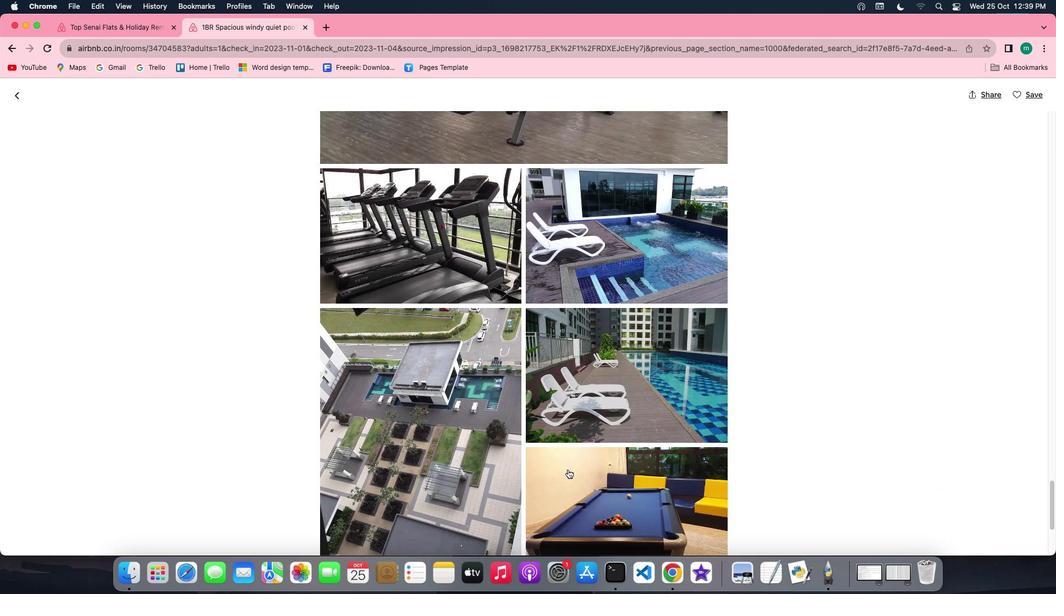
Action: Mouse scrolled (568, 469) with delta (0, 0)
Screenshot: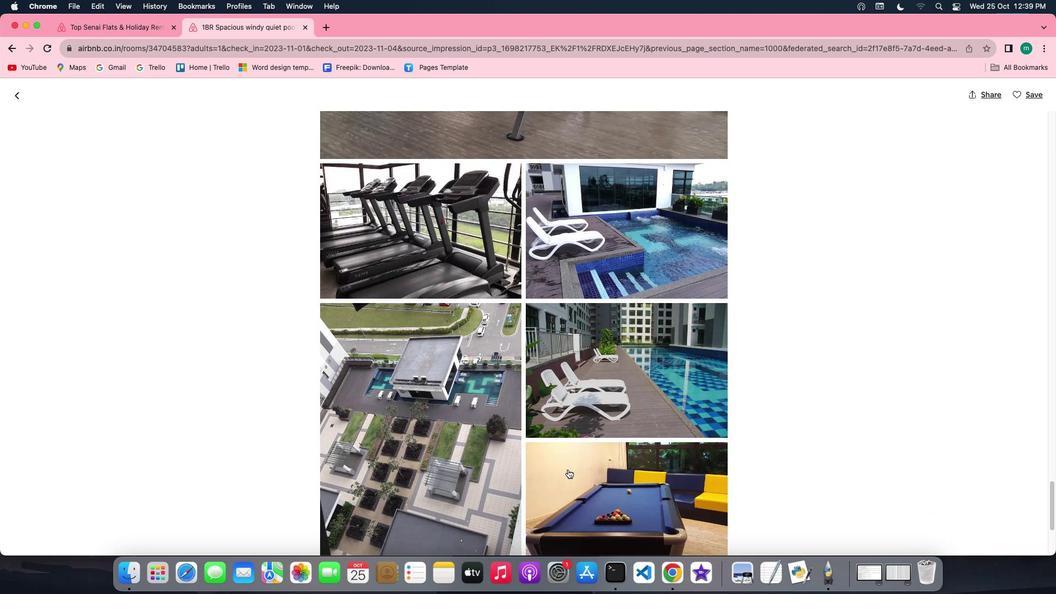 
Action: Mouse scrolled (568, 469) with delta (0, -1)
Screenshot: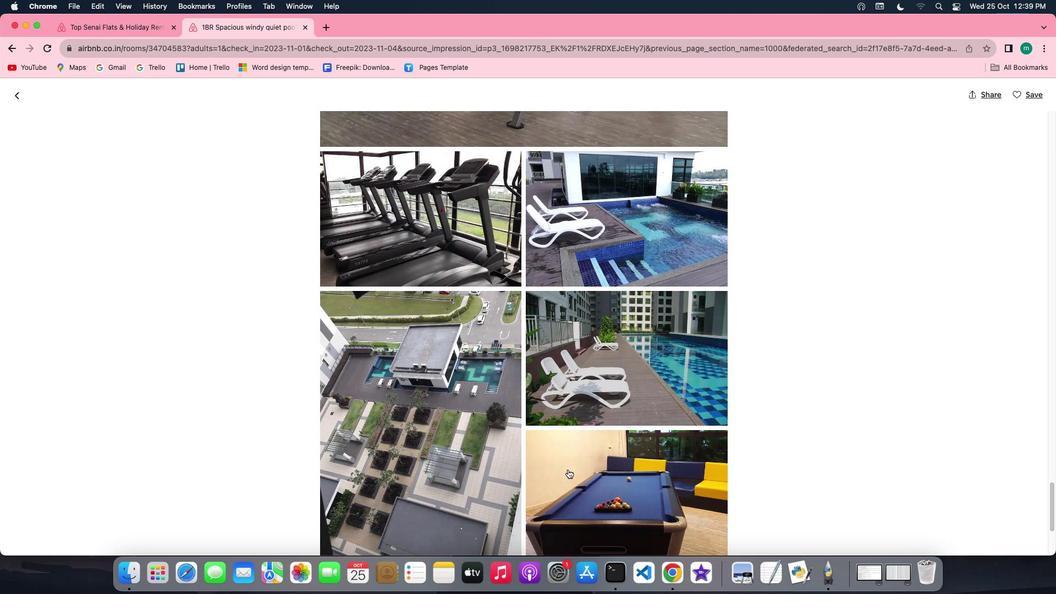
Action: Mouse scrolled (568, 469) with delta (0, -1)
Screenshot: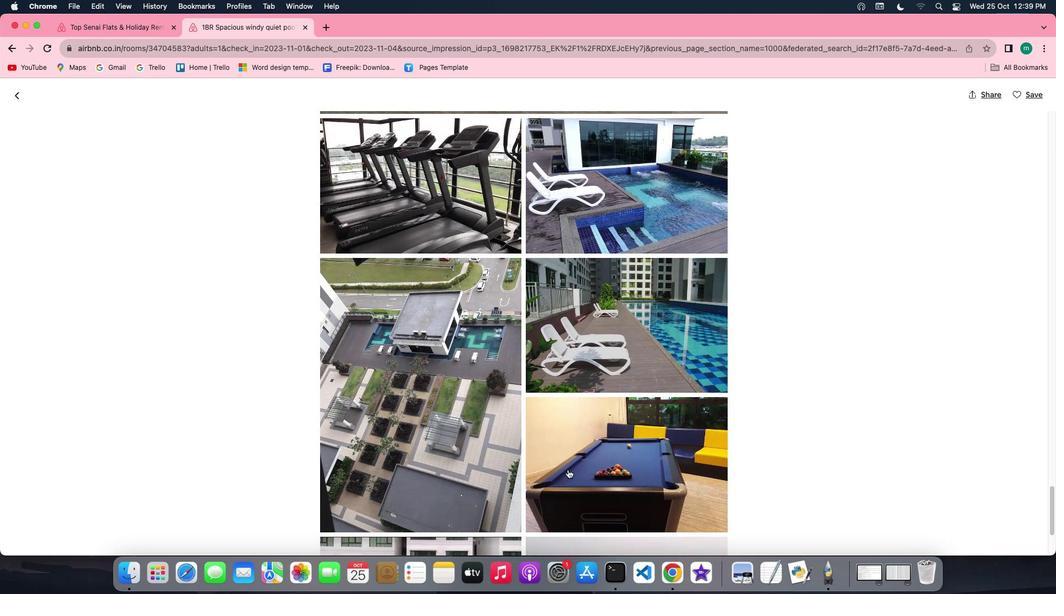 
Action: Mouse scrolled (568, 469) with delta (0, 0)
Screenshot: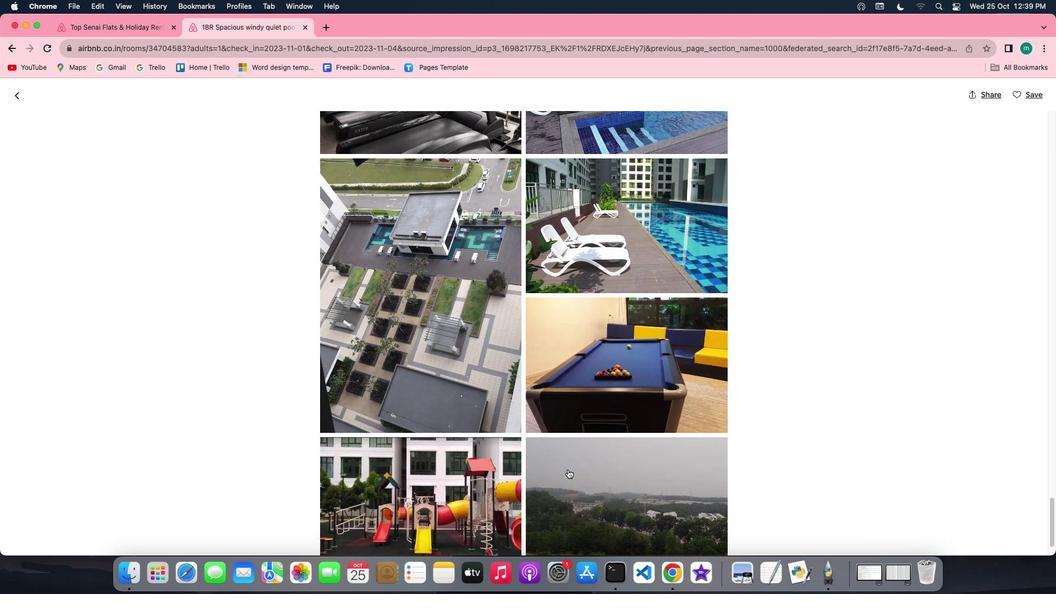 
Action: Mouse scrolled (568, 469) with delta (0, 0)
Screenshot: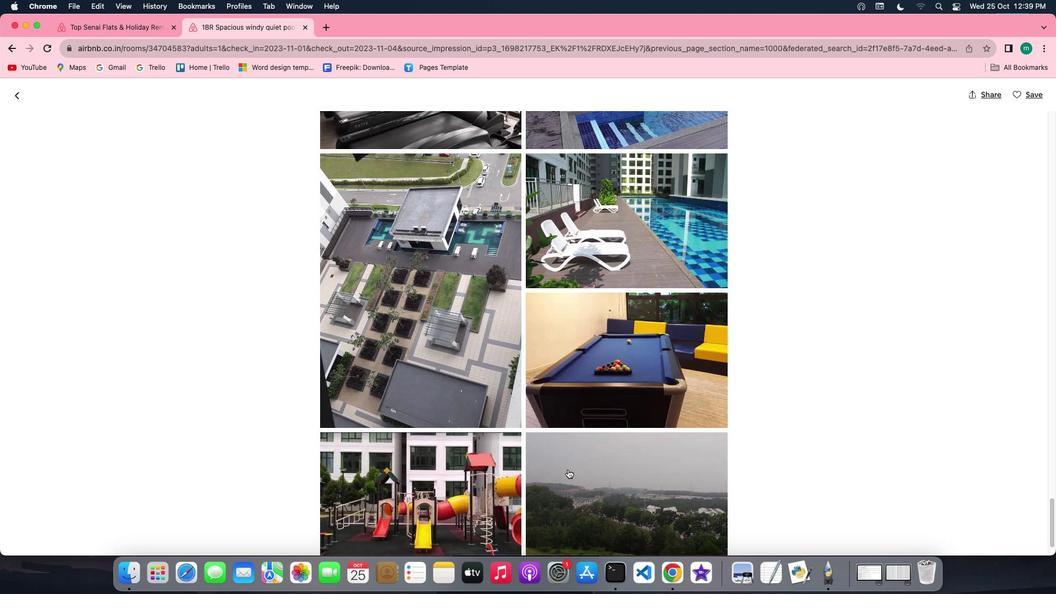 
Action: Mouse scrolled (568, 469) with delta (0, -1)
Screenshot: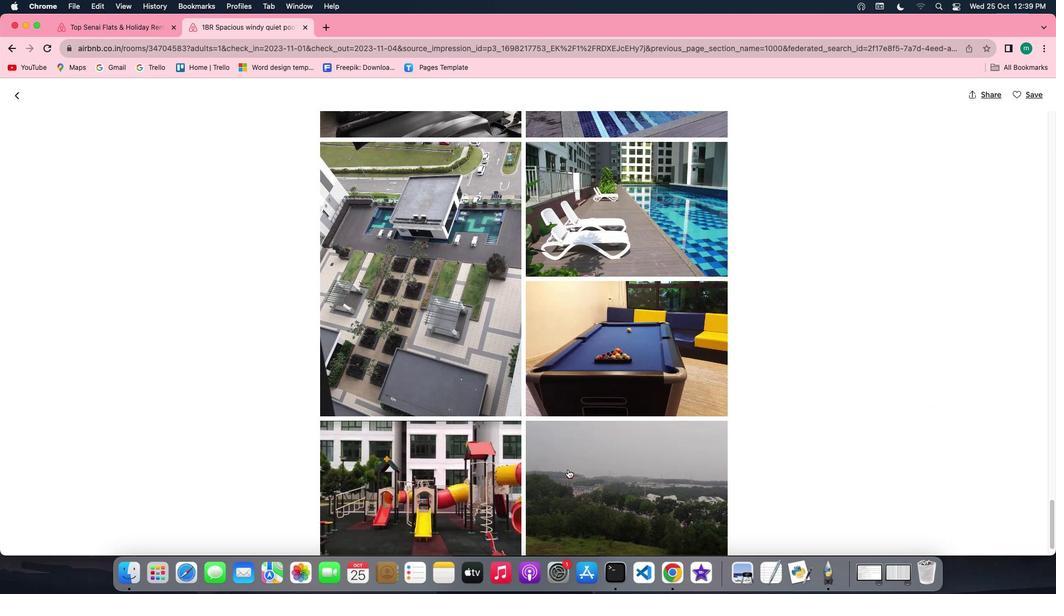 
Action: Mouse scrolled (568, 469) with delta (0, -1)
Screenshot: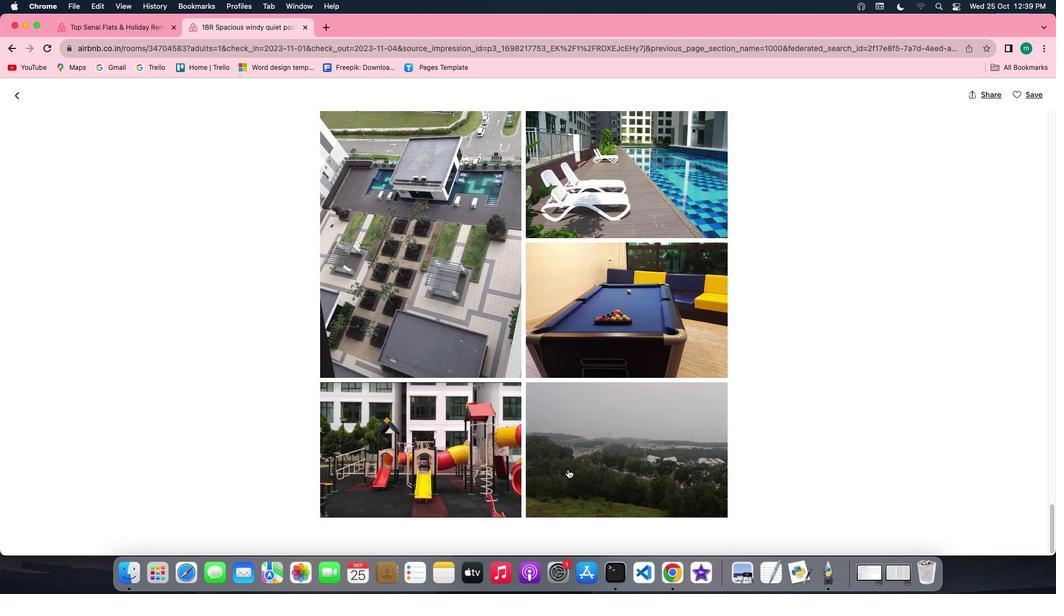 
Action: Mouse scrolled (568, 469) with delta (0, 0)
Screenshot: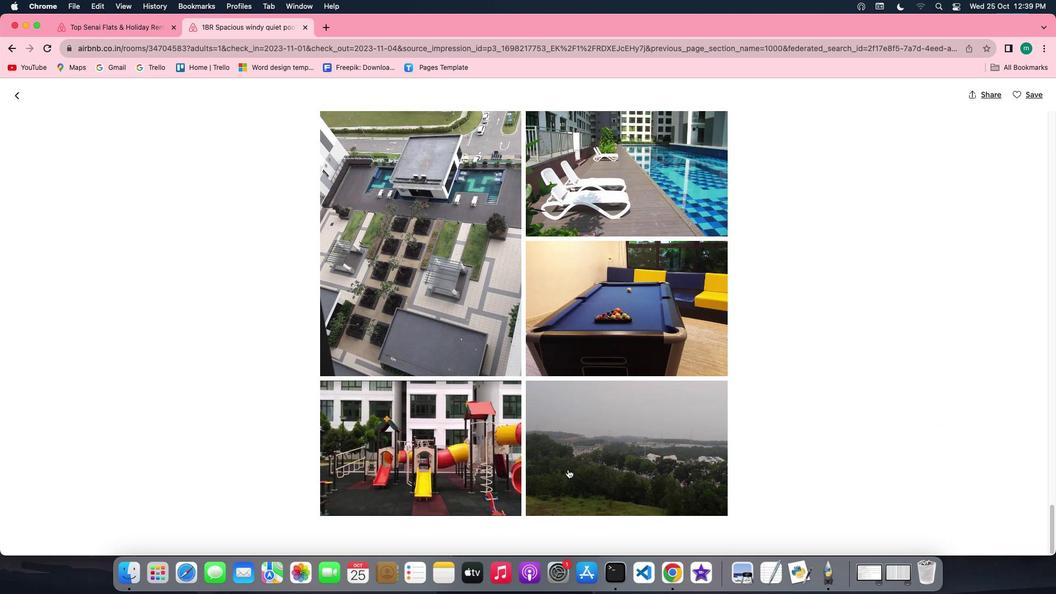 
Action: Mouse scrolled (568, 469) with delta (0, 0)
Screenshot: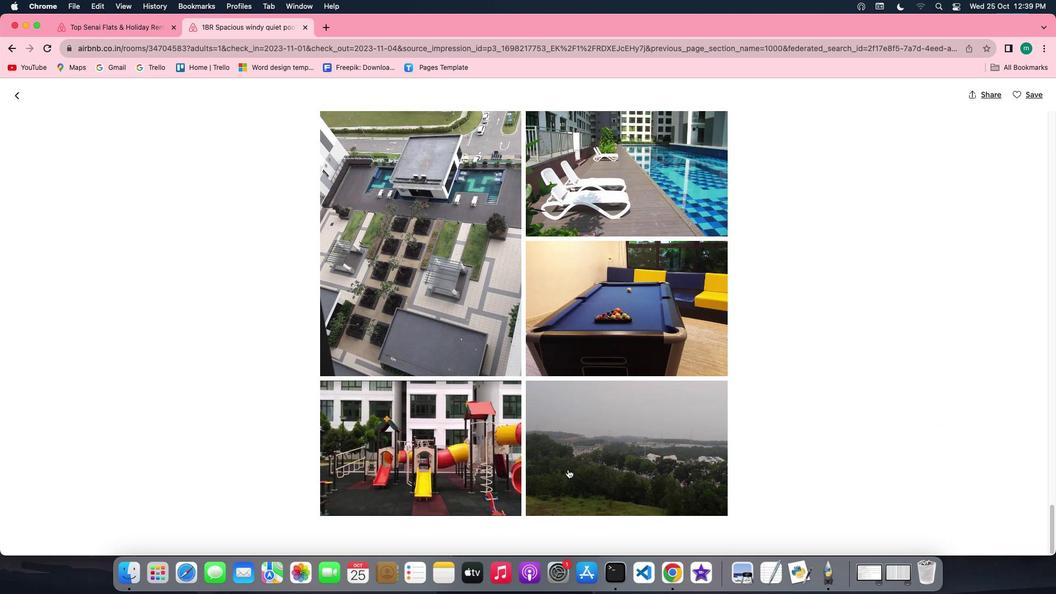 
Action: Mouse scrolled (568, 469) with delta (0, -1)
Screenshot: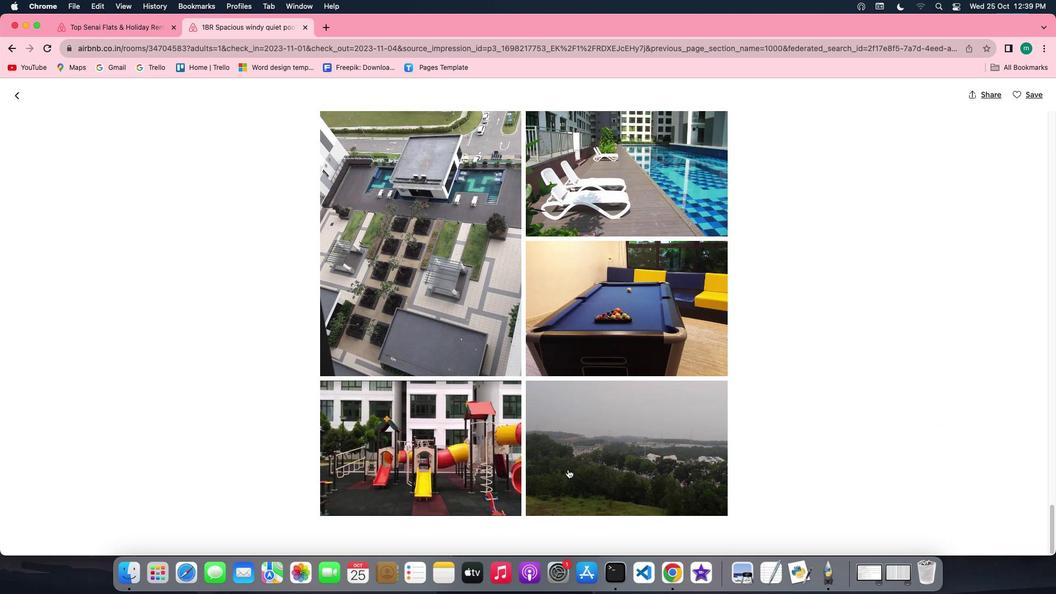 
Action: Mouse scrolled (568, 469) with delta (0, 0)
Screenshot: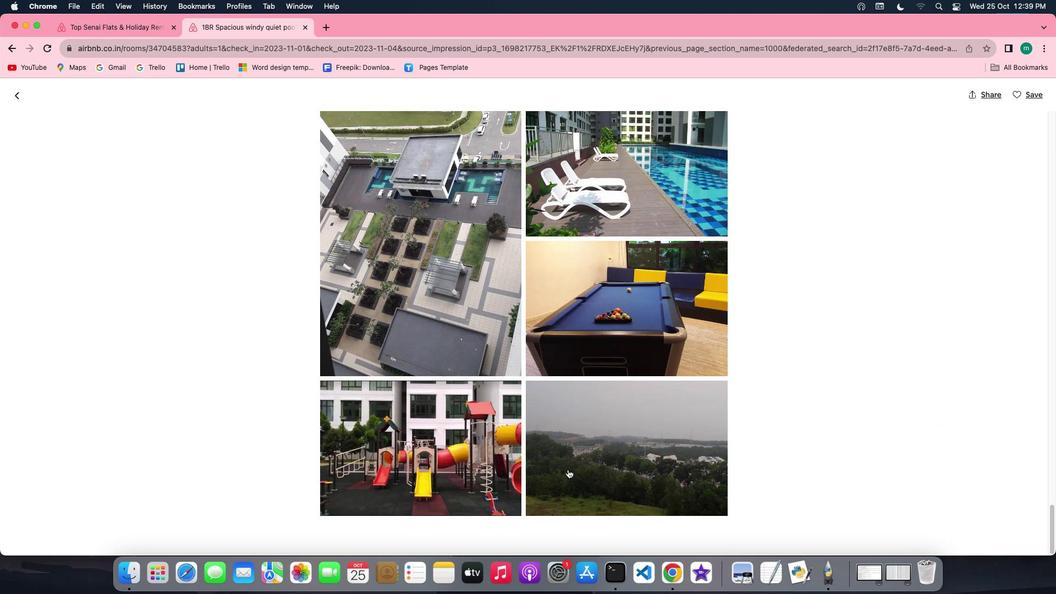 
Action: Mouse scrolled (568, 469) with delta (0, 0)
Screenshot: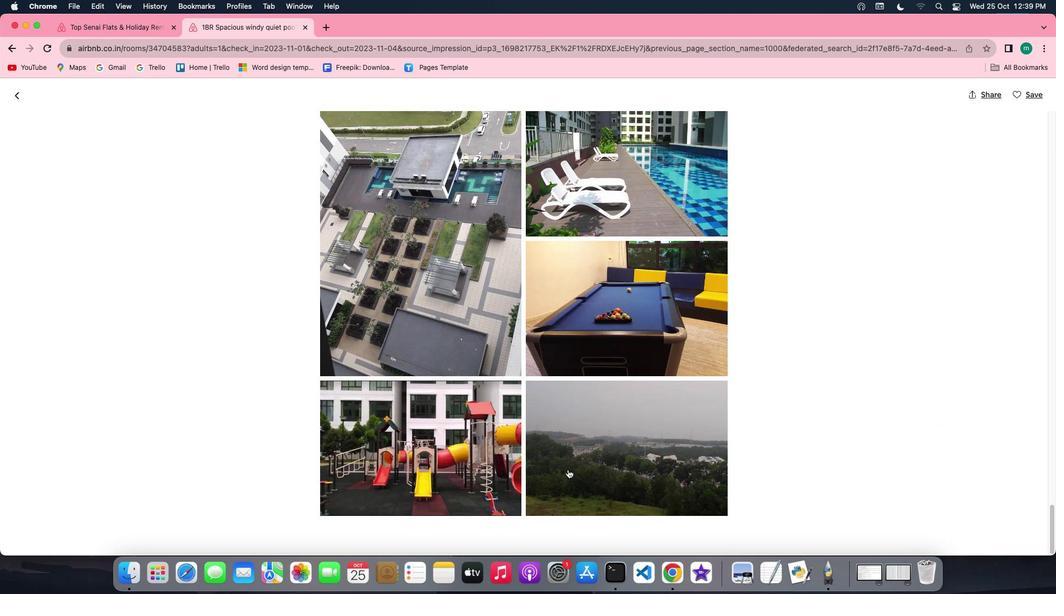 
Action: Mouse scrolled (568, 469) with delta (0, 0)
Screenshot: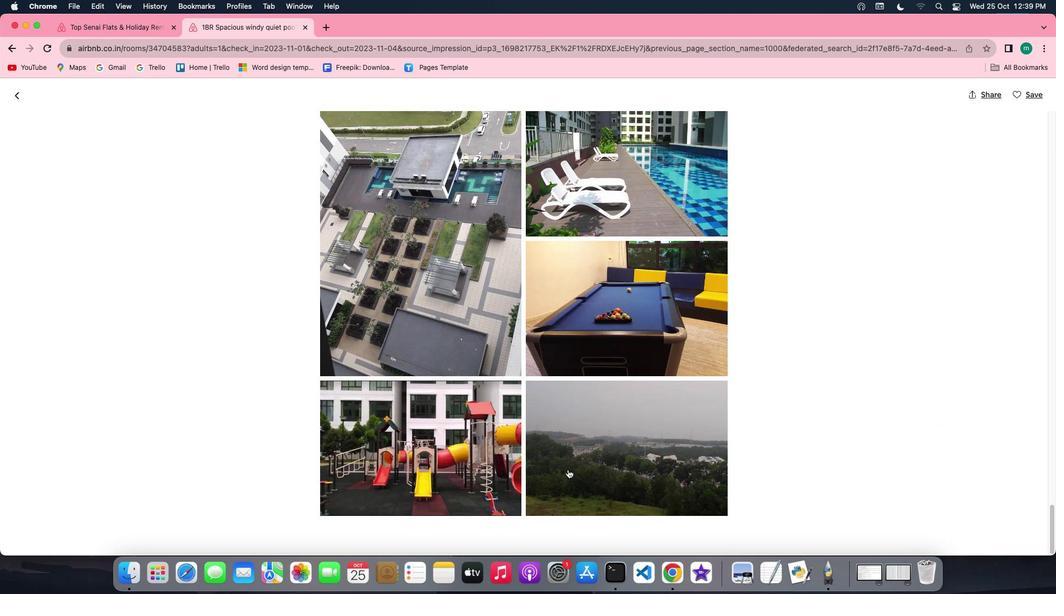 
Action: Mouse scrolled (568, 469) with delta (0, -1)
Screenshot: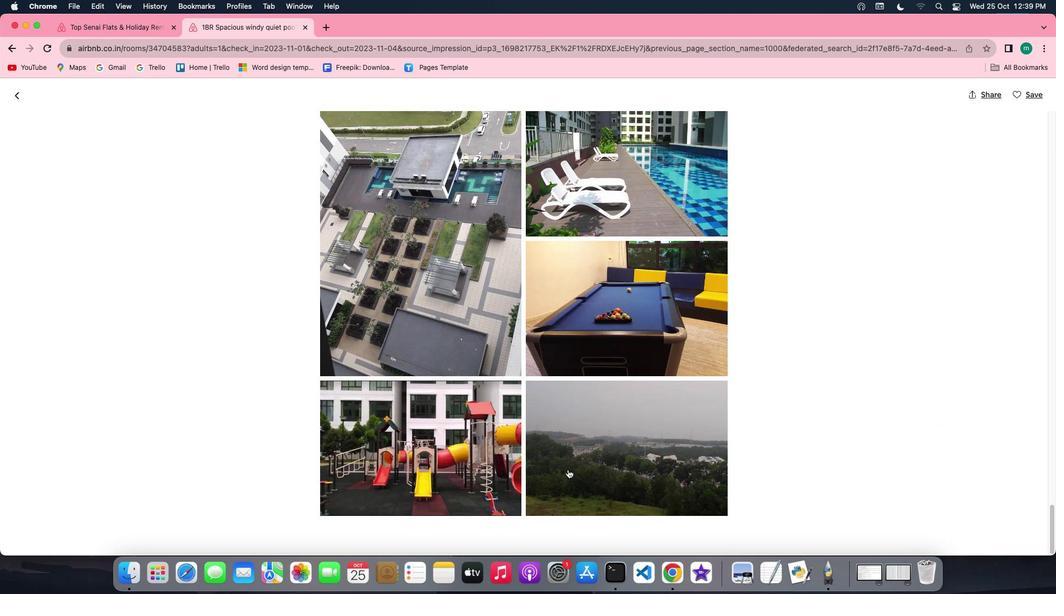 
Action: Mouse scrolled (568, 469) with delta (0, -2)
Screenshot: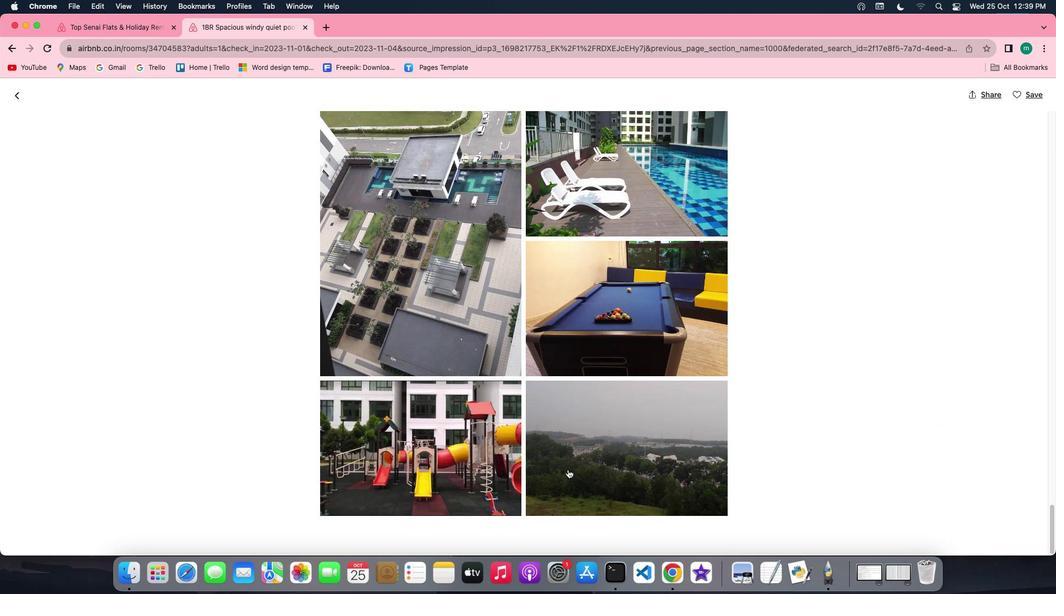 
Action: Mouse moved to (19, 100)
Screenshot: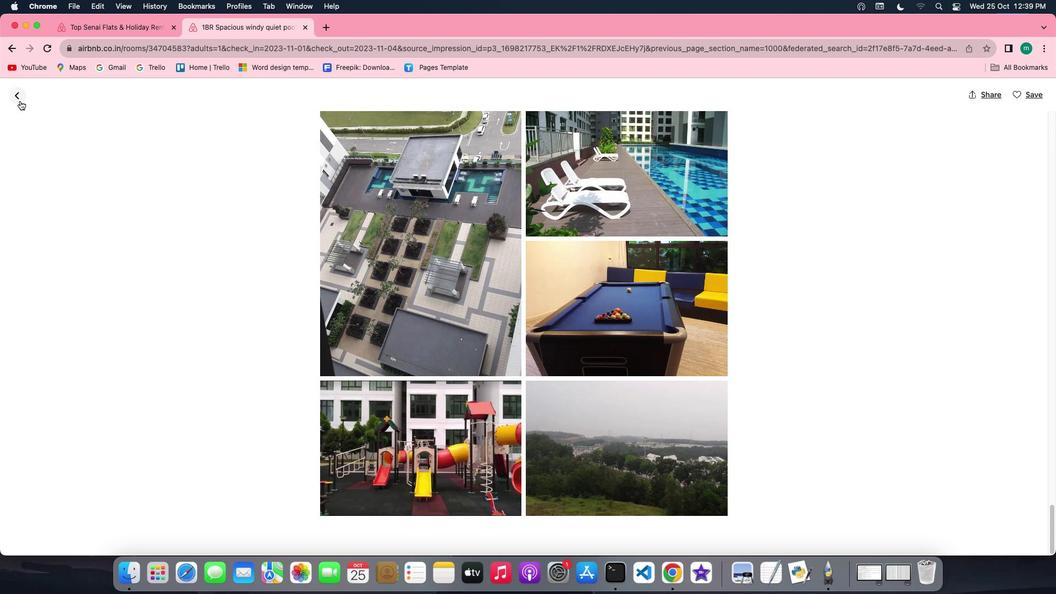 
Action: Mouse pressed left at (19, 100)
Screenshot: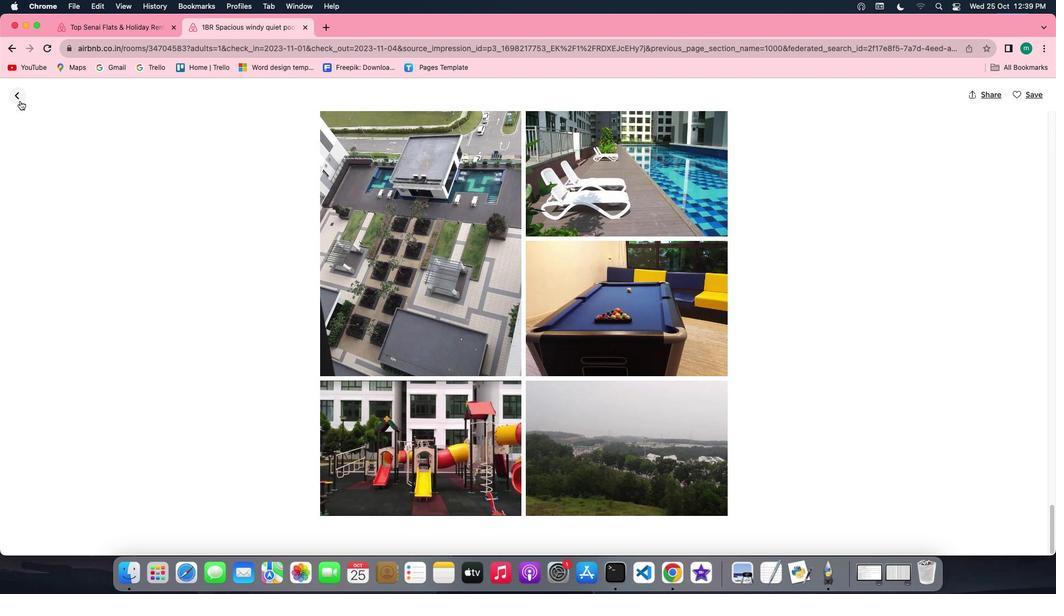 
Action: Mouse moved to (543, 428)
Screenshot: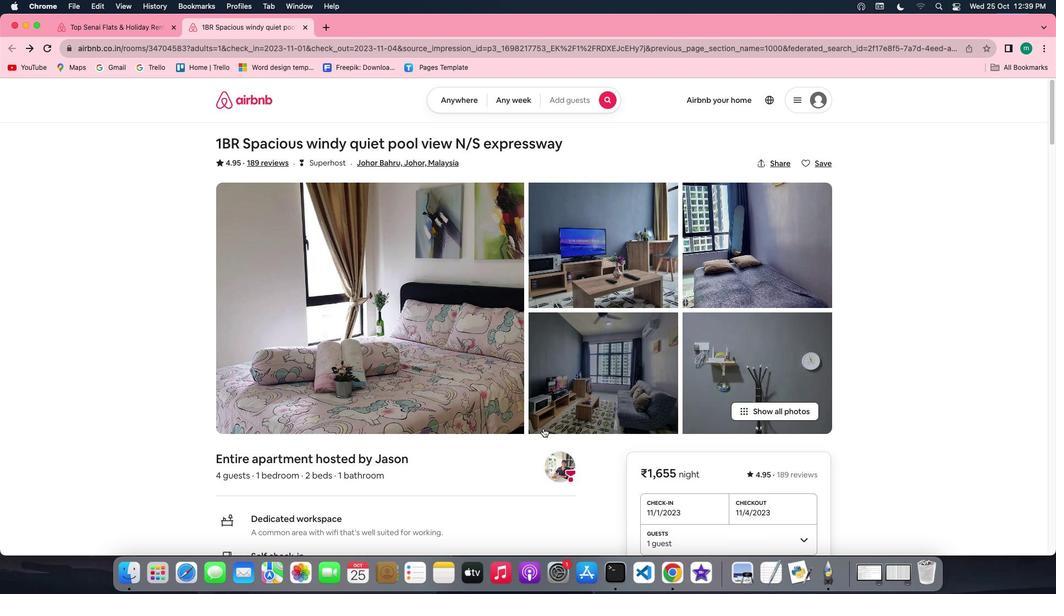
Action: Mouse scrolled (543, 428) with delta (0, 0)
Screenshot: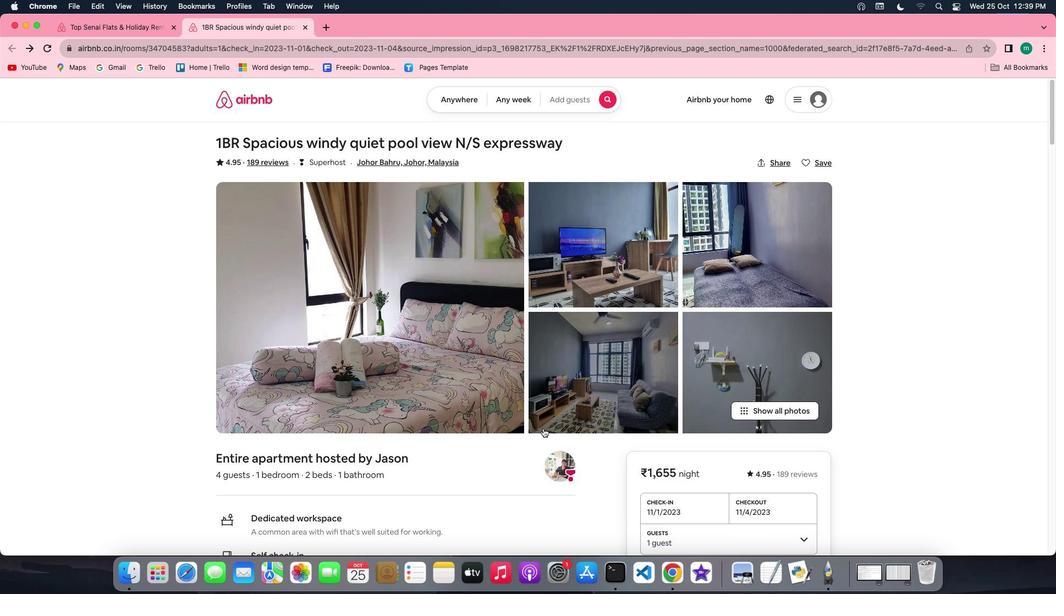 
Action: Mouse scrolled (543, 428) with delta (0, 0)
Screenshot: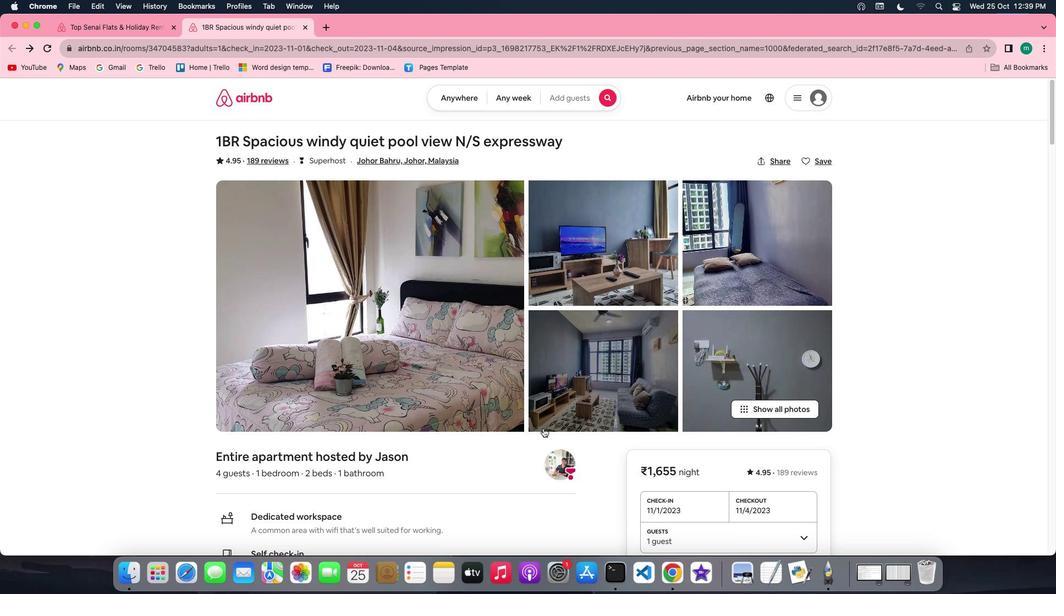 
Action: Mouse scrolled (543, 428) with delta (0, 0)
Screenshot: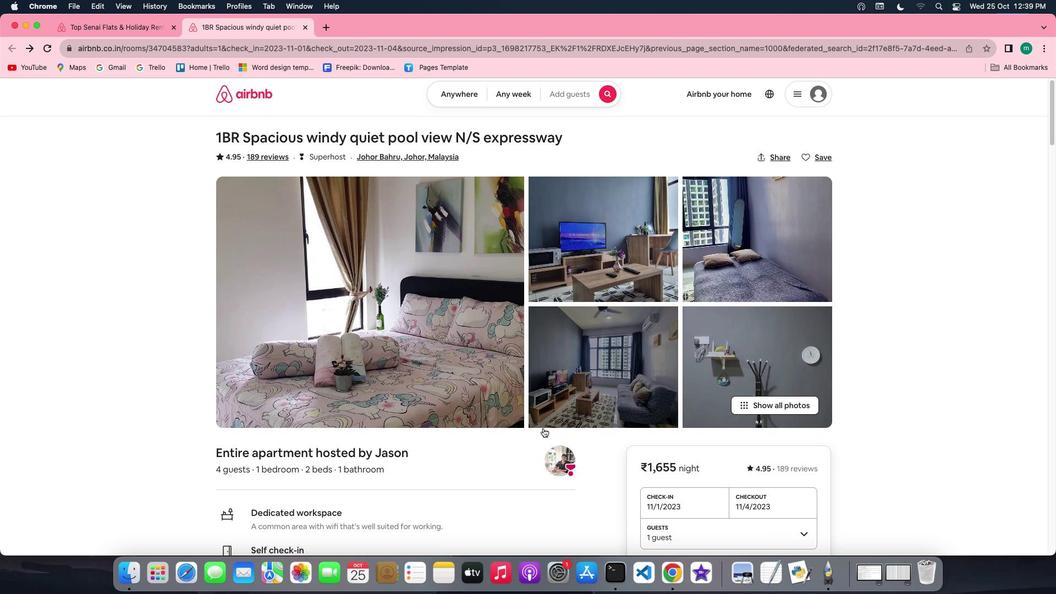 
Action: Mouse scrolled (543, 428) with delta (0, 0)
Screenshot: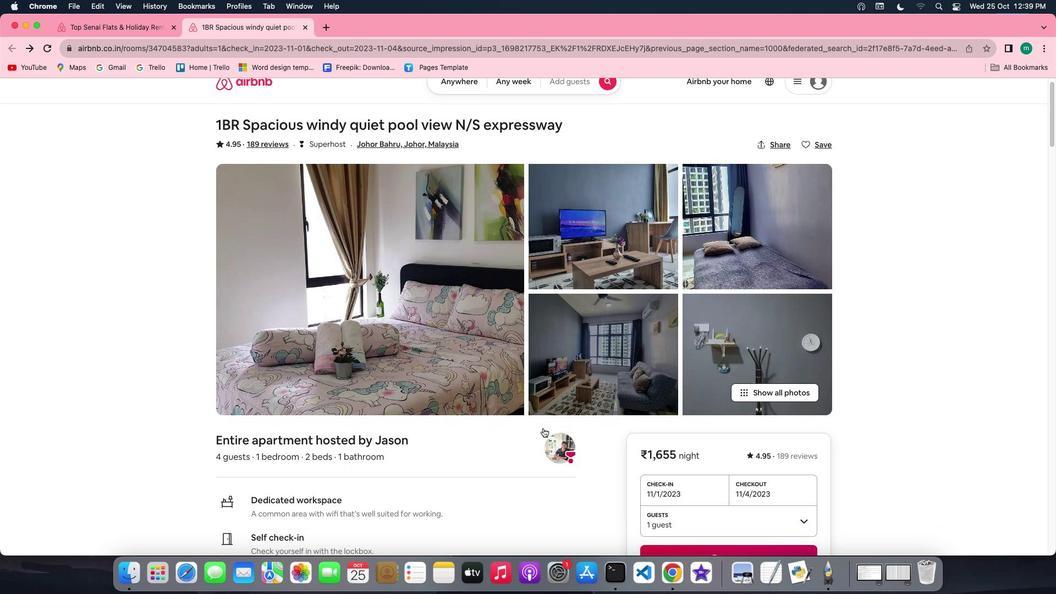 
Action: Mouse scrolled (543, 428) with delta (0, 0)
Screenshot: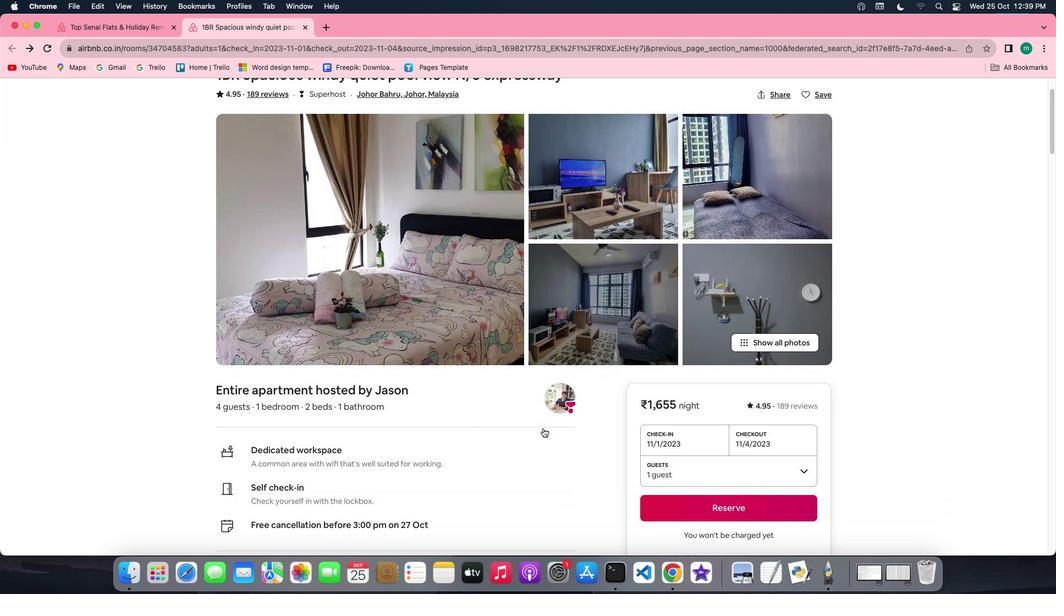 
Action: Mouse scrolled (543, 428) with delta (0, 0)
Screenshot: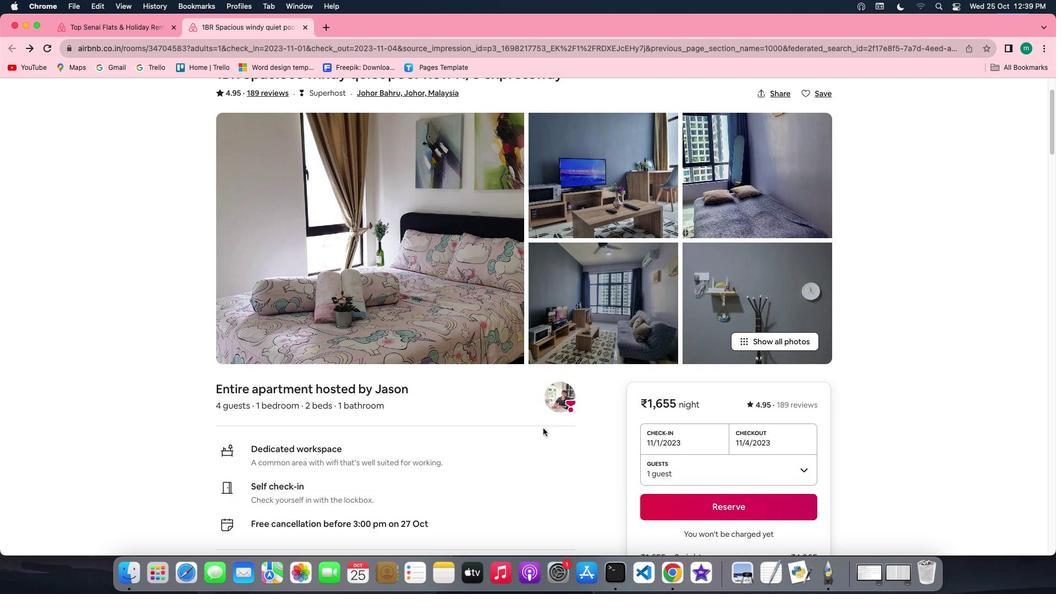 
Action: Mouse scrolled (543, 428) with delta (0, 0)
Screenshot: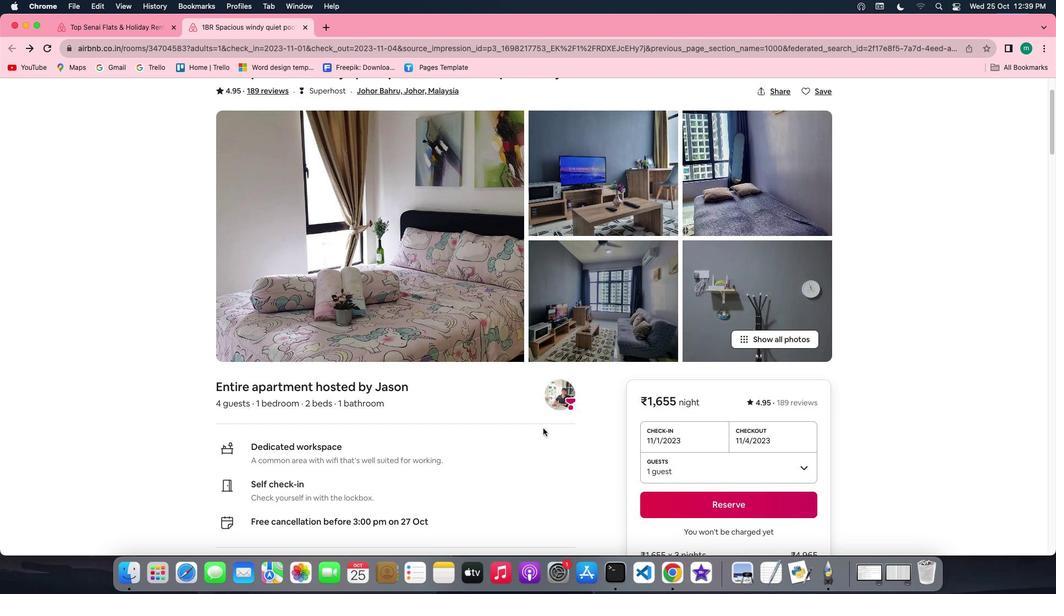 
Action: Mouse scrolled (543, 428) with delta (0, 0)
Screenshot: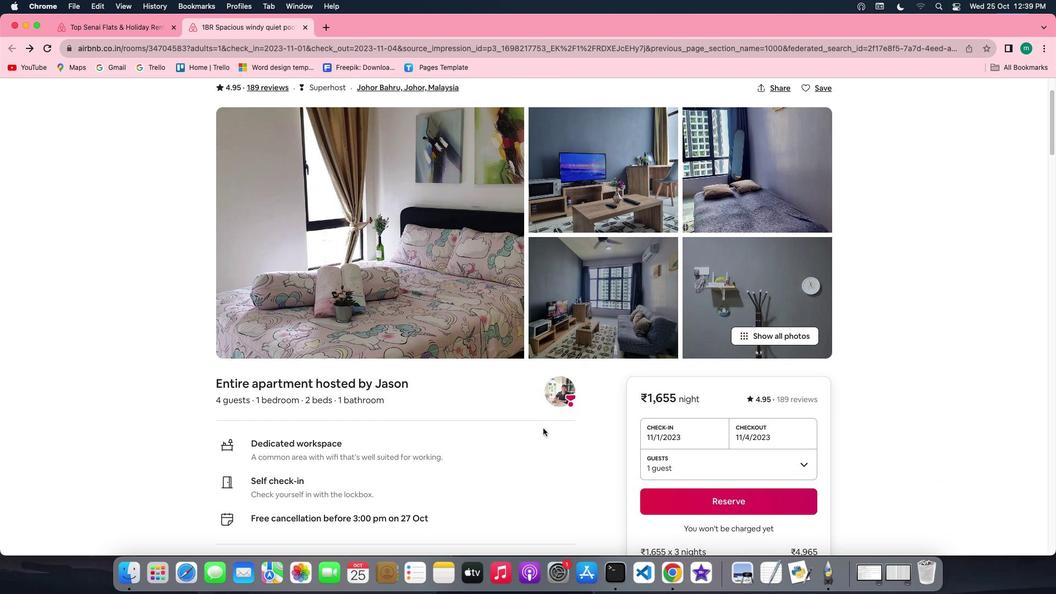 
Action: Mouse scrolled (543, 428) with delta (0, 0)
Screenshot: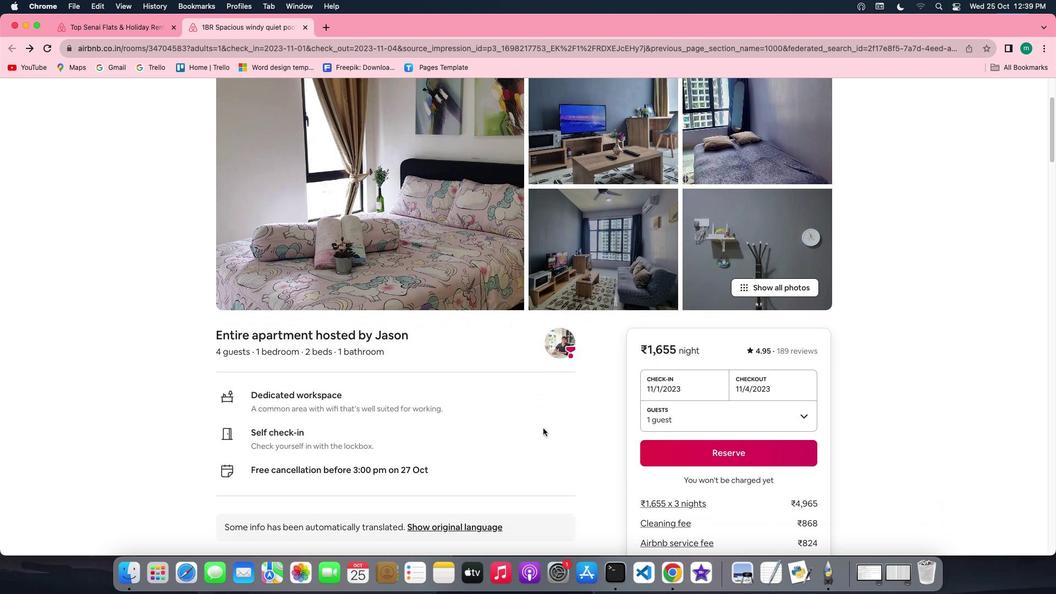
Action: Mouse scrolled (543, 428) with delta (0, 0)
Screenshot: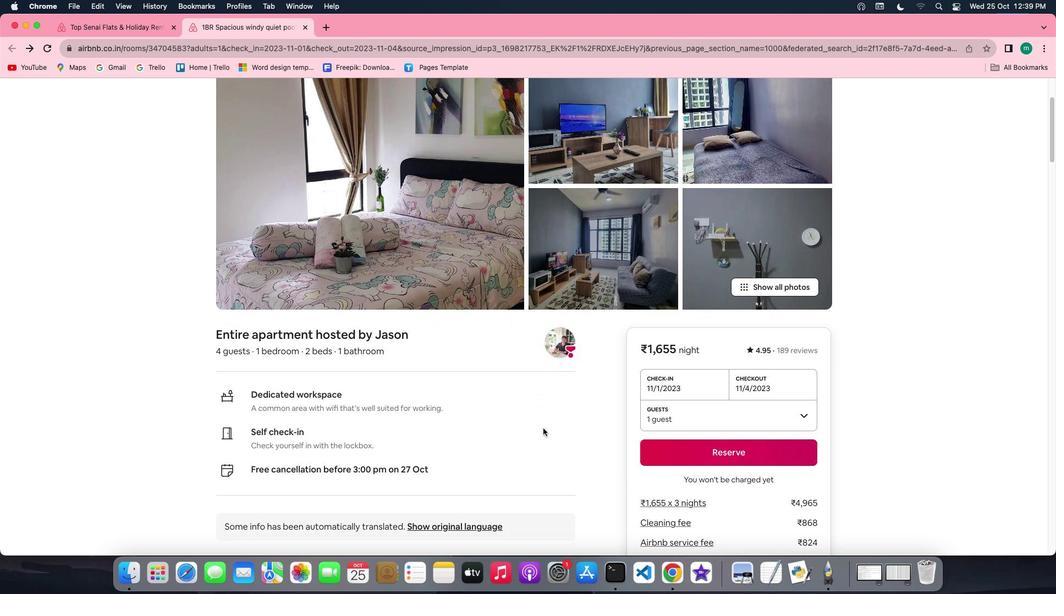
Action: Mouse scrolled (543, 428) with delta (0, 0)
Screenshot: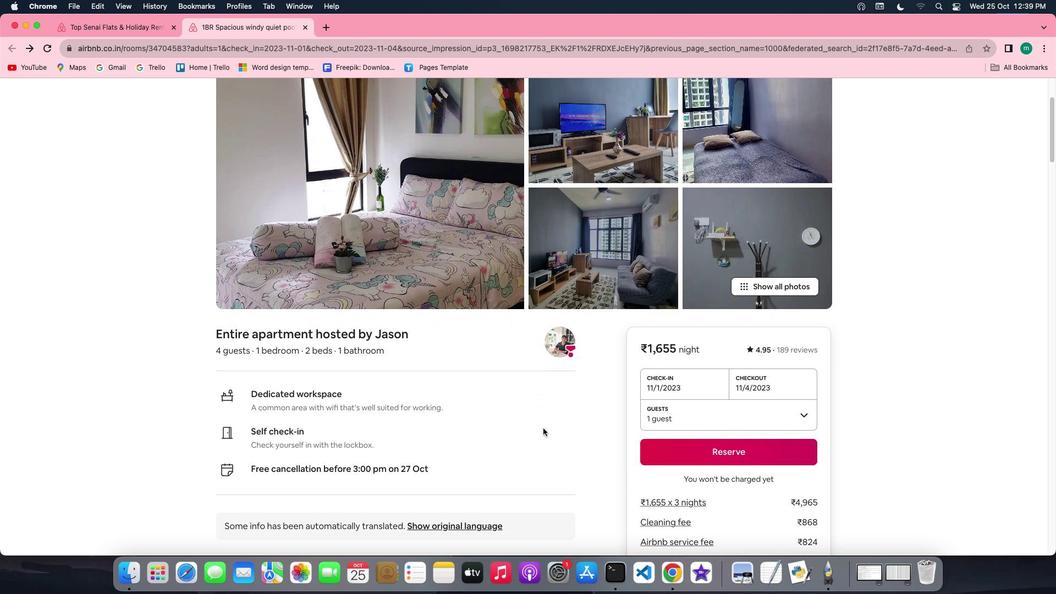
Action: Mouse scrolled (543, 428) with delta (0, -1)
